 Task: Look for Airbnb properties in Okap, Haiti from 10th December, 2023 to 25th December, 2023 for 3 adults, 1 child. Place can be shared room with 2 bedrooms having 3 beds and 2 bathrooms. Property type can be guest house. Amenities needed are: wifi, TV, free parkinig on premises, gym, breakfast. Booking option can be shelf check-in. Look for 5 properties as per requirement.
Action: Mouse moved to (567, 171)
Screenshot: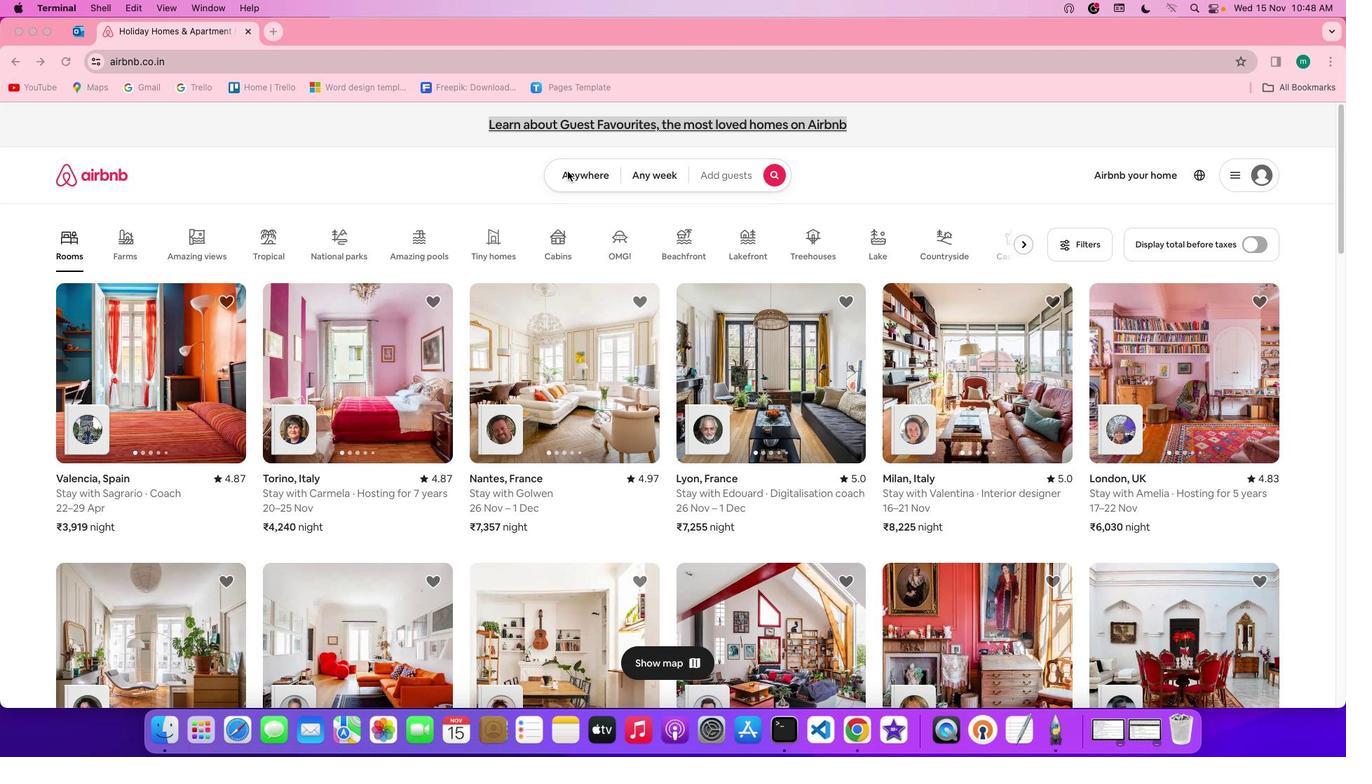 
Action: Mouse pressed left at (567, 171)
Screenshot: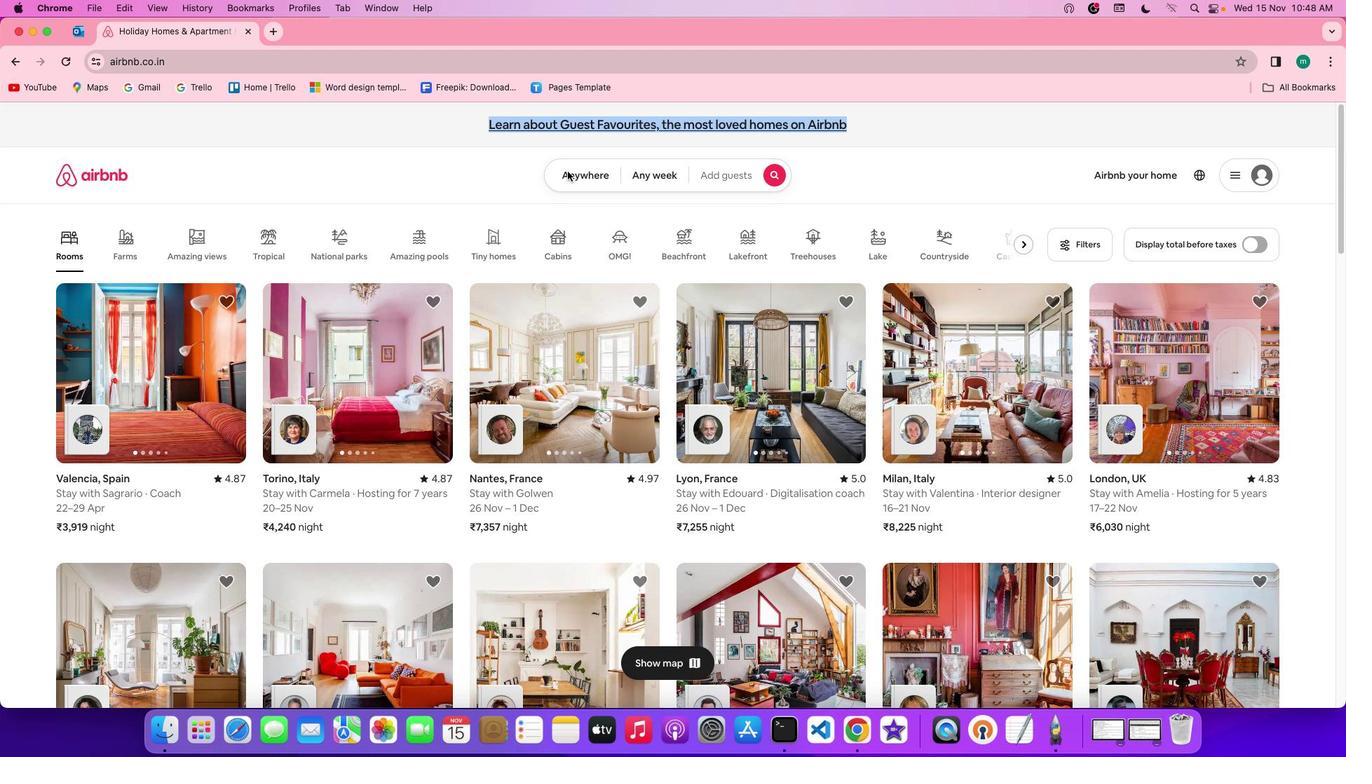 
Action: Mouse pressed left at (567, 171)
Screenshot: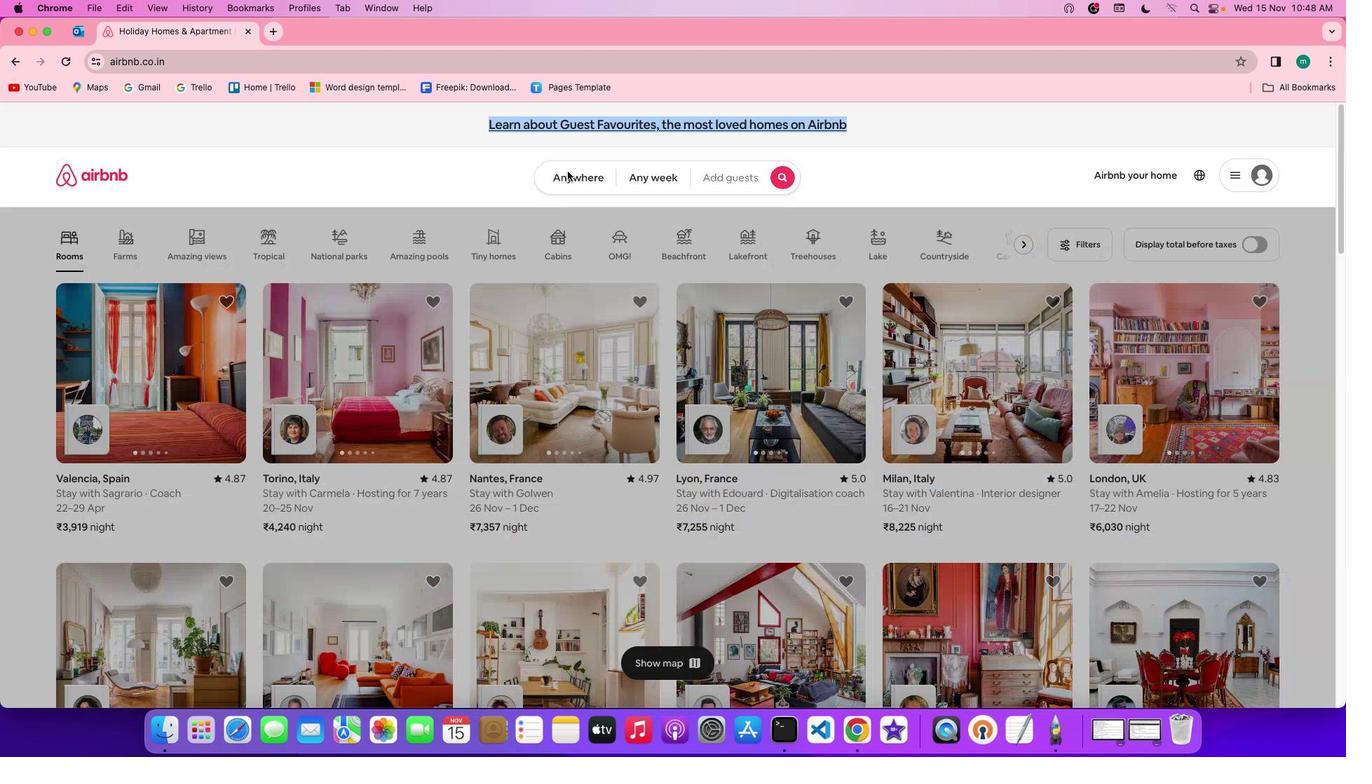 
Action: Mouse moved to (541, 220)
Screenshot: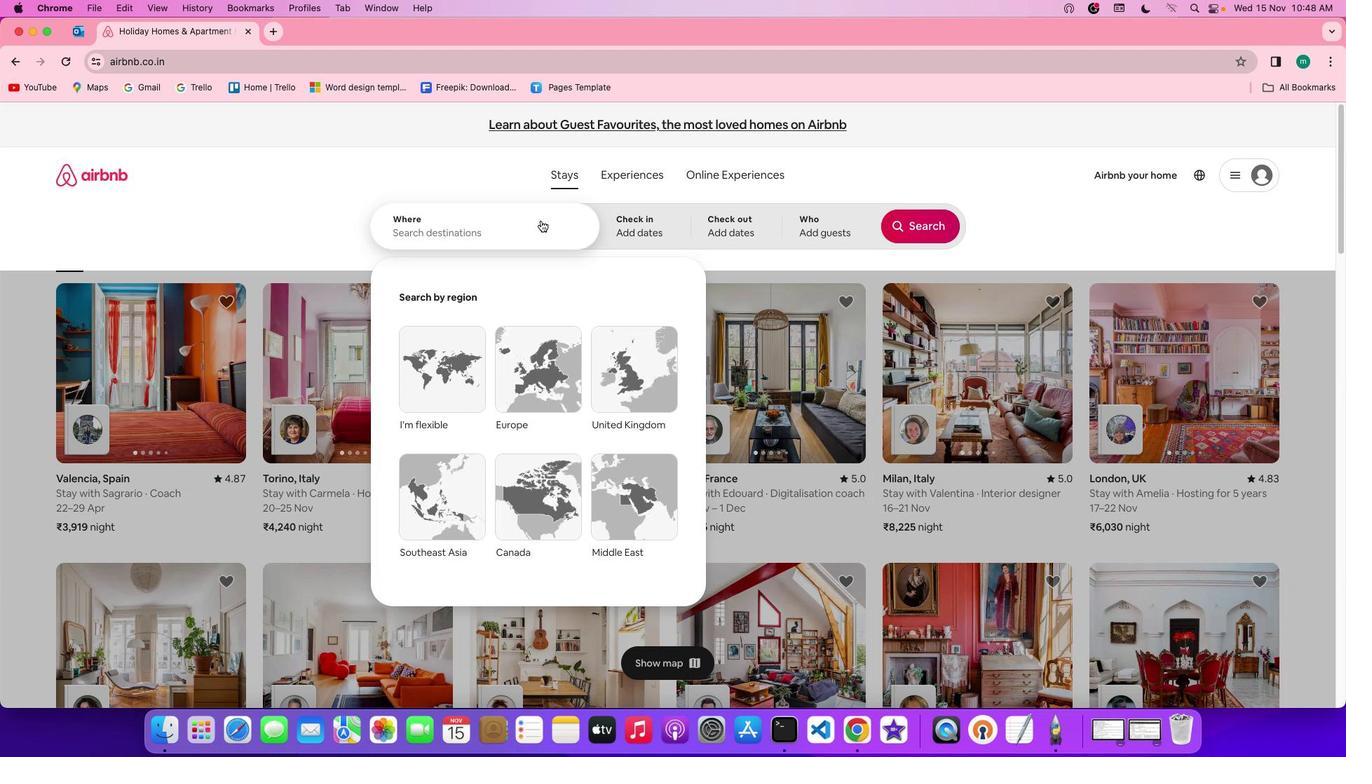 
Action: Mouse pressed left at (541, 220)
Screenshot: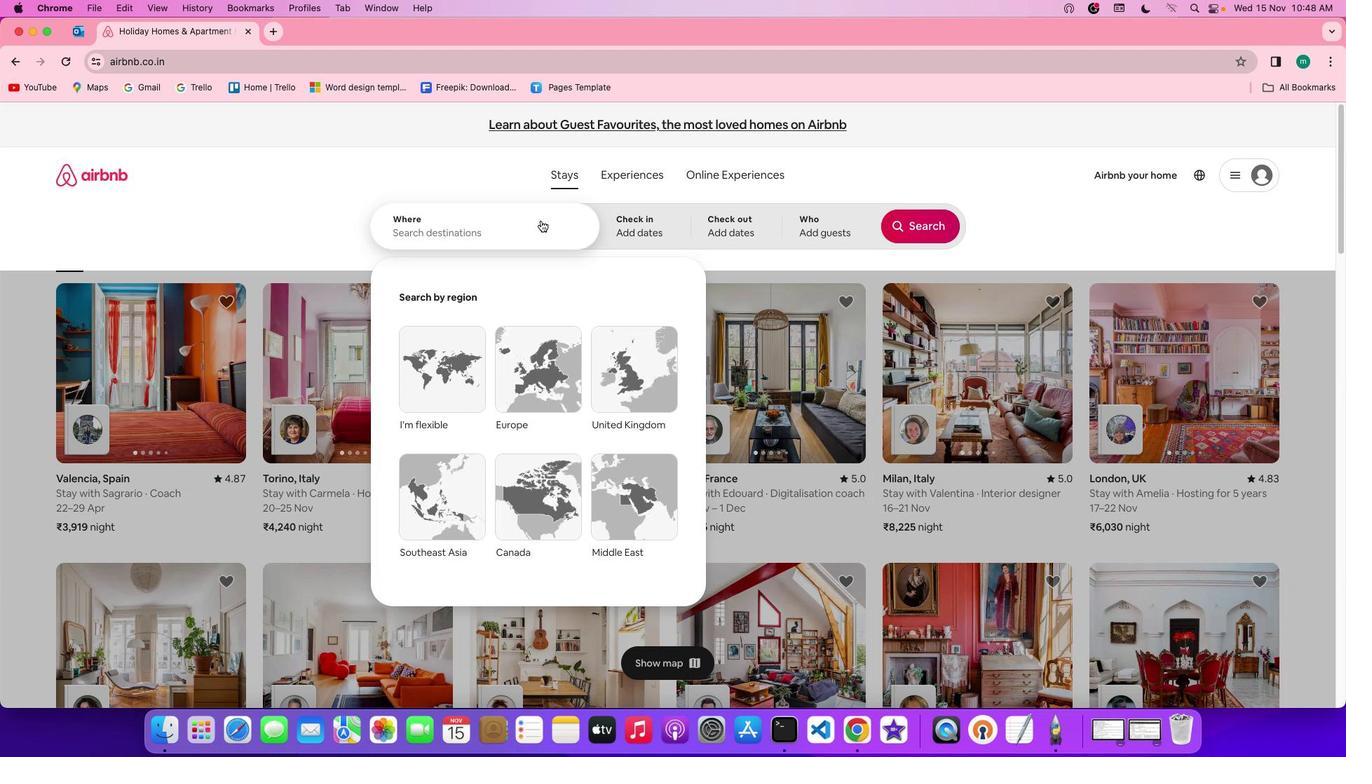 
Action: Key pressed Key.shift'O''k''a''p'','Key.spaceKey.shift'H''a''i''t''i'
Screenshot: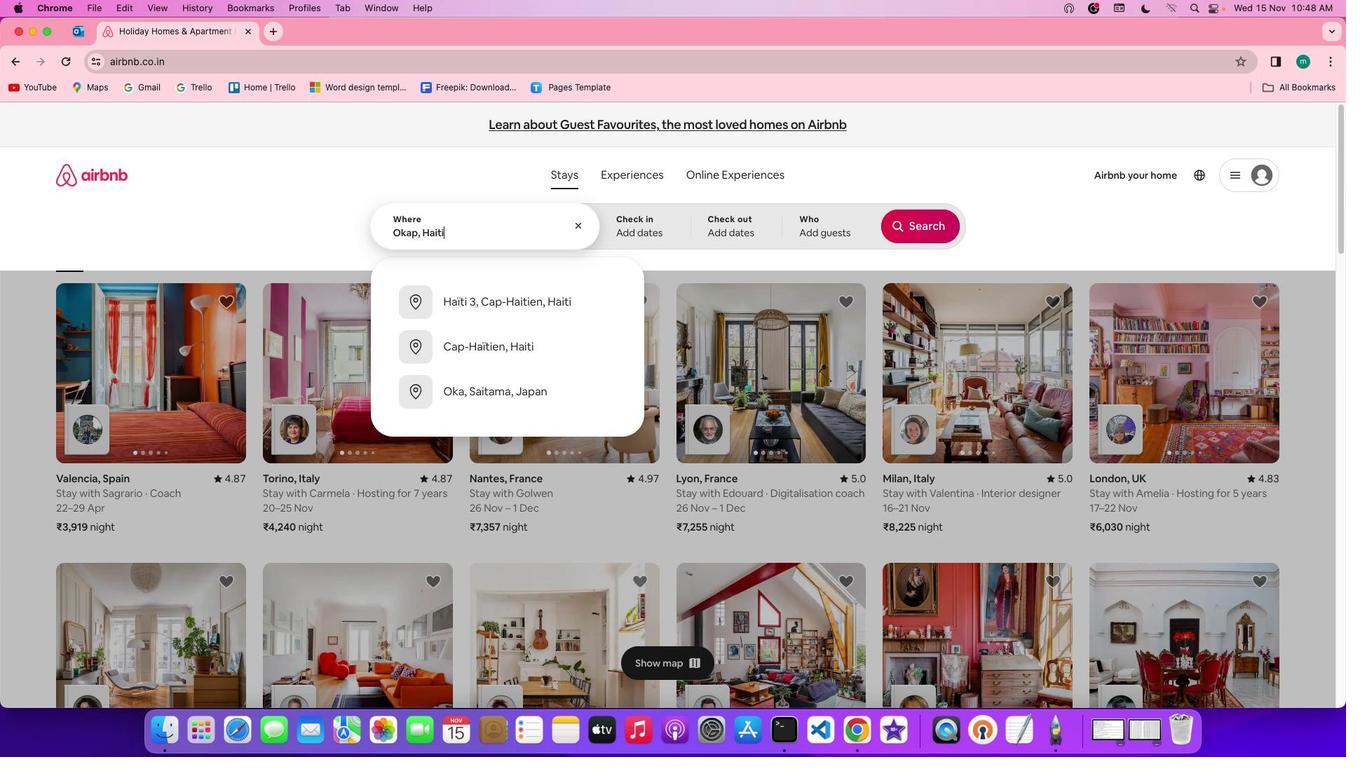 
Action: Mouse moved to (686, 223)
Screenshot: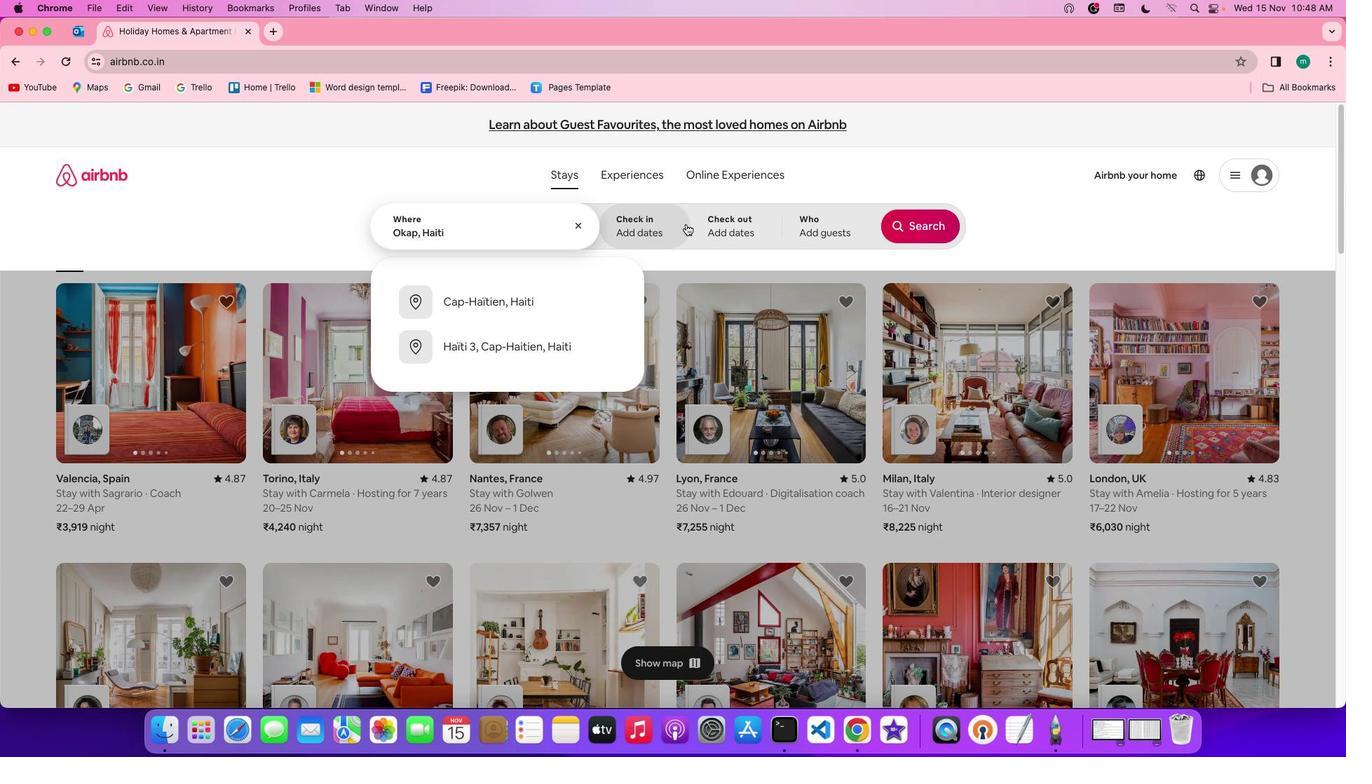 
Action: Mouse pressed left at (686, 223)
Screenshot: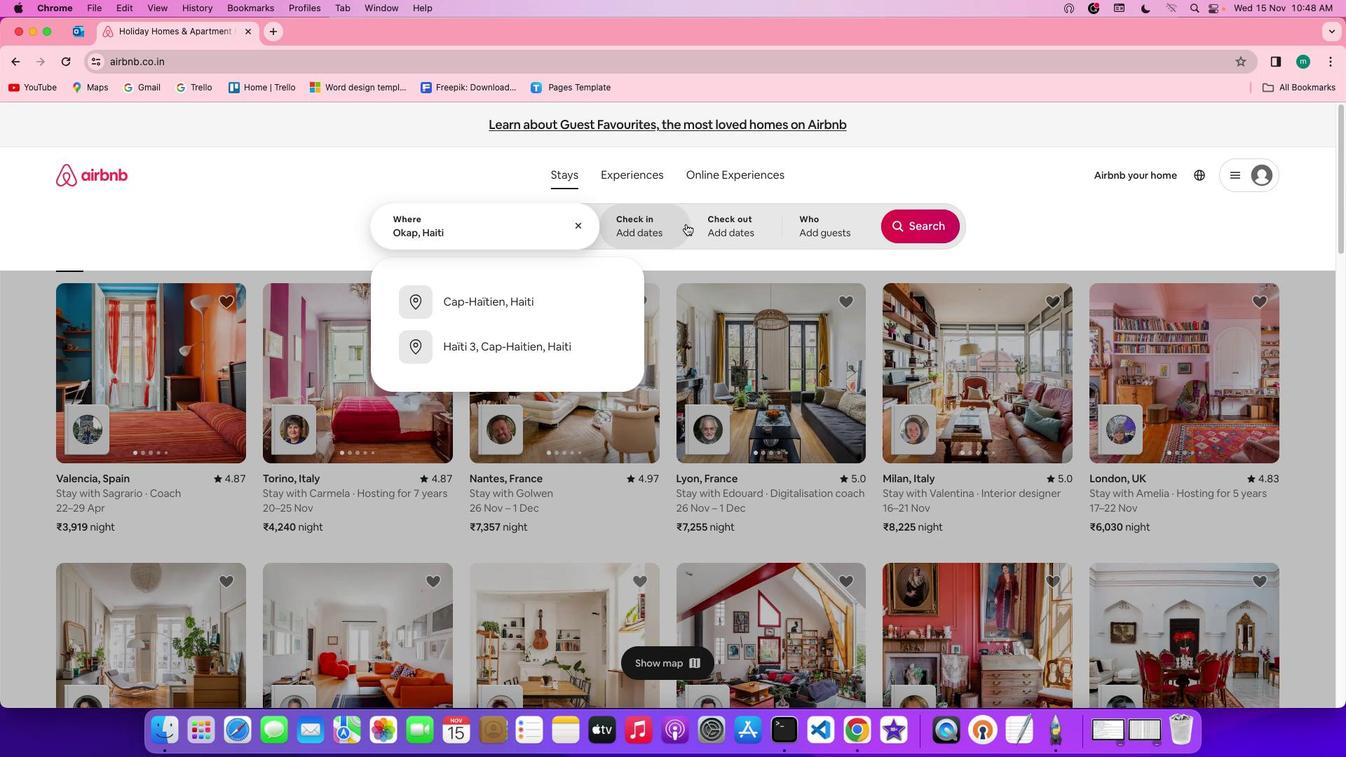 
Action: Mouse moved to (711, 462)
Screenshot: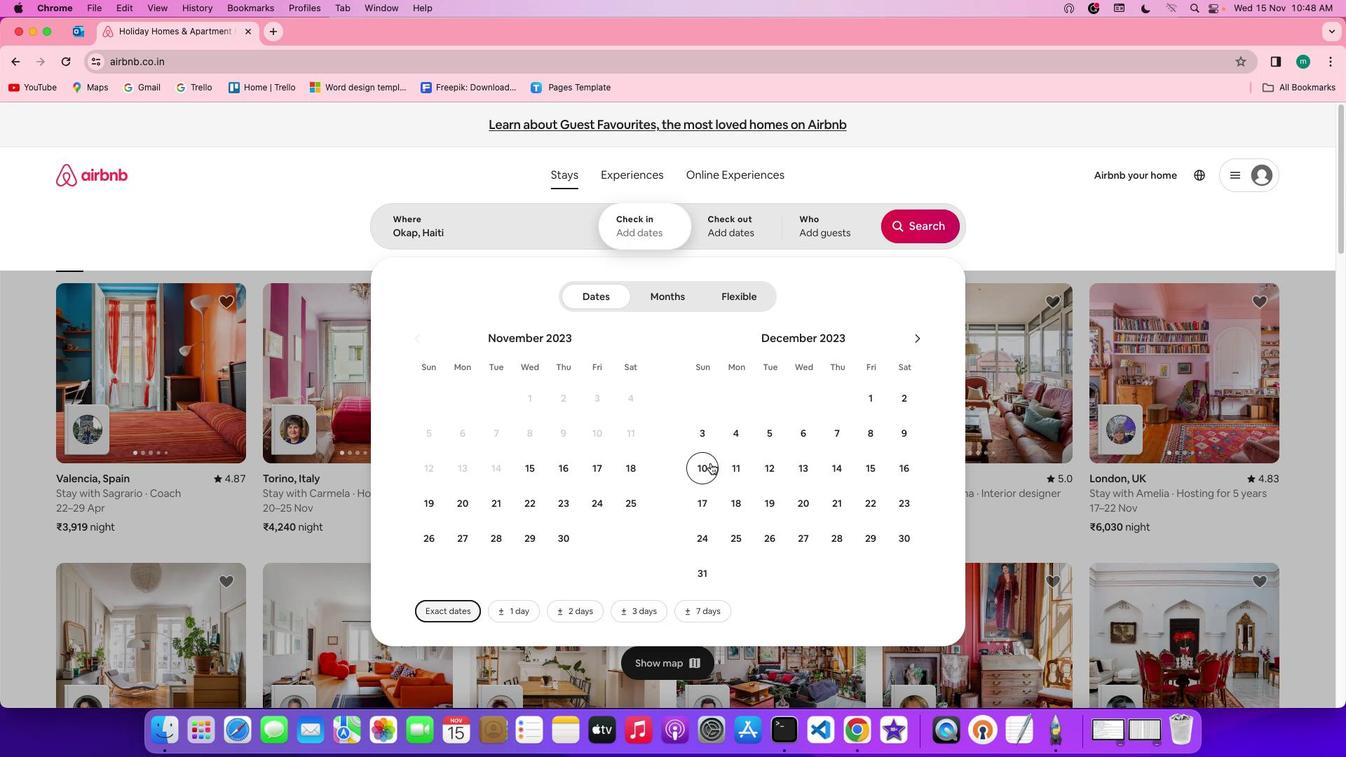 
Action: Mouse pressed left at (711, 462)
Screenshot: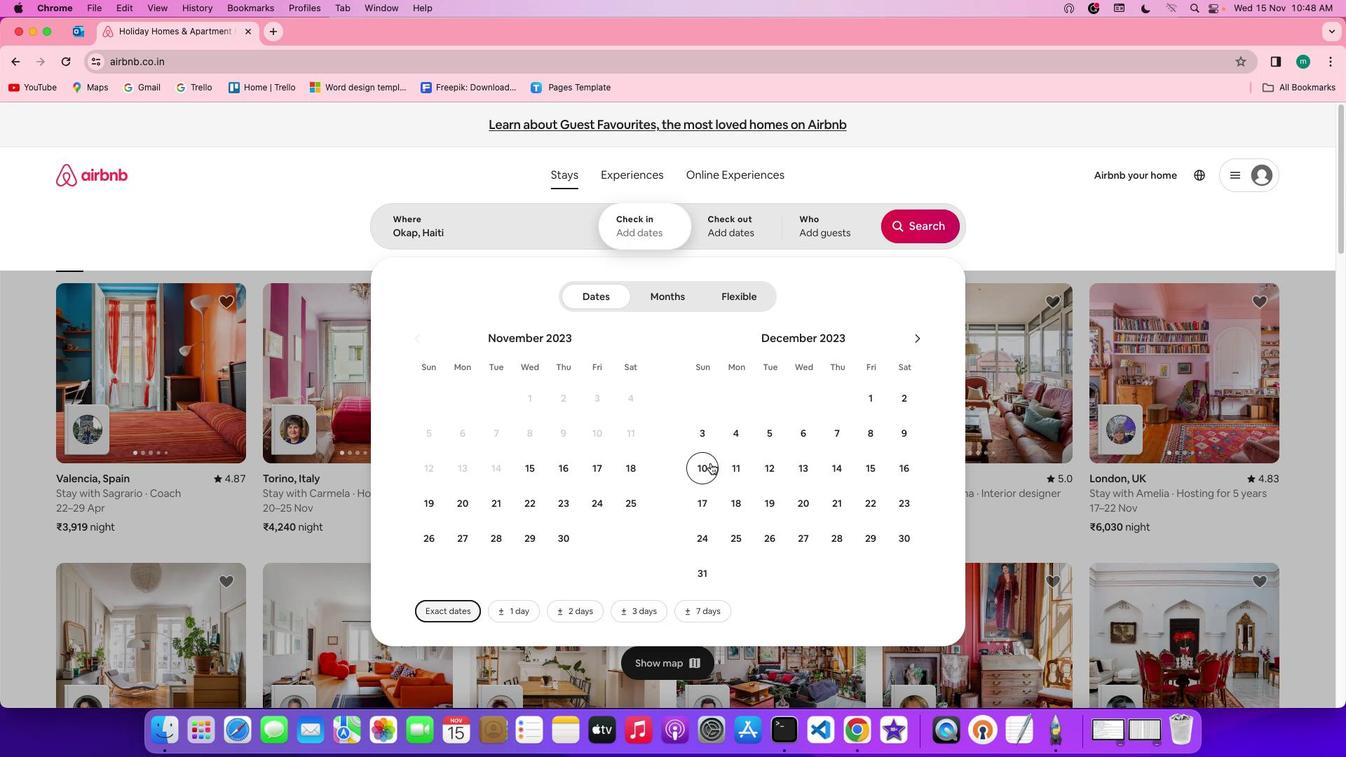 
Action: Mouse moved to (737, 526)
Screenshot: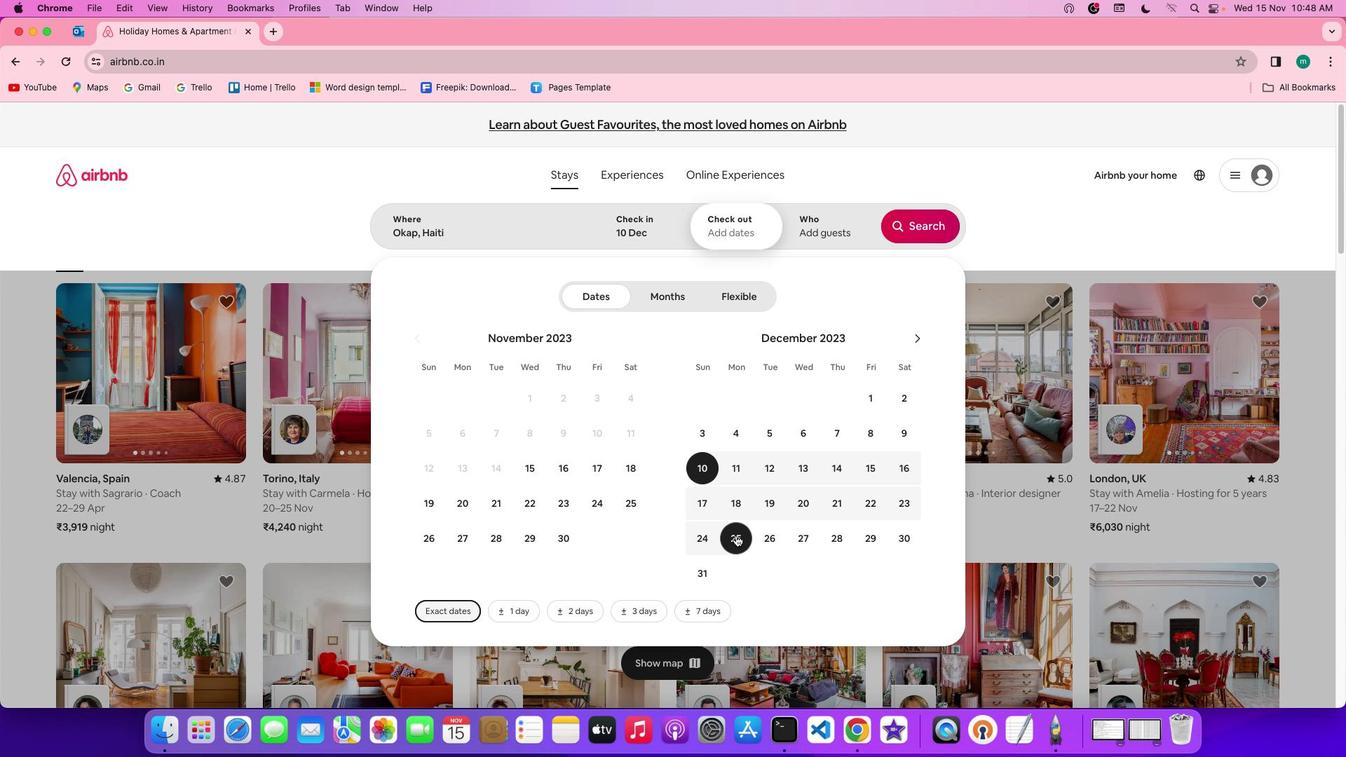
Action: Mouse pressed left at (737, 526)
Screenshot: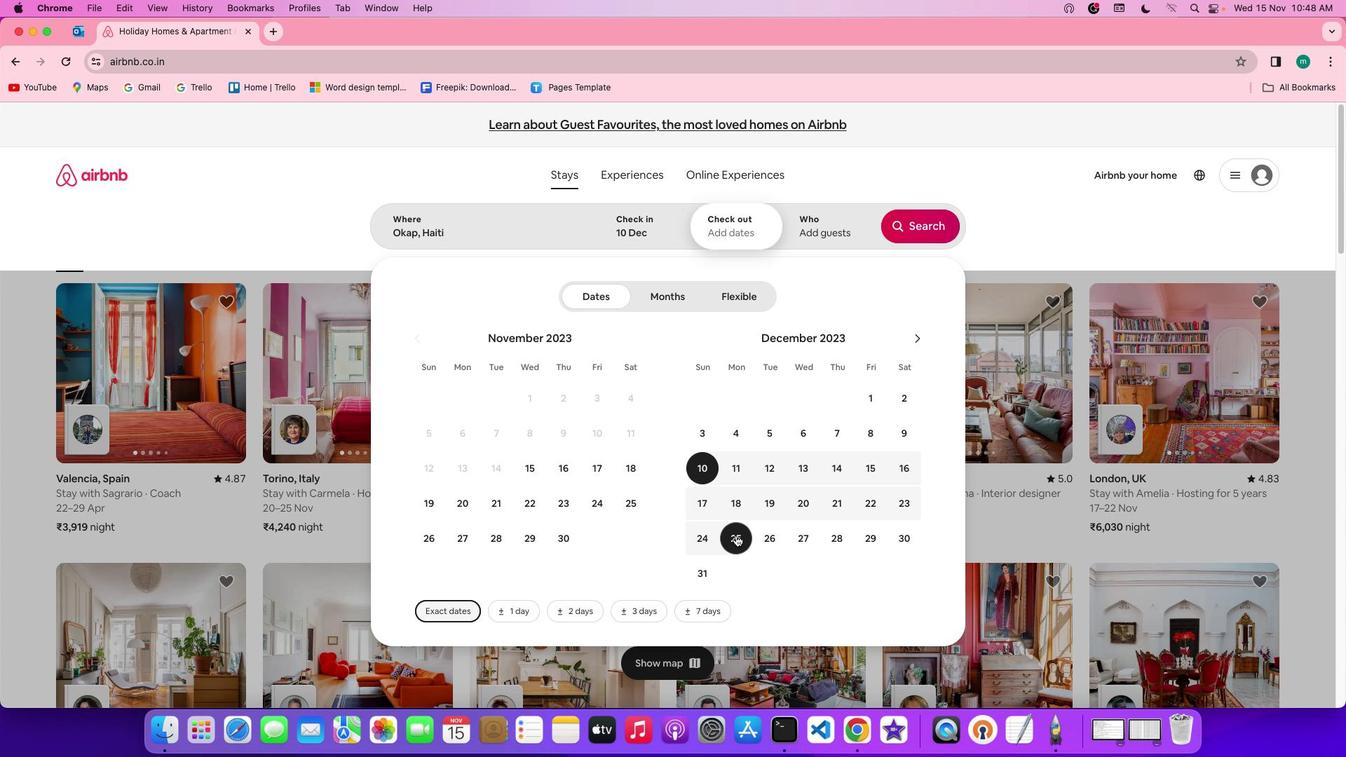
Action: Mouse moved to (828, 228)
Screenshot: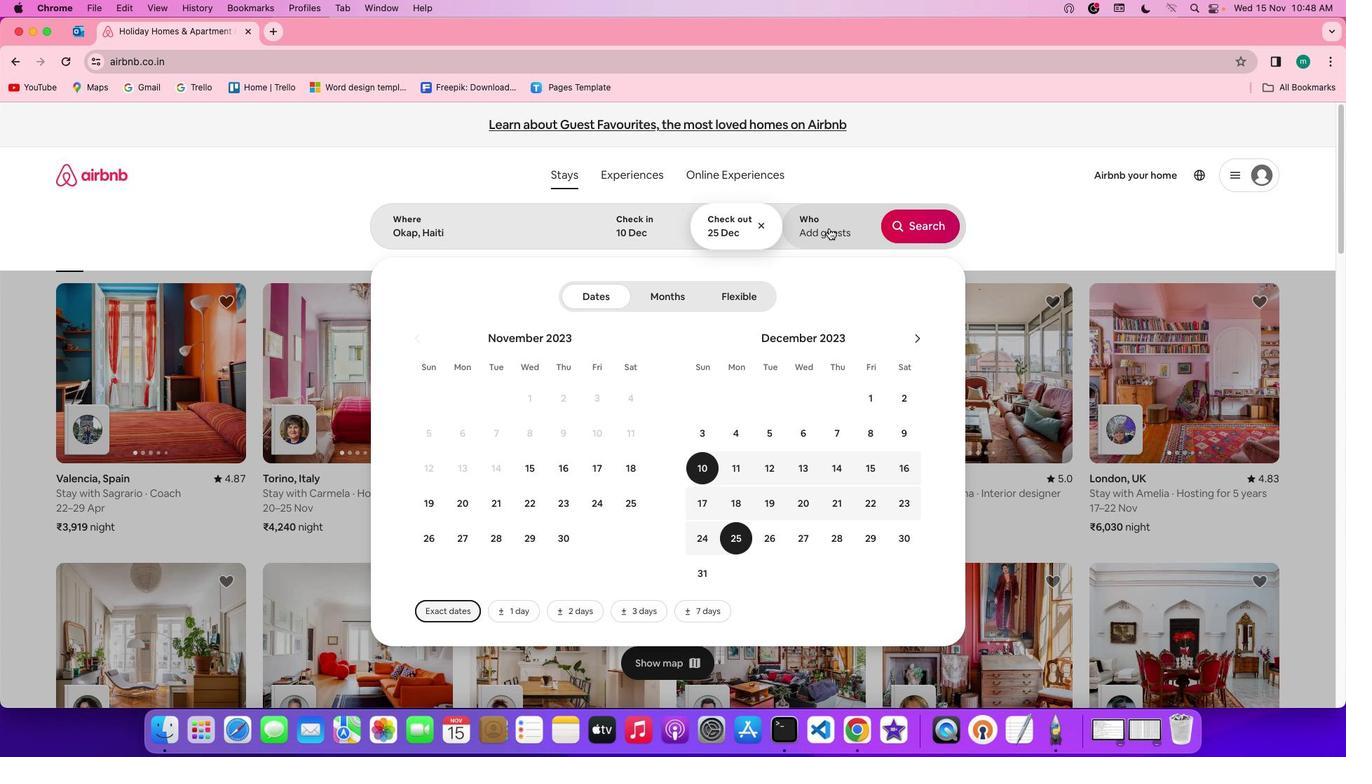 
Action: Mouse pressed left at (828, 228)
Screenshot: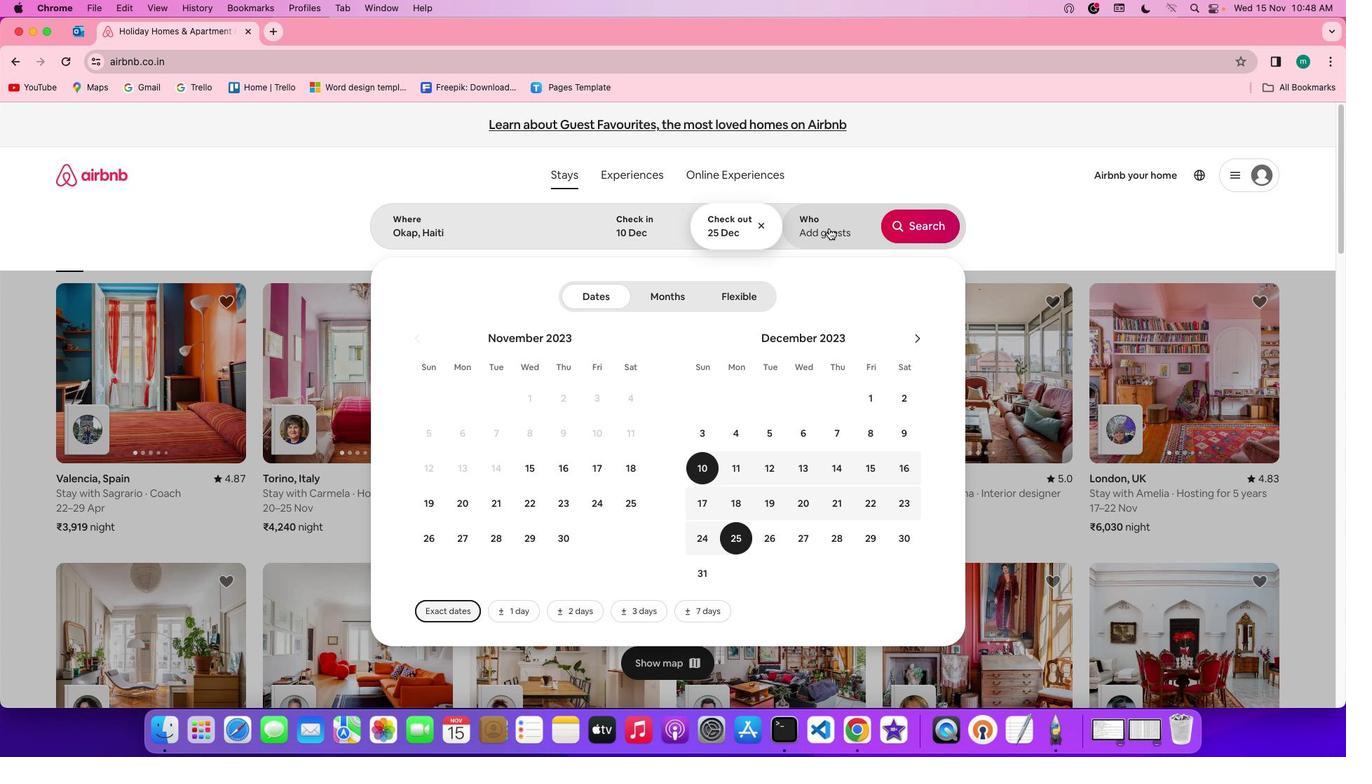 
Action: Mouse moved to (933, 296)
Screenshot: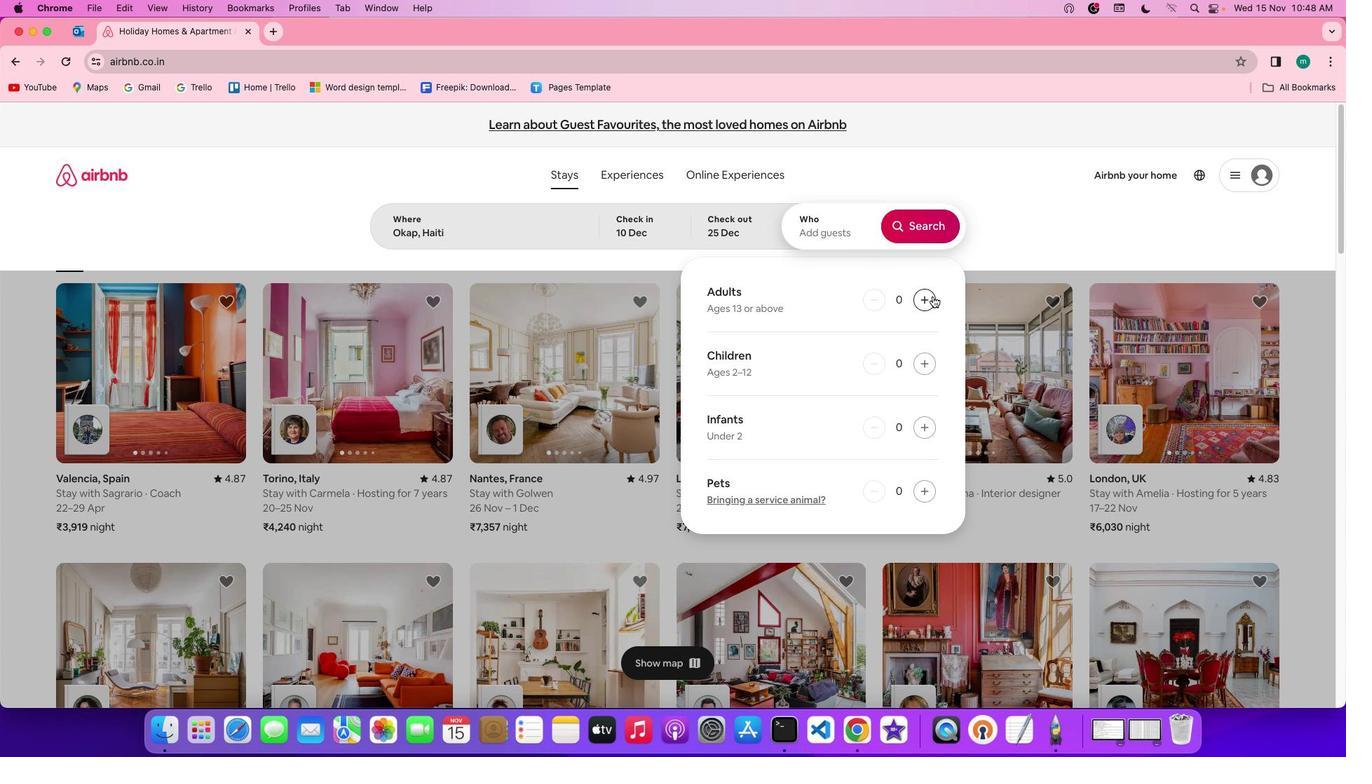 
Action: Mouse pressed left at (933, 296)
Screenshot: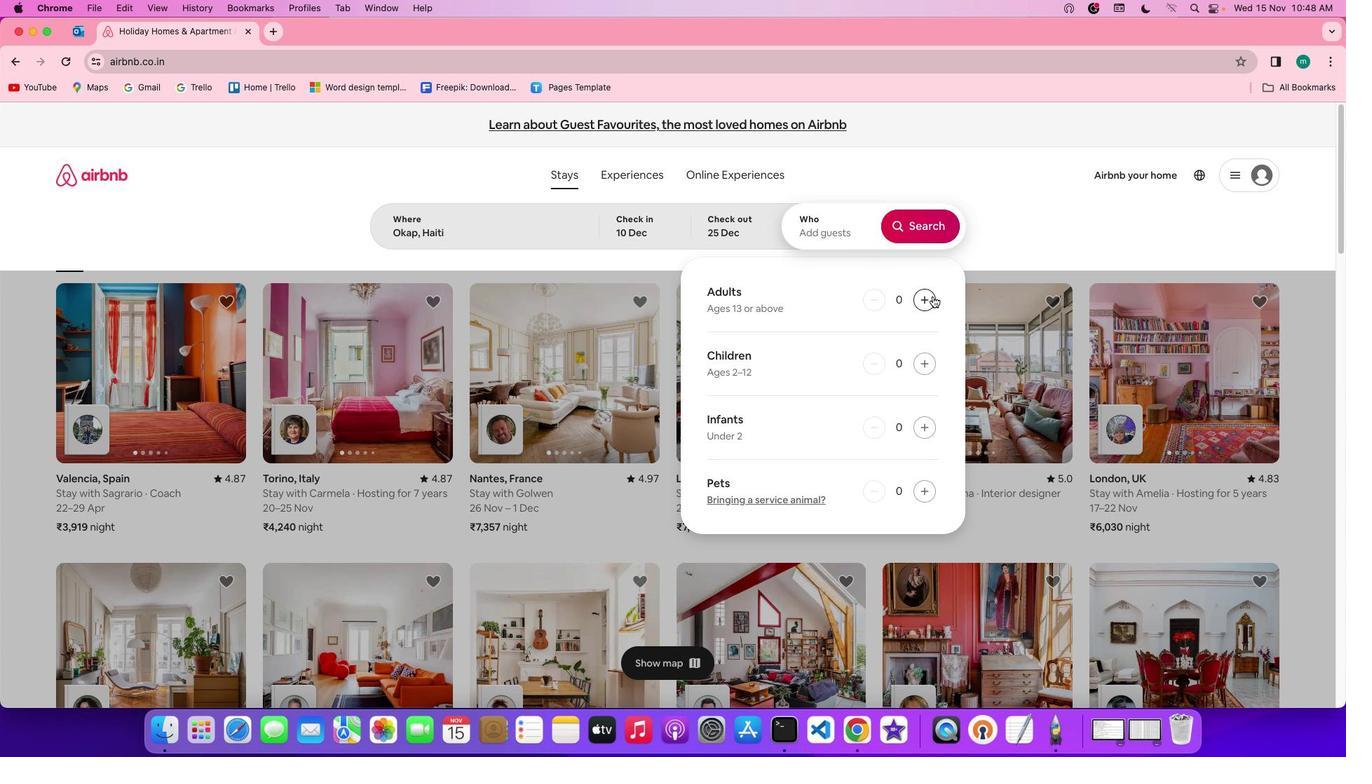 
Action: Mouse pressed left at (933, 296)
Screenshot: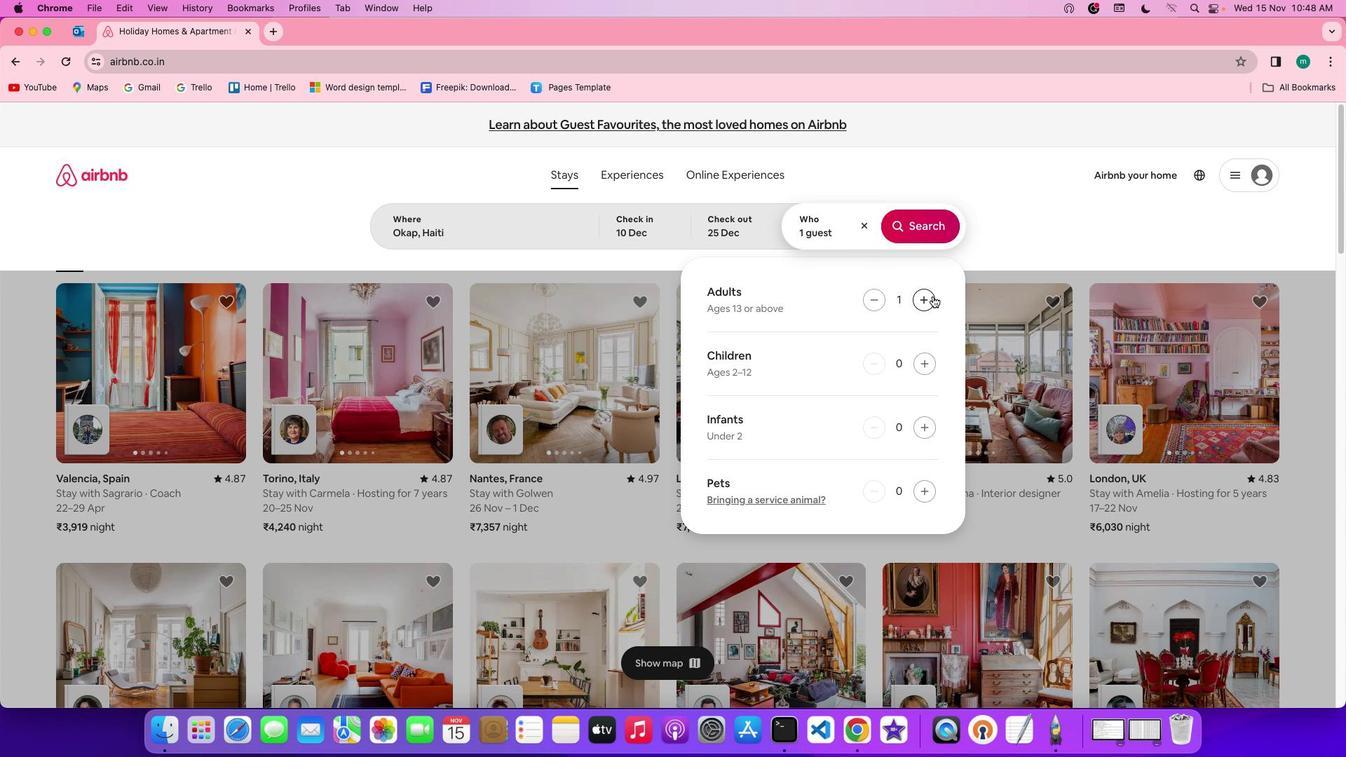 
Action: Mouse pressed left at (933, 296)
Screenshot: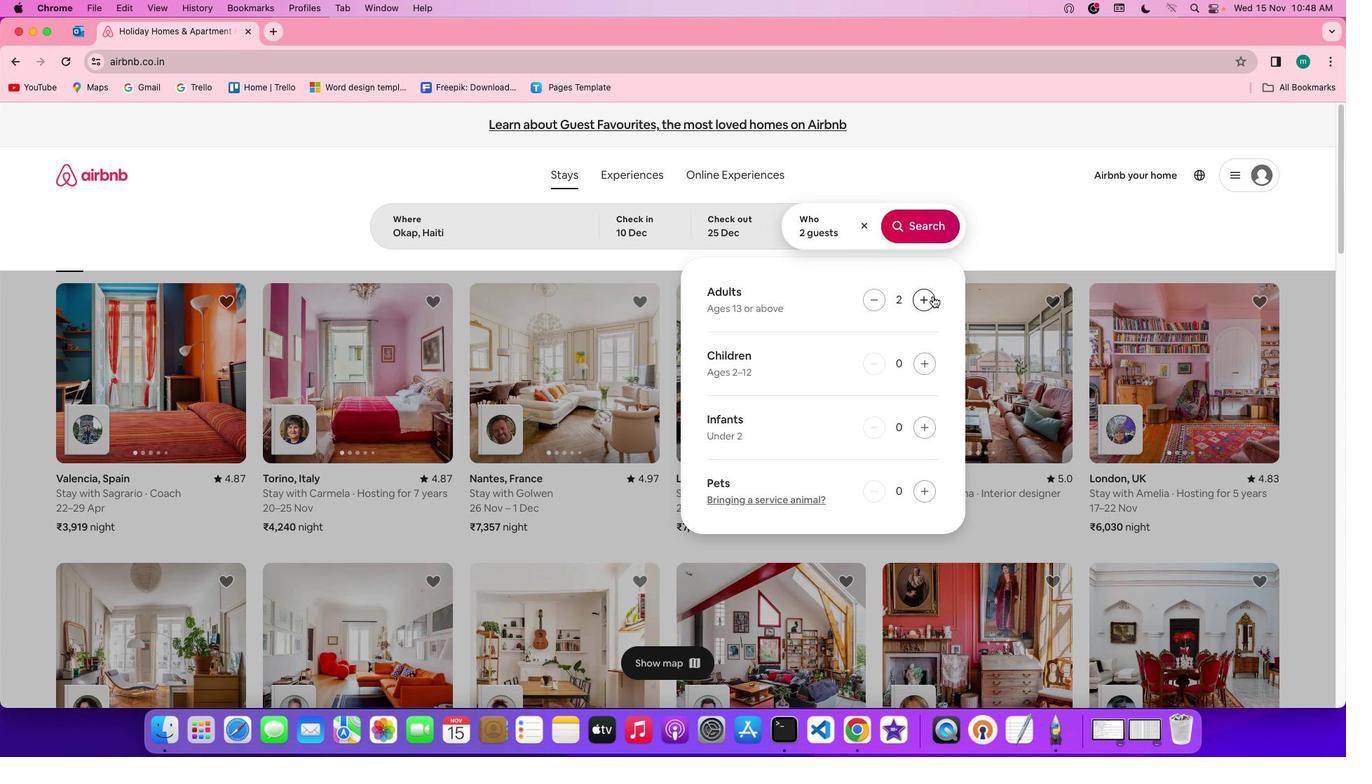 
Action: Mouse moved to (930, 359)
Screenshot: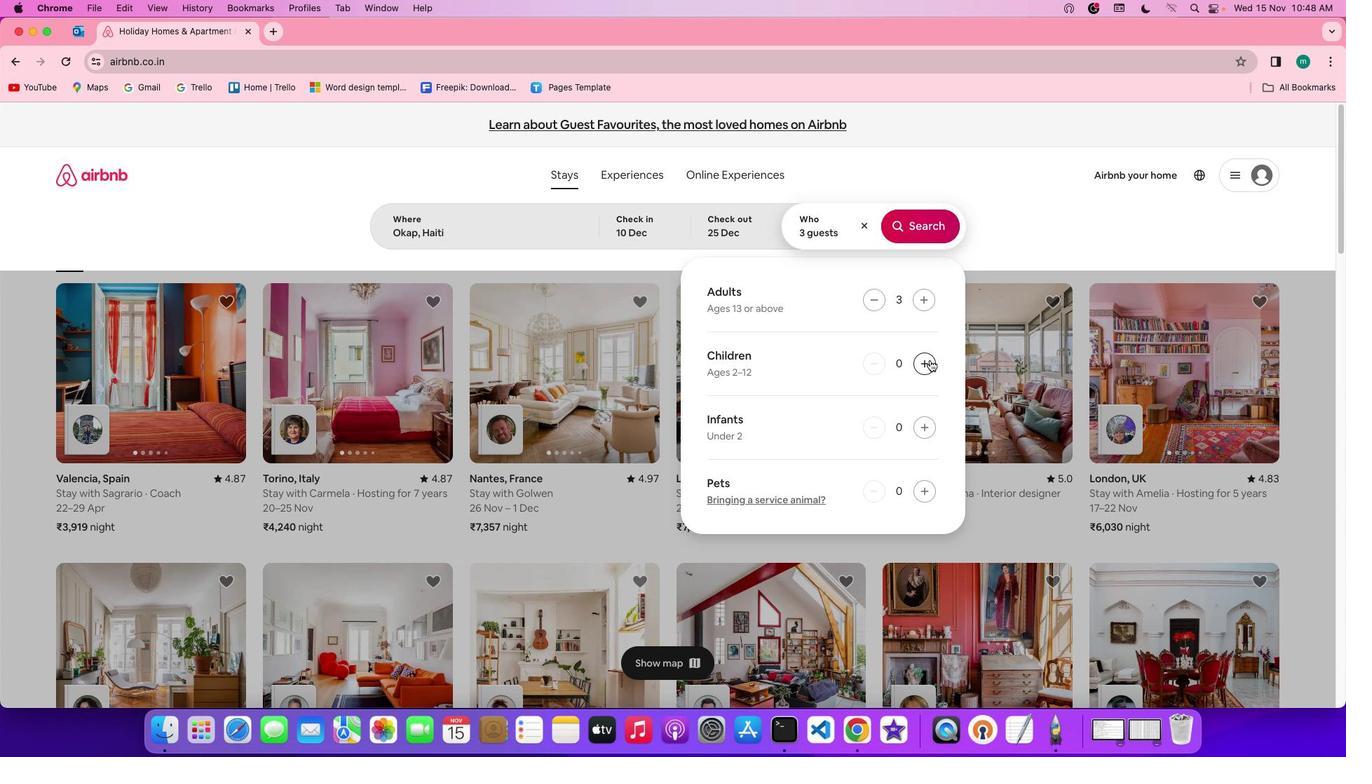 
Action: Mouse pressed left at (930, 359)
Screenshot: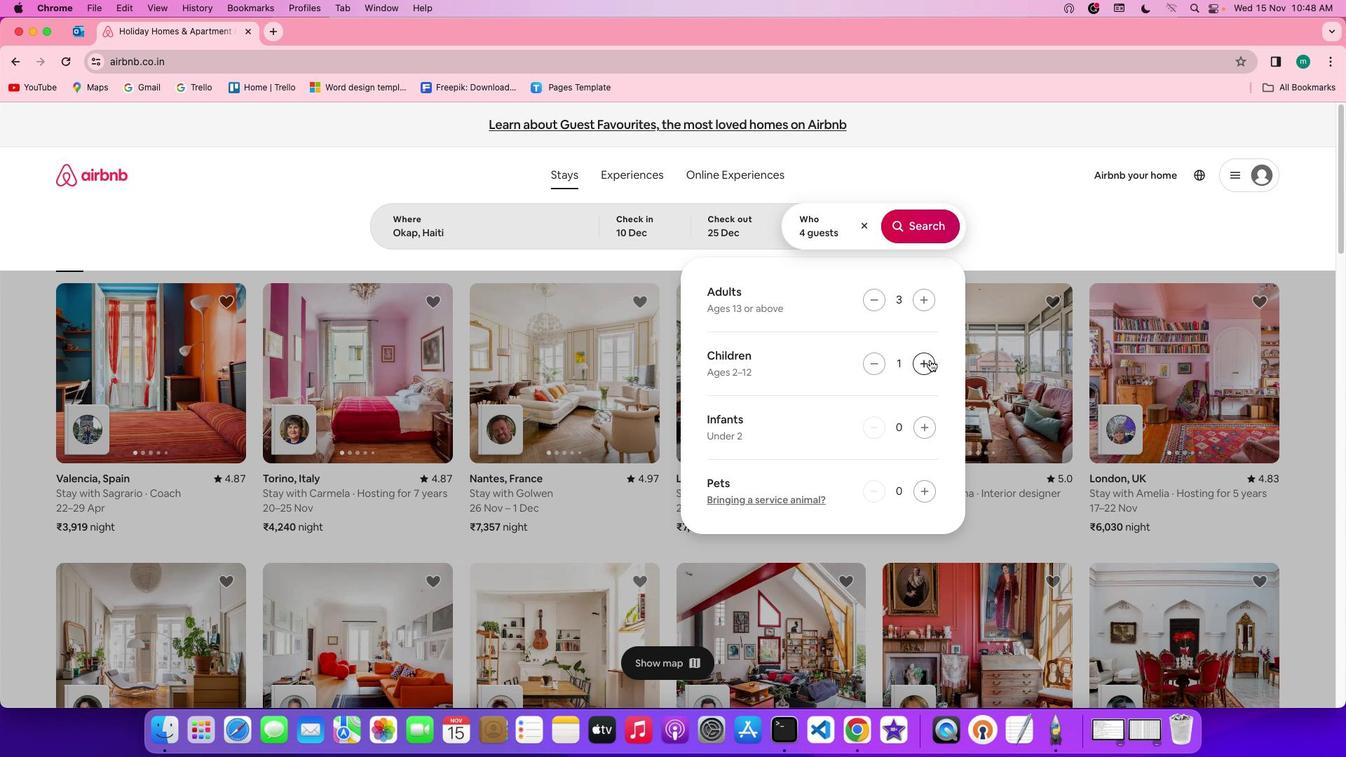 
Action: Mouse moved to (920, 233)
Screenshot: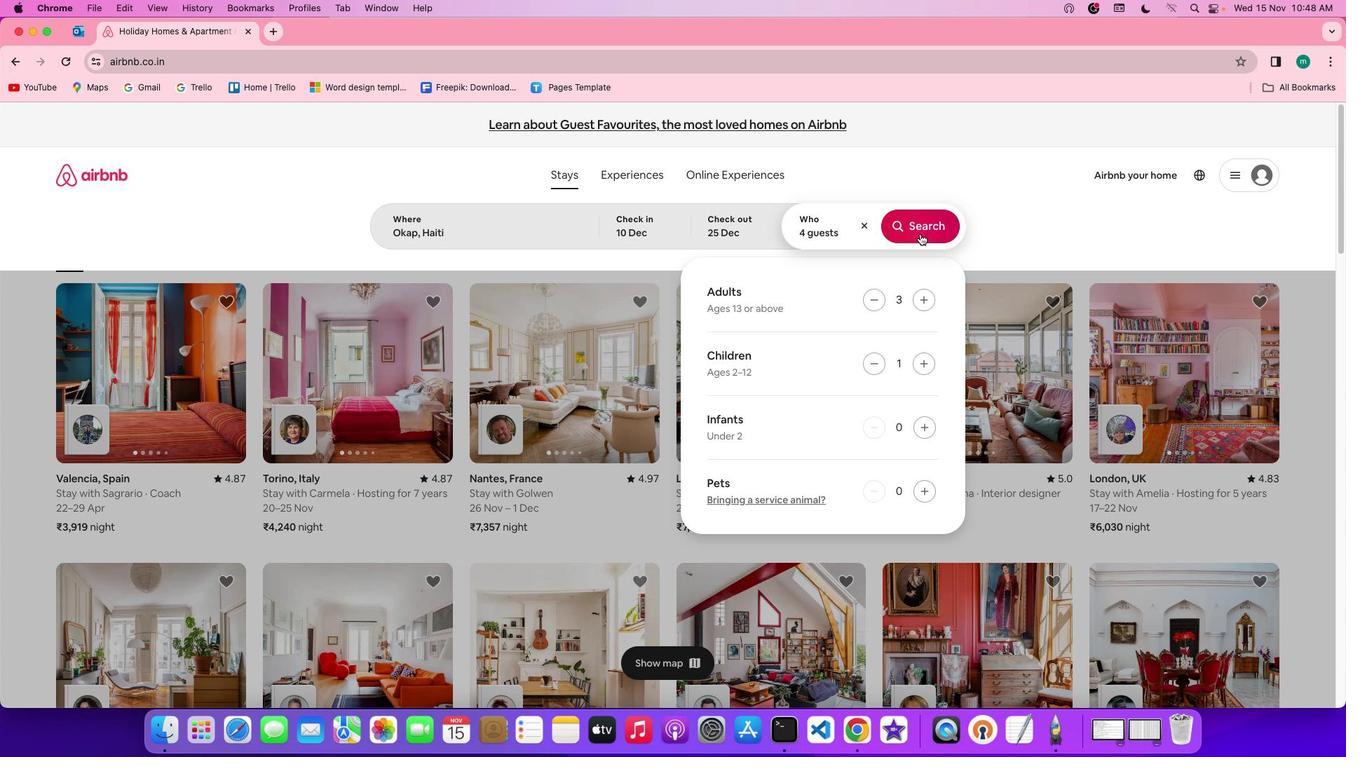 
Action: Mouse pressed left at (920, 233)
Screenshot: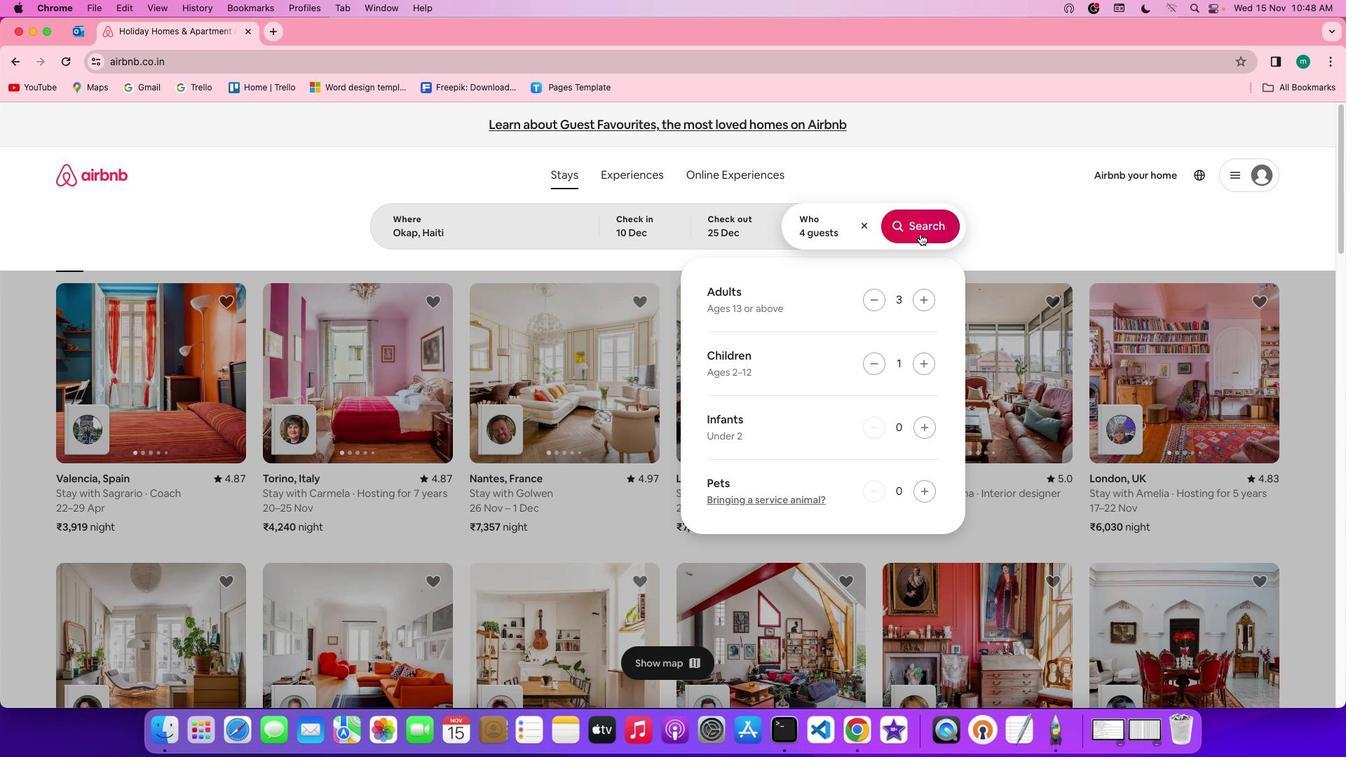 
Action: Mouse moved to (1132, 183)
Screenshot: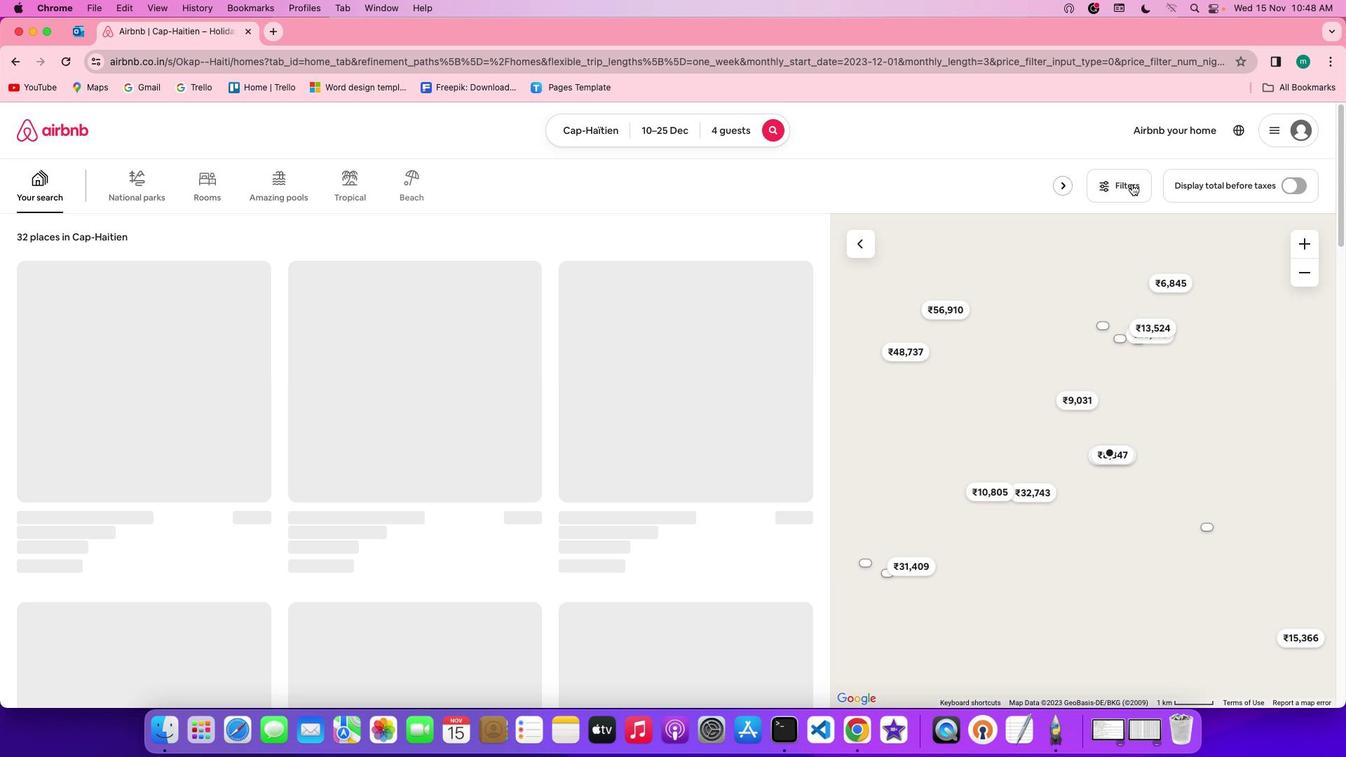 
Action: Mouse pressed left at (1132, 183)
Screenshot: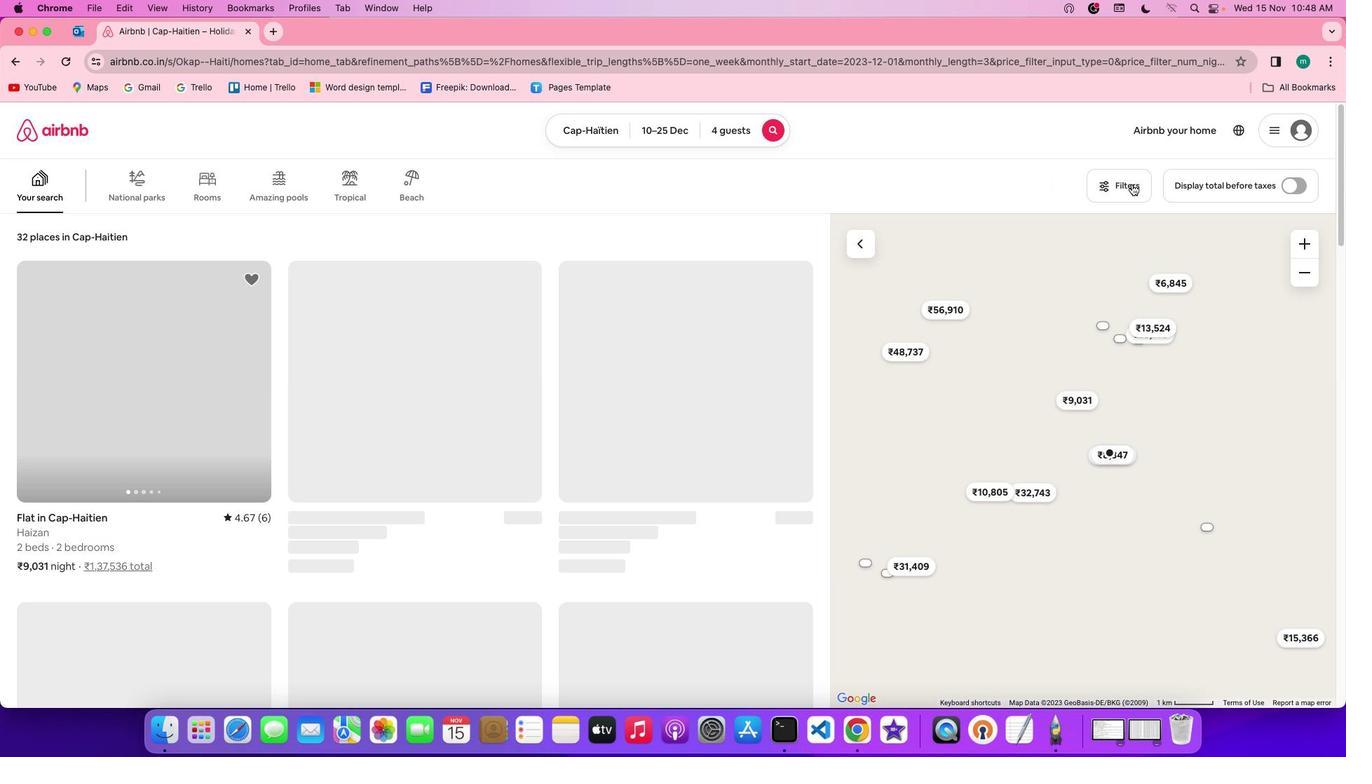 
Action: Mouse moved to (655, 471)
Screenshot: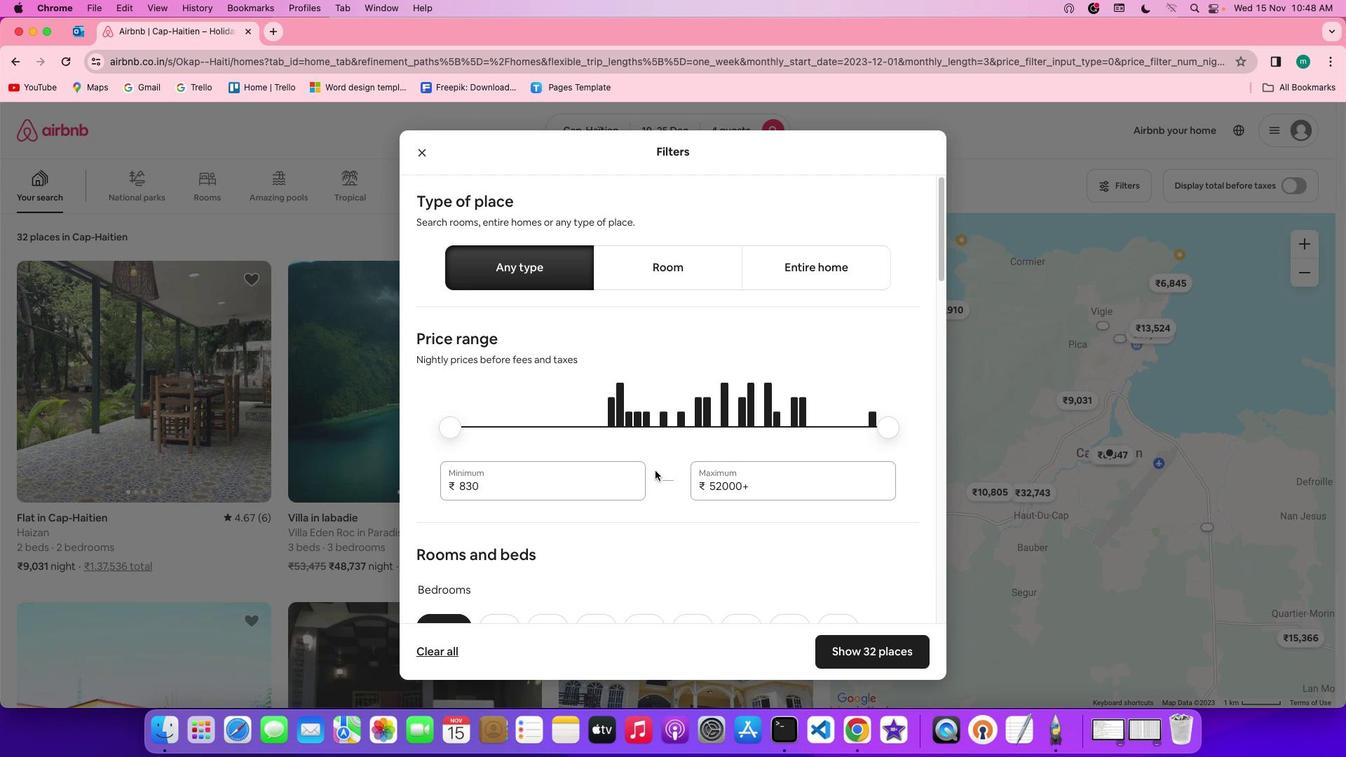 
Action: Mouse scrolled (655, 471) with delta (0, 0)
Screenshot: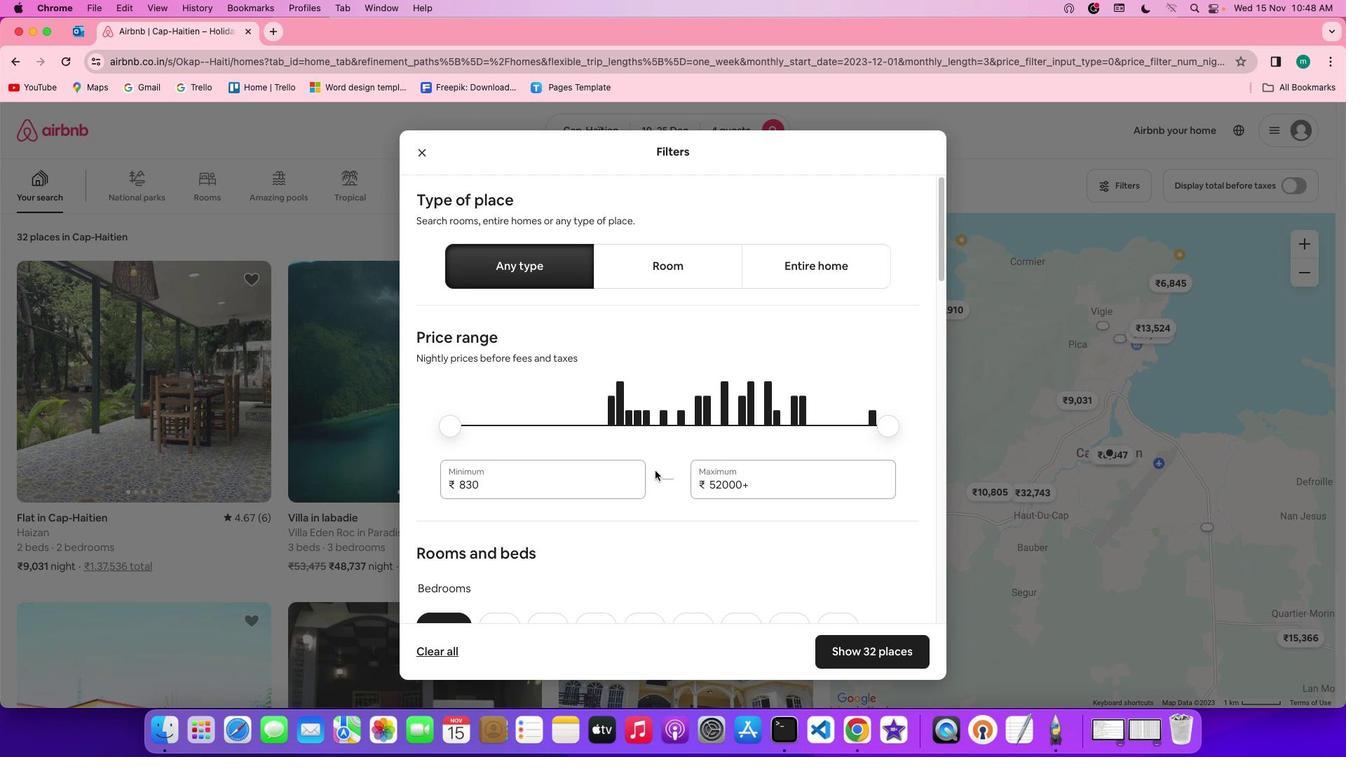 
Action: Mouse moved to (655, 471)
Screenshot: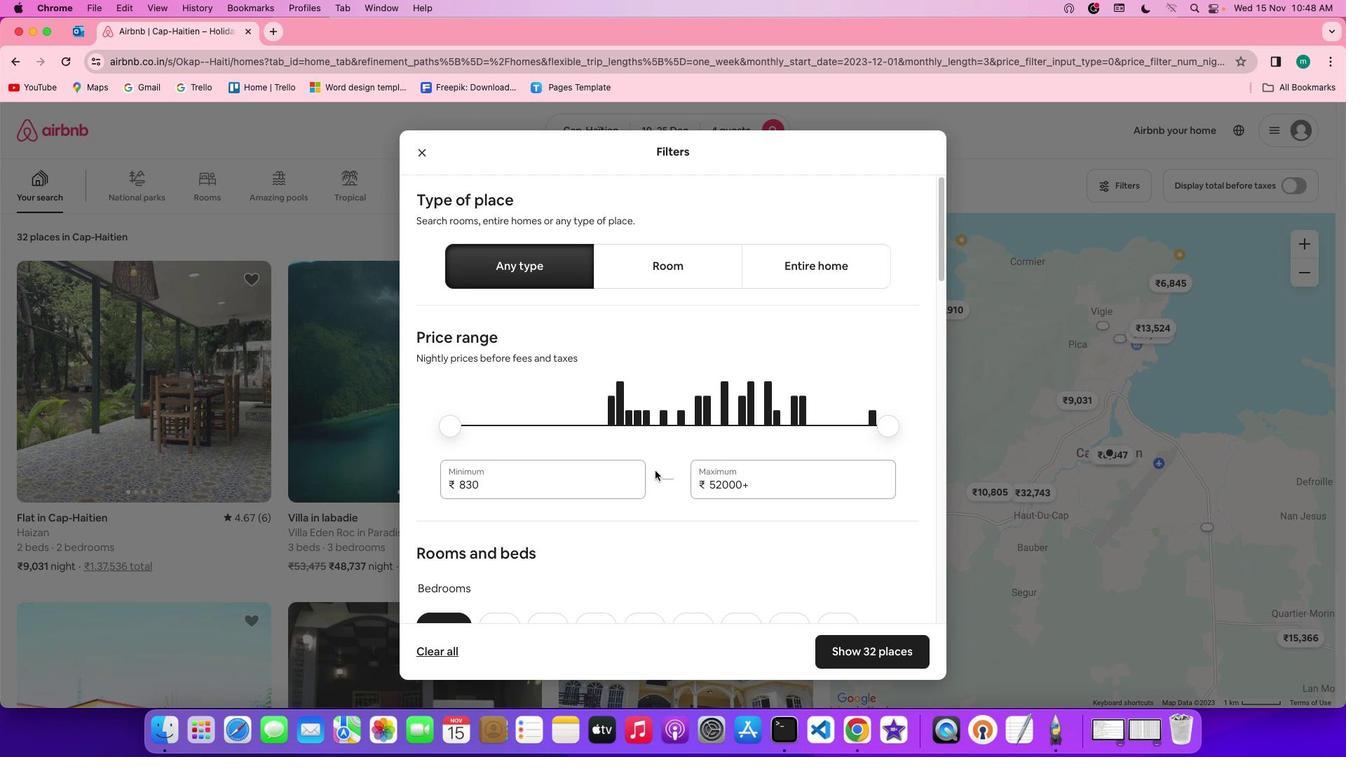 
Action: Mouse scrolled (655, 471) with delta (0, 0)
Screenshot: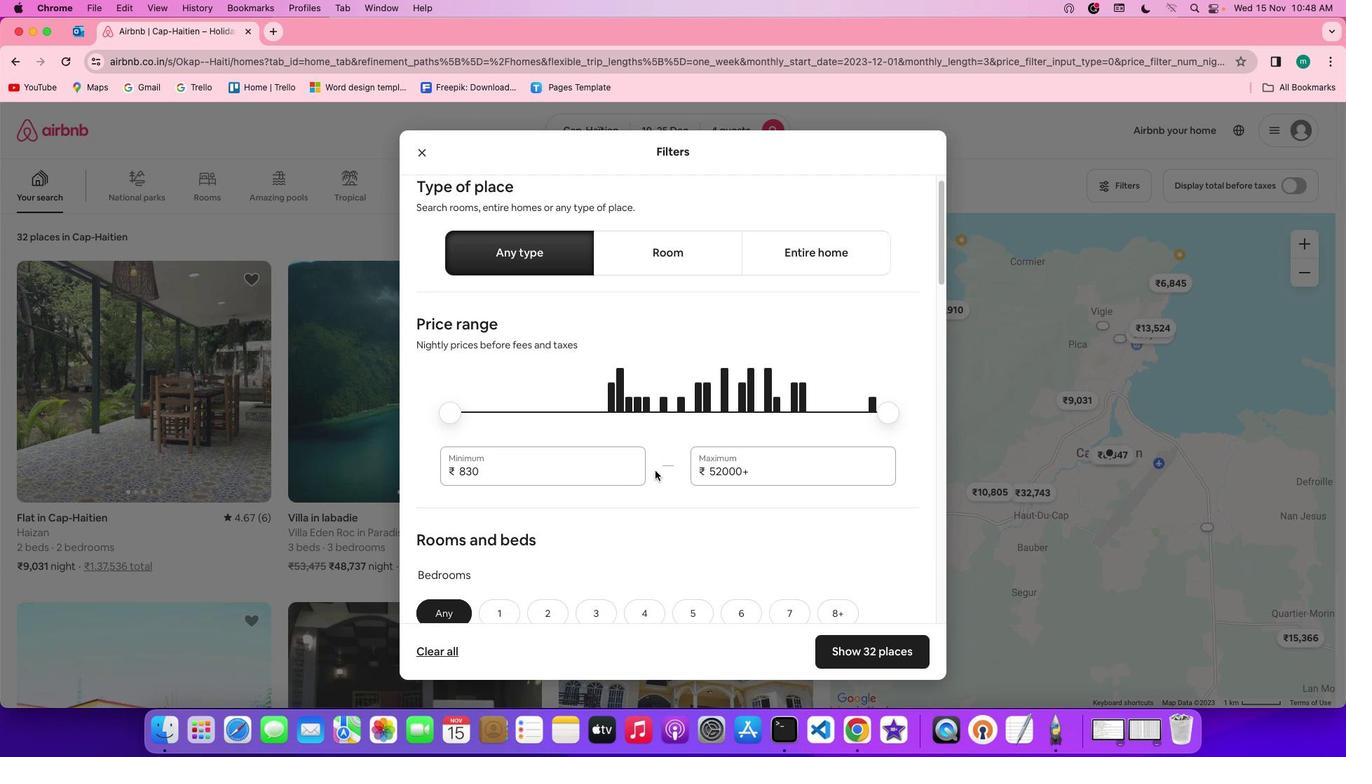 
Action: Mouse scrolled (655, 471) with delta (0, -1)
Screenshot: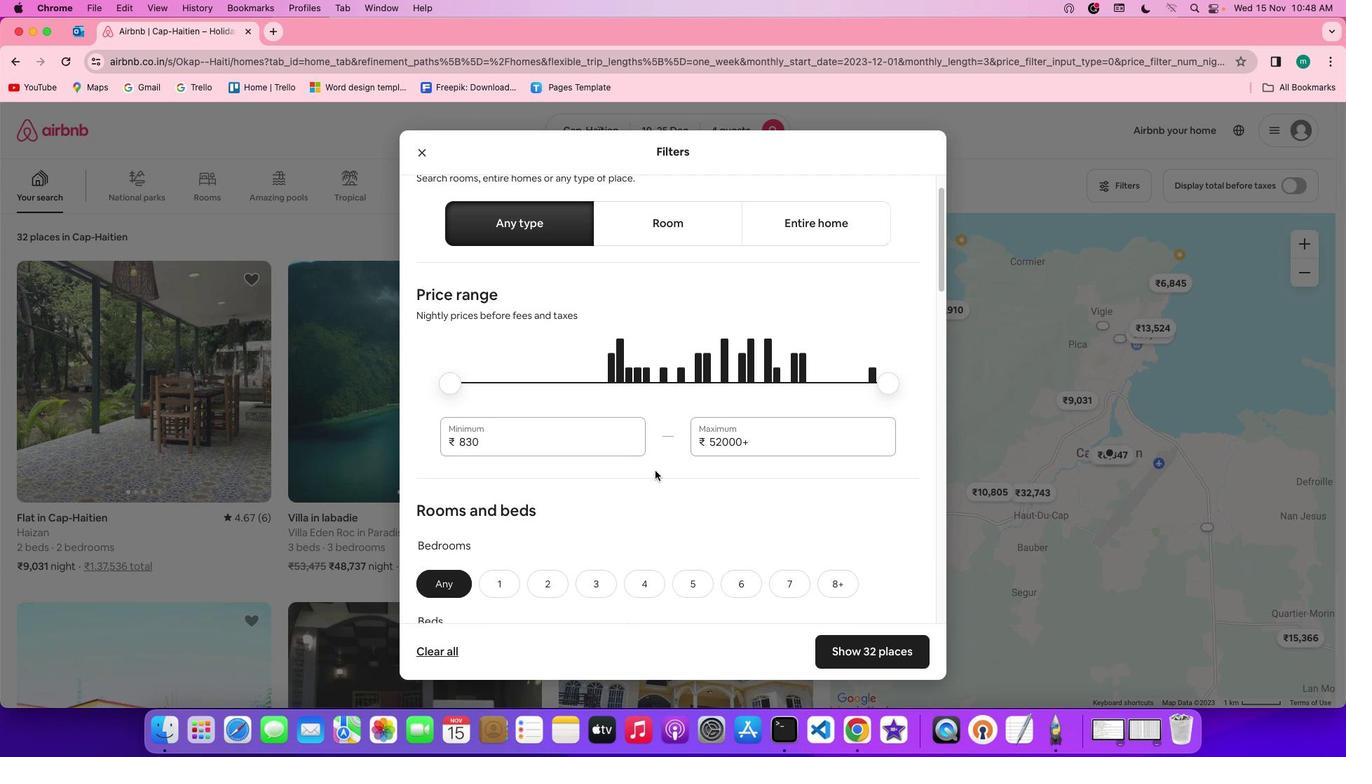 
Action: Mouse scrolled (655, 471) with delta (0, -2)
Screenshot: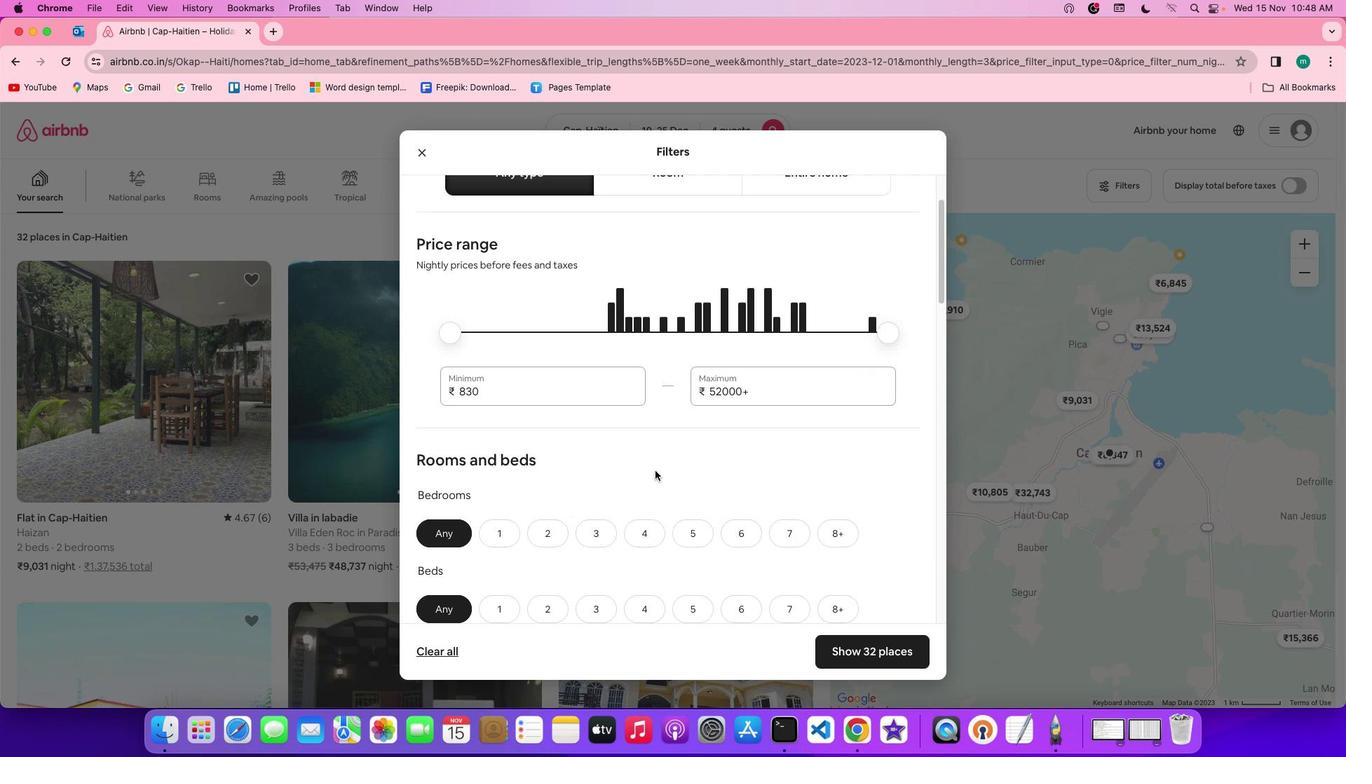 
Action: Mouse scrolled (655, 471) with delta (0, 0)
Screenshot: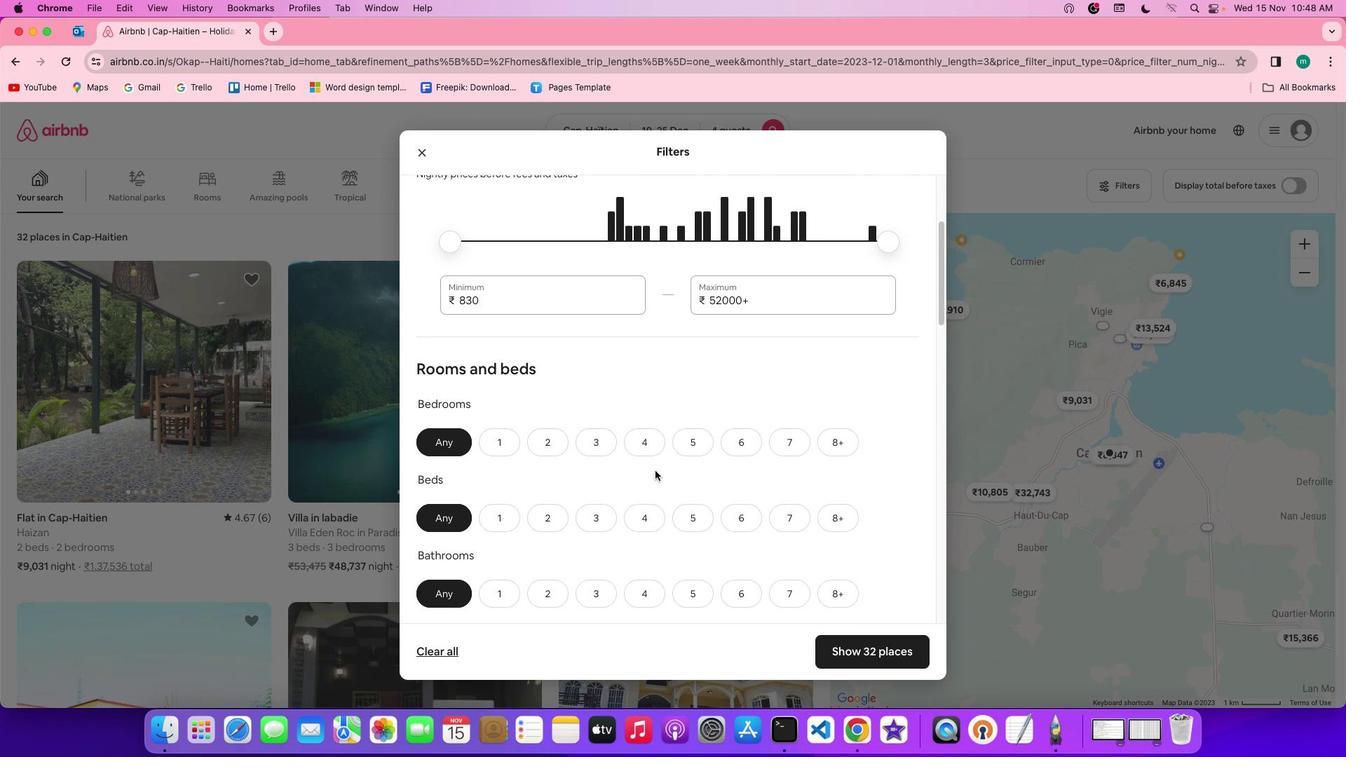 
Action: Mouse scrolled (655, 471) with delta (0, 0)
Screenshot: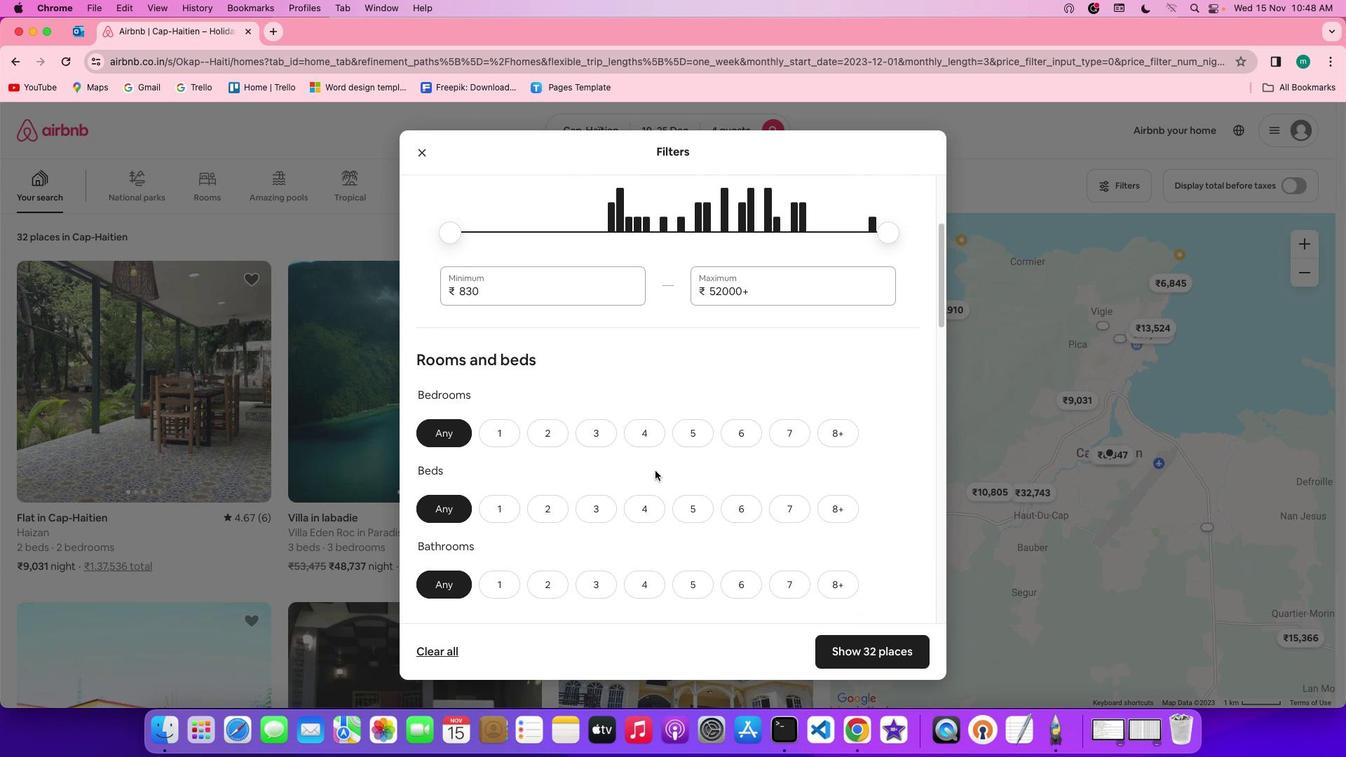 
Action: Mouse scrolled (655, 471) with delta (0, 0)
Screenshot: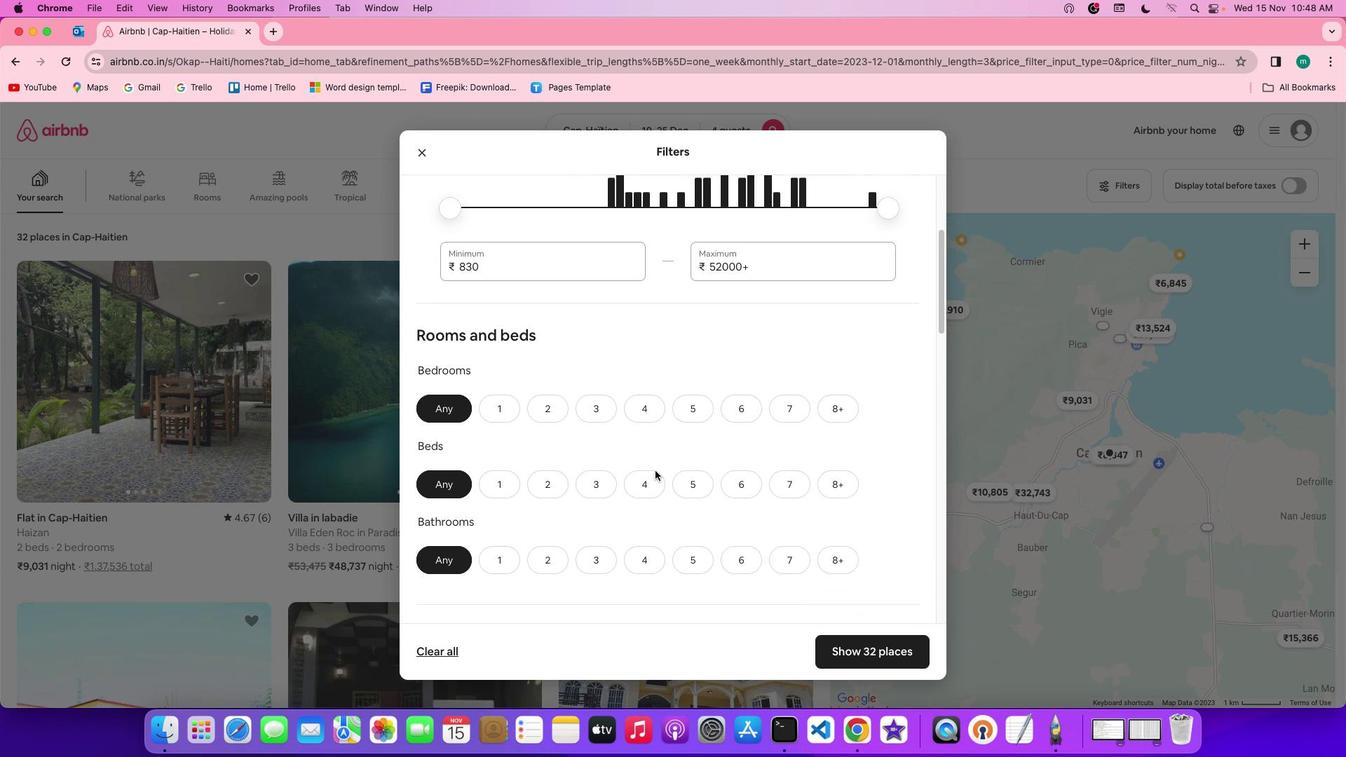 
Action: Mouse scrolled (655, 471) with delta (0, 0)
Screenshot: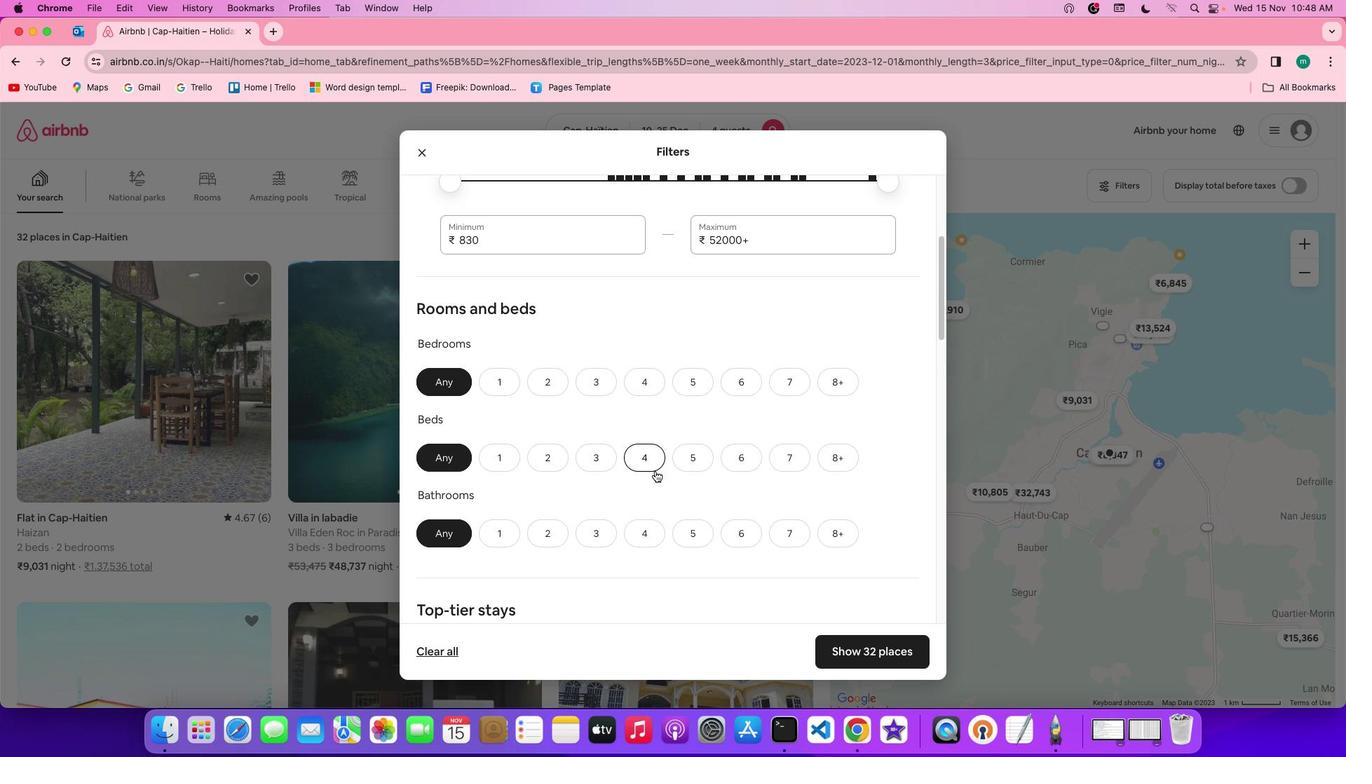 
Action: Mouse scrolled (655, 471) with delta (0, 0)
Screenshot: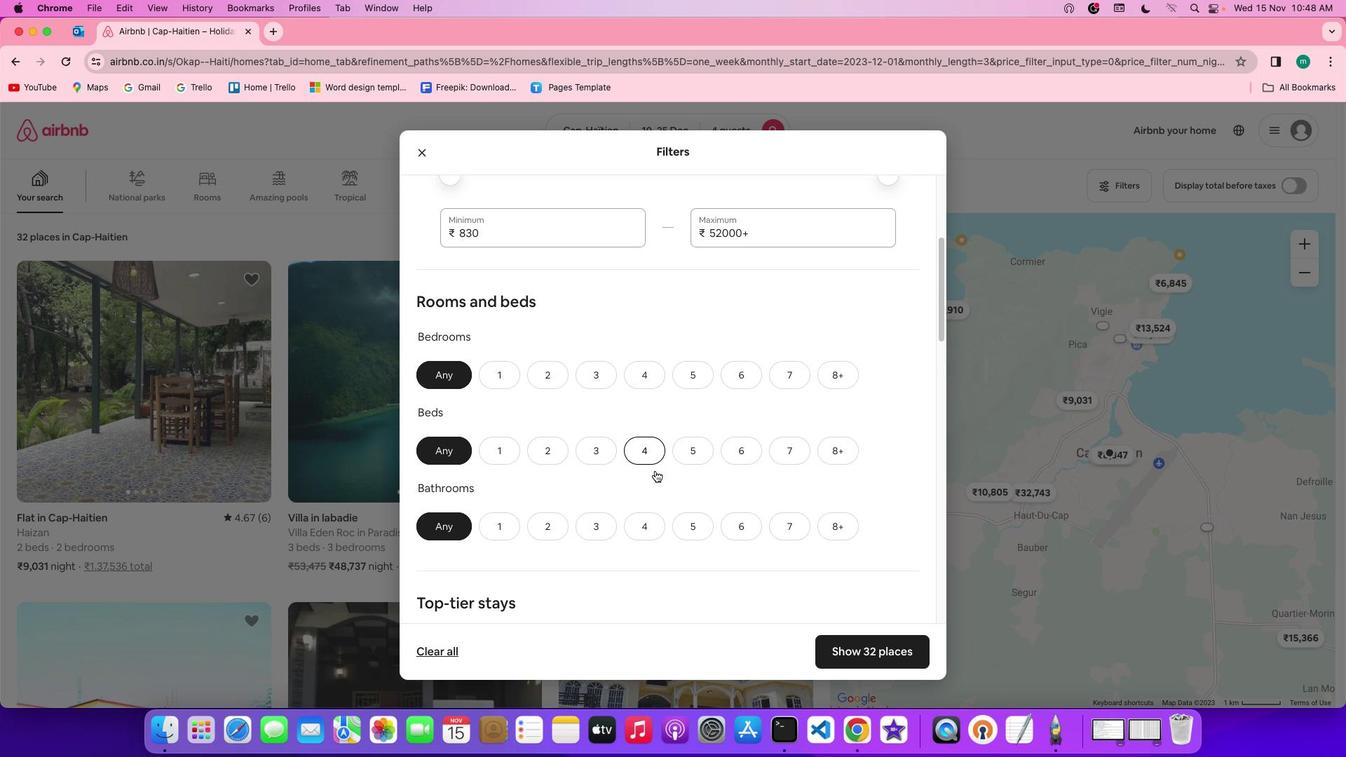 
Action: Mouse scrolled (655, 471) with delta (0, 0)
Screenshot: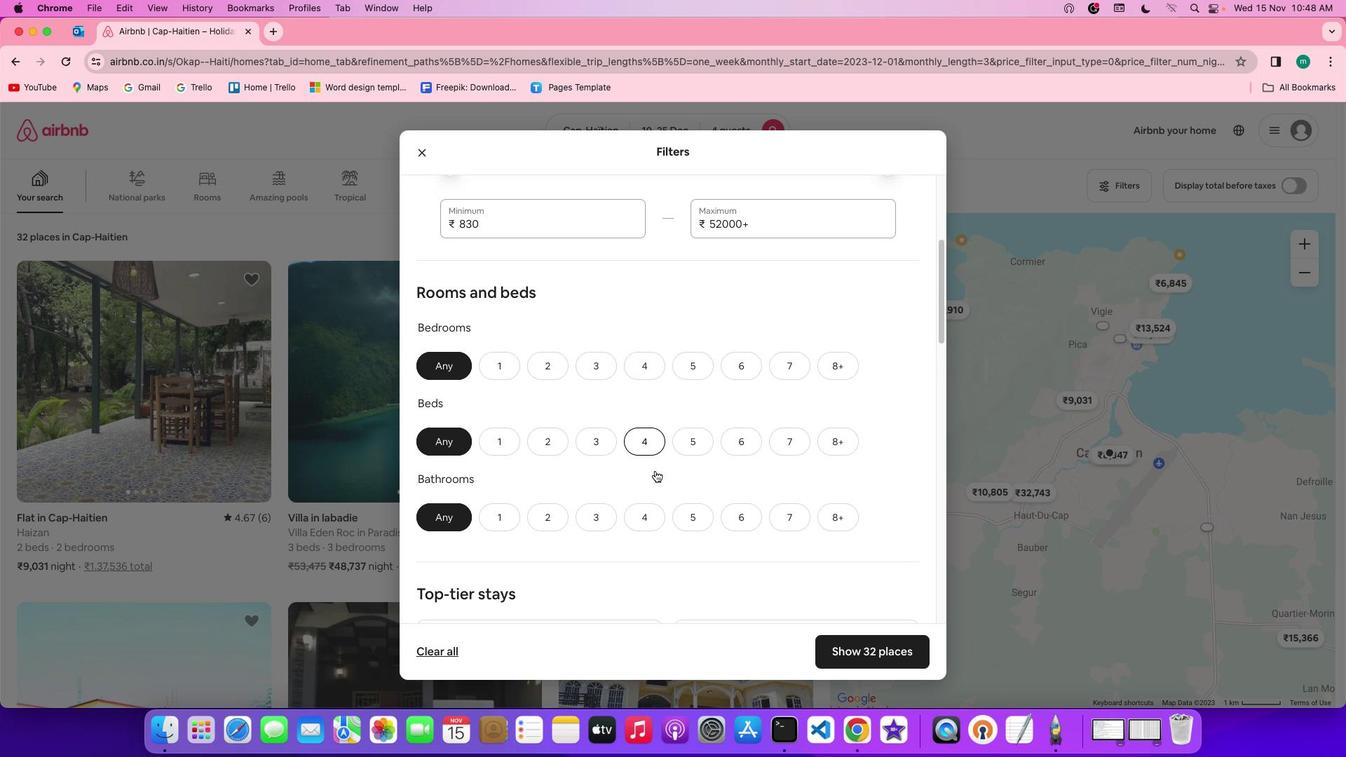 
Action: Mouse scrolled (655, 471) with delta (0, 0)
Screenshot: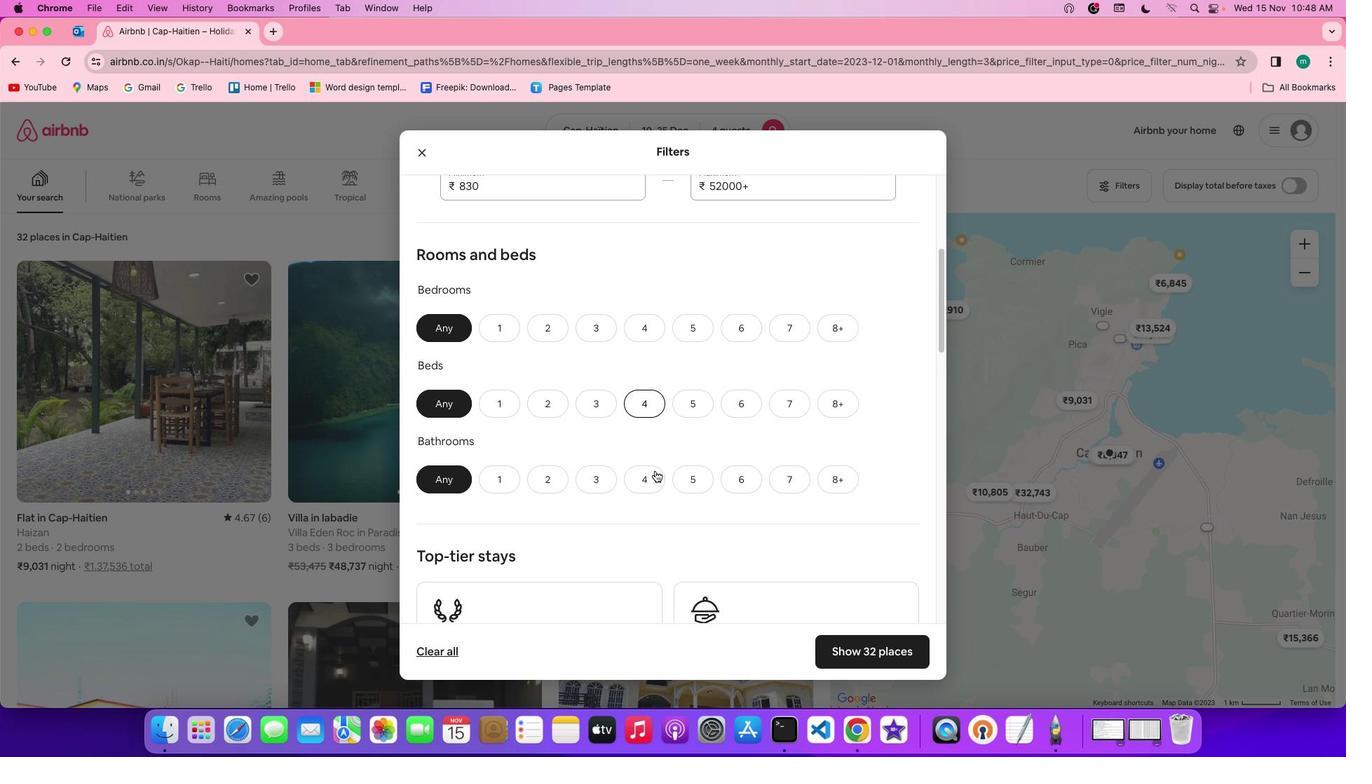 
Action: Mouse moved to (553, 336)
Screenshot: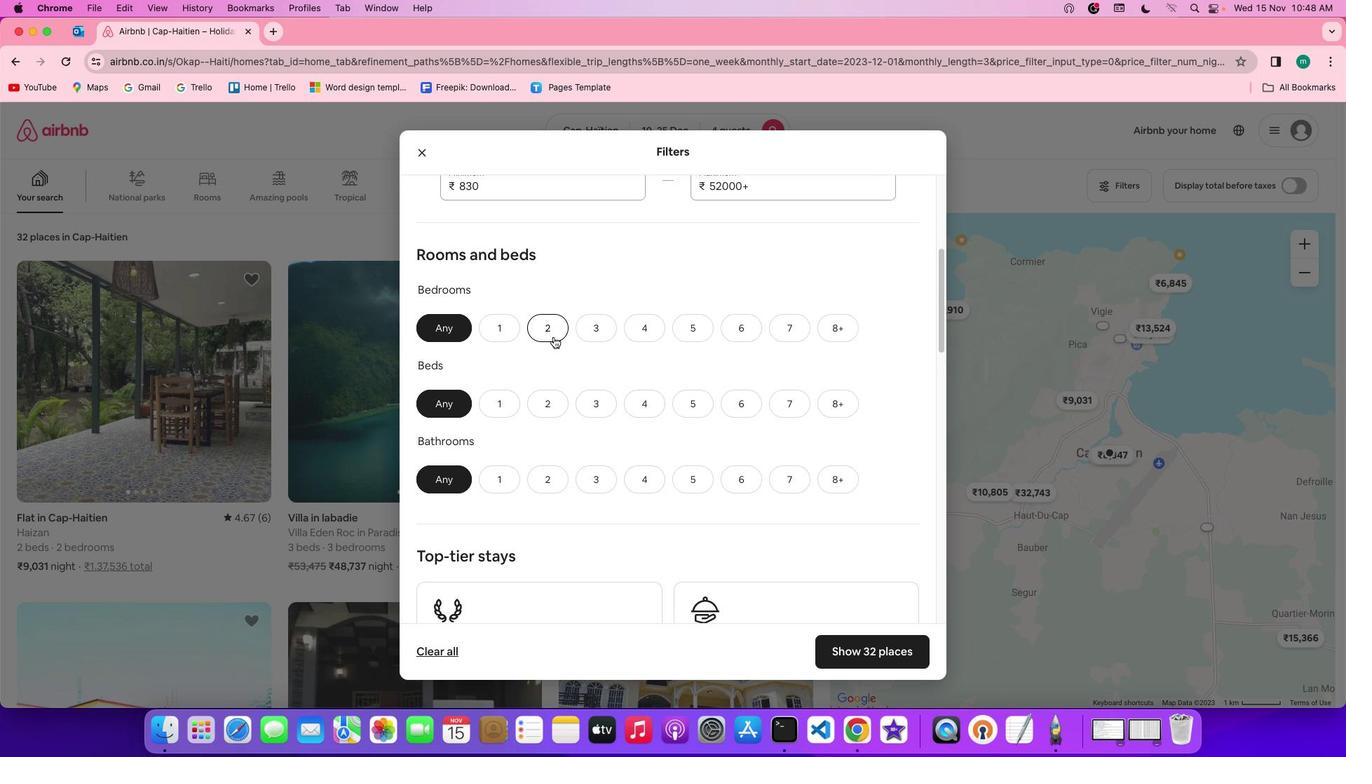 
Action: Mouse pressed left at (553, 336)
Screenshot: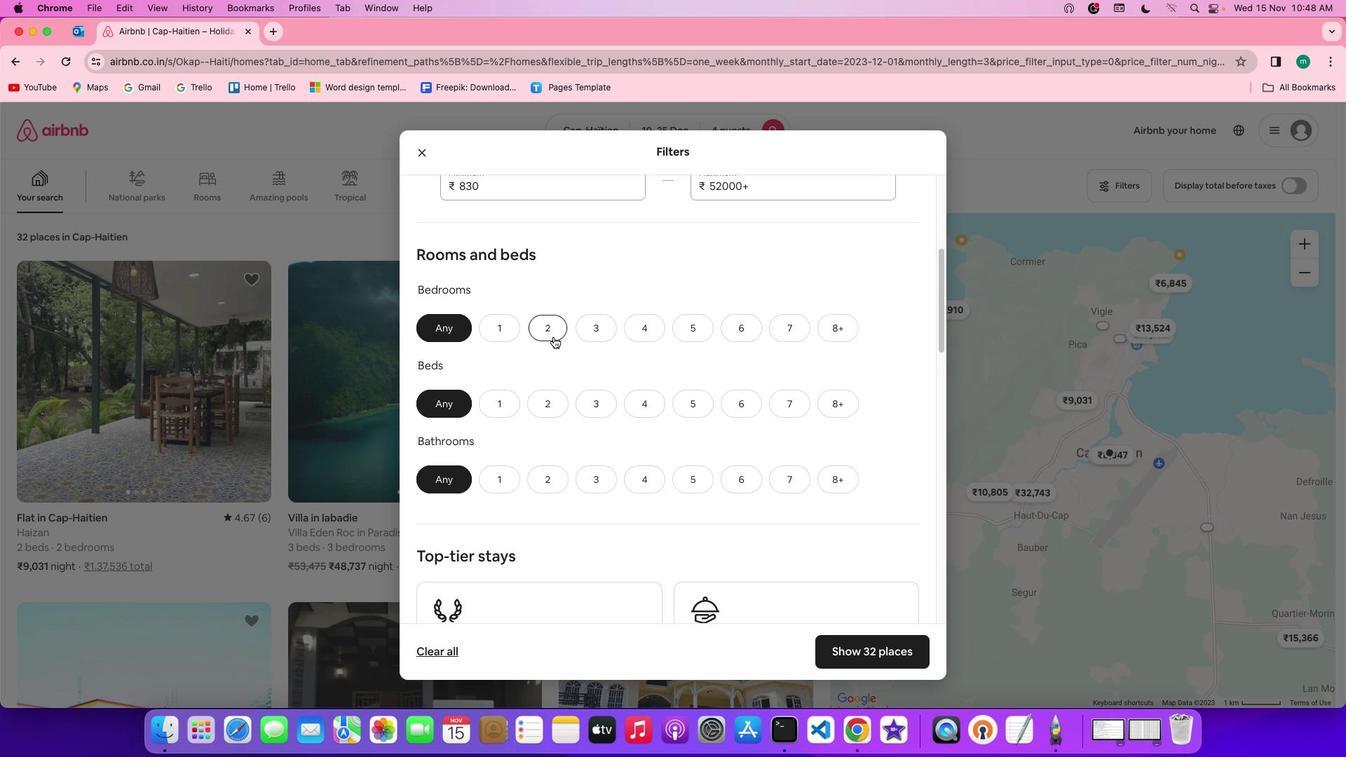 
Action: Mouse moved to (598, 401)
Screenshot: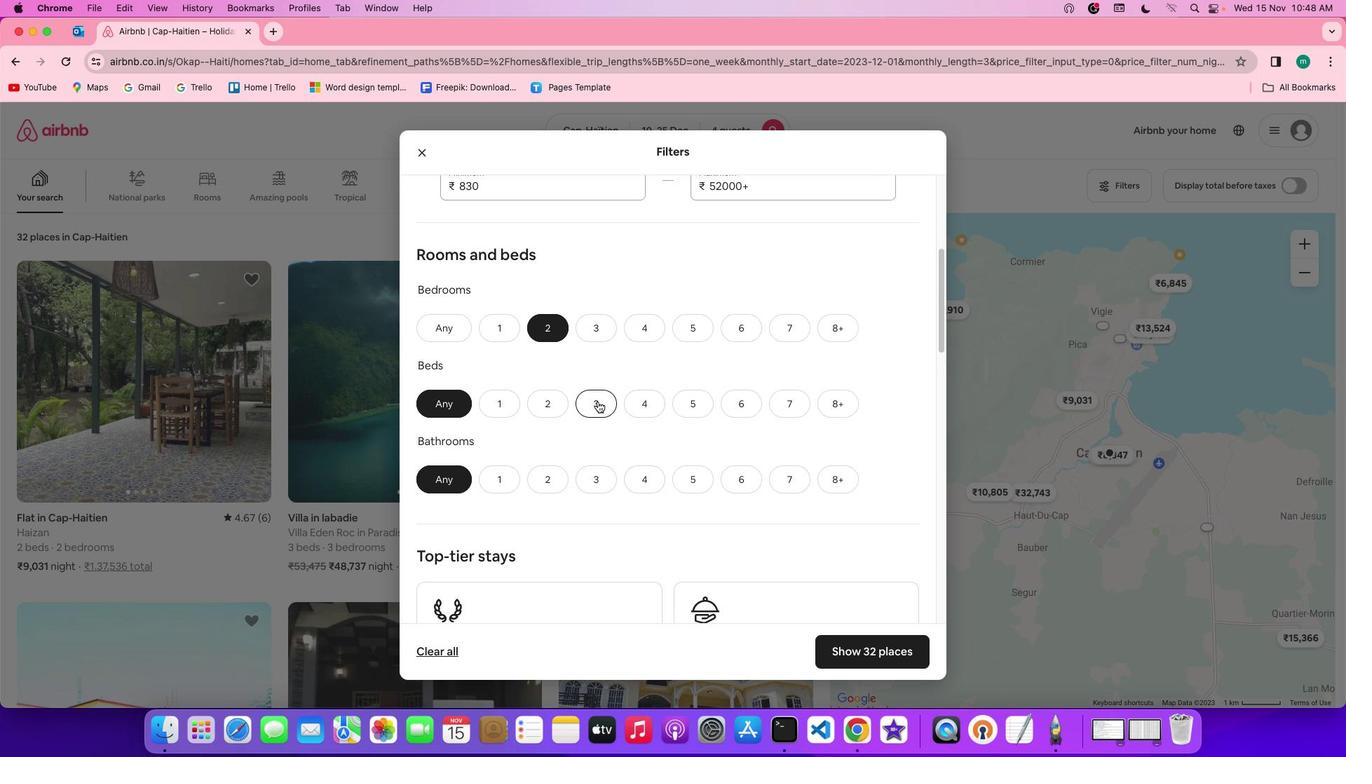 
Action: Mouse pressed left at (598, 401)
Screenshot: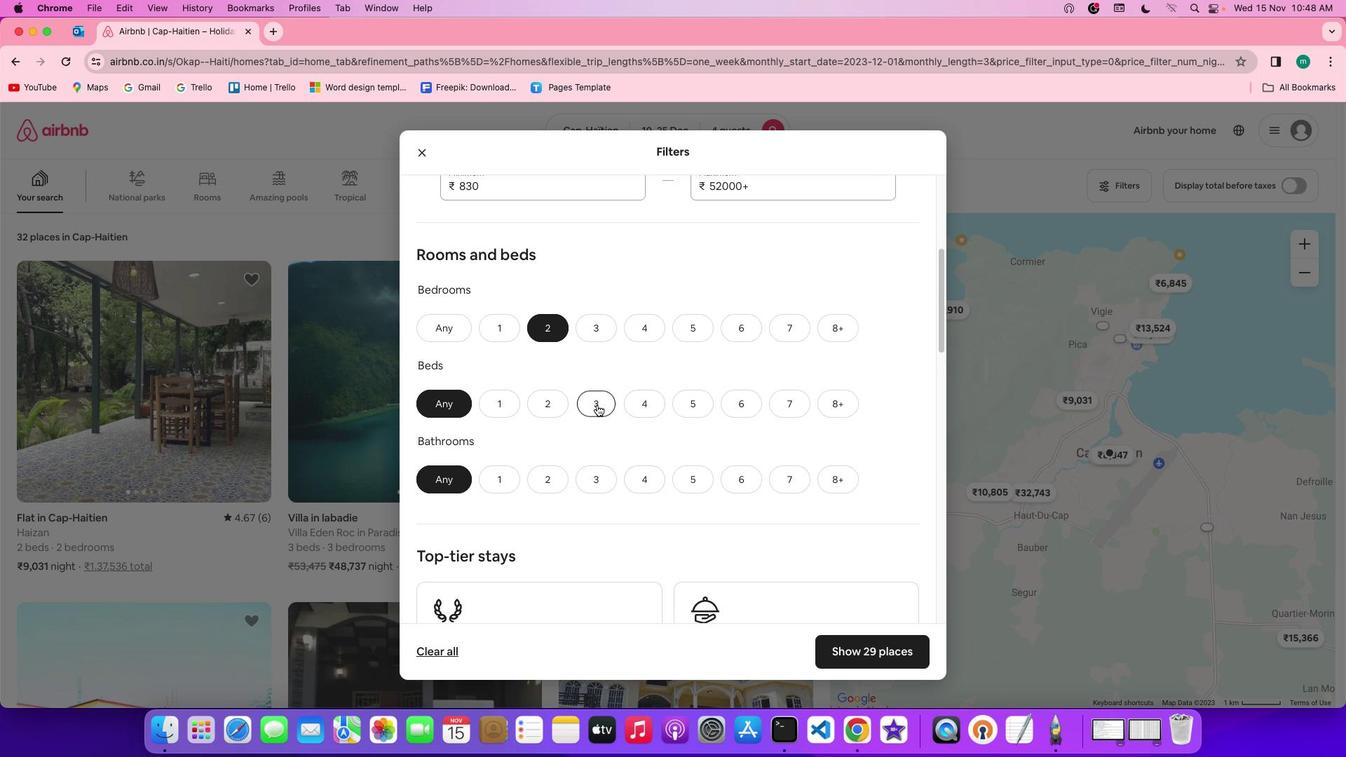 
Action: Mouse moved to (547, 474)
Screenshot: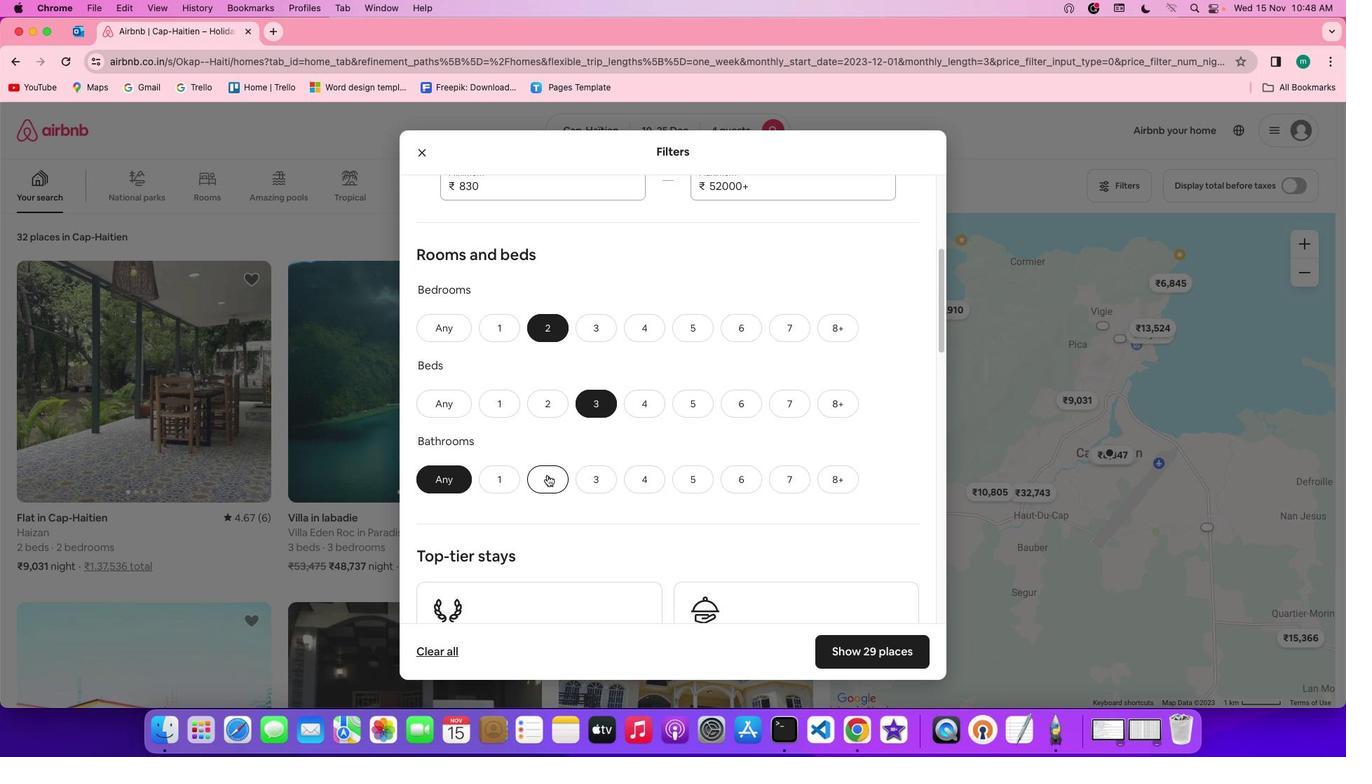 
Action: Mouse pressed left at (547, 474)
Screenshot: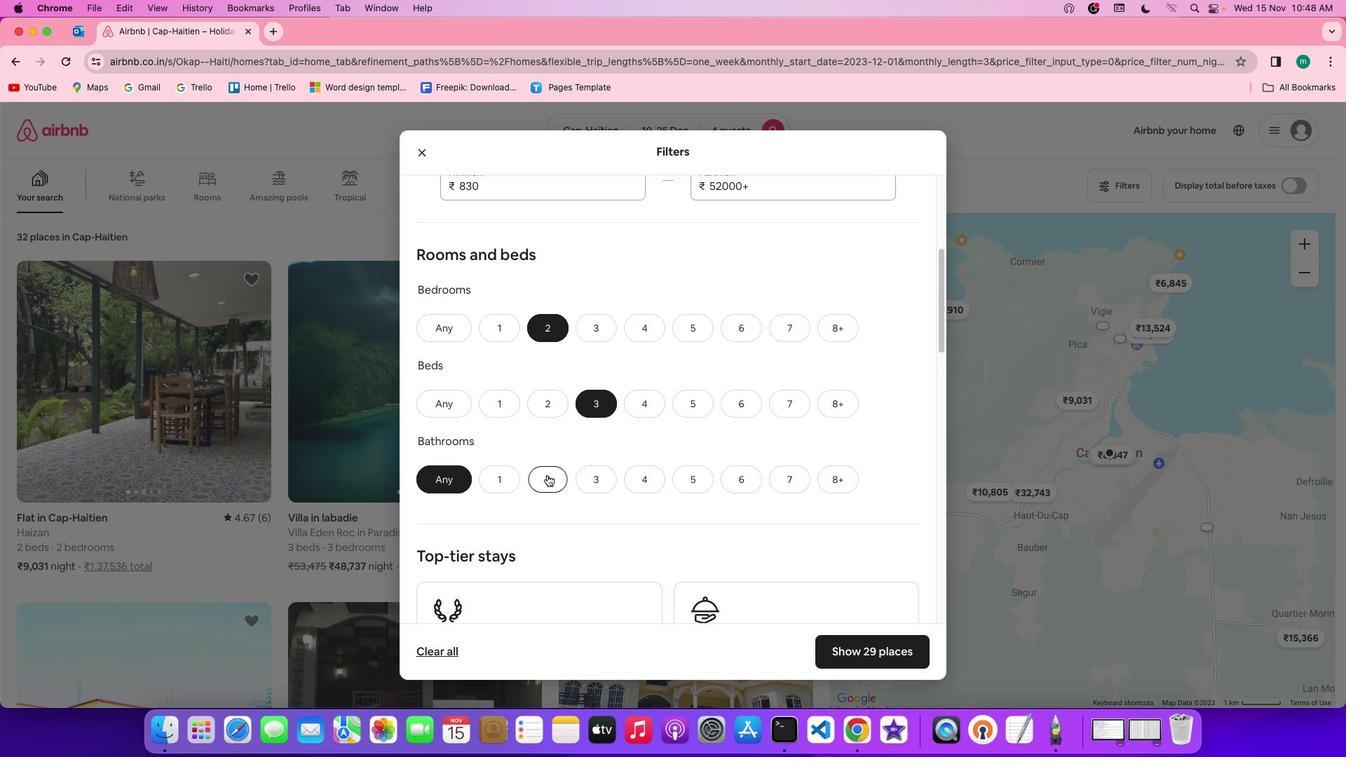 
Action: Mouse moved to (753, 483)
Screenshot: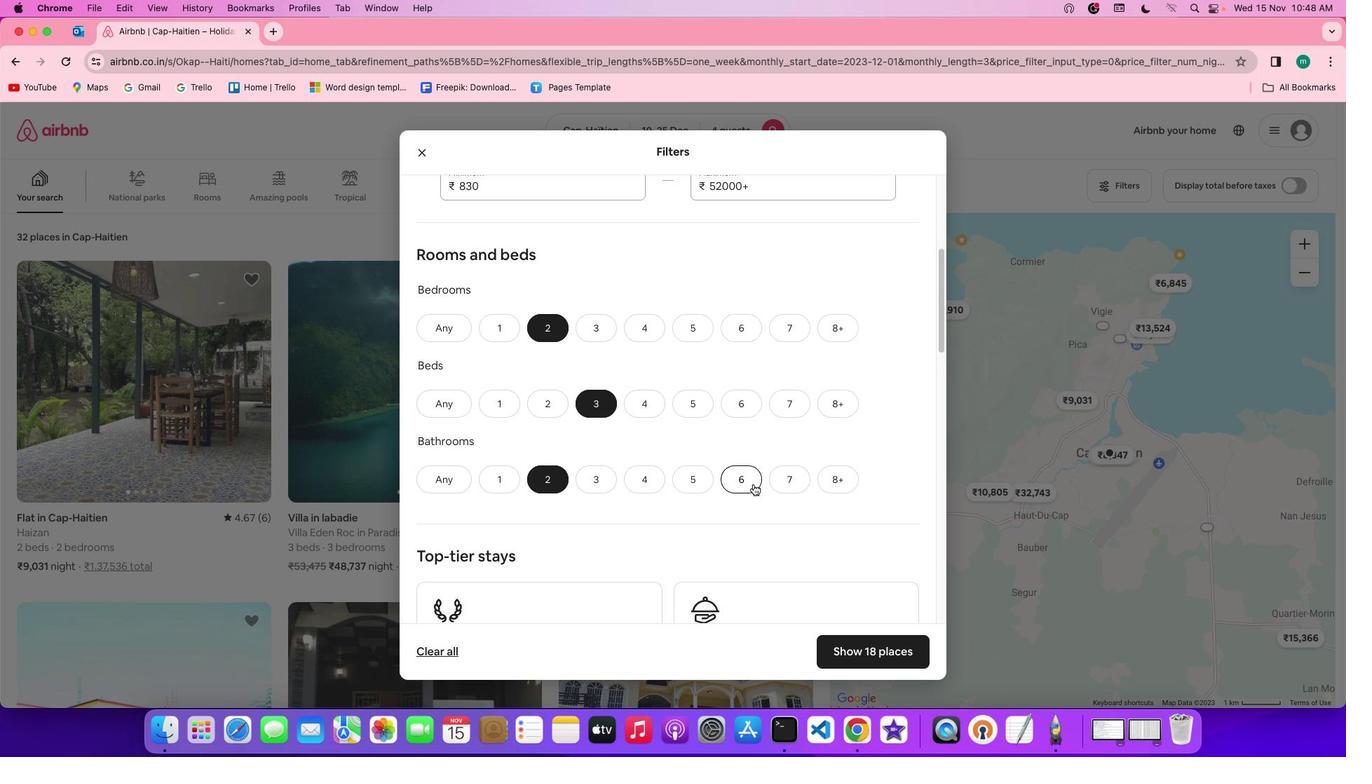 
Action: Mouse scrolled (753, 483) with delta (0, 0)
Screenshot: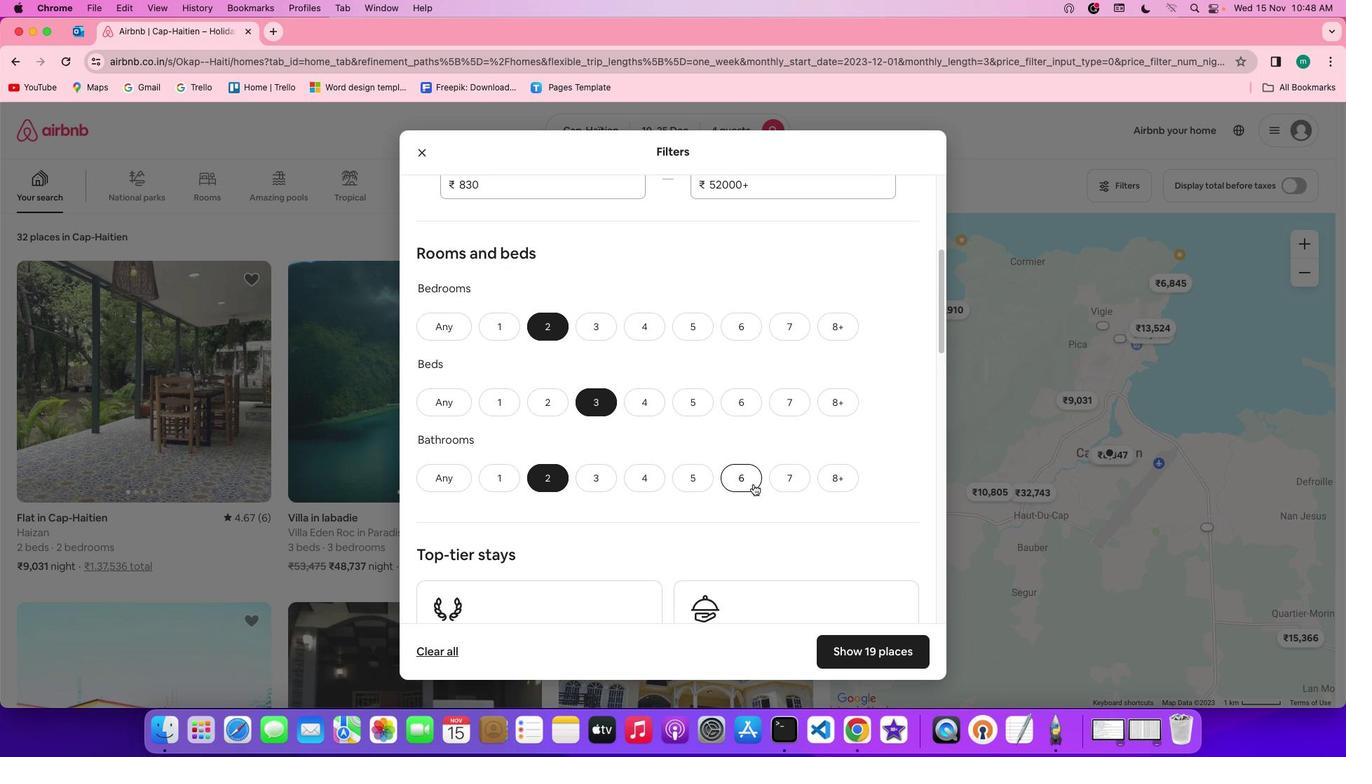 
Action: Mouse scrolled (753, 483) with delta (0, 0)
Screenshot: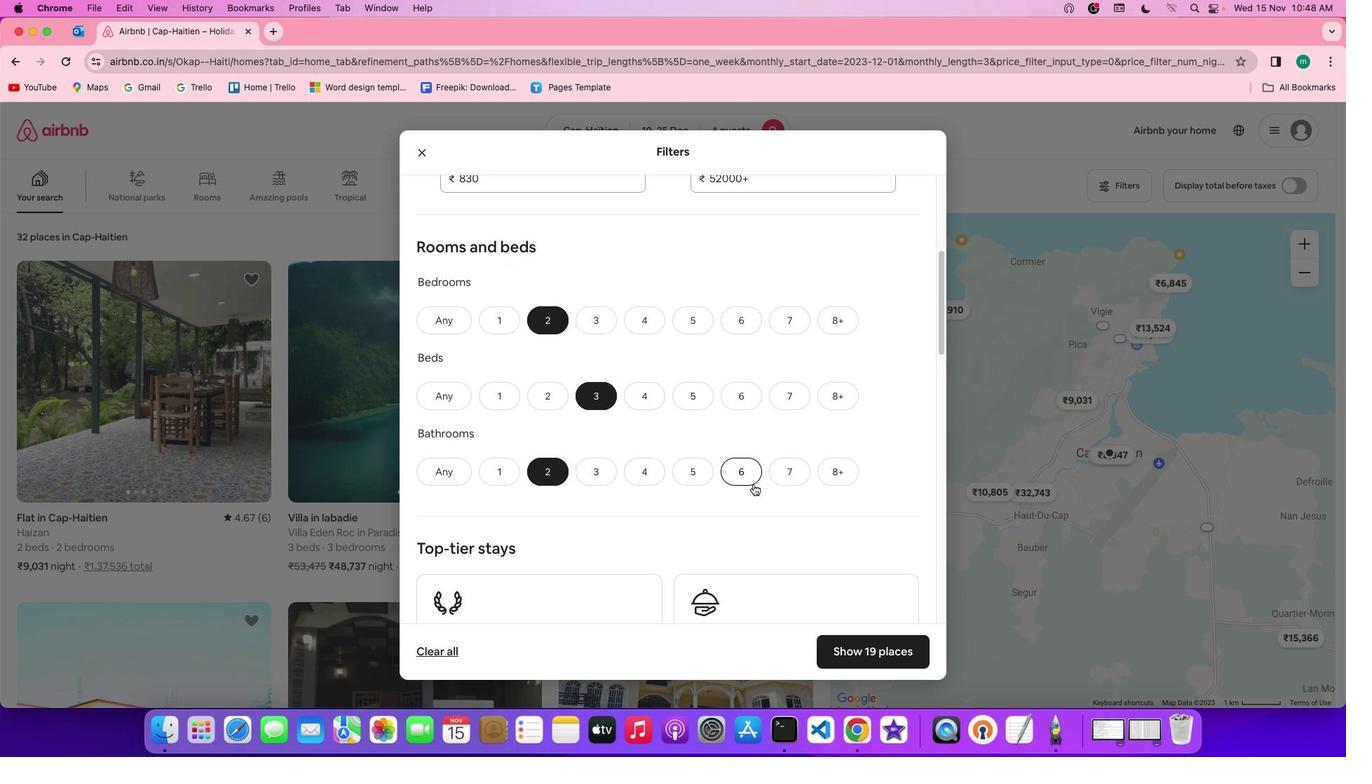 
Action: Mouse scrolled (753, 483) with delta (0, 0)
Screenshot: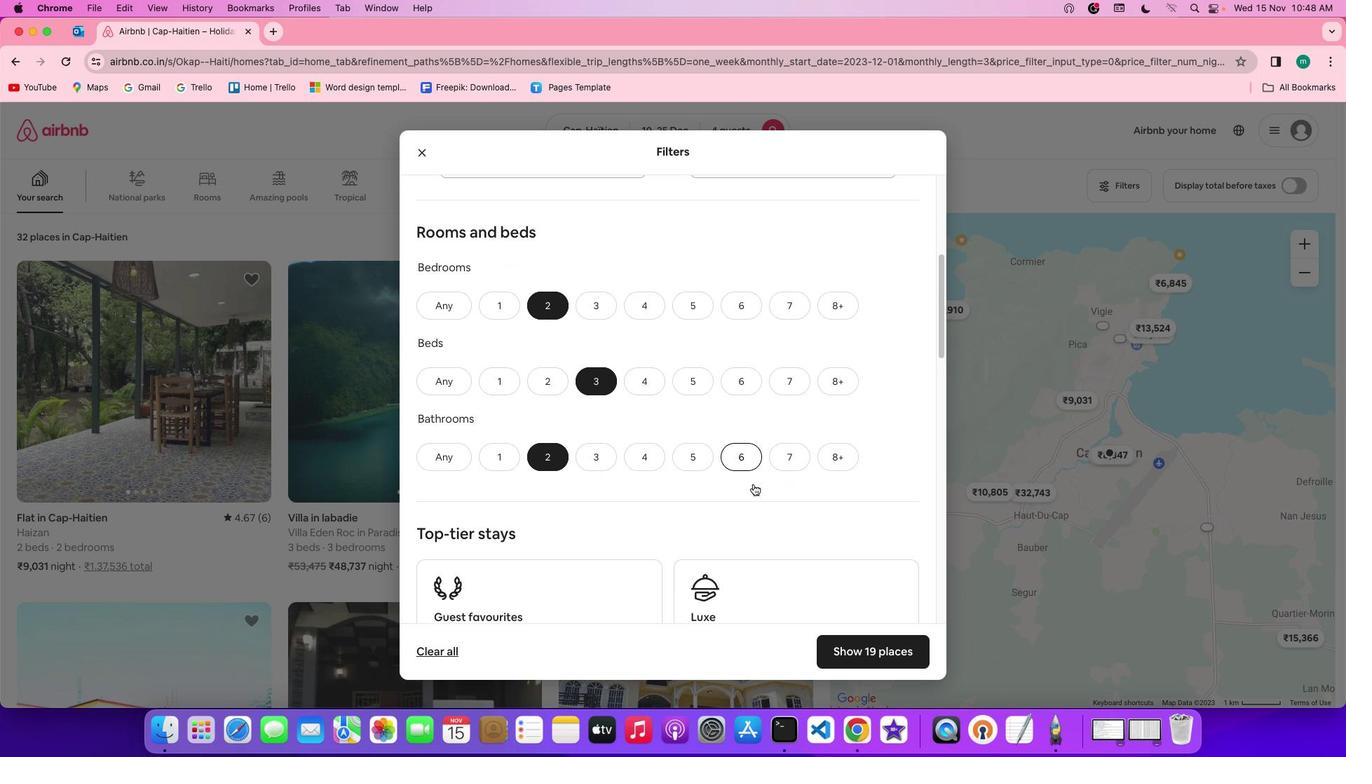
Action: Mouse scrolled (753, 483) with delta (0, 0)
Screenshot: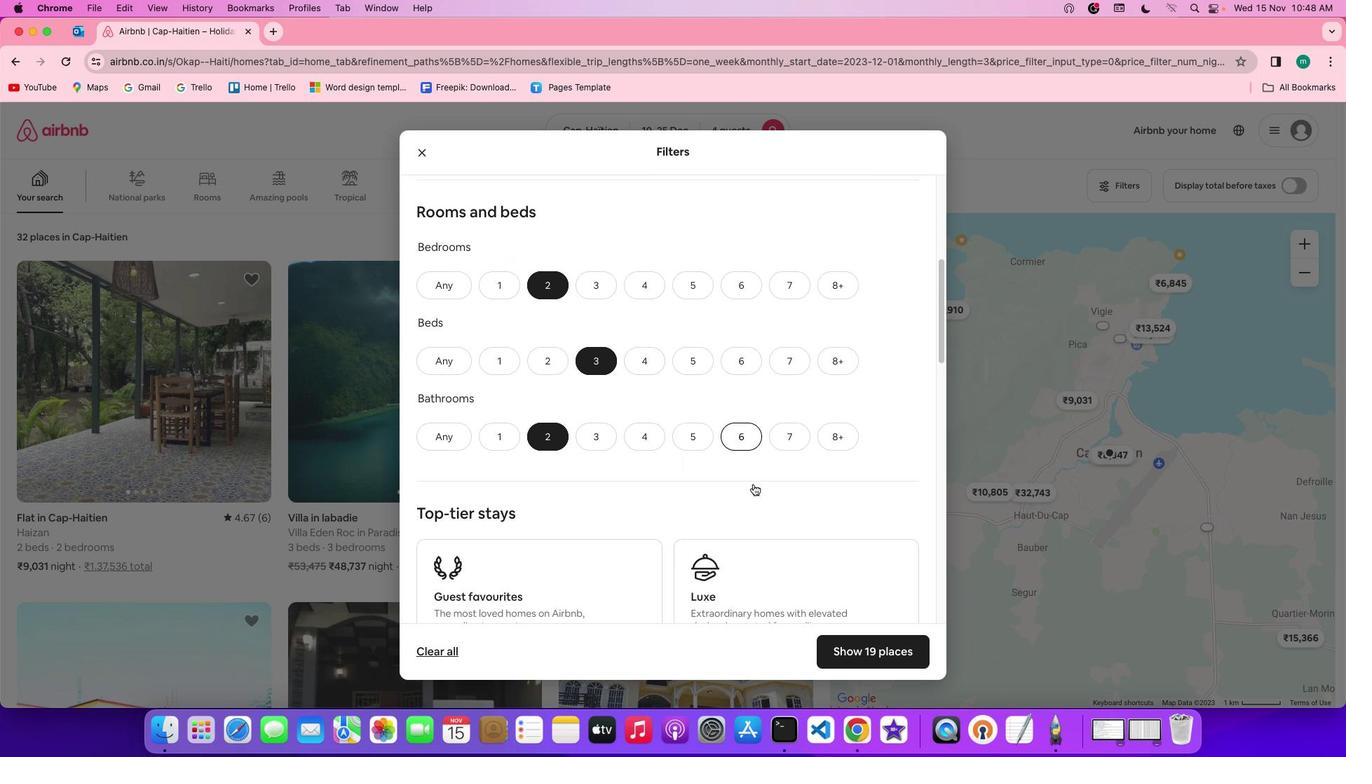 
Action: Mouse scrolled (753, 483) with delta (0, 0)
Screenshot: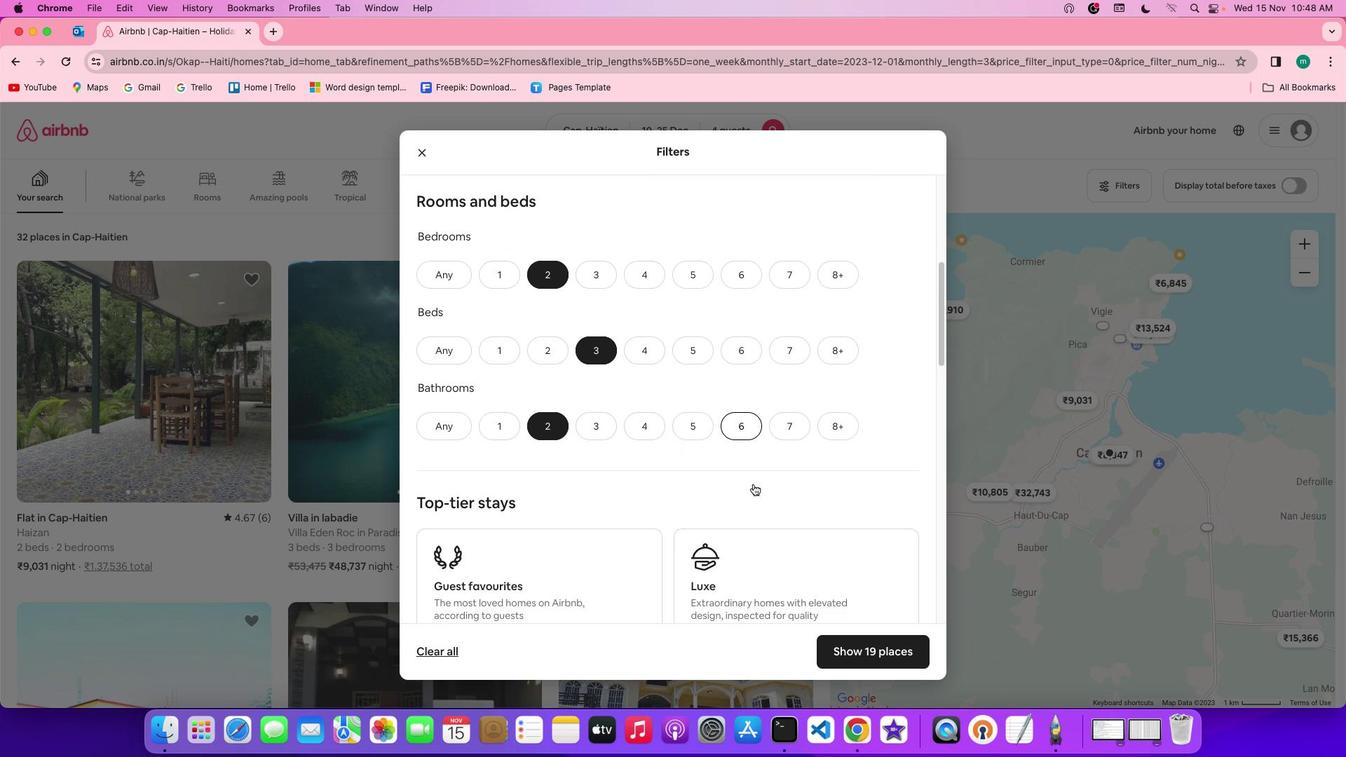 
Action: Mouse scrolled (753, 483) with delta (0, -1)
Screenshot: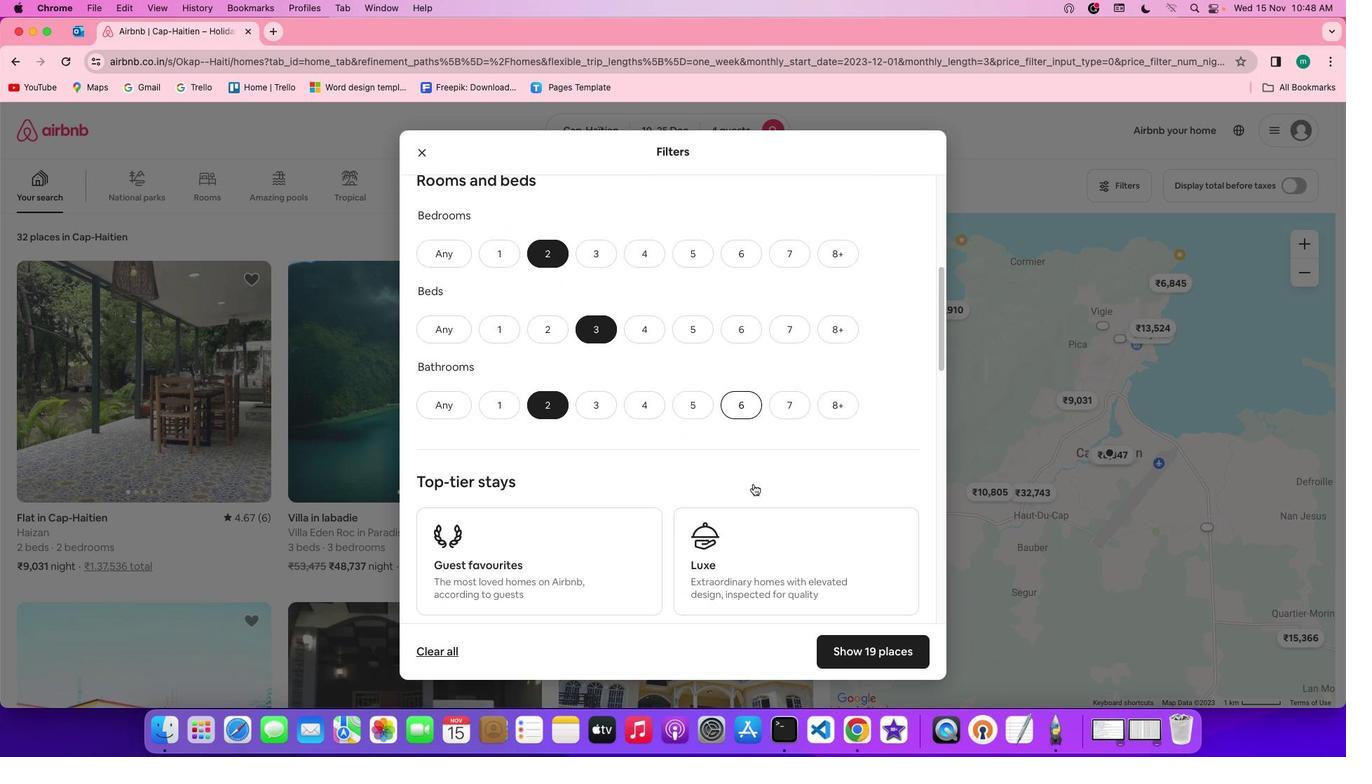 
Action: Mouse scrolled (753, 483) with delta (0, 0)
Screenshot: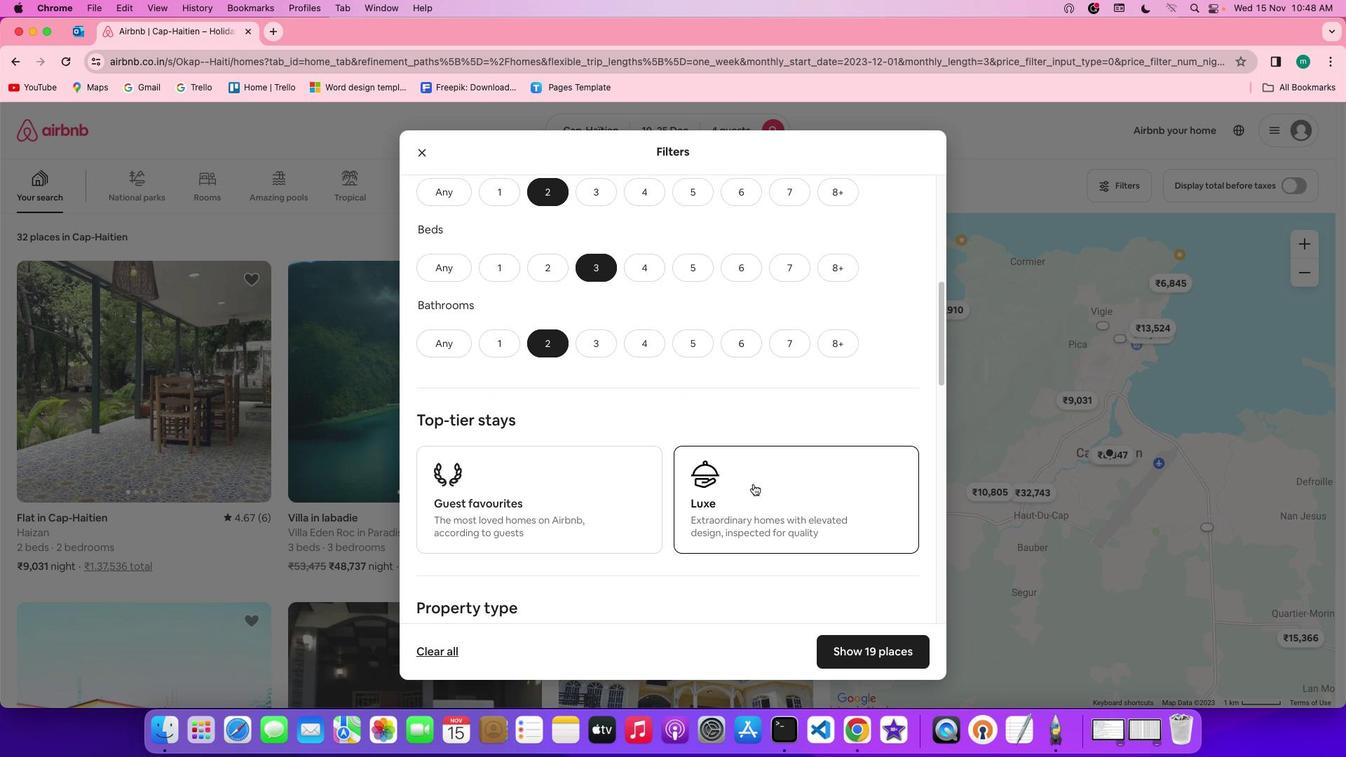 
Action: Mouse scrolled (753, 483) with delta (0, 0)
Screenshot: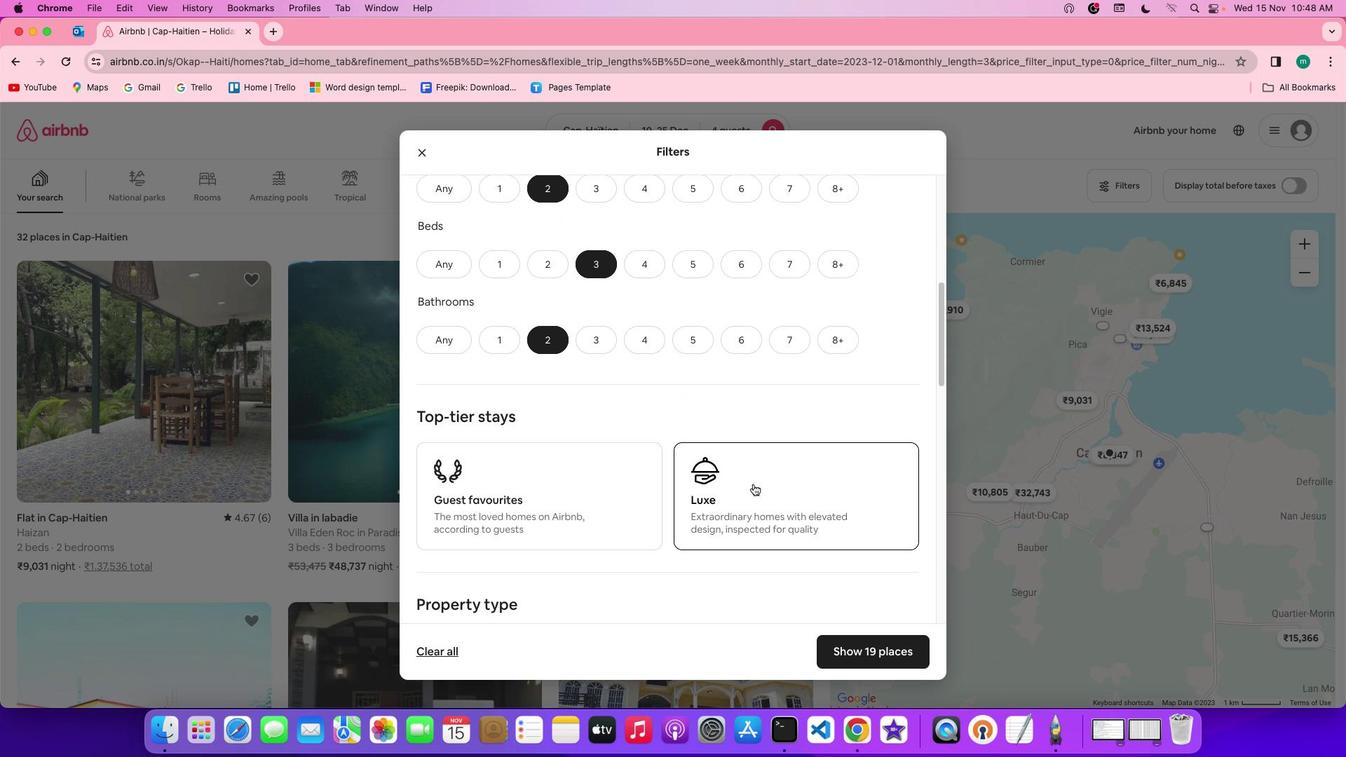 
Action: Mouse scrolled (753, 483) with delta (0, 0)
Screenshot: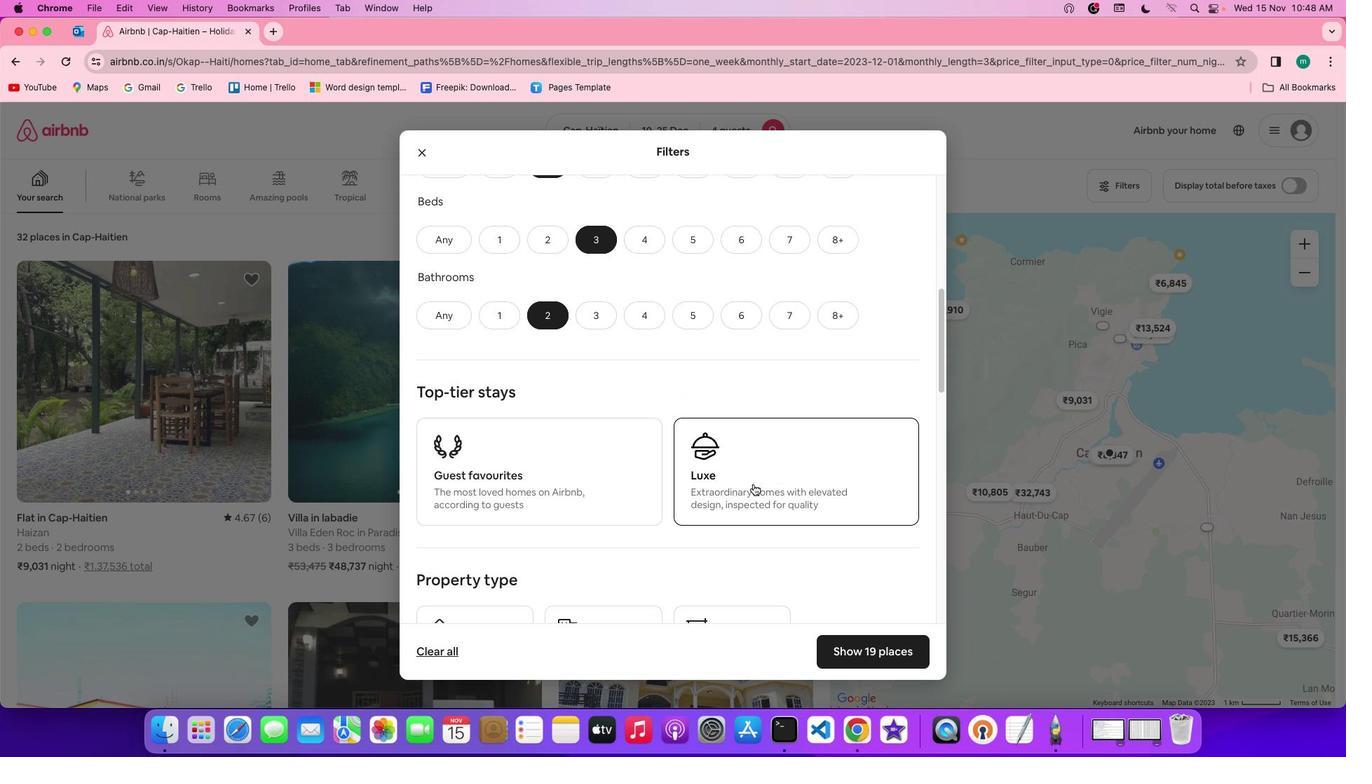 
Action: Mouse scrolled (753, 483) with delta (0, 0)
Screenshot: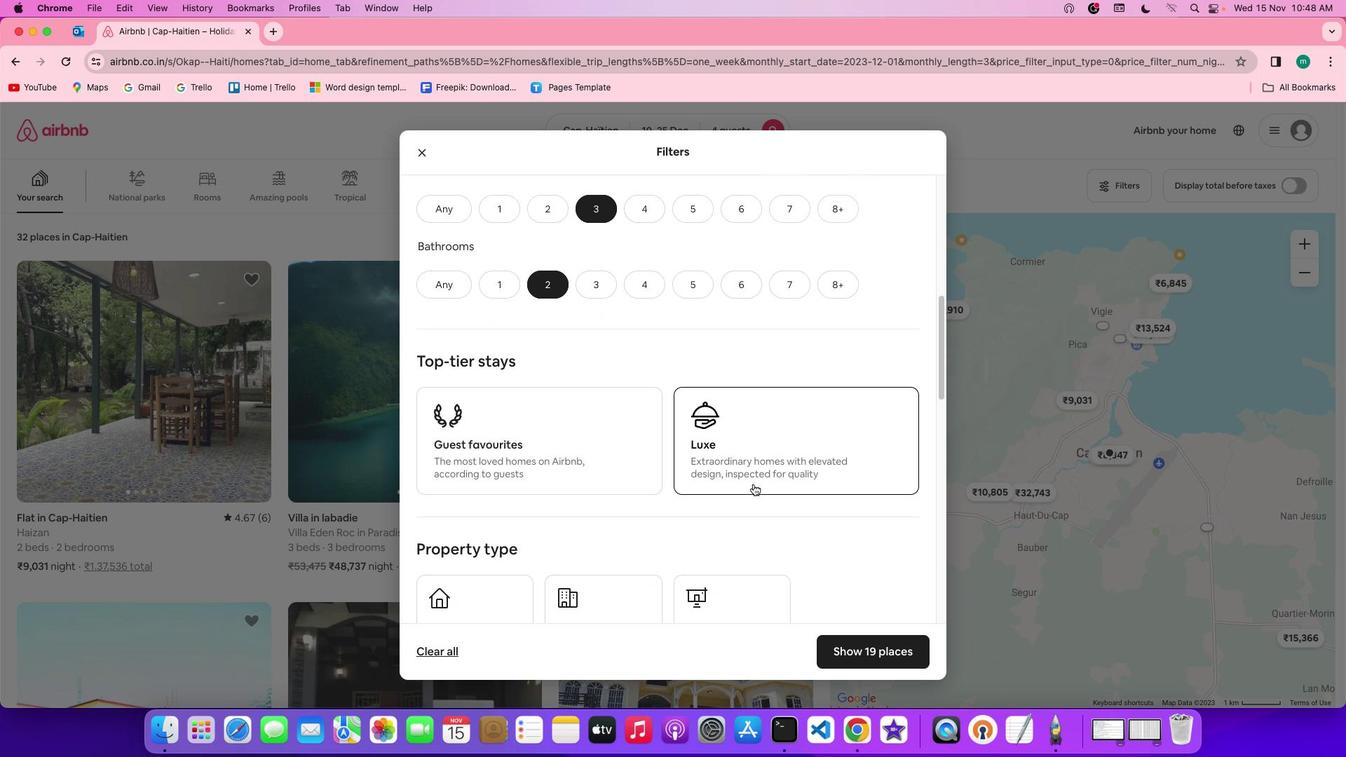 
Action: Mouse moved to (685, 469)
Screenshot: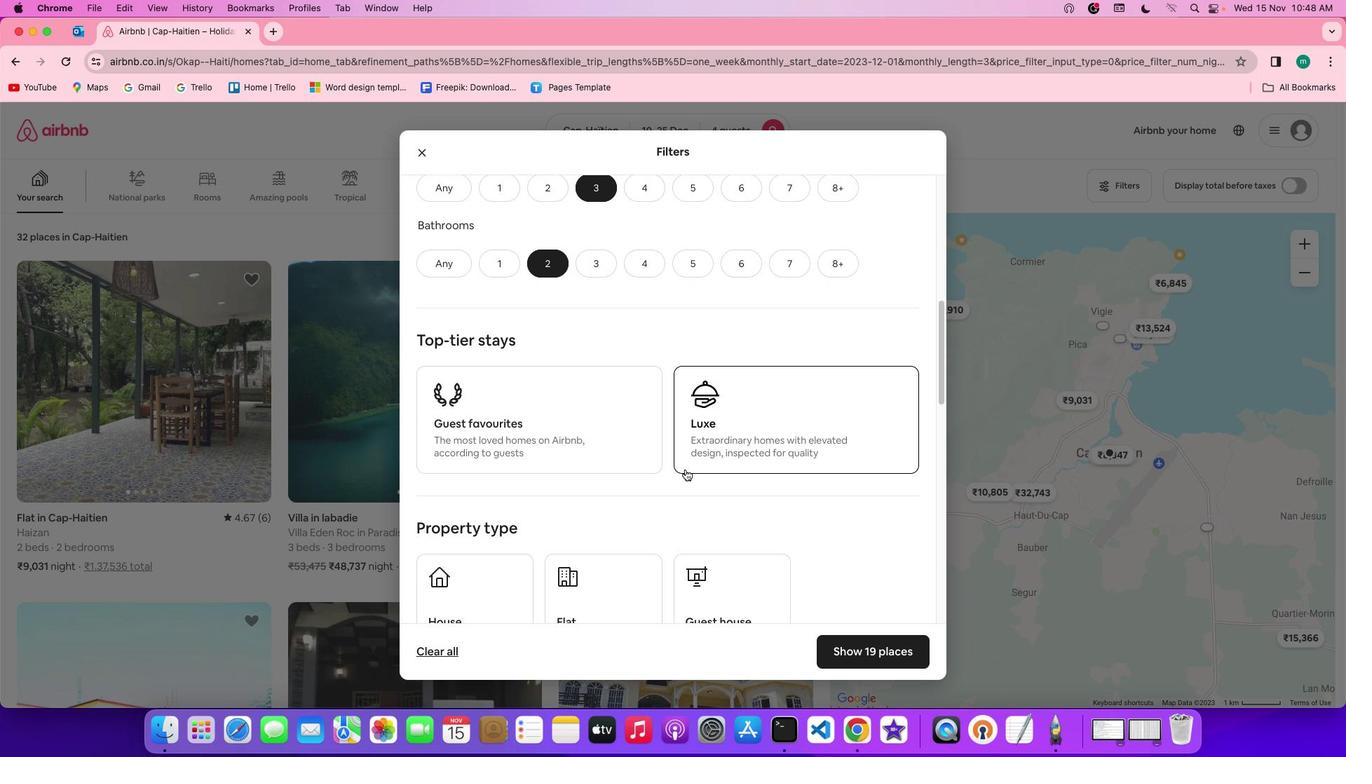 
Action: Mouse scrolled (685, 469) with delta (0, 0)
Screenshot: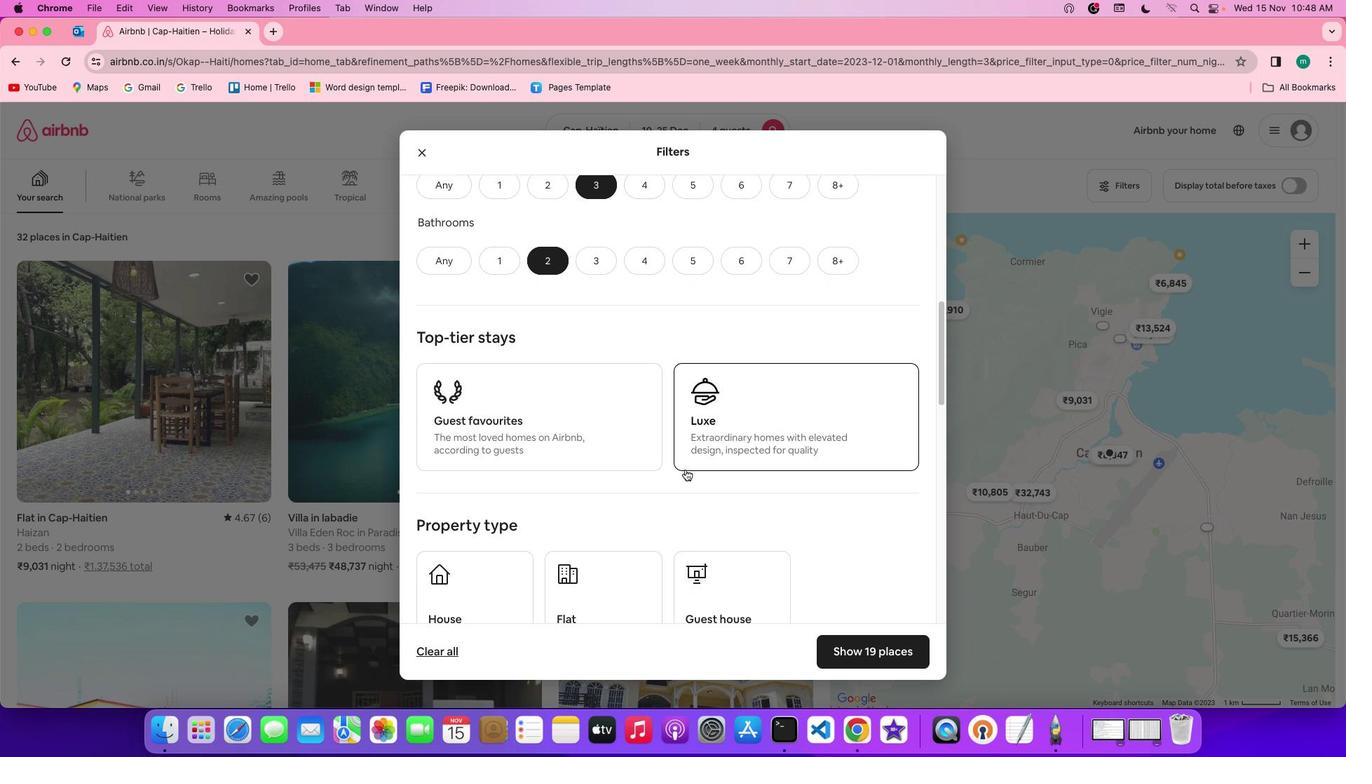 
Action: Mouse scrolled (685, 469) with delta (0, 0)
Screenshot: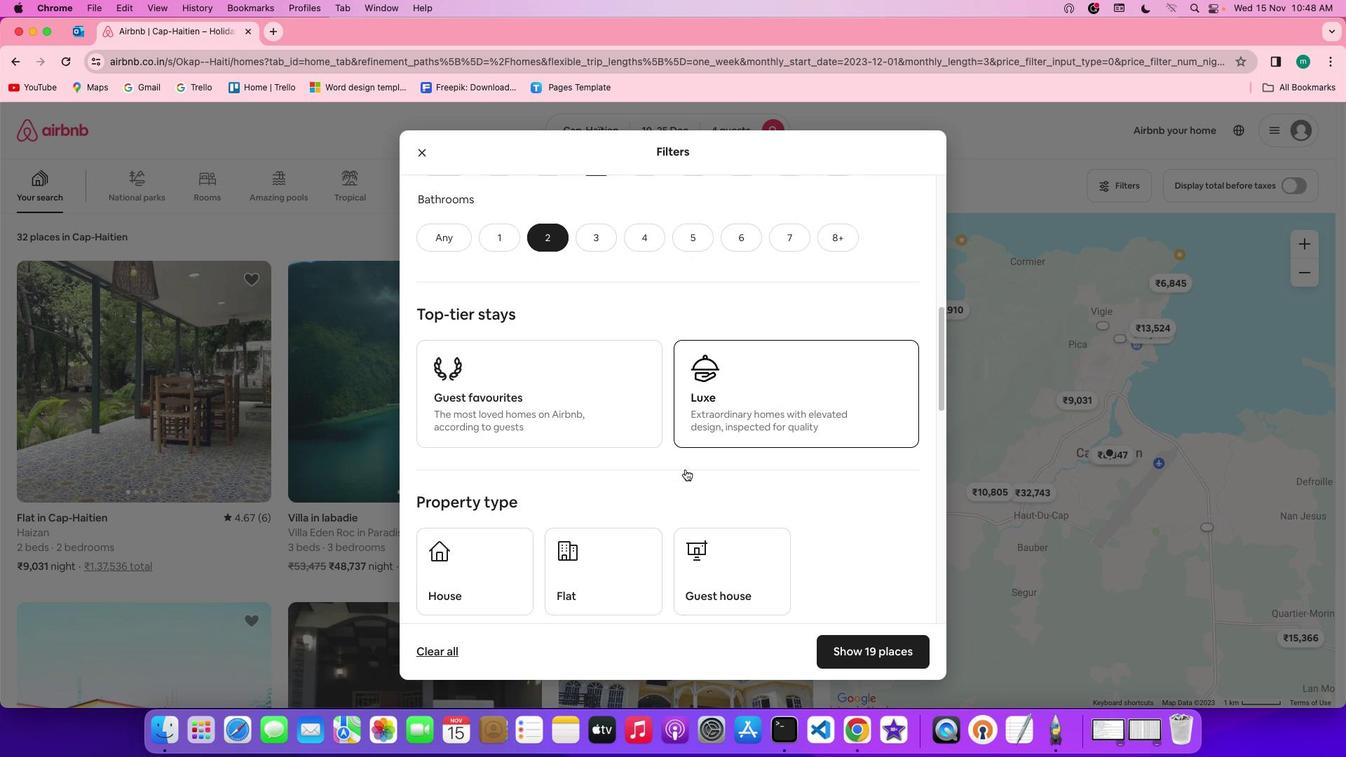 
Action: Mouse scrolled (685, 469) with delta (0, -1)
Screenshot: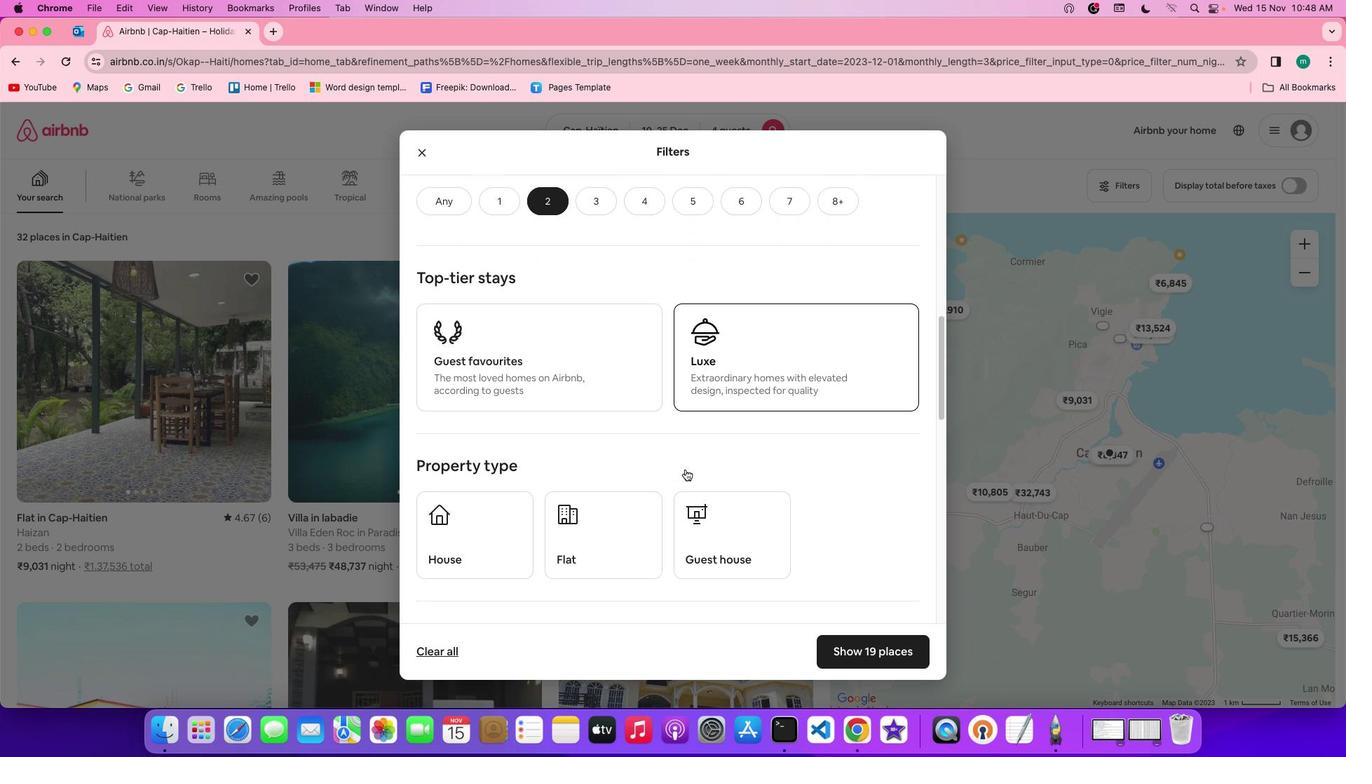 
Action: Mouse scrolled (685, 469) with delta (0, -2)
Screenshot: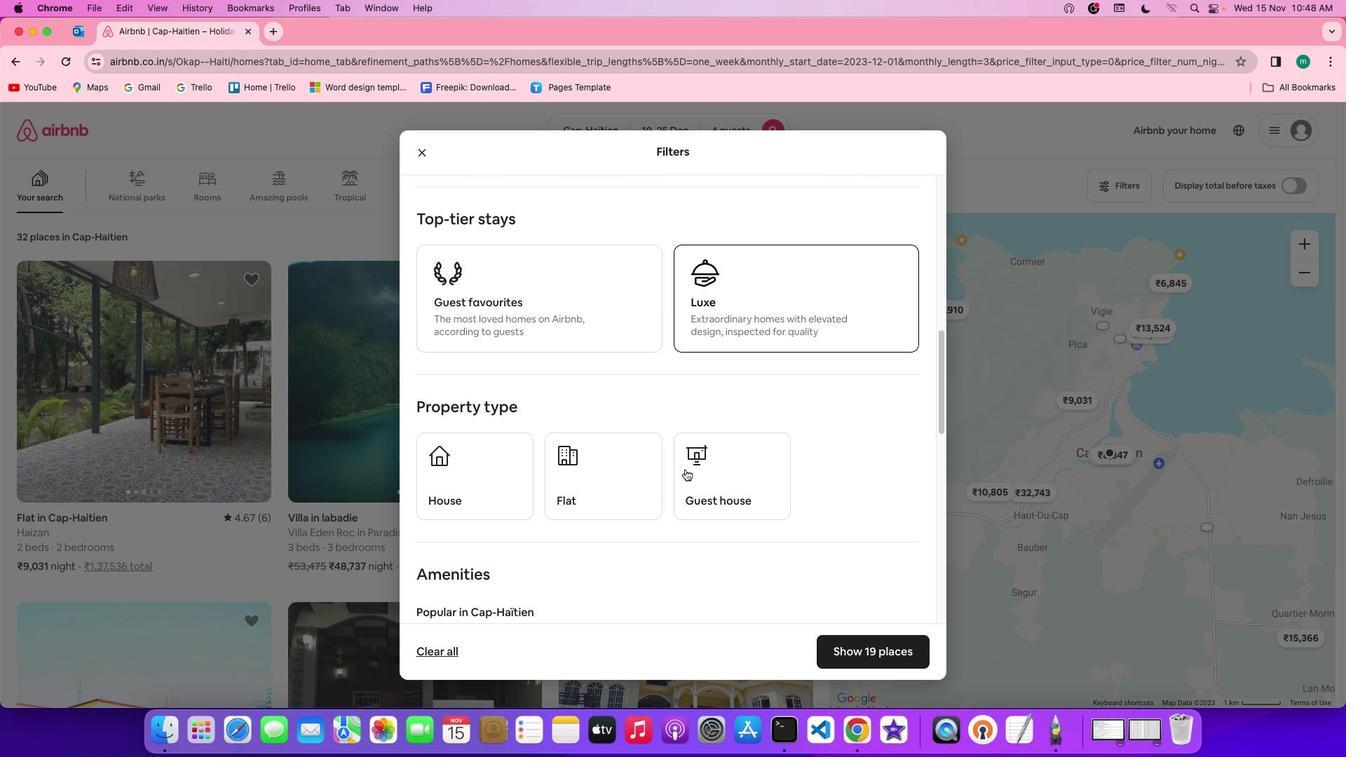 
Action: Mouse moved to (739, 389)
Screenshot: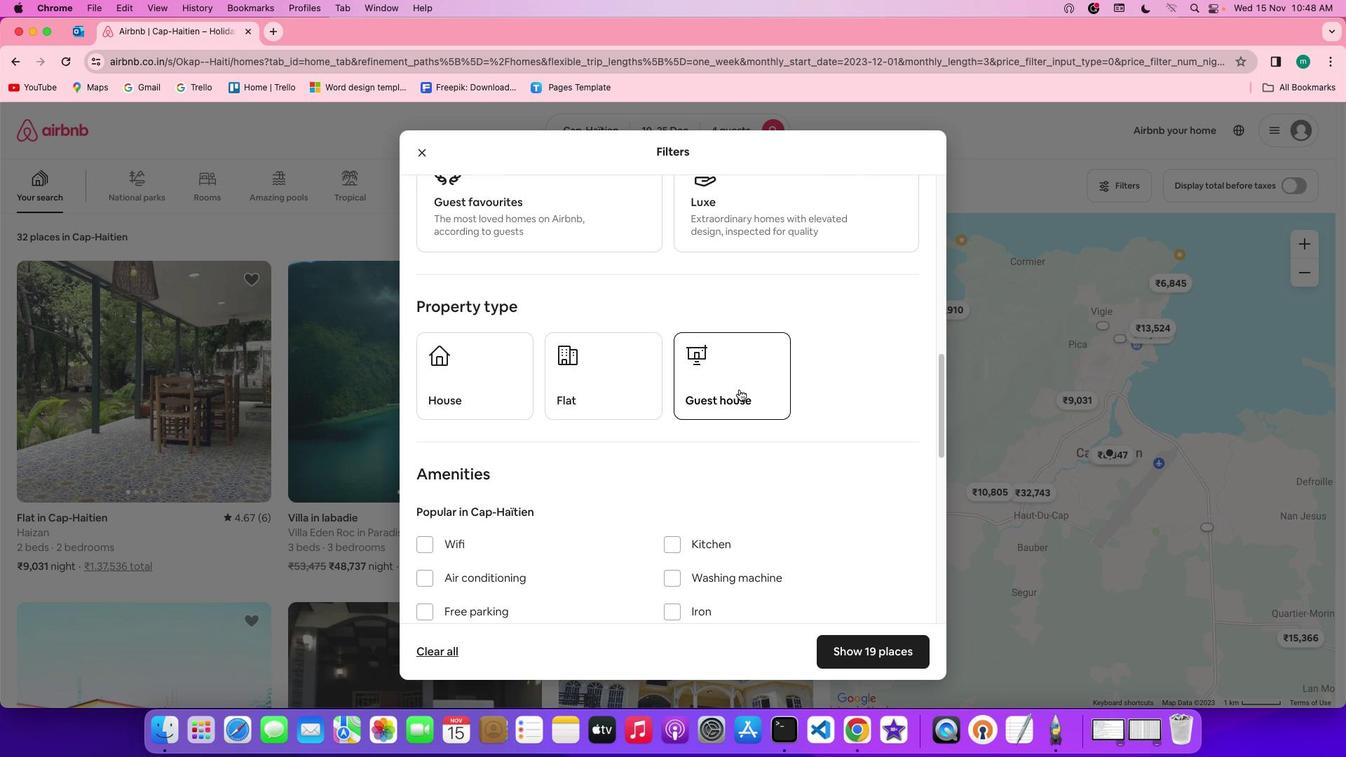 
Action: Mouse pressed left at (739, 389)
Screenshot: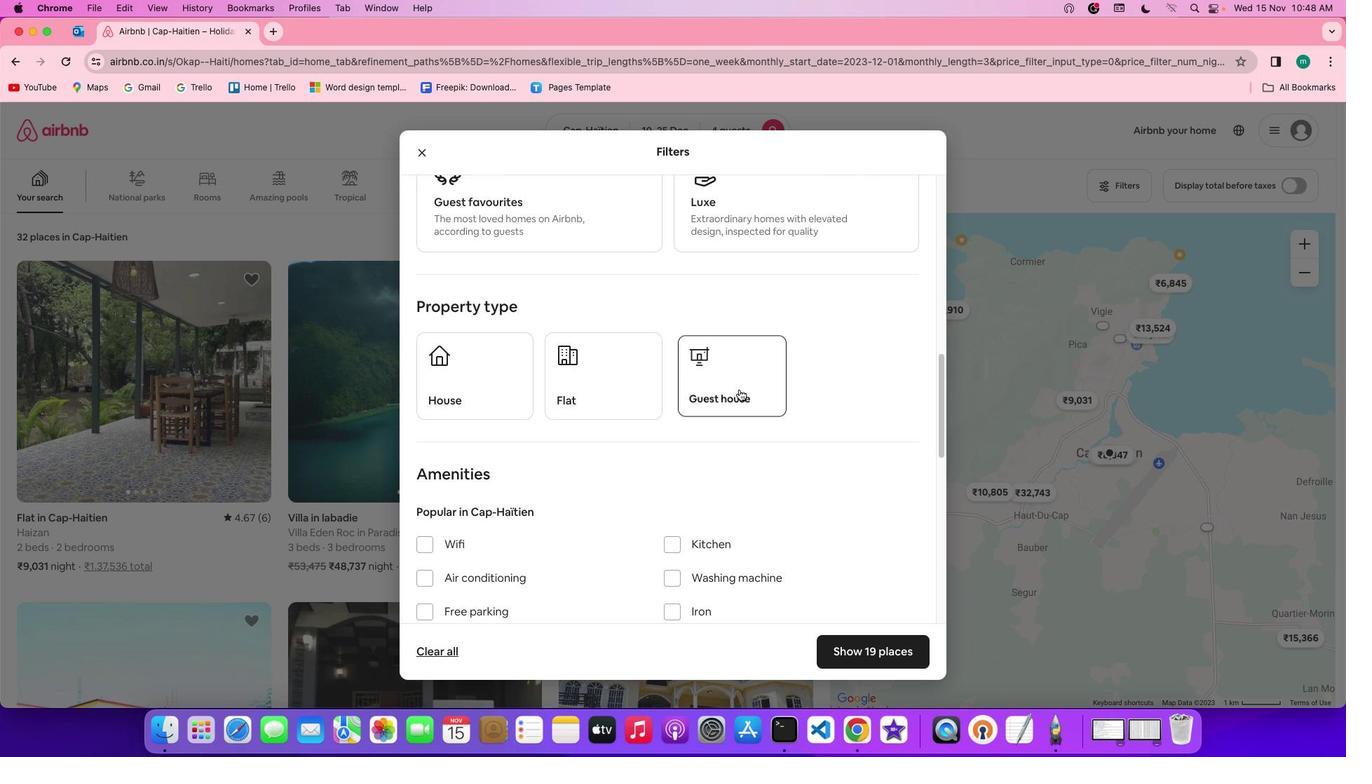 
Action: Mouse moved to (885, 462)
Screenshot: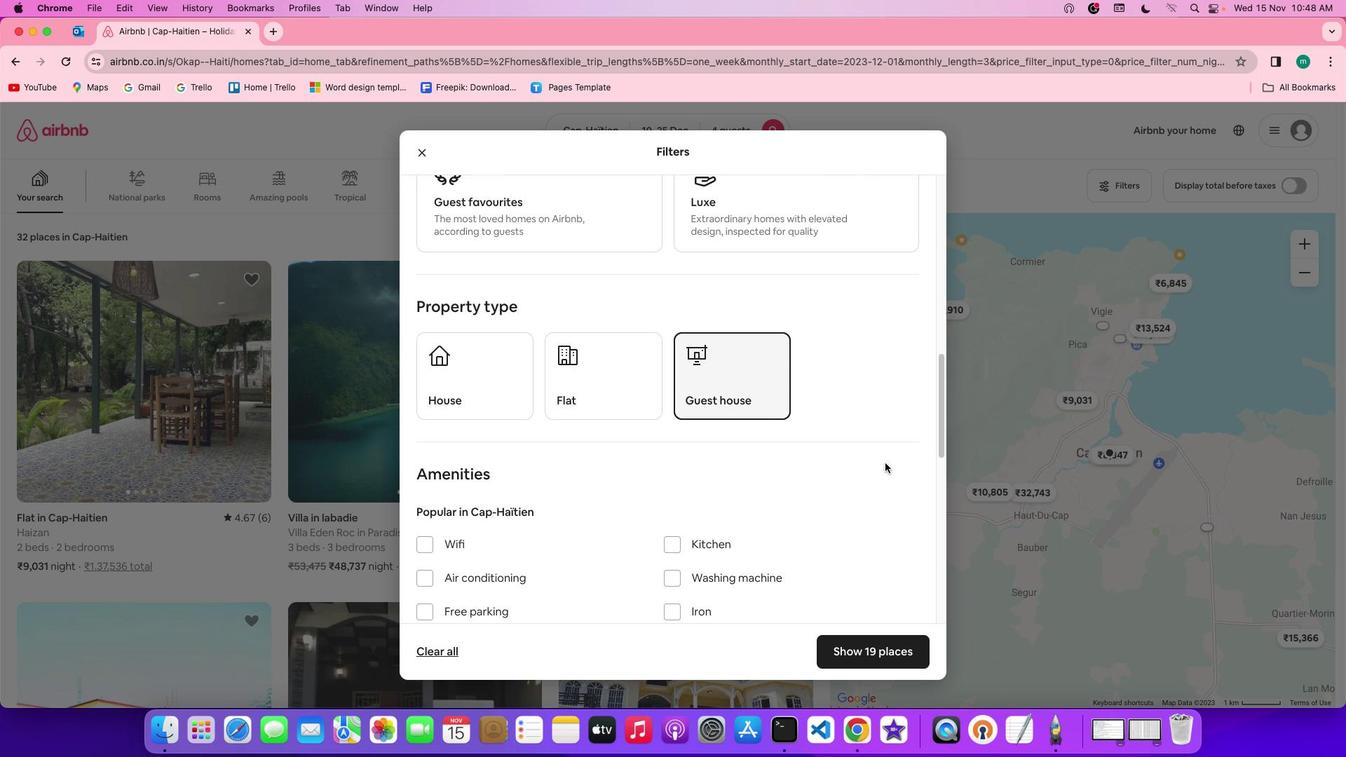 
Action: Mouse scrolled (885, 462) with delta (0, 0)
Screenshot: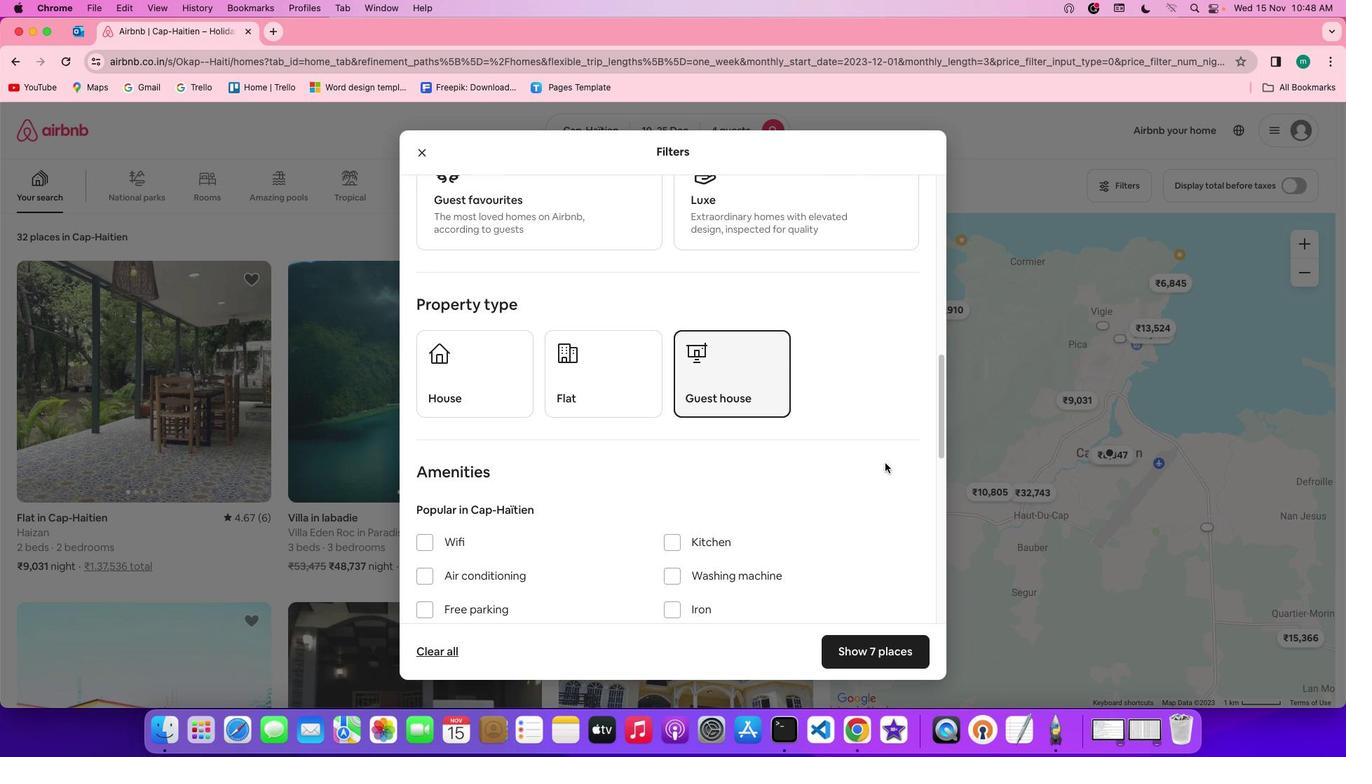 
Action: Mouse scrolled (885, 462) with delta (0, 0)
Screenshot: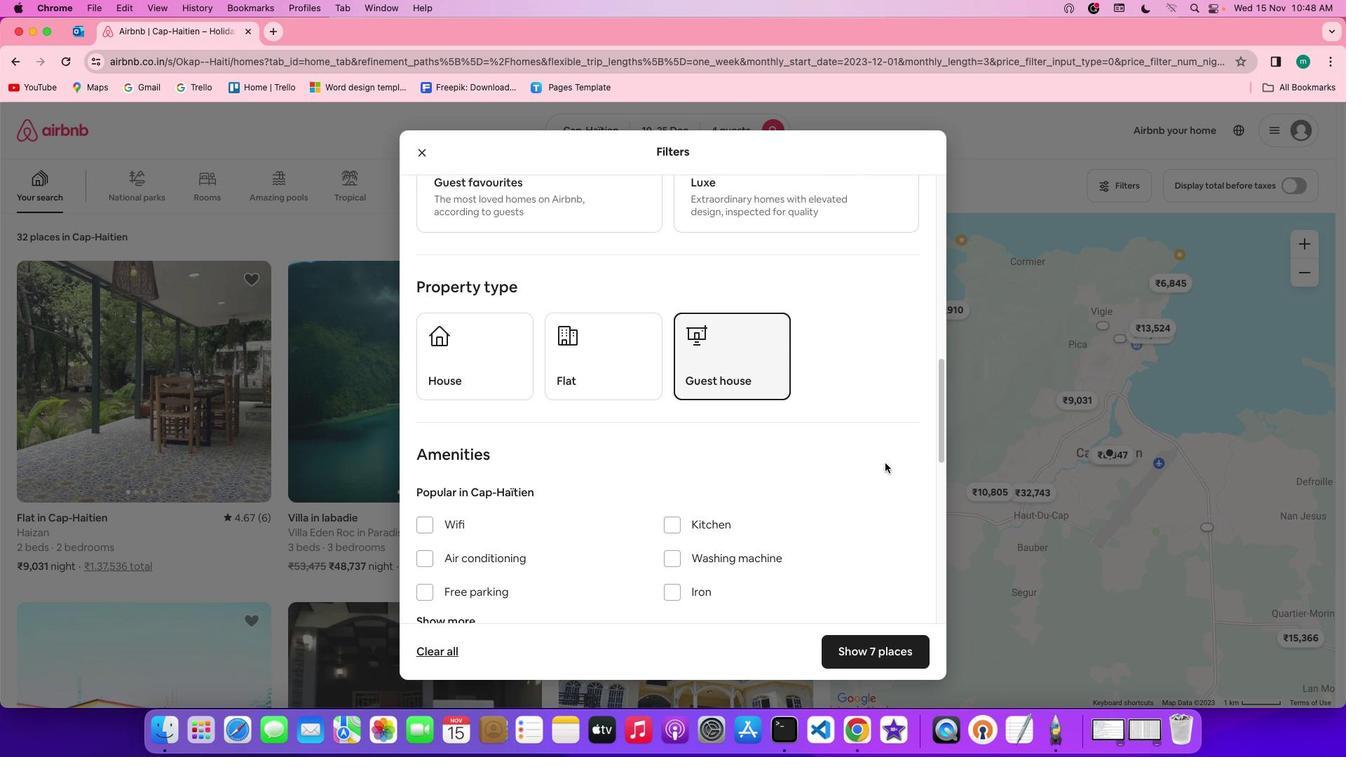 
Action: Mouse scrolled (885, 462) with delta (0, -1)
Screenshot: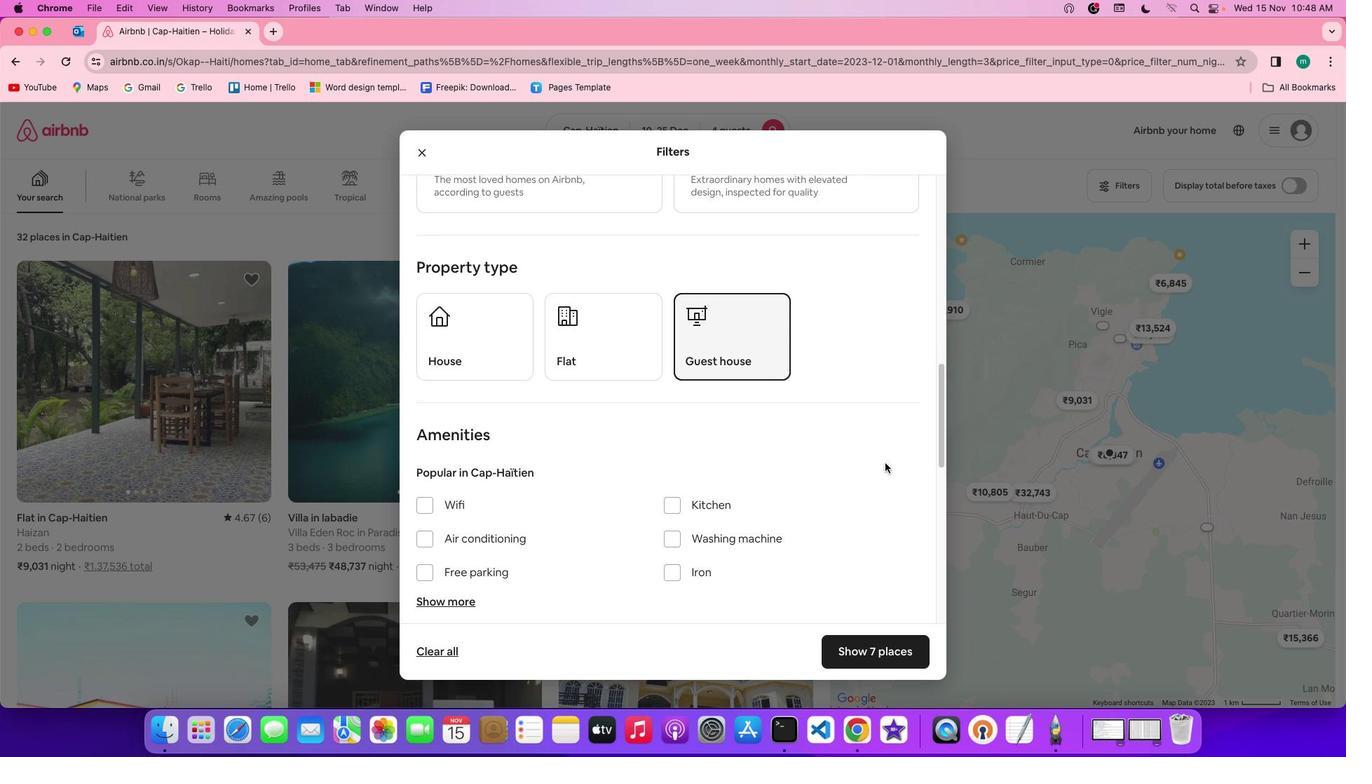 
Action: Mouse scrolled (885, 462) with delta (0, -1)
Screenshot: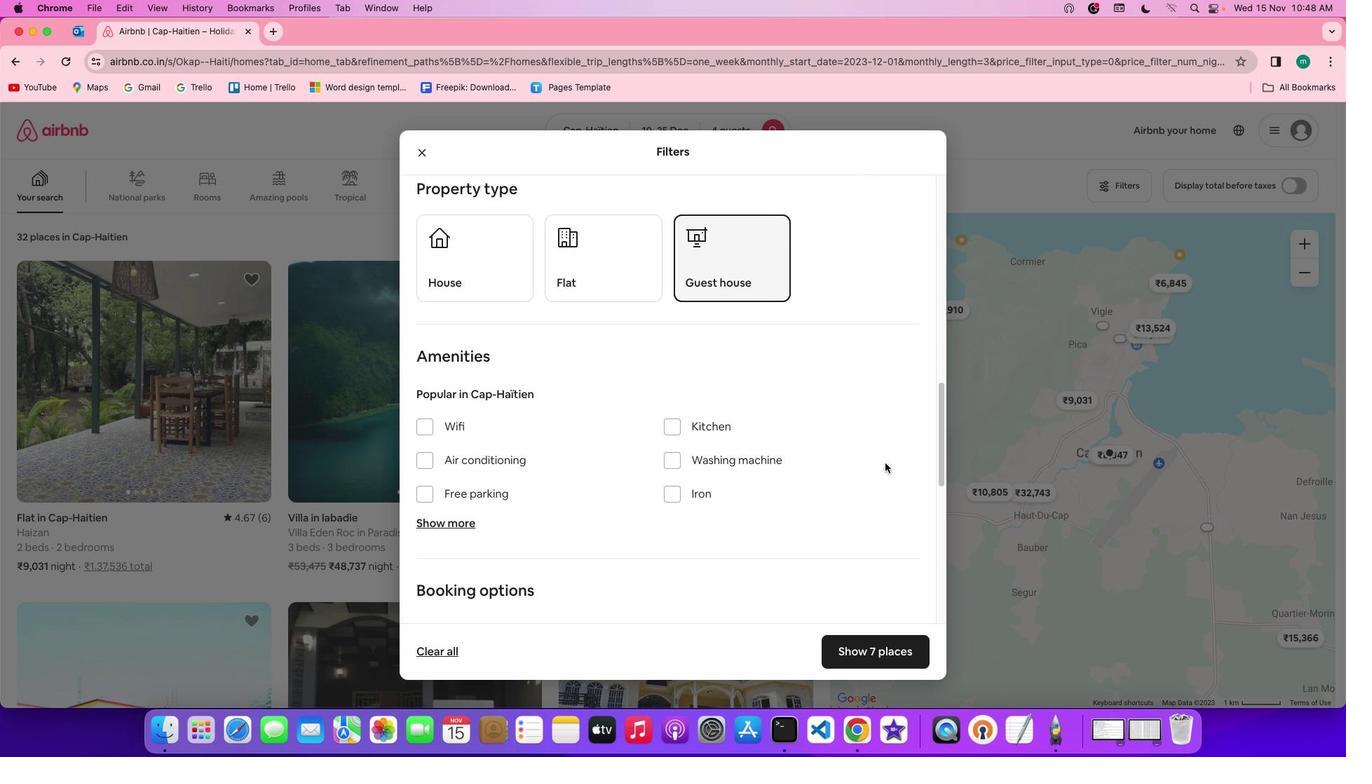 
Action: Mouse scrolled (885, 462) with delta (0, 0)
Screenshot: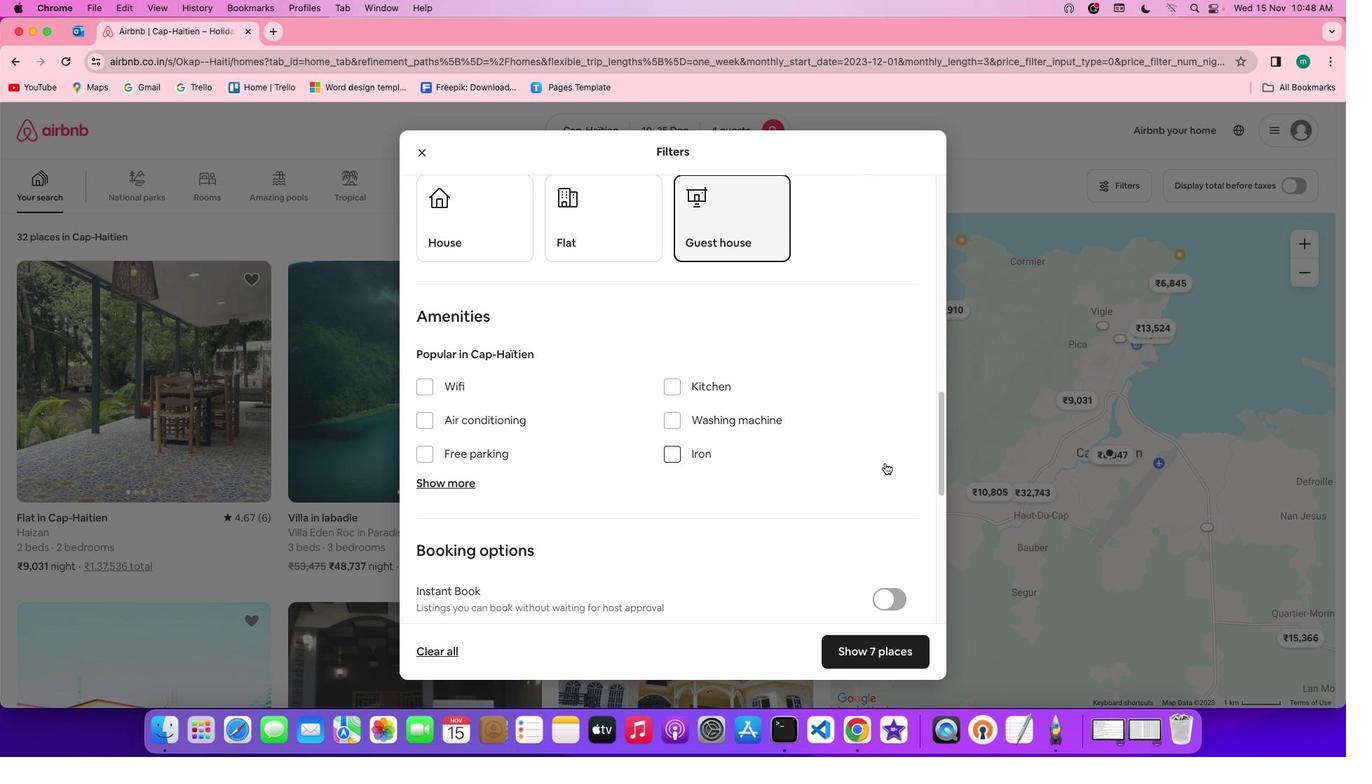 
Action: Mouse scrolled (885, 462) with delta (0, 0)
Screenshot: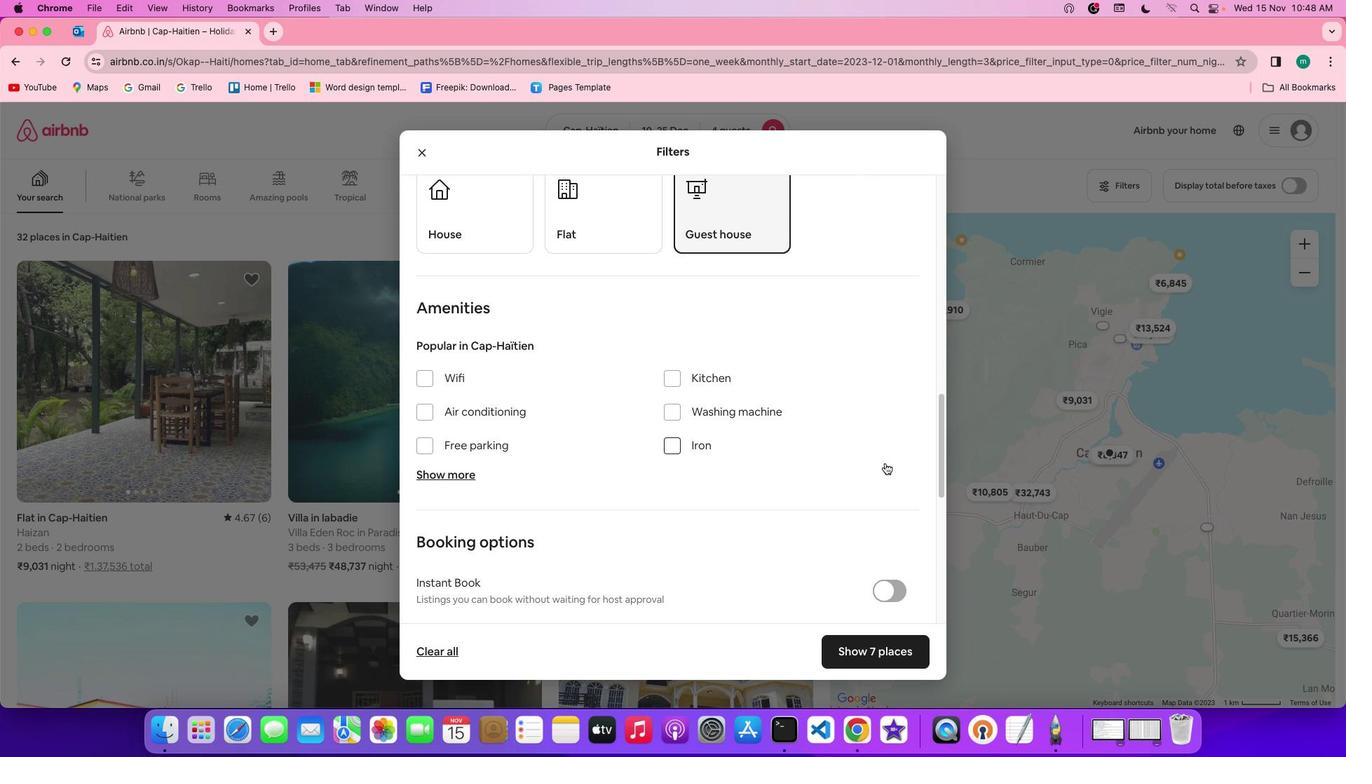 
Action: Mouse scrolled (885, 462) with delta (0, 0)
Screenshot: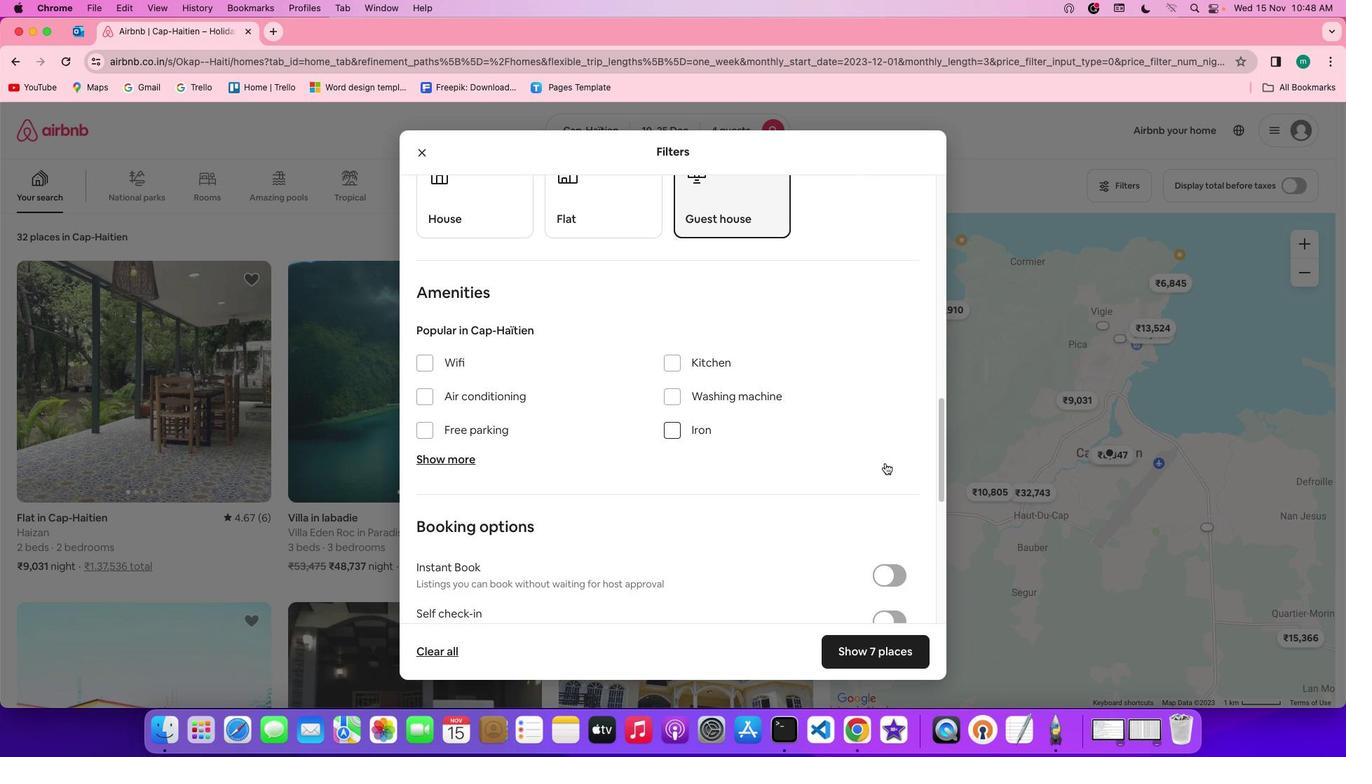 
Action: Mouse scrolled (885, 462) with delta (0, 0)
Screenshot: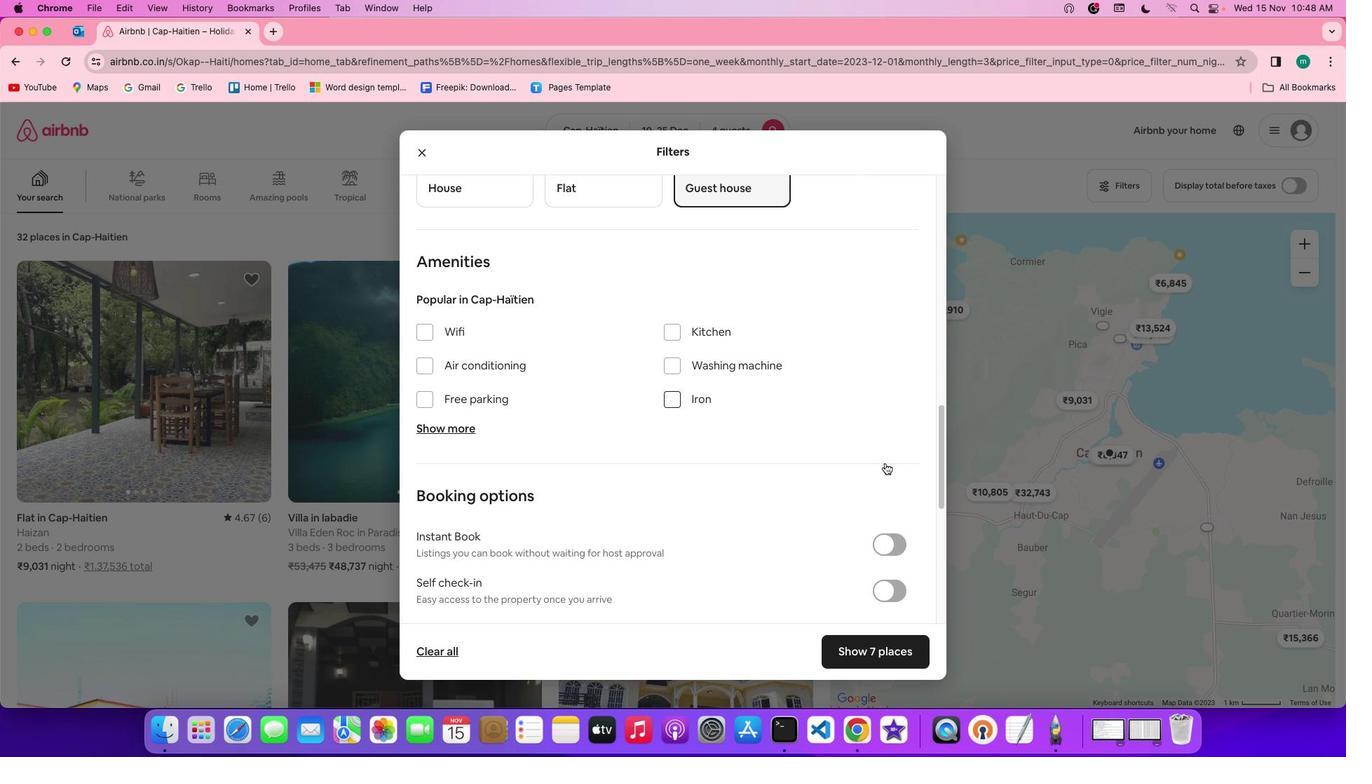 
Action: Mouse scrolled (885, 462) with delta (0, 0)
Screenshot: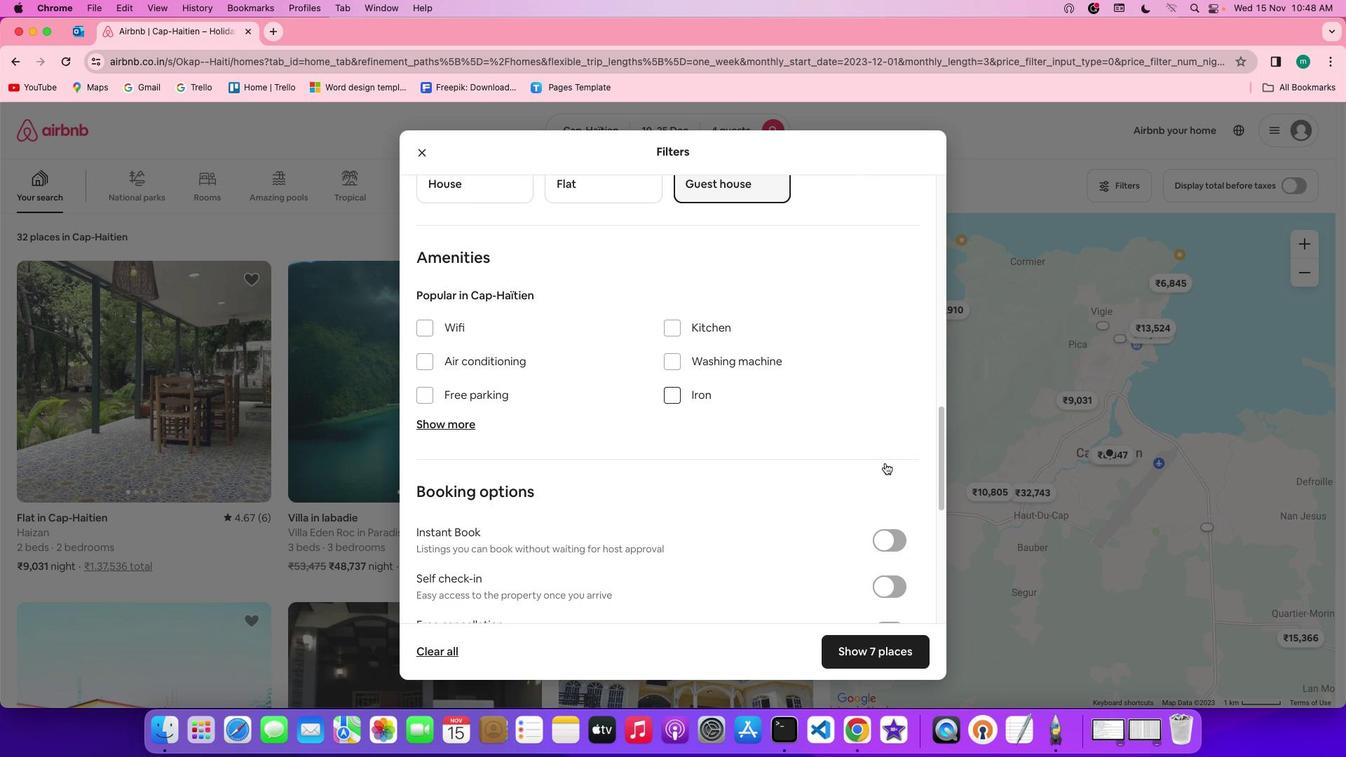 
Action: Mouse scrolled (885, 462) with delta (0, 0)
Screenshot: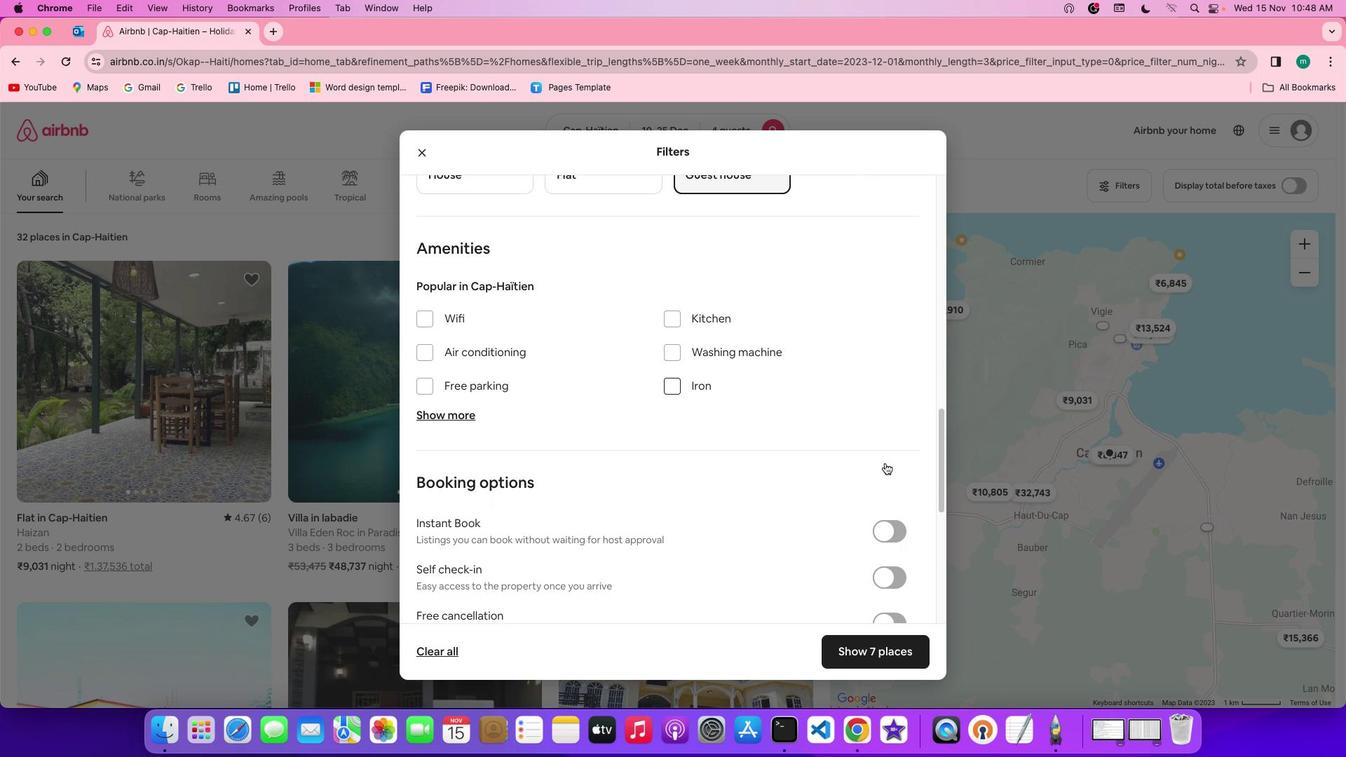 
Action: Mouse scrolled (885, 462) with delta (0, 0)
Screenshot: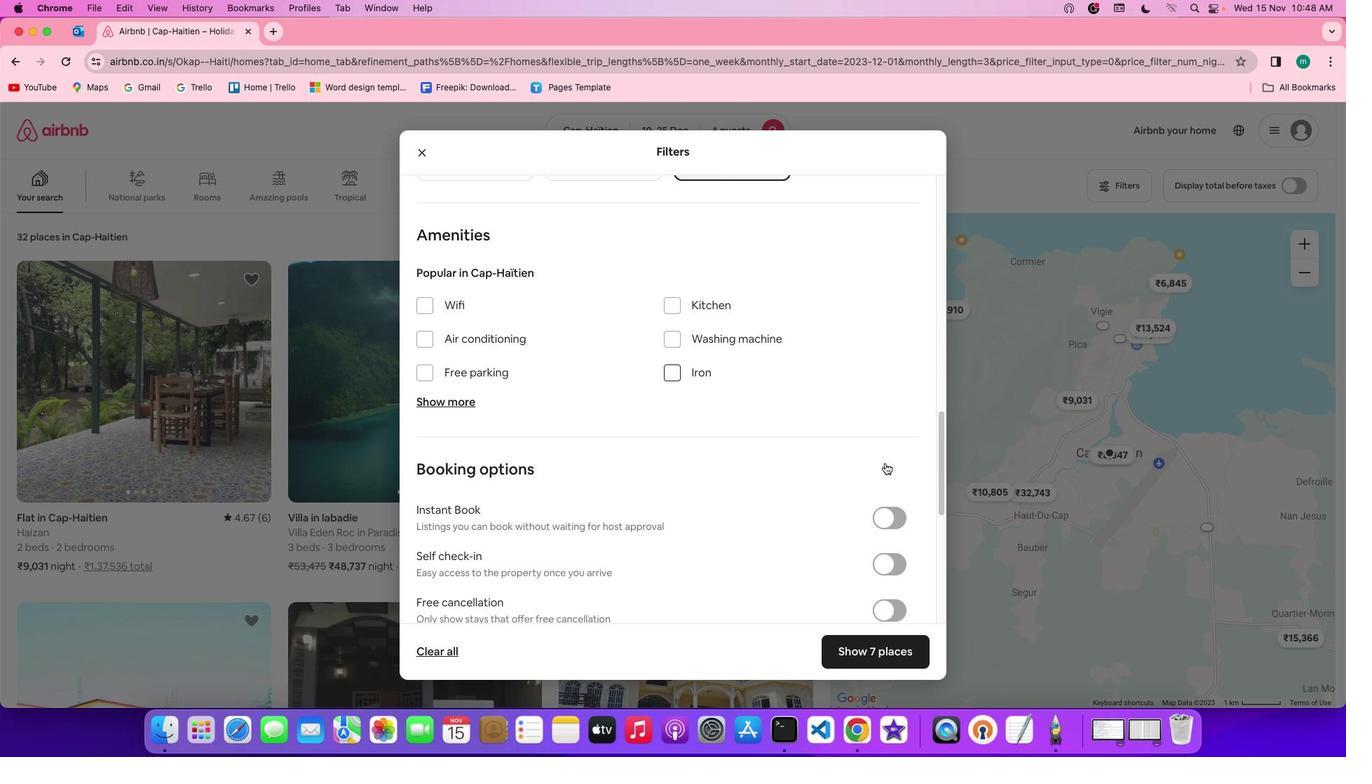 
Action: Mouse scrolled (885, 462) with delta (0, 0)
Screenshot: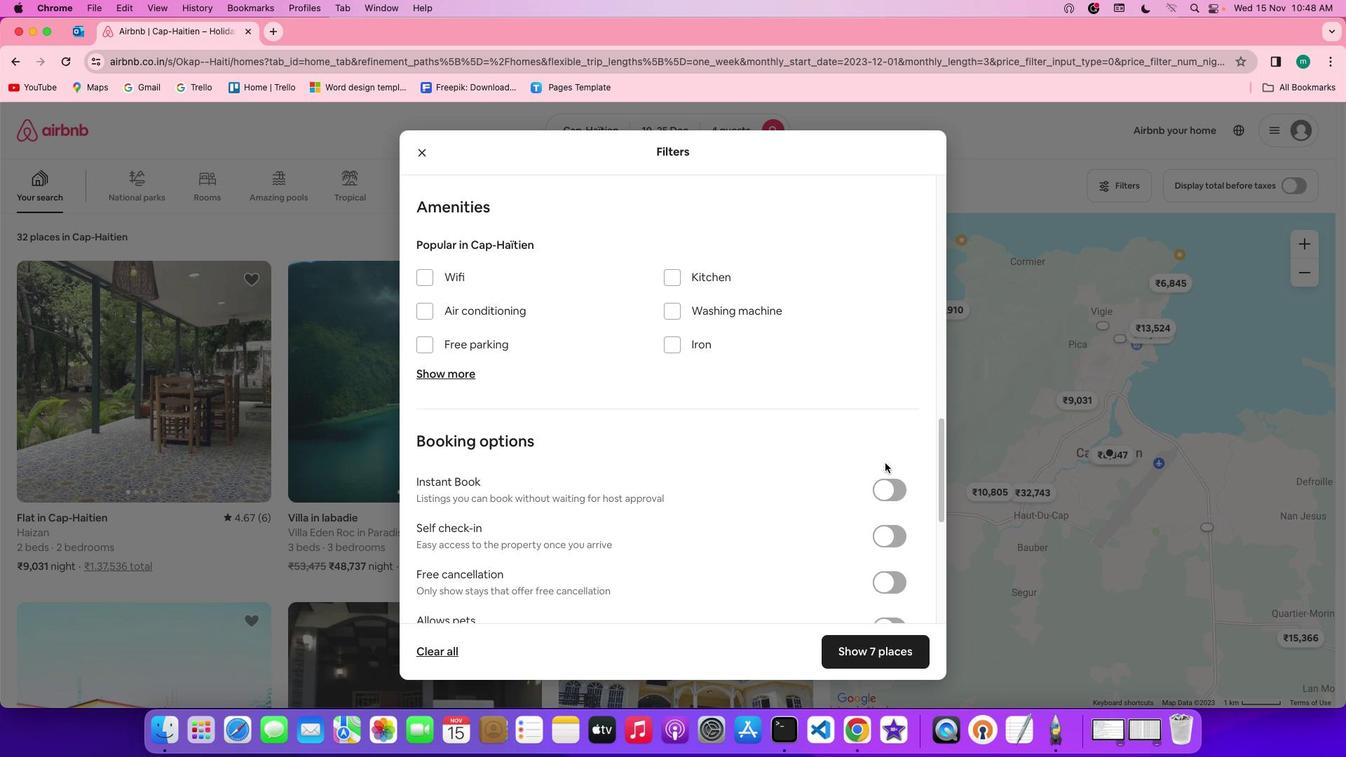 
Action: Mouse scrolled (885, 462) with delta (0, 0)
Screenshot: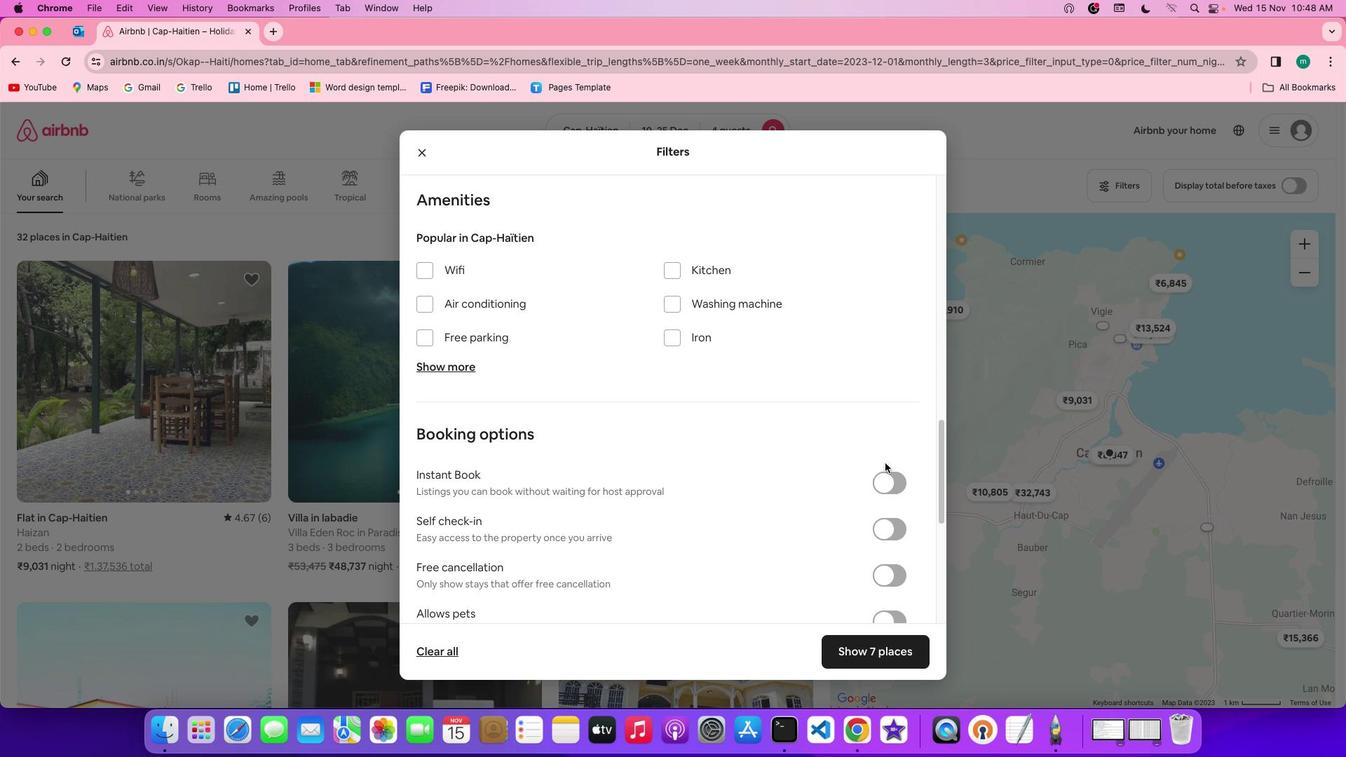 
Action: Mouse scrolled (885, 462) with delta (0, 0)
Screenshot: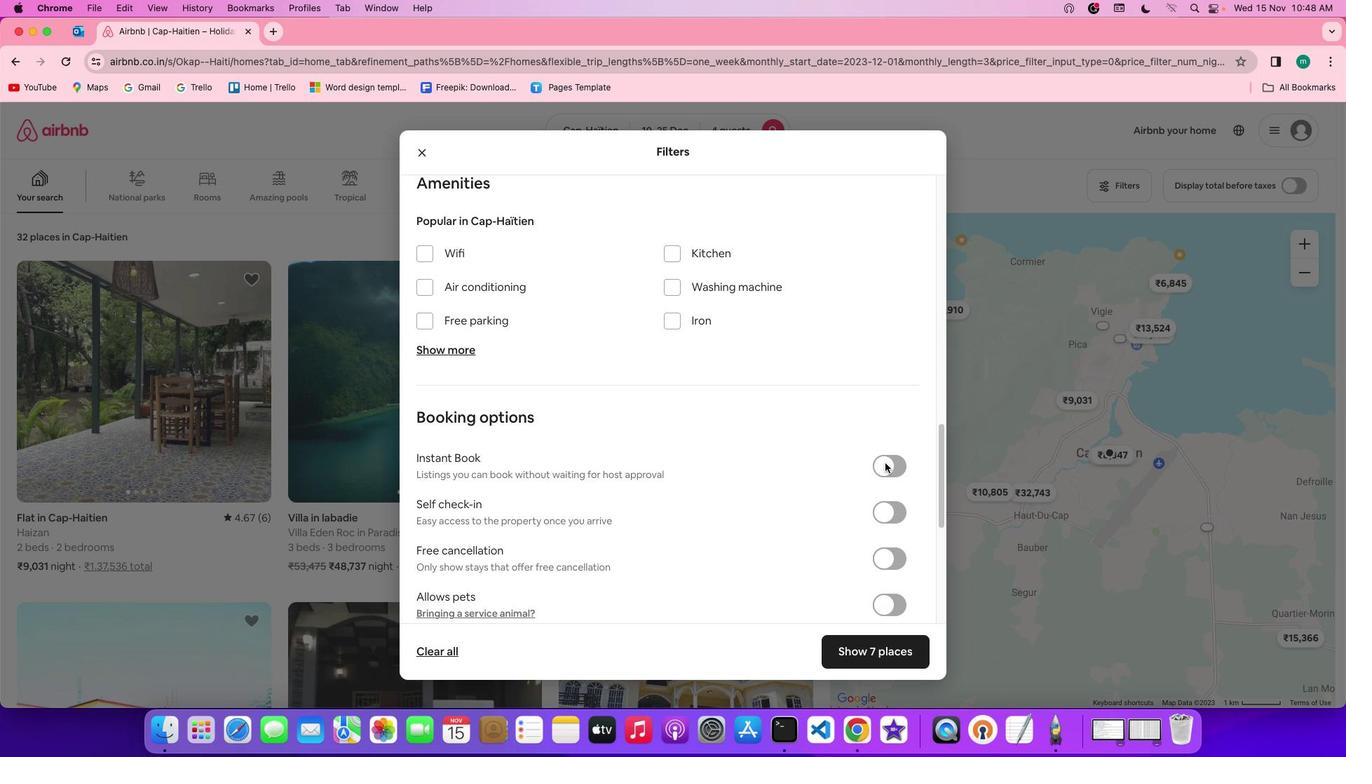 
Action: Mouse scrolled (885, 462) with delta (0, 0)
Screenshot: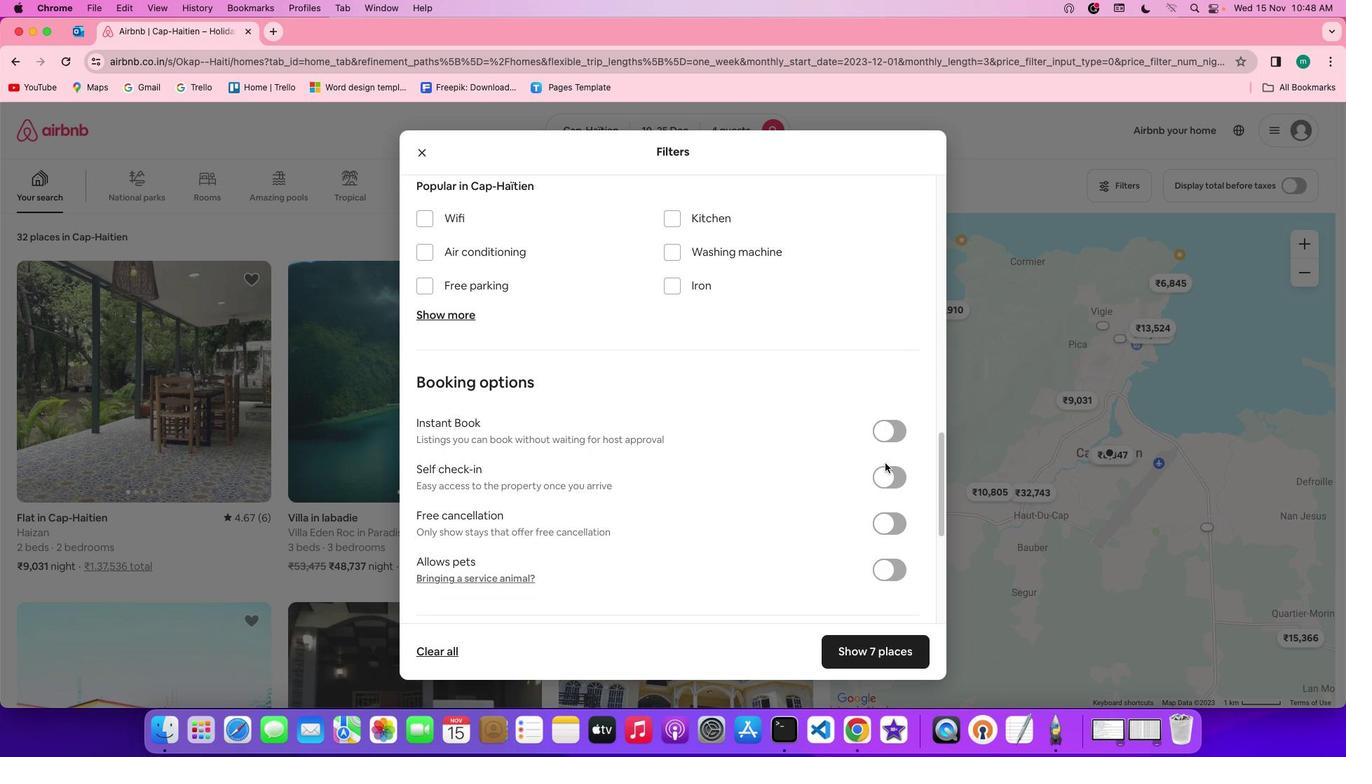 
Action: Mouse scrolled (885, 462) with delta (0, 0)
Screenshot: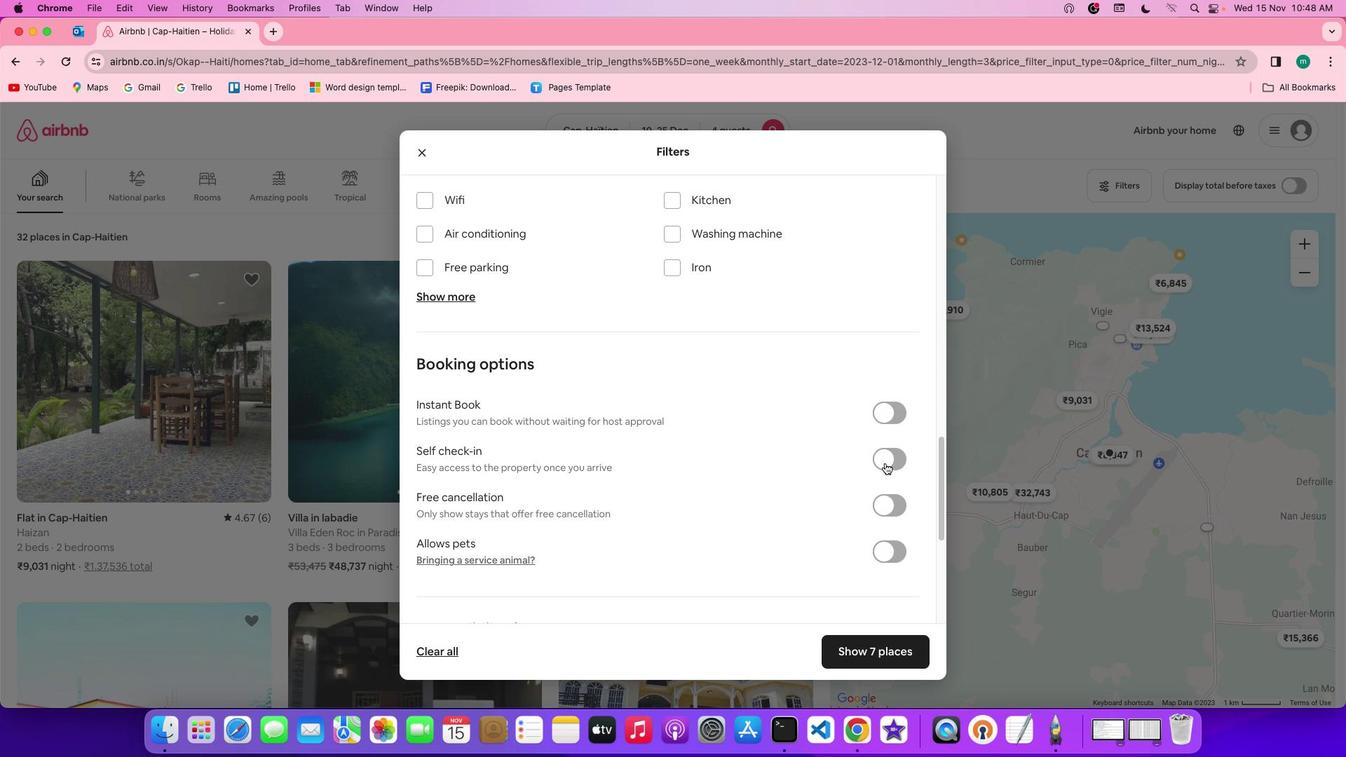 
Action: Mouse scrolled (885, 462) with delta (0, 0)
Screenshot: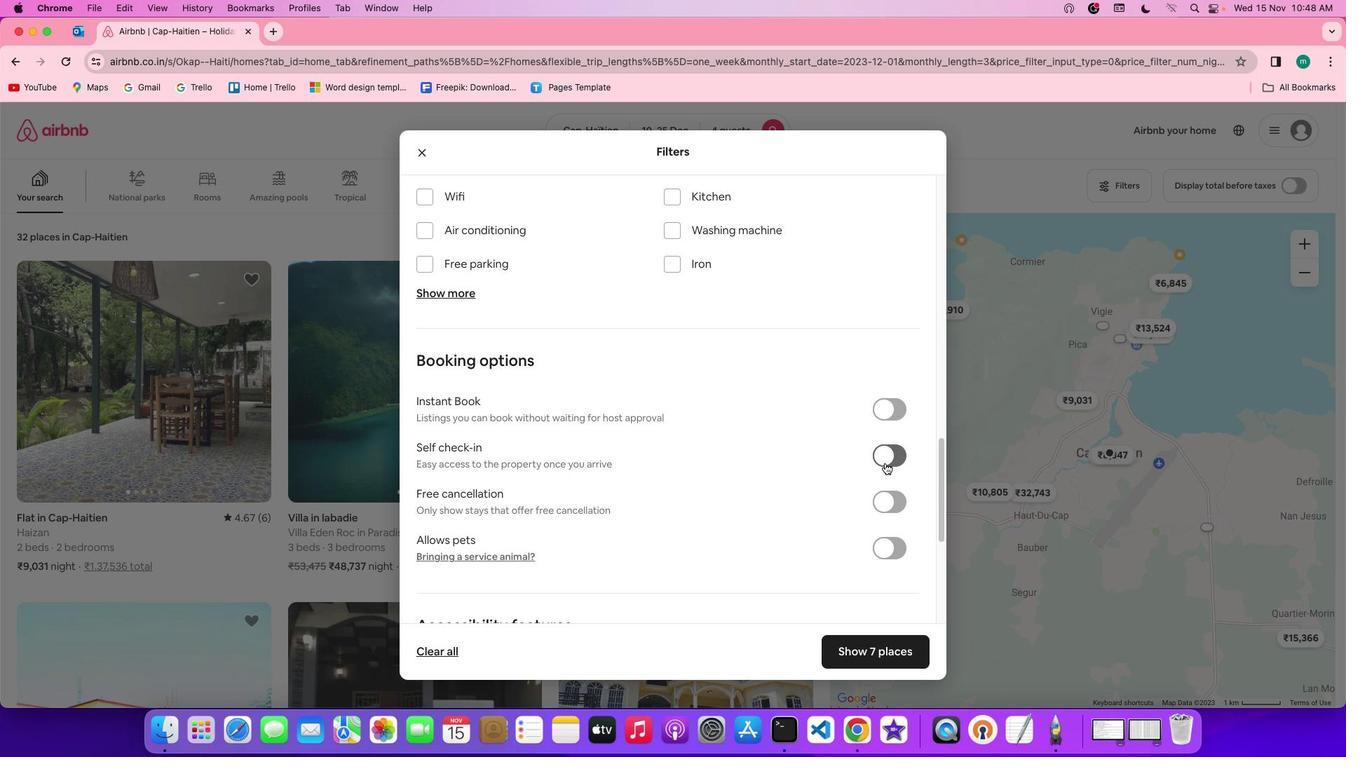 
Action: Mouse scrolled (885, 462) with delta (0, 0)
Screenshot: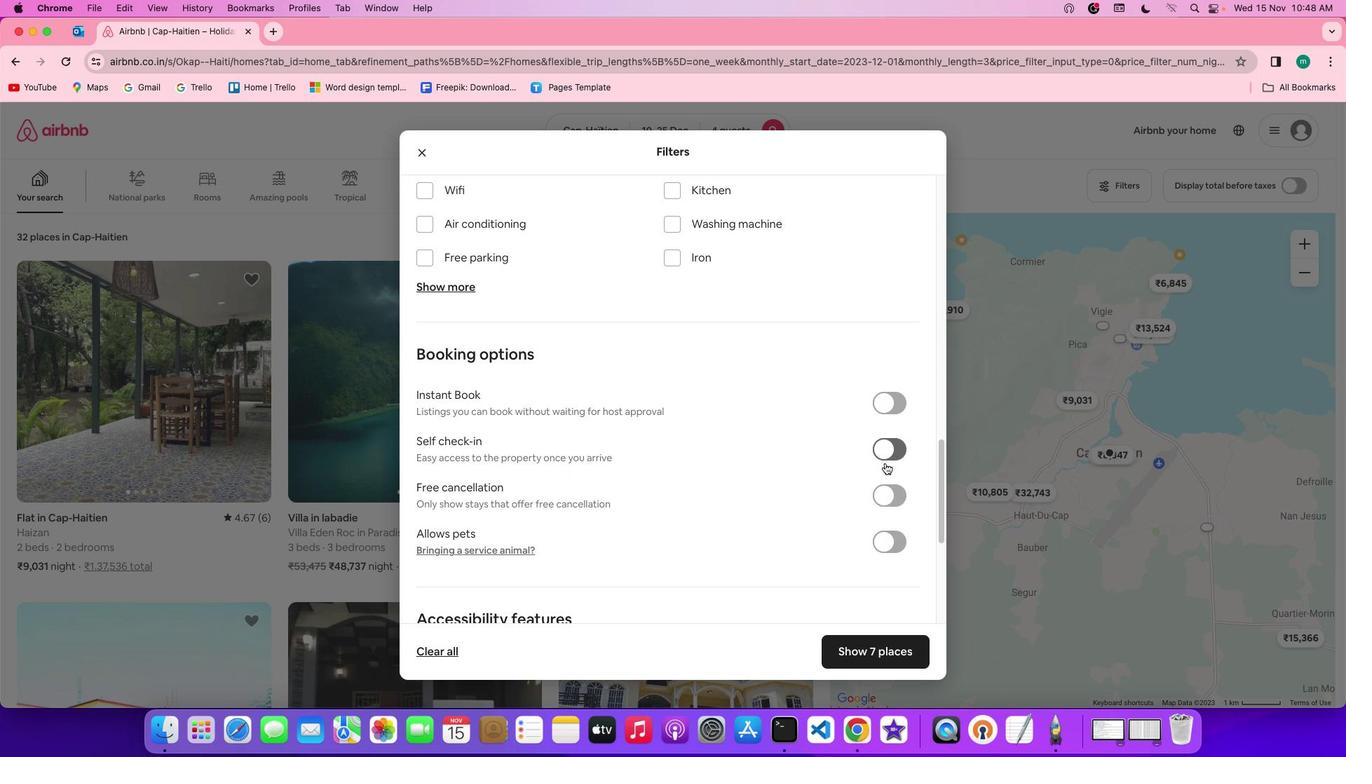 
Action: Mouse scrolled (885, 462) with delta (0, 0)
Screenshot: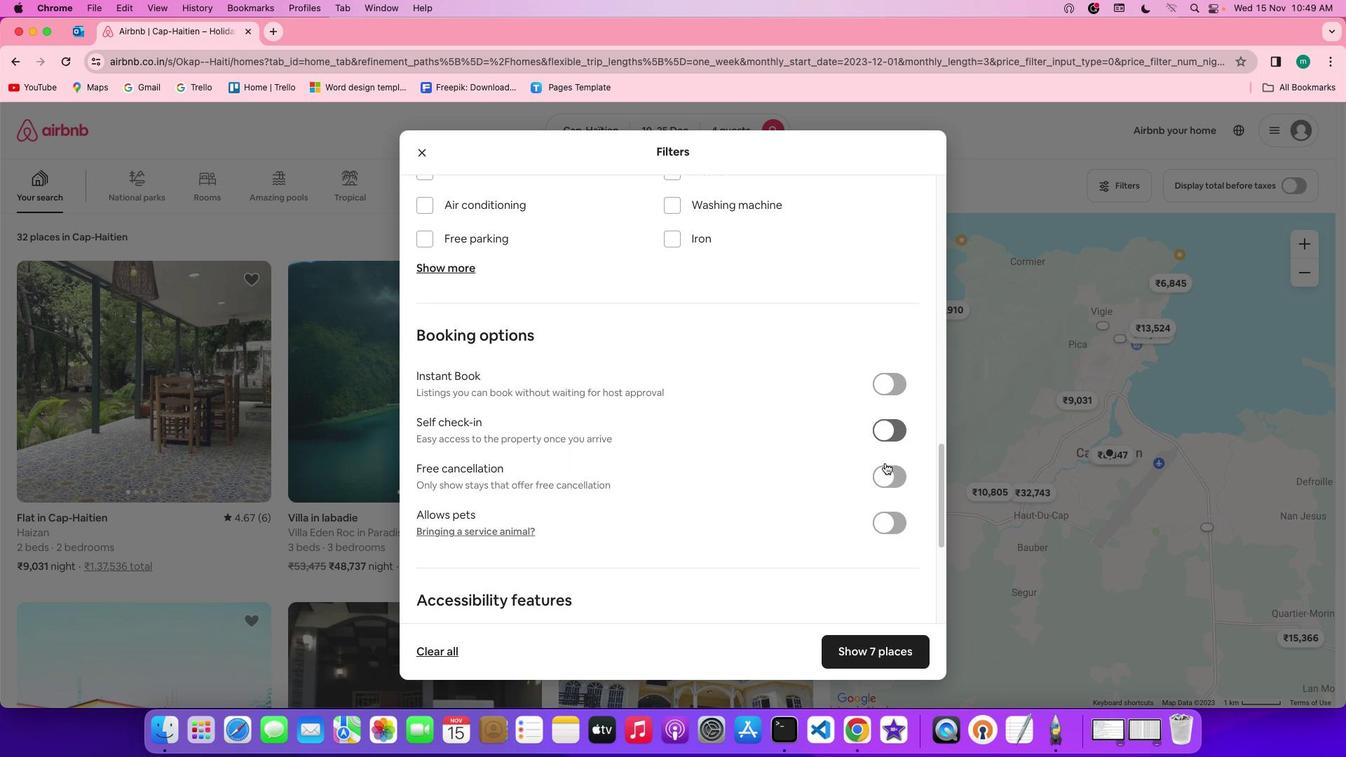 
Action: Mouse scrolled (885, 462) with delta (0, 0)
Screenshot: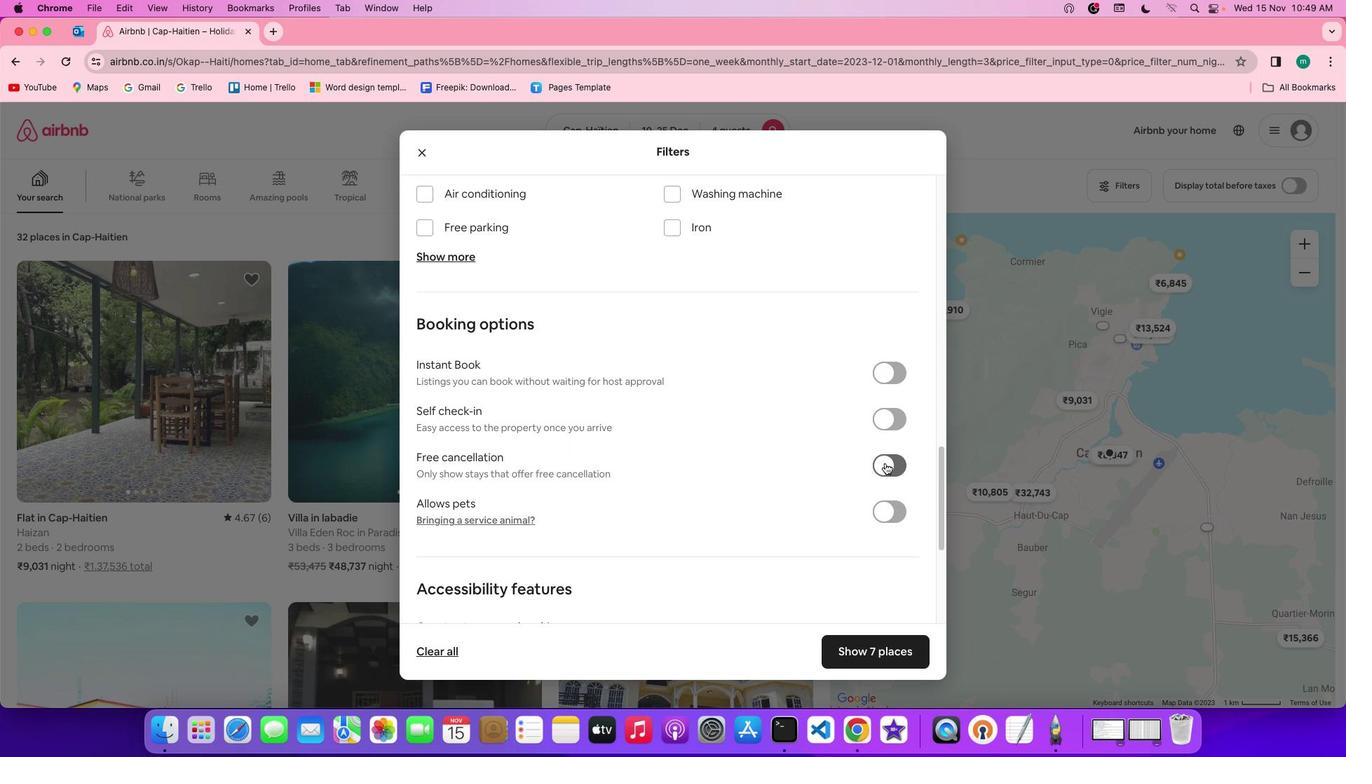 
Action: Mouse scrolled (885, 462) with delta (0, 0)
Screenshot: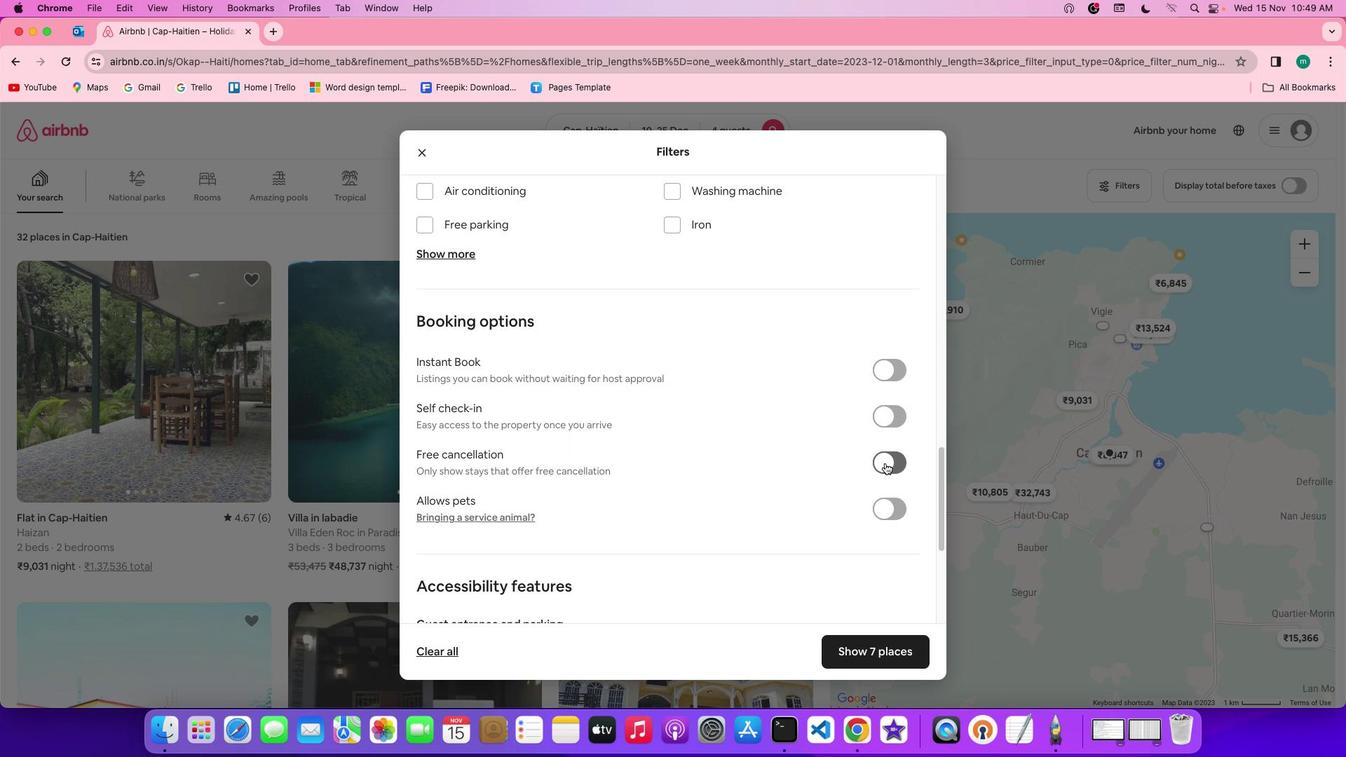 
Action: Mouse scrolled (885, 462) with delta (0, 0)
Screenshot: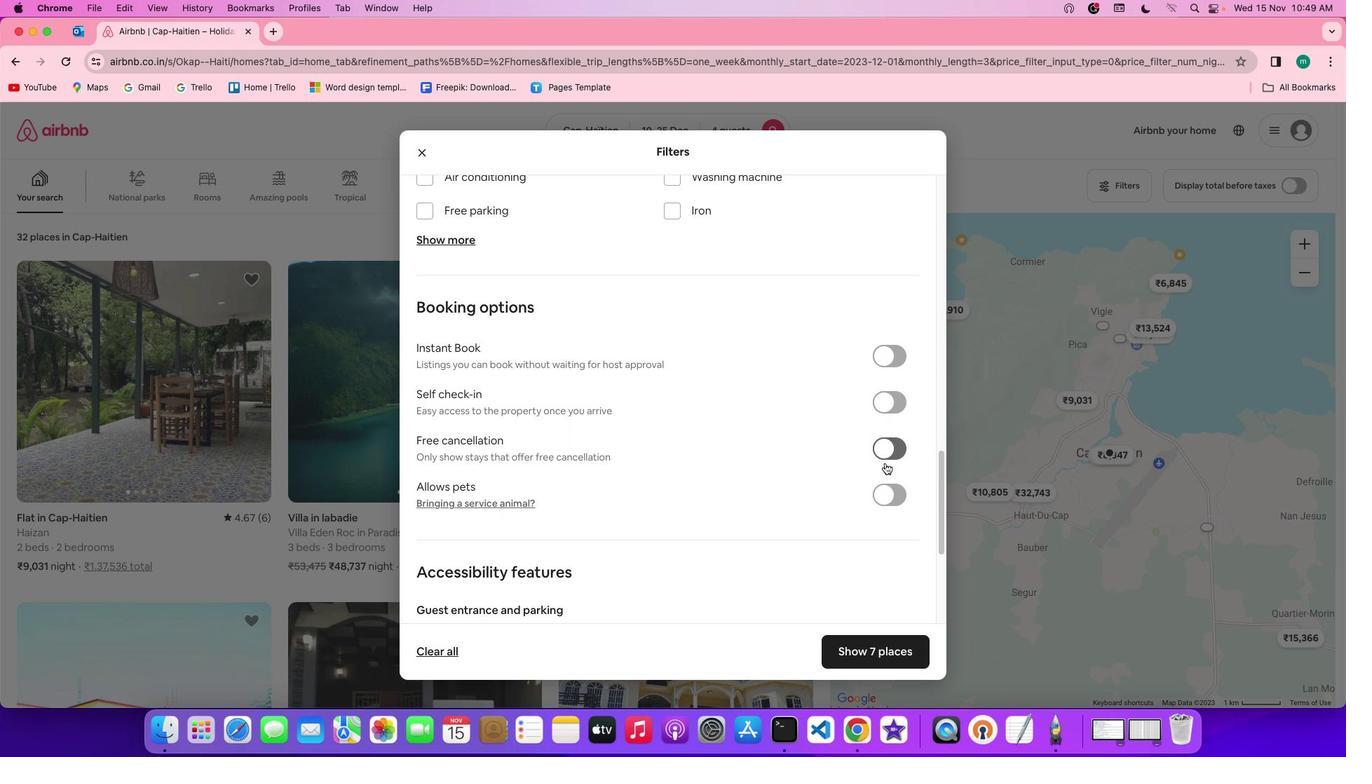 
Action: Mouse scrolled (885, 462) with delta (0, 0)
Screenshot: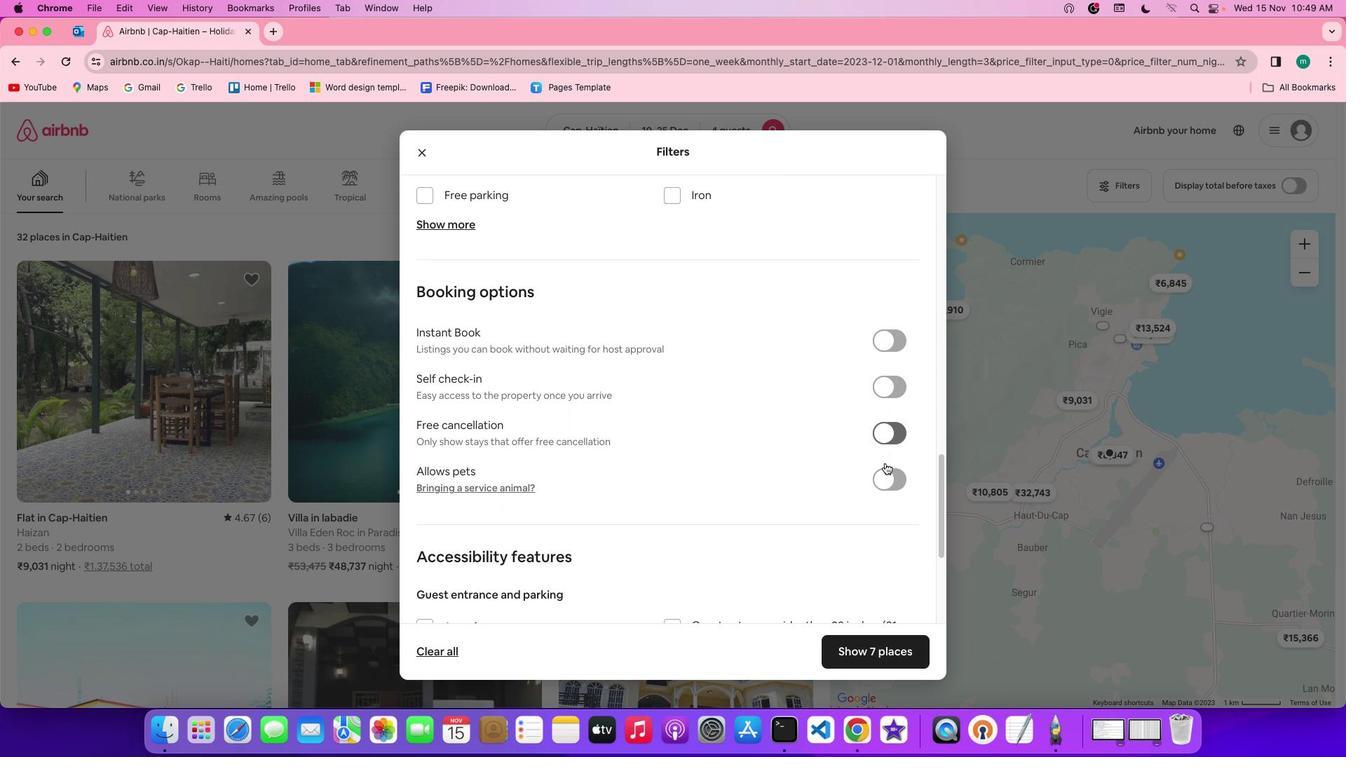 
Action: Mouse moved to (837, 467)
Screenshot: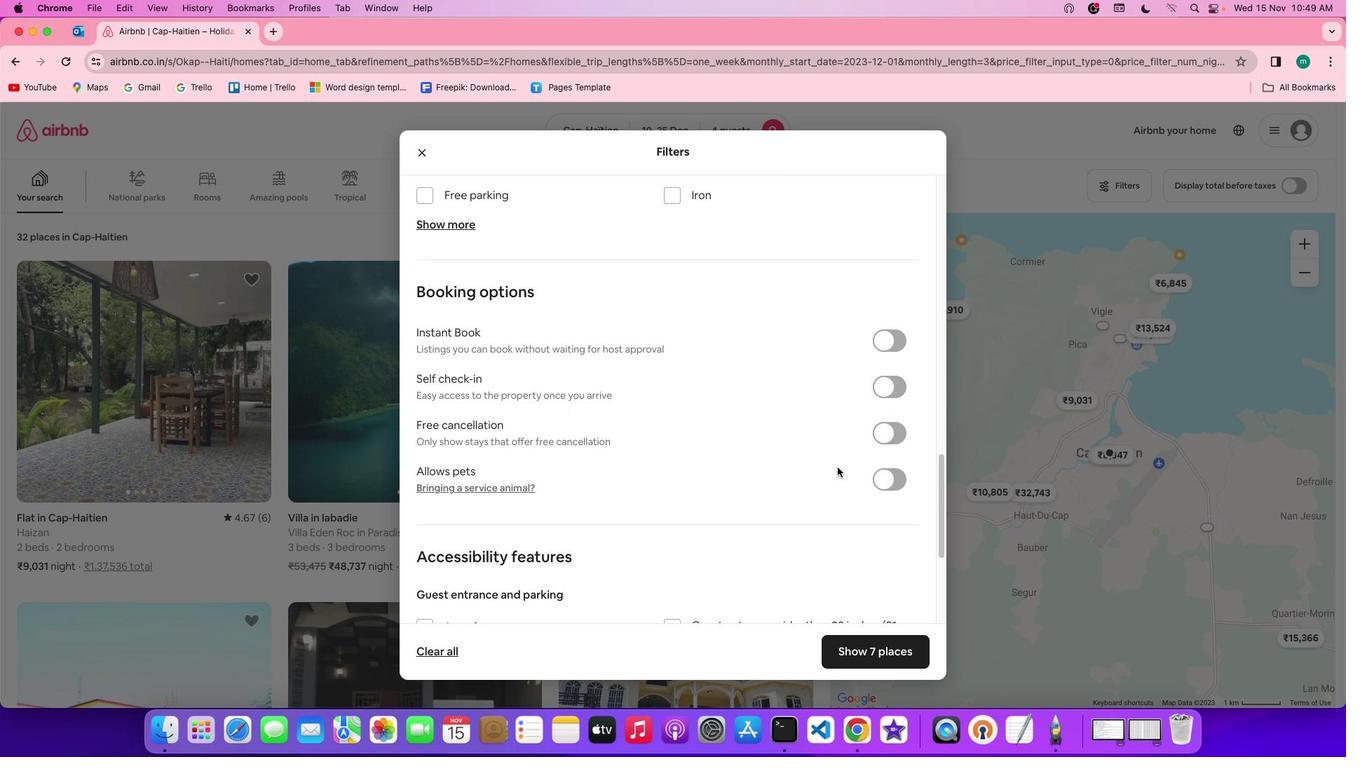 
Action: Mouse scrolled (837, 467) with delta (0, 0)
Screenshot: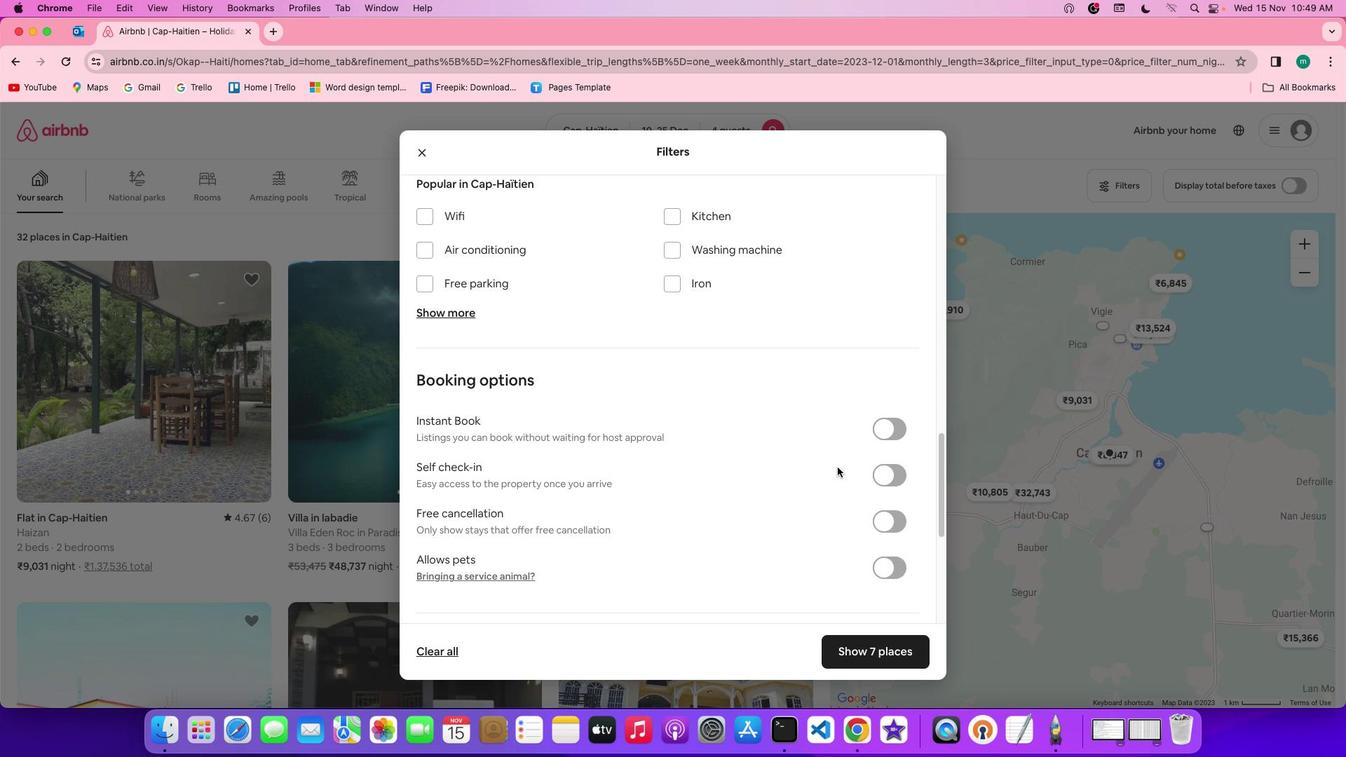 
Action: Mouse scrolled (837, 467) with delta (0, 0)
Screenshot: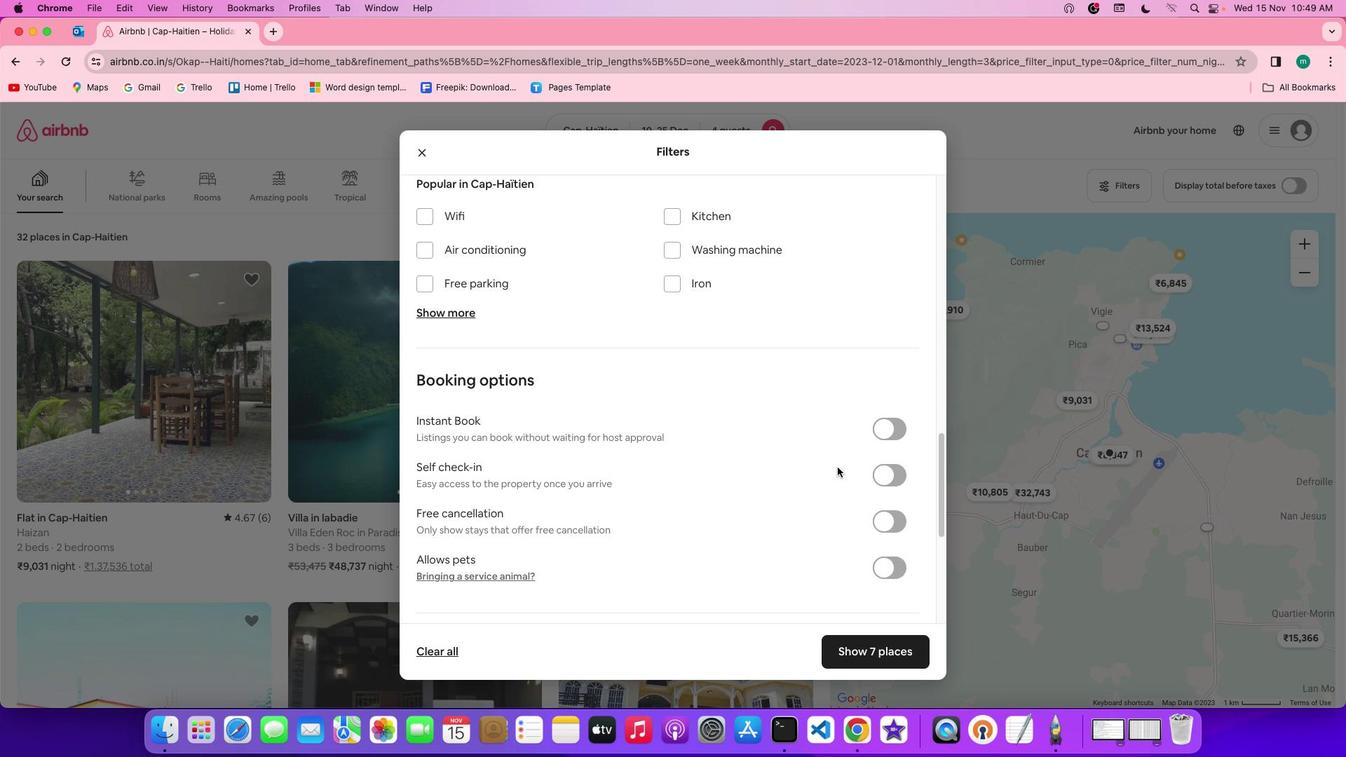 
Action: Mouse scrolled (837, 467) with delta (0, 2)
Screenshot: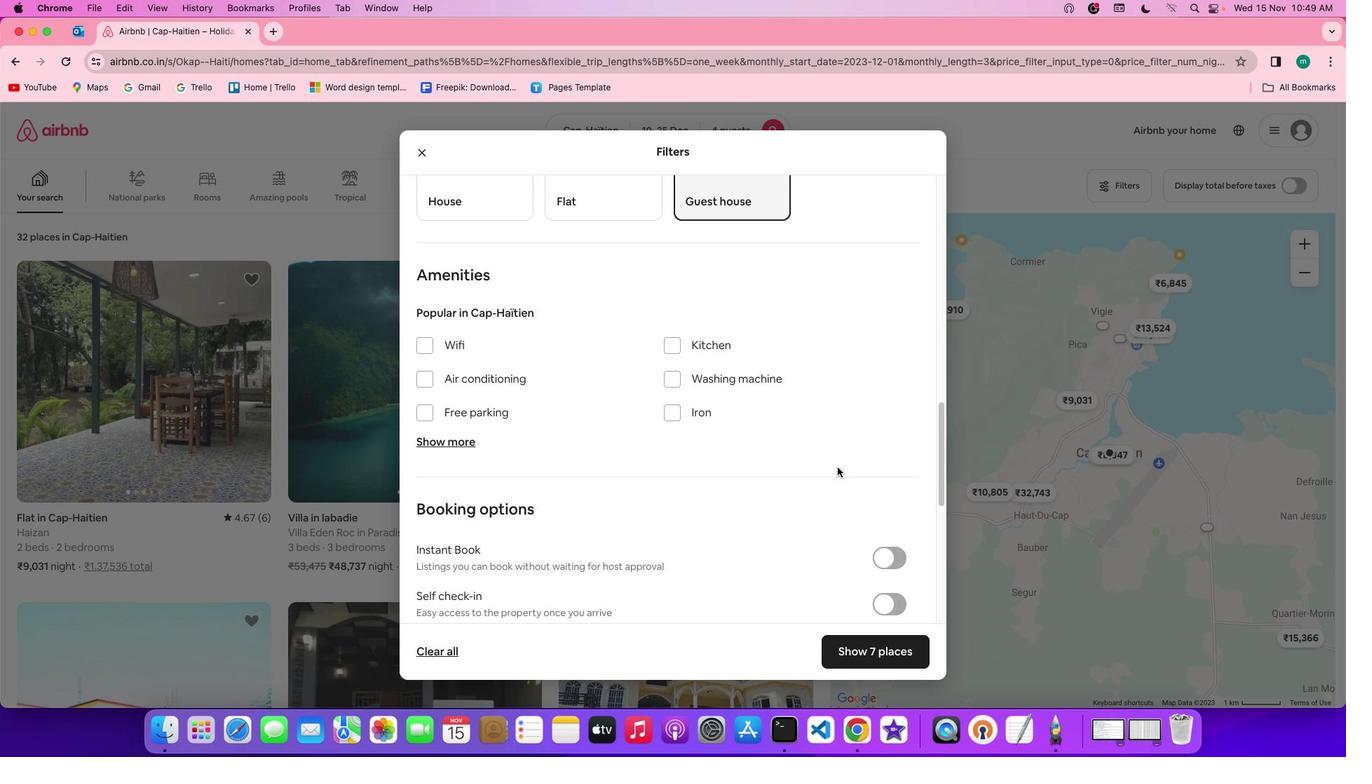 
Action: Mouse scrolled (837, 467) with delta (0, 3)
Screenshot: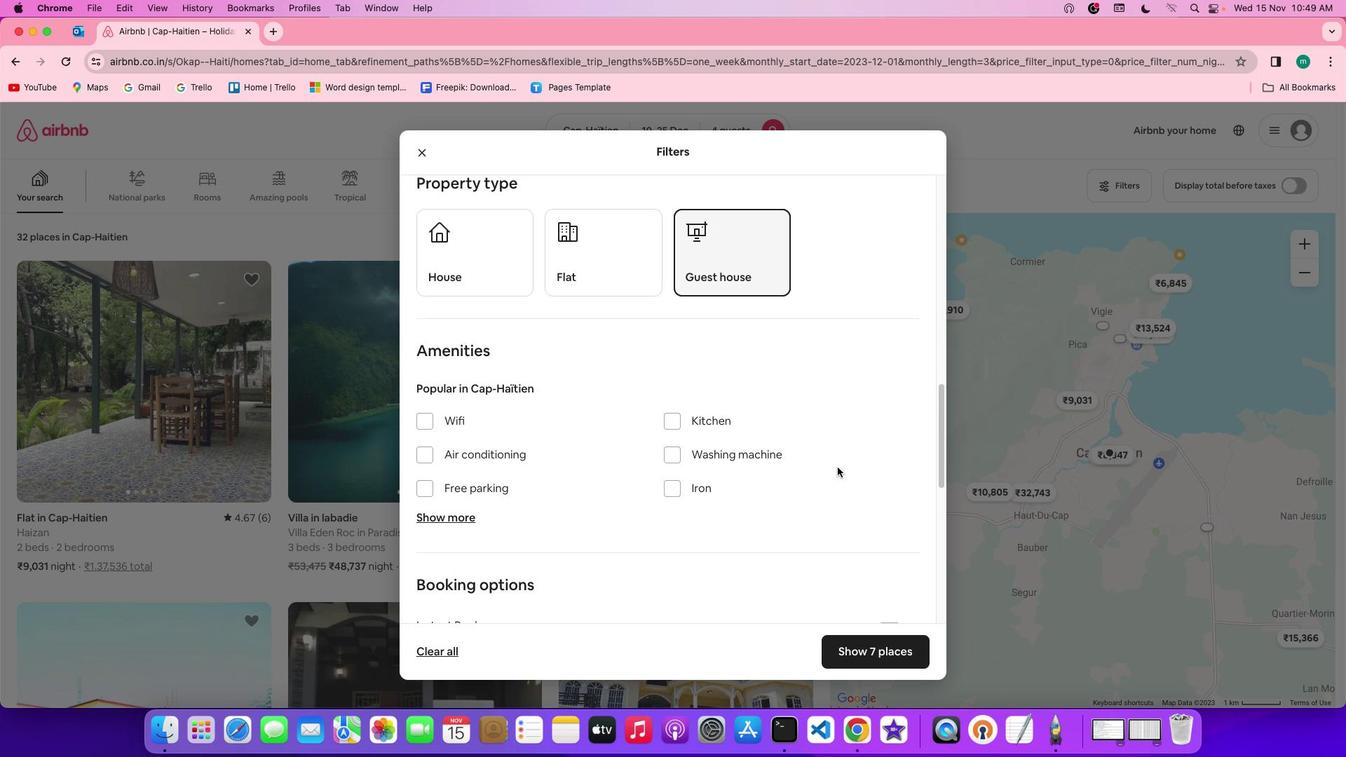 
Action: Mouse moved to (442, 418)
Screenshot: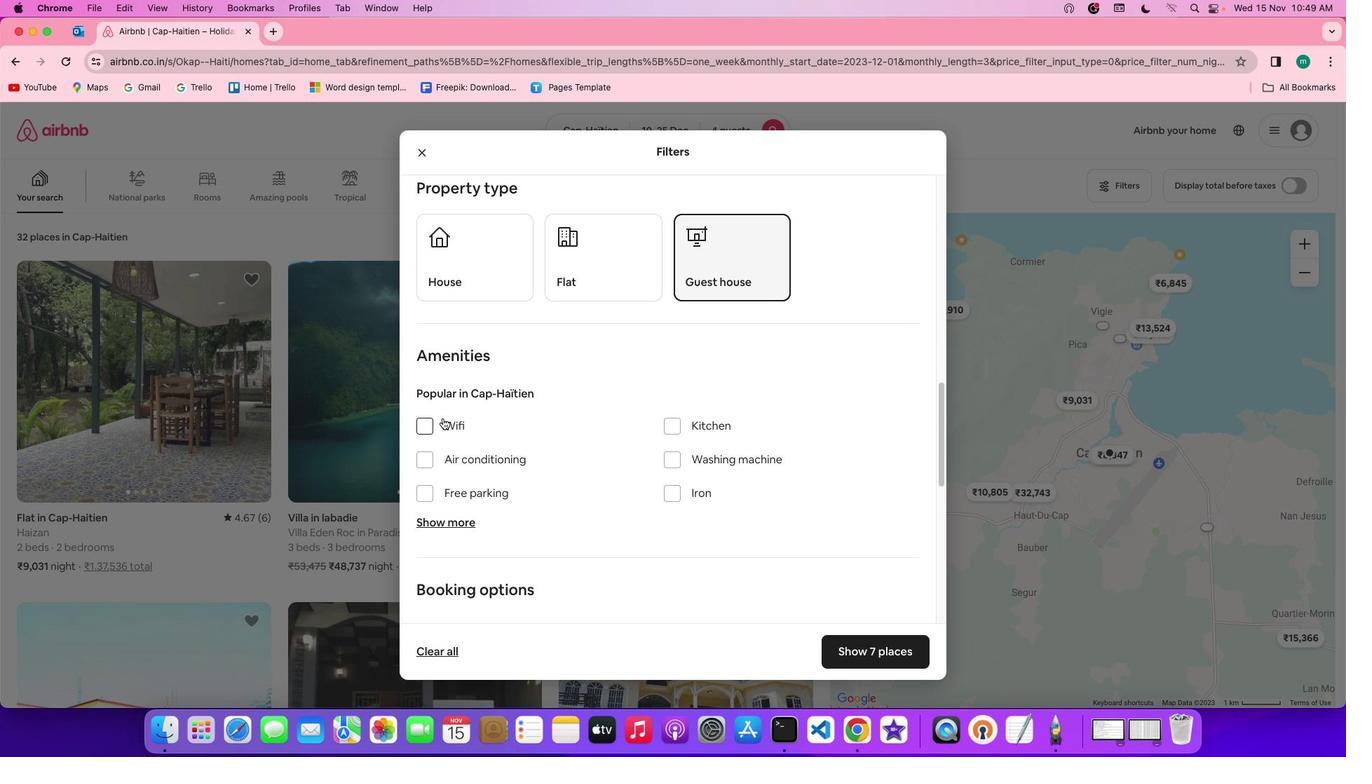 
Action: Mouse pressed left at (442, 418)
Screenshot: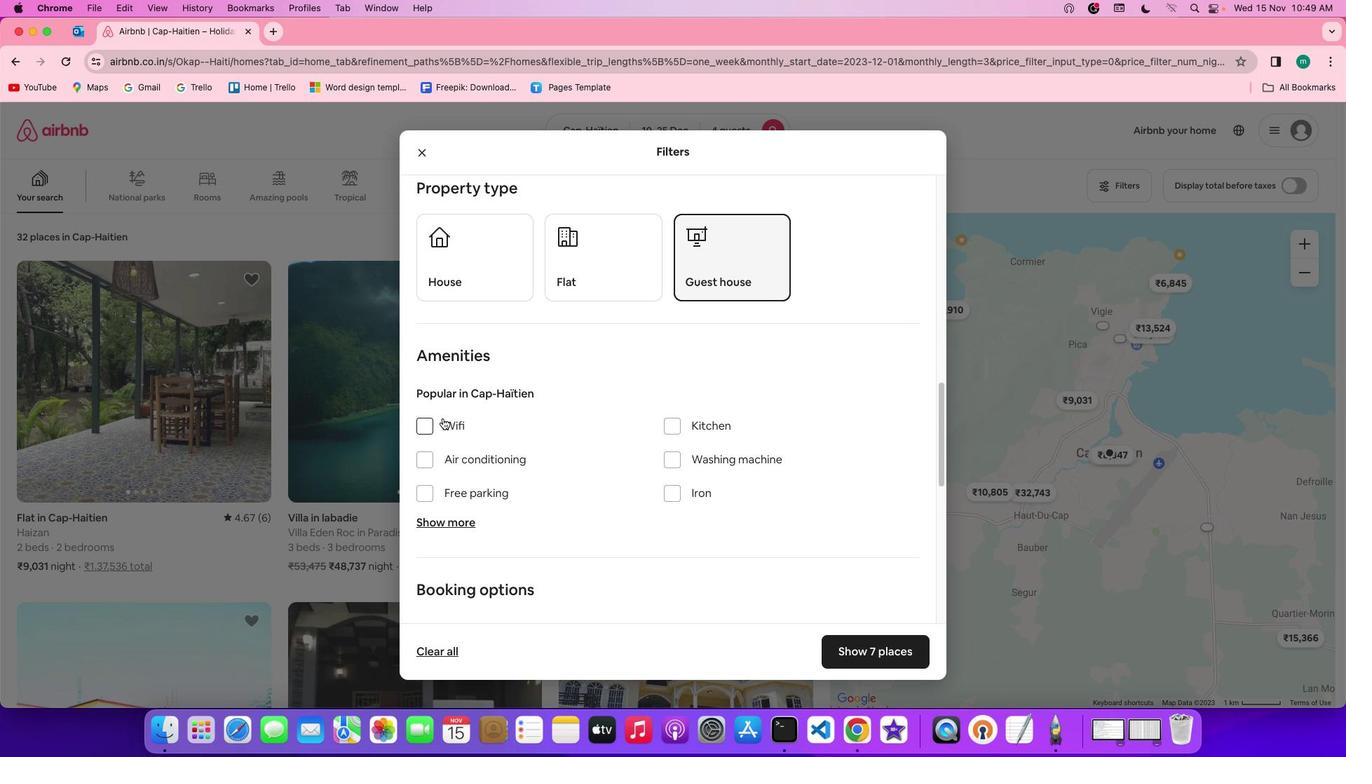 
Action: Mouse moved to (460, 525)
Screenshot: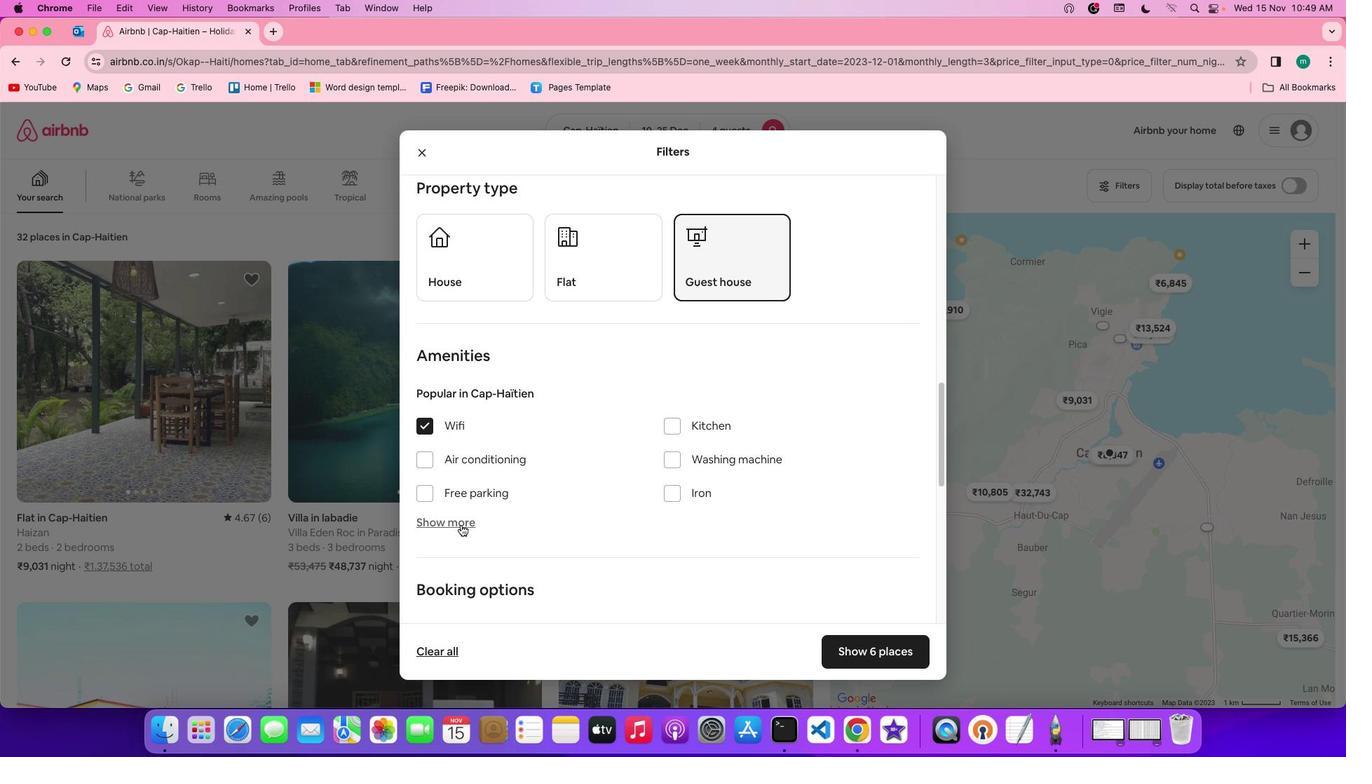 
Action: Mouse pressed left at (460, 525)
Screenshot: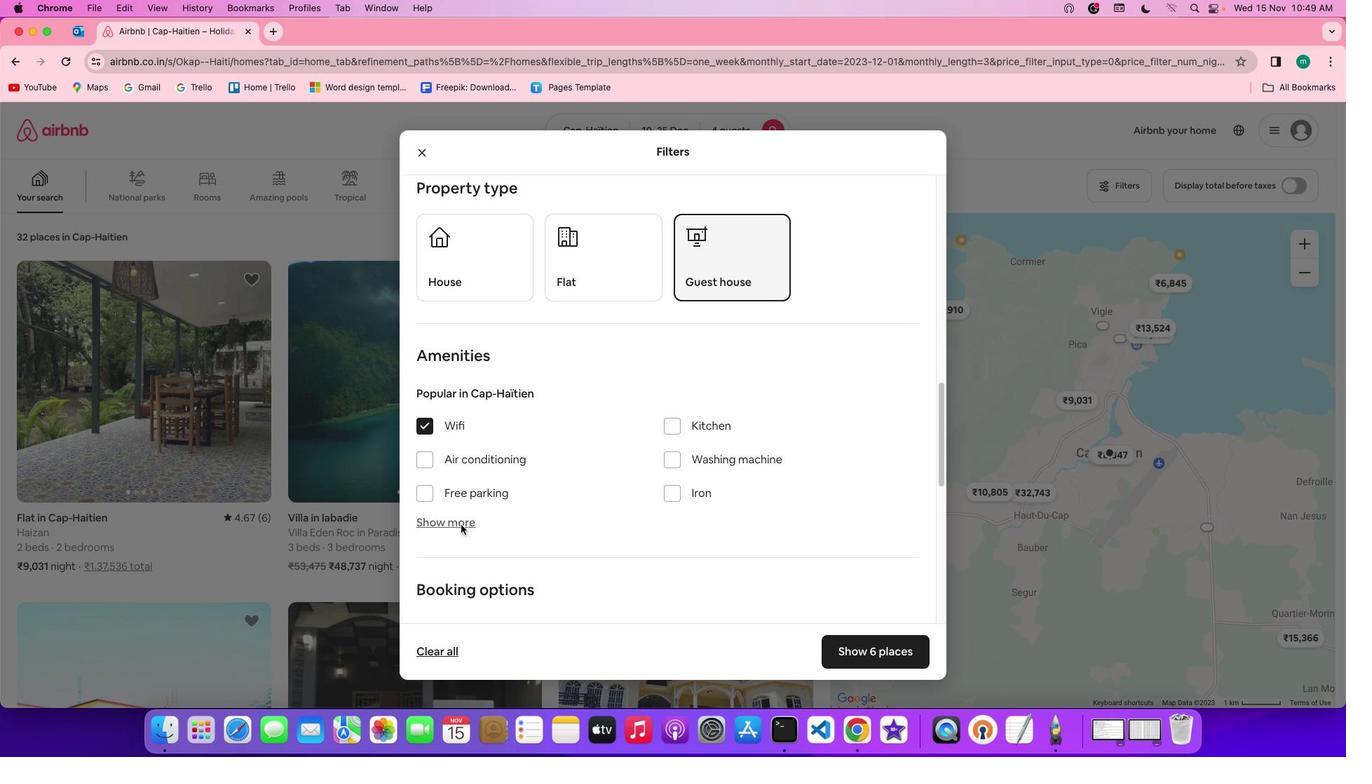 
Action: Mouse moved to (594, 520)
Screenshot: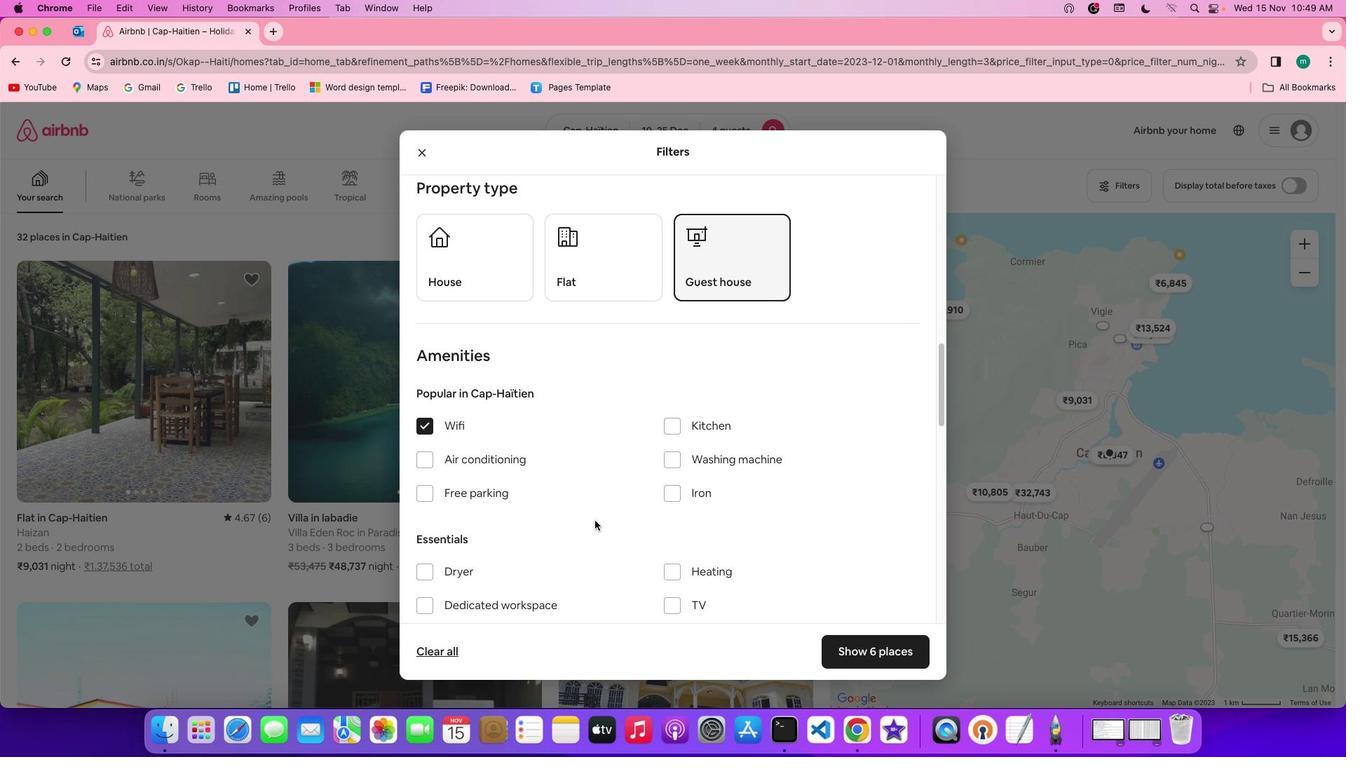 
Action: Mouse scrolled (594, 520) with delta (0, 0)
Screenshot: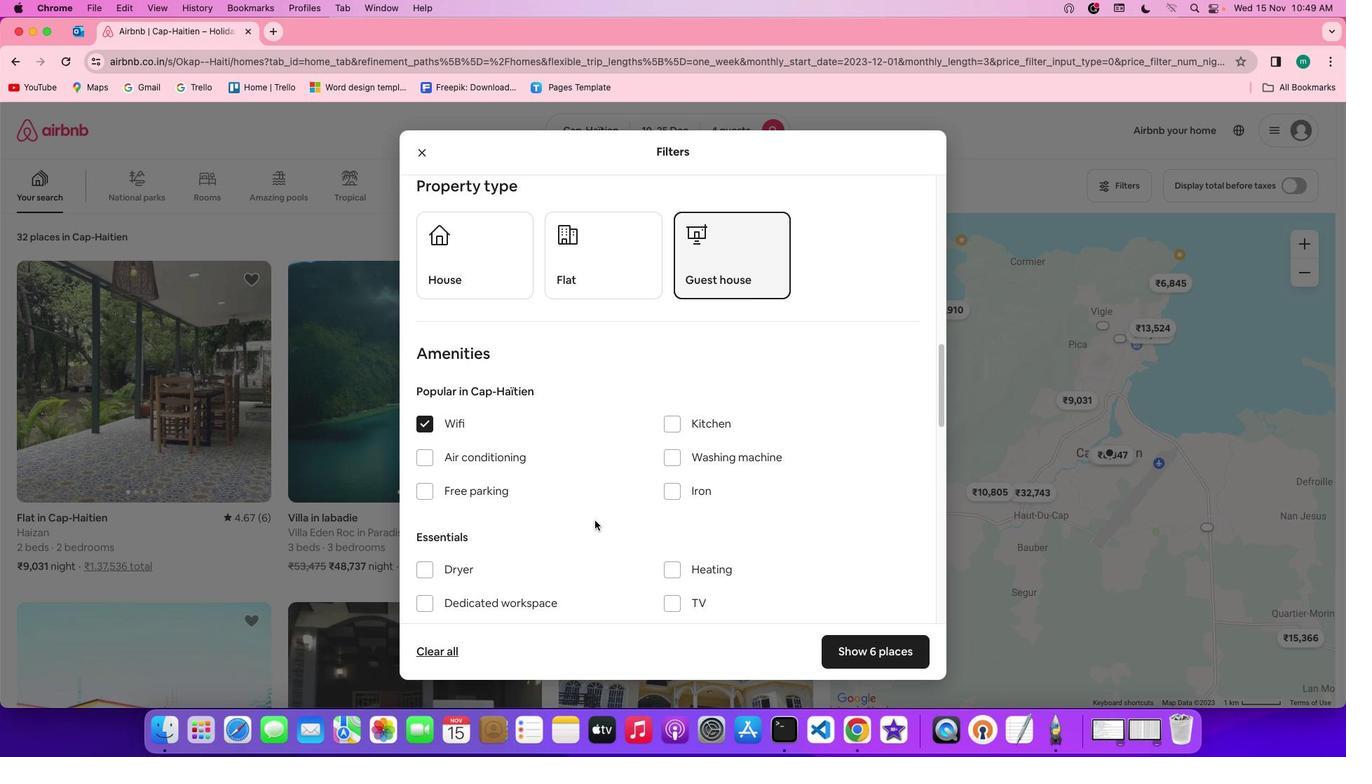 
Action: Mouse scrolled (594, 520) with delta (0, 0)
Screenshot: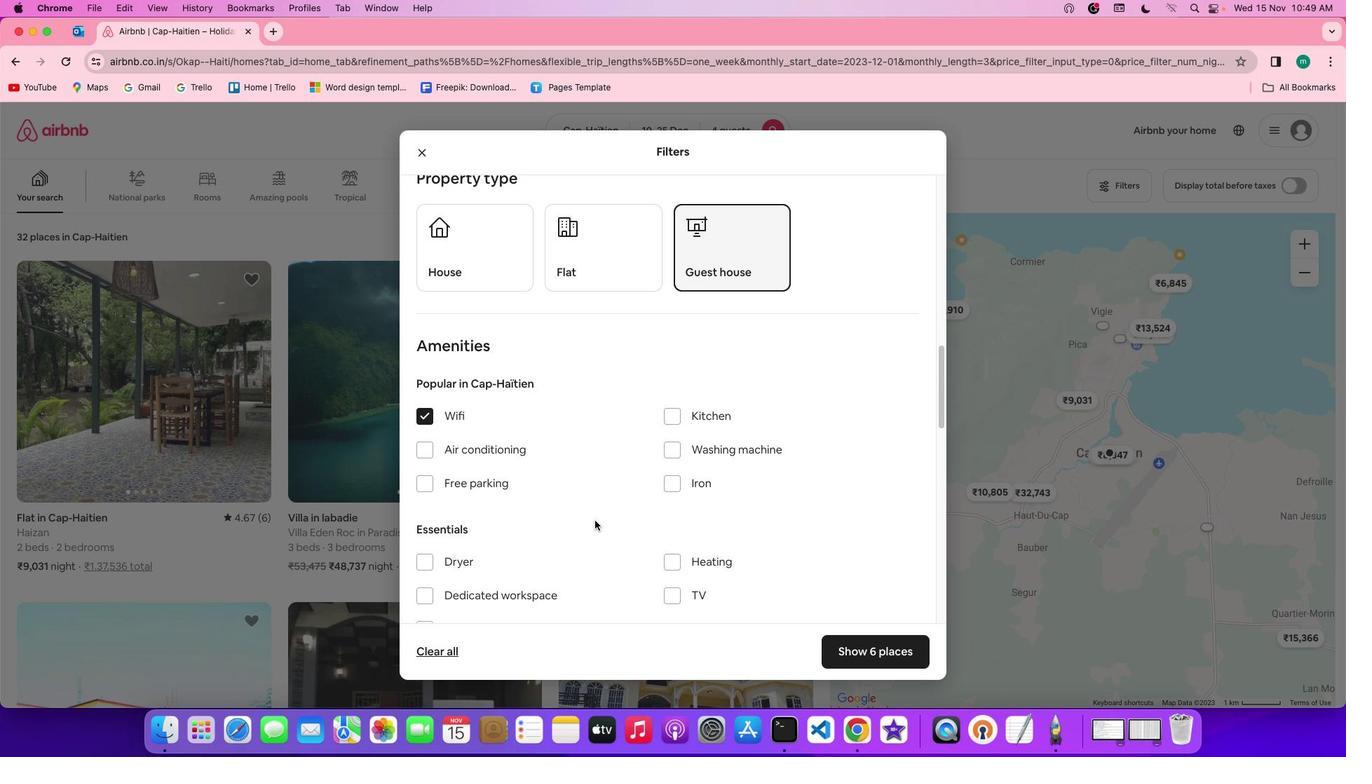 
Action: Mouse scrolled (594, 520) with delta (0, 0)
Screenshot: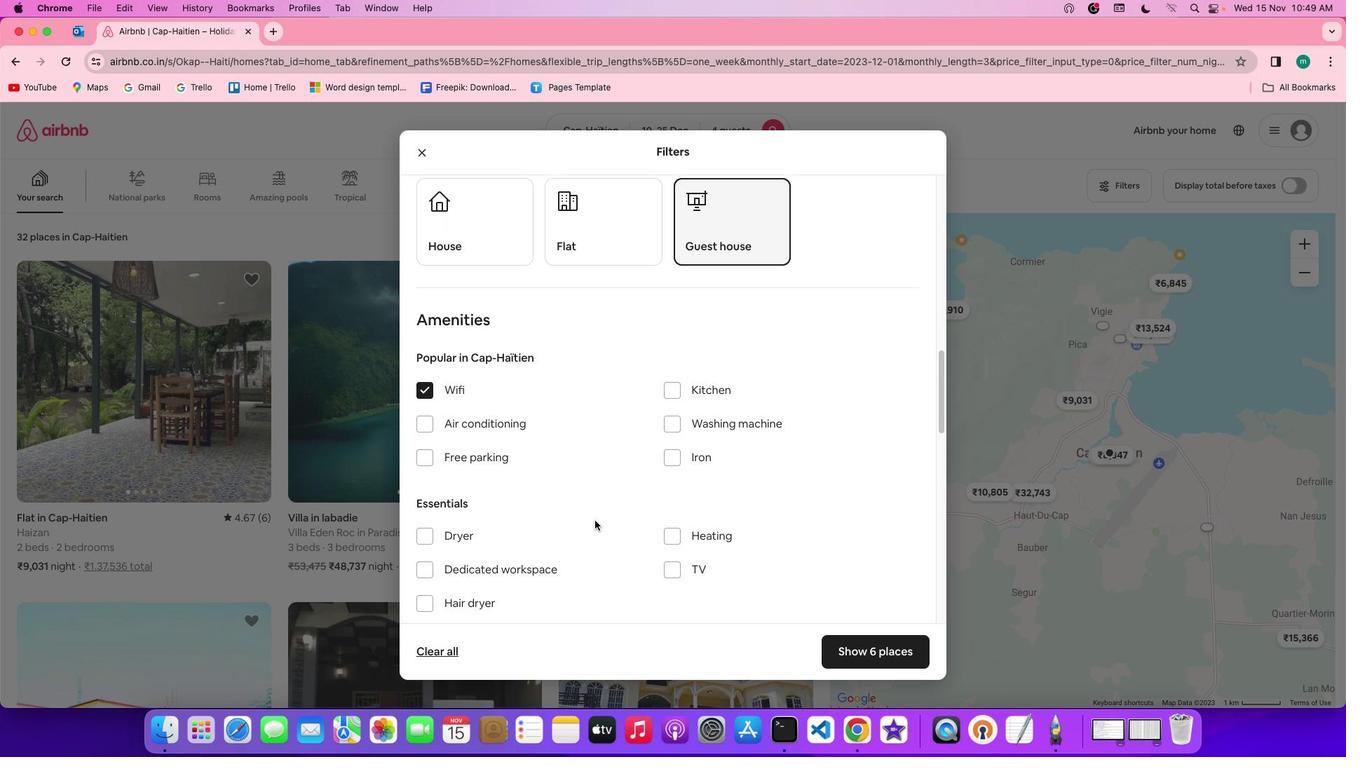 
Action: Mouse scrolled (594, 520) with delta (0, 0)
Screenshot: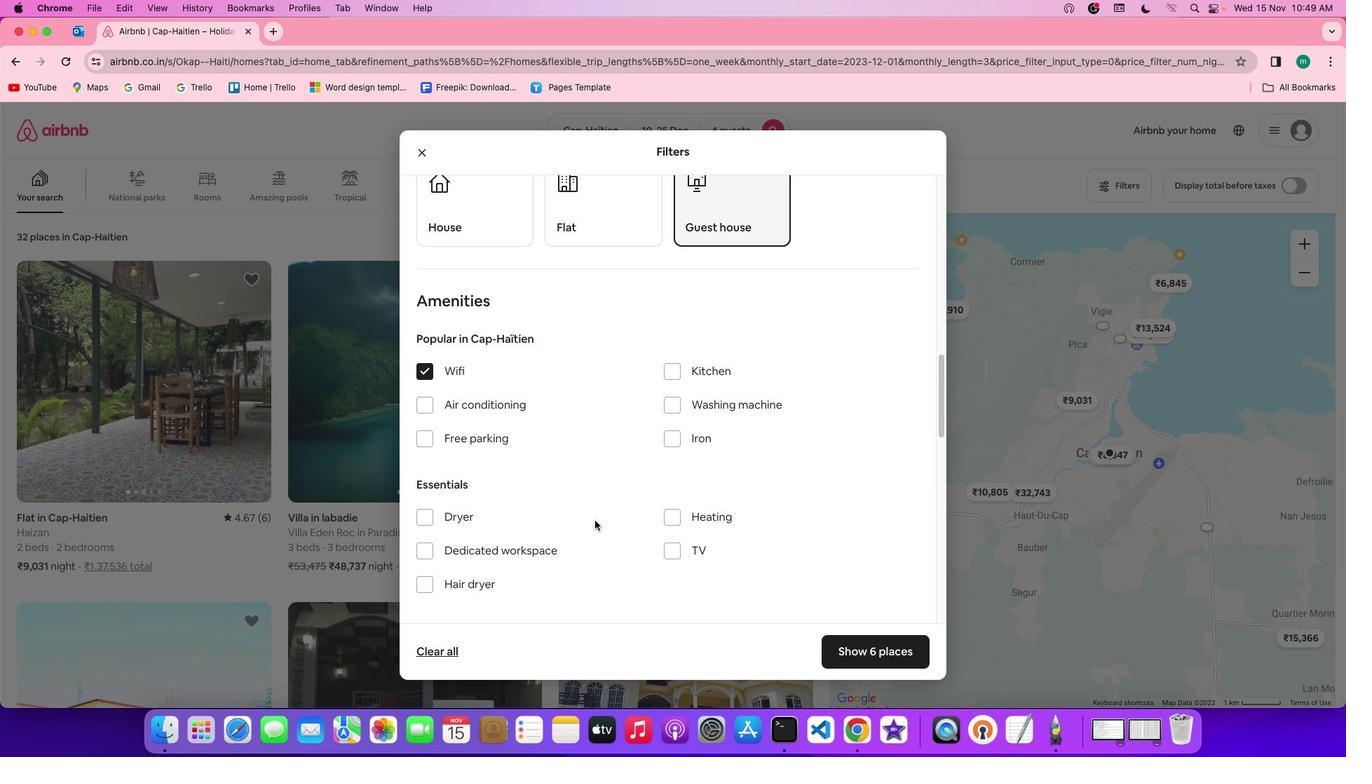 
Action: Mouse scrolled (594, 520) with delta (0, 0)
Screenshot: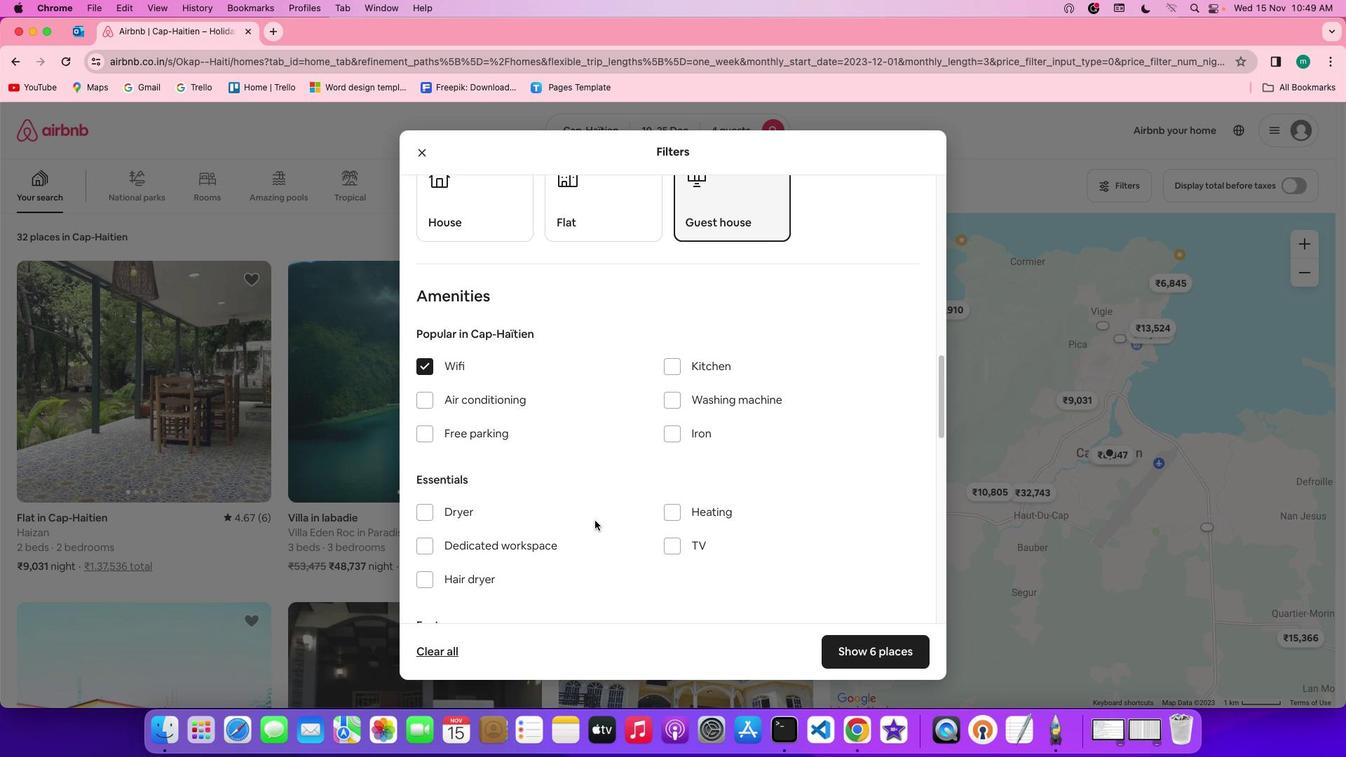 
Action: Mouse scrolled (594, 520) with delta (0, 0)
Screenshot: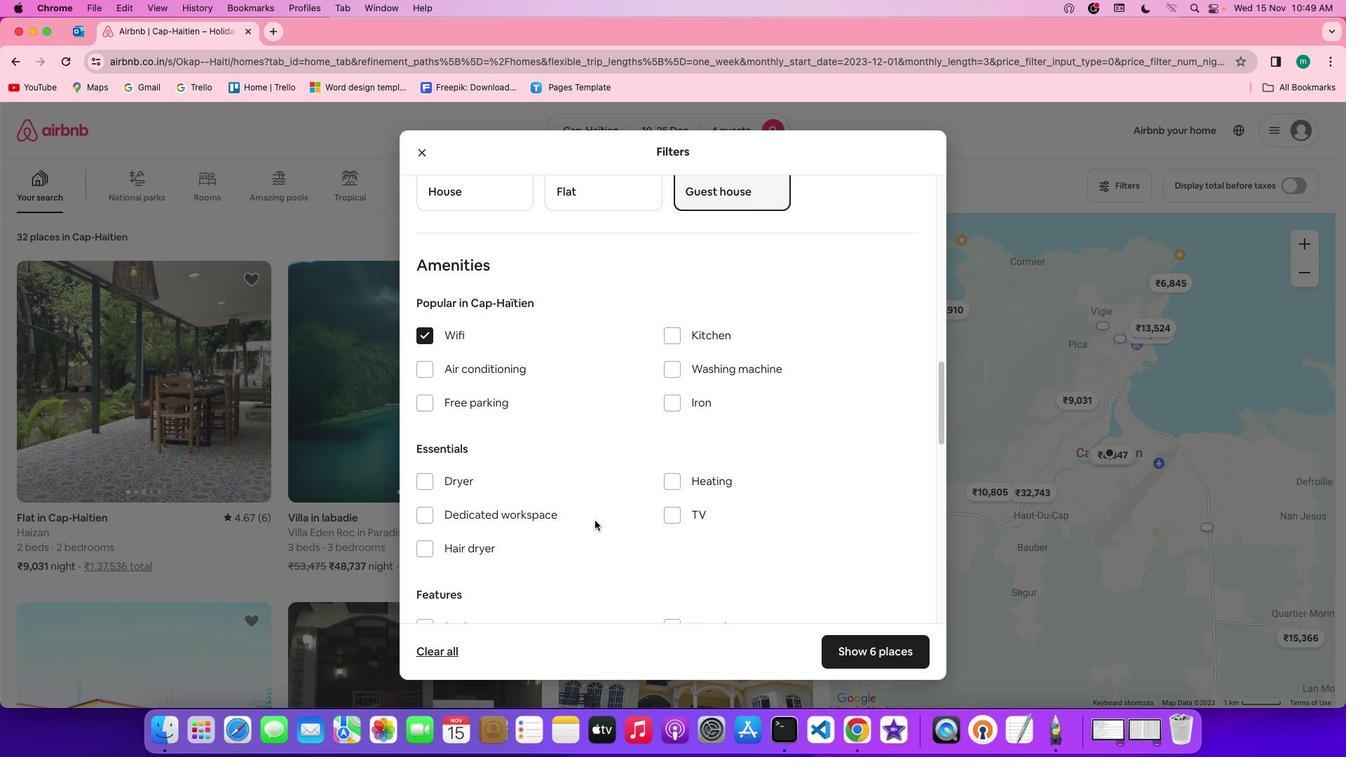 
Action: Mouse moved to (671, 502)
Screenshot: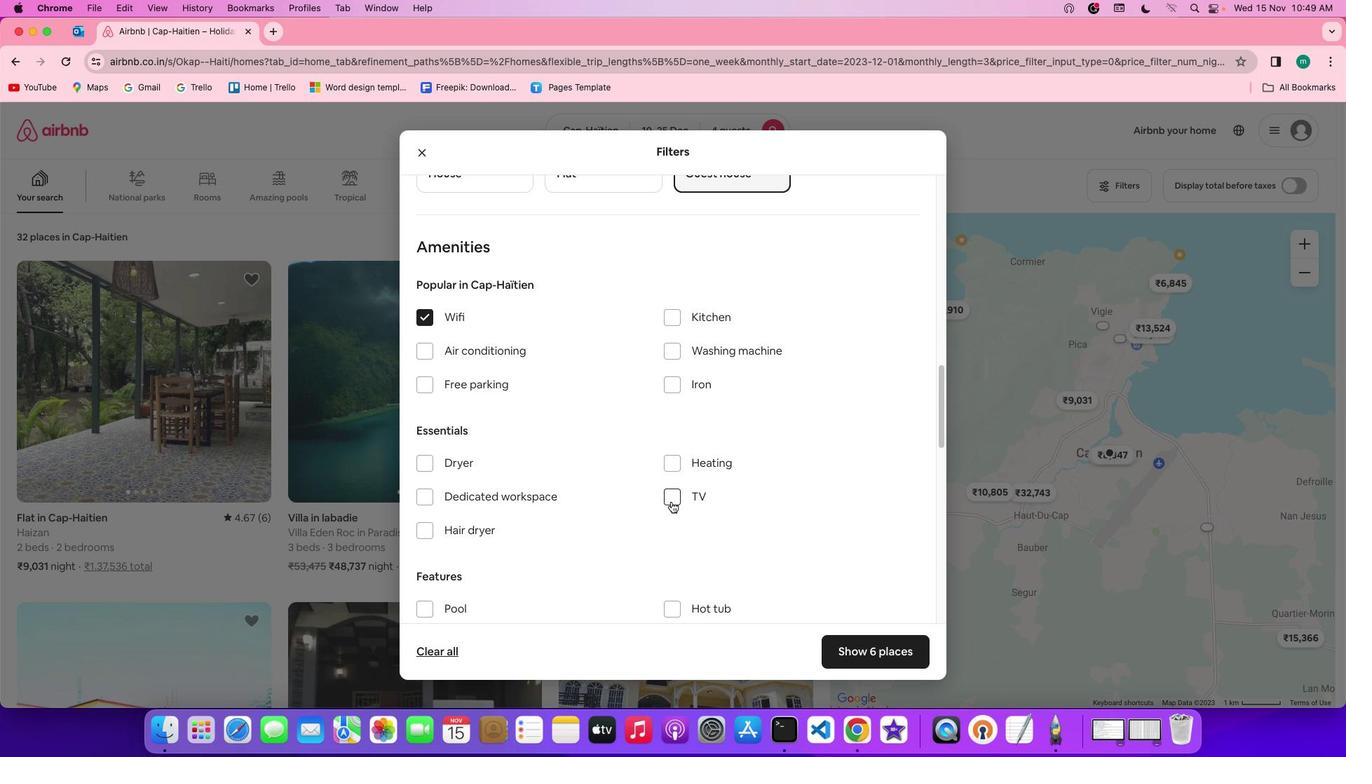 
Action: Mouse pressed left at (671, 502)
Screenshot: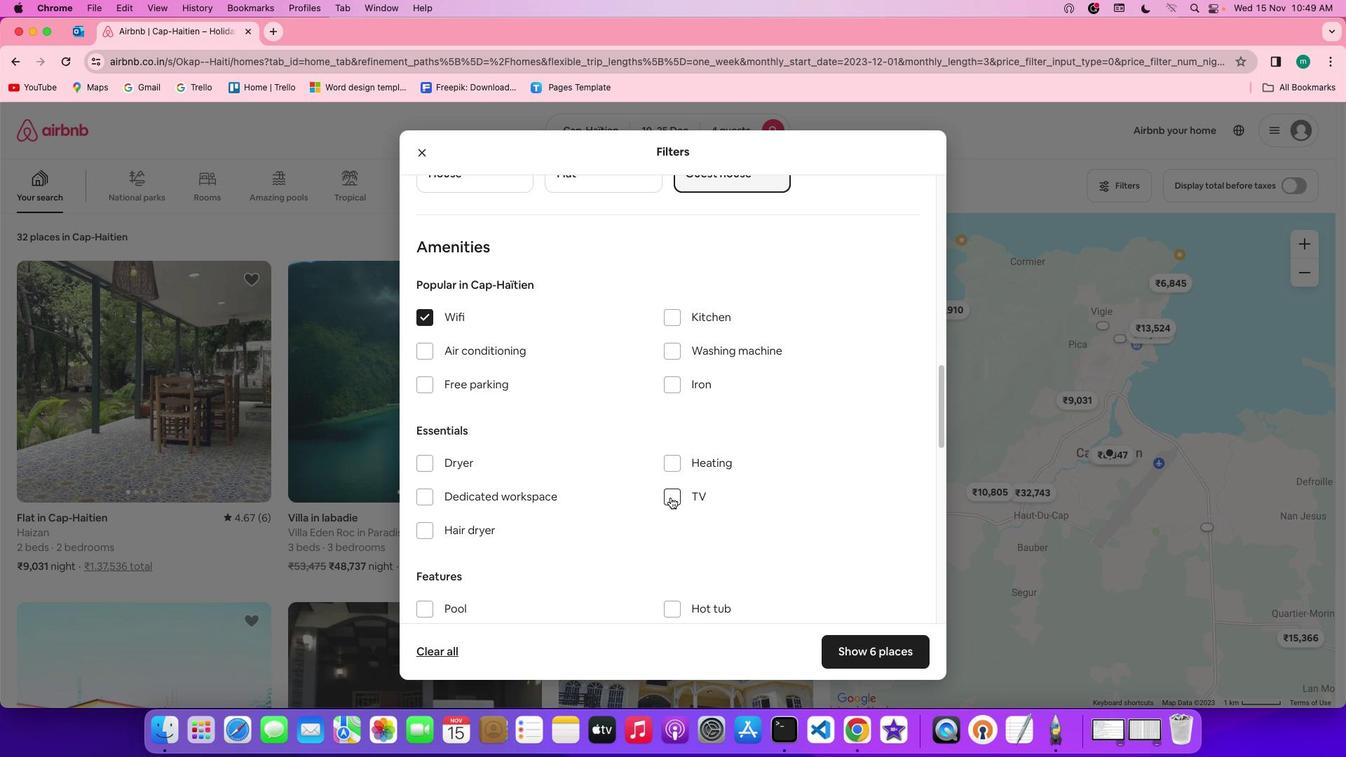 
Action: Mouse moved to (500, 384)
Screenshot: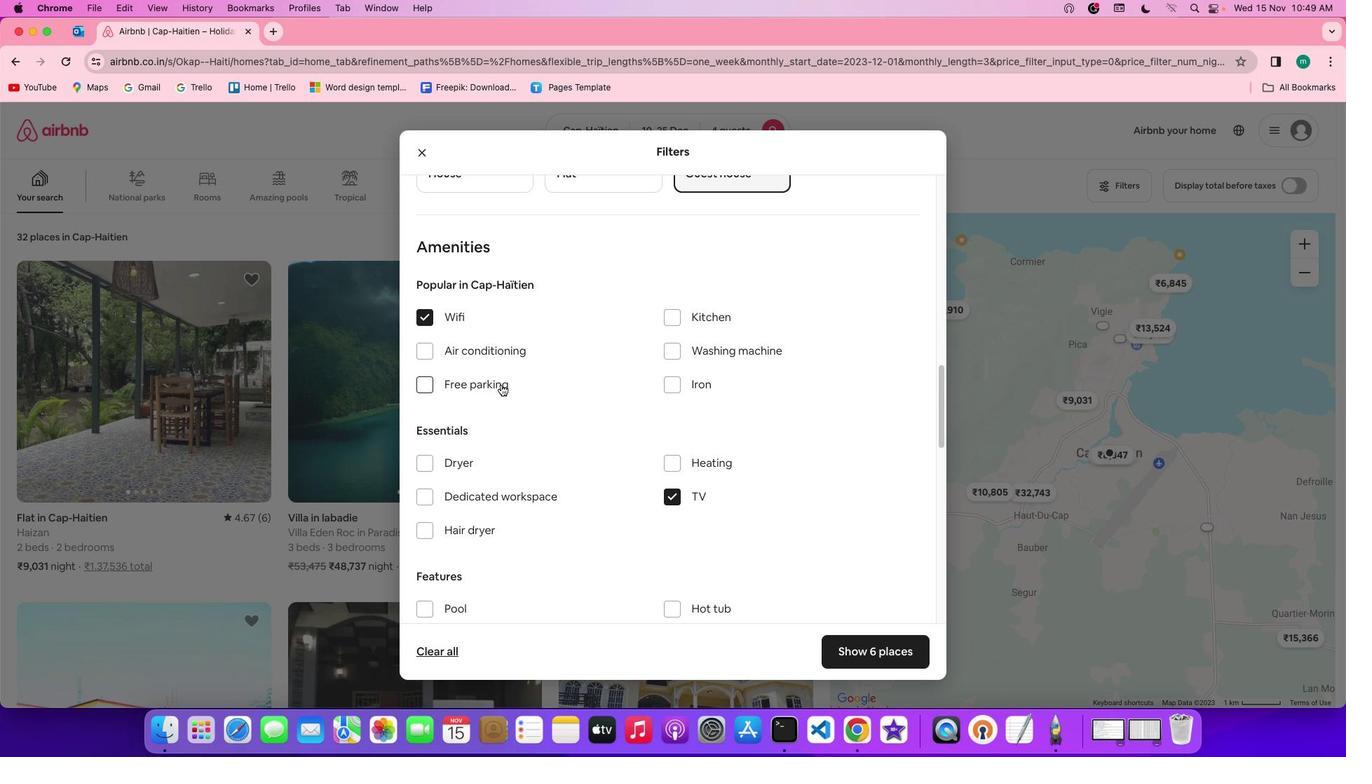 
Action: Mouse pressed left at (500, 384)
Screenshot: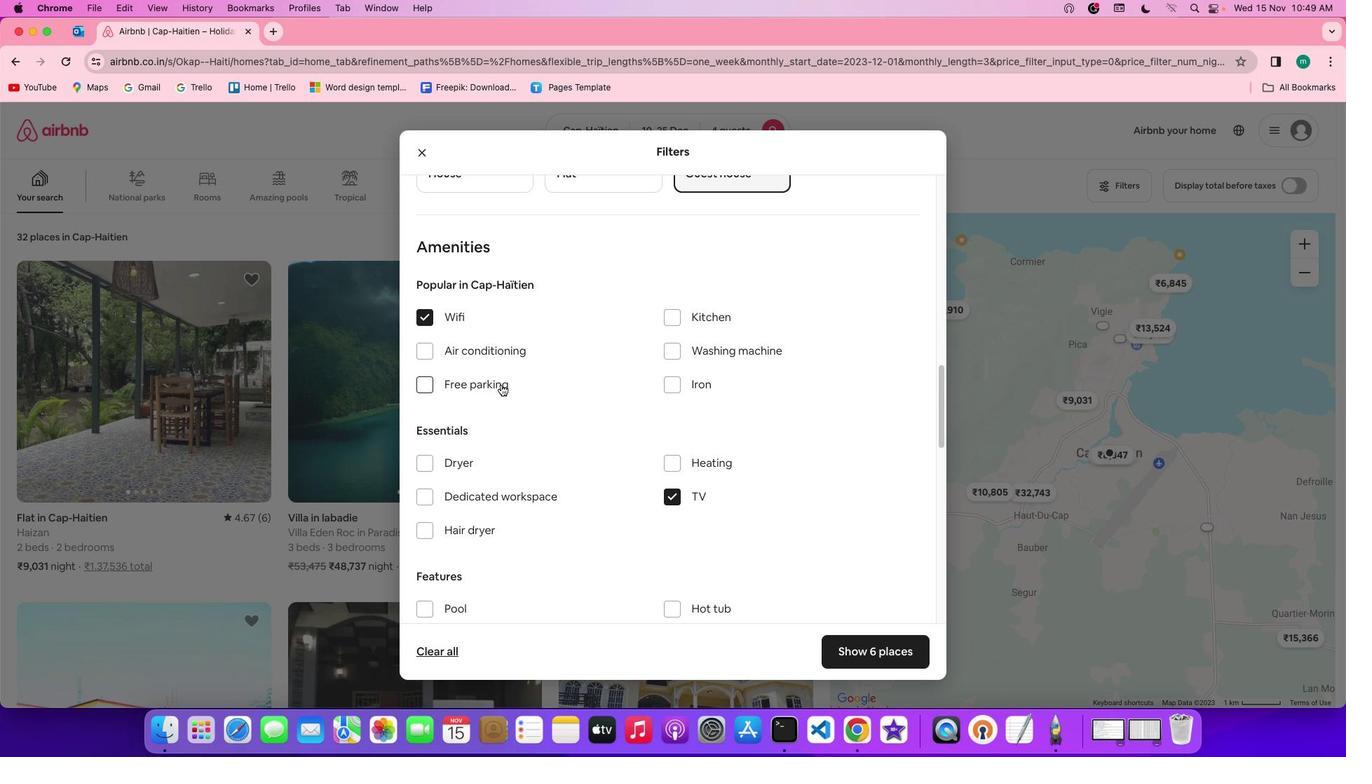 
Action: Mouse moved to (662, 489)
Screenshot: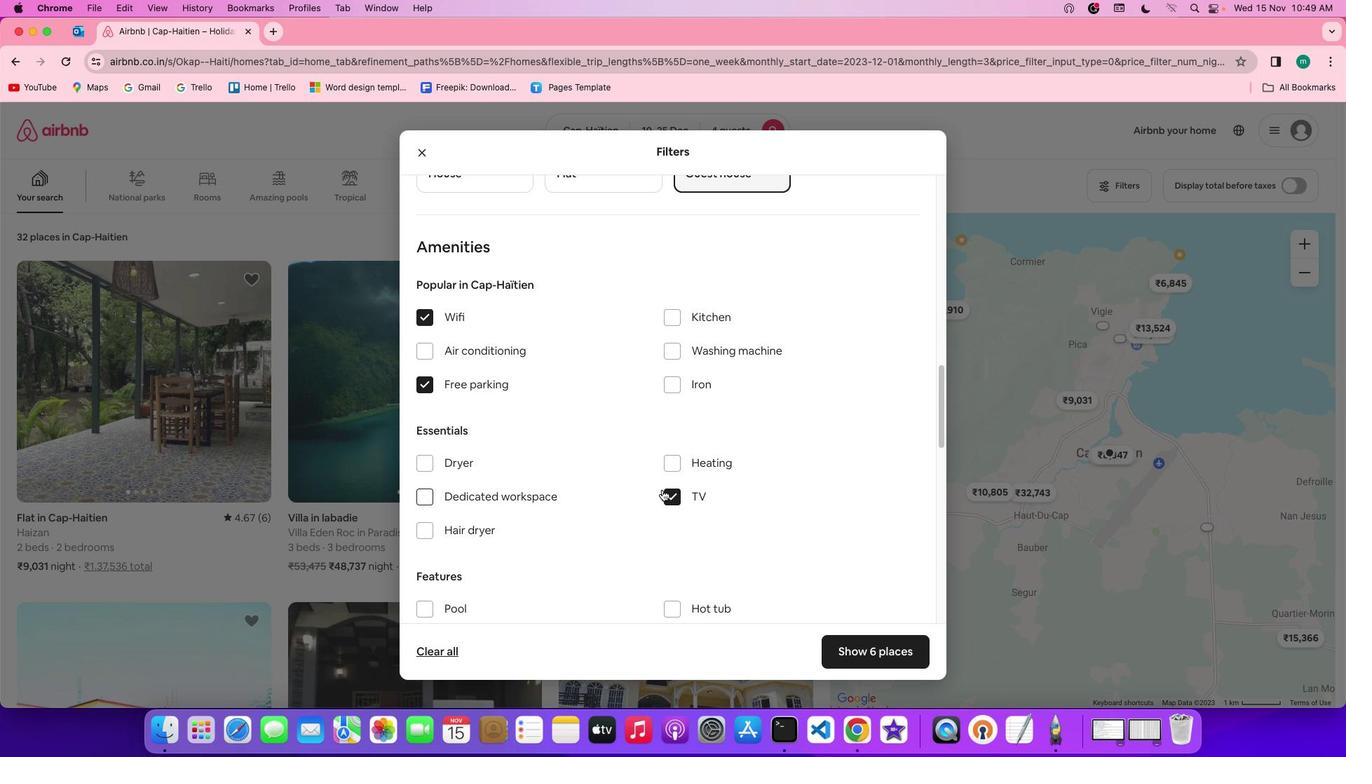 
Action: Mouse scrolled (662, 489) with delta (0, 0)
Screenshot: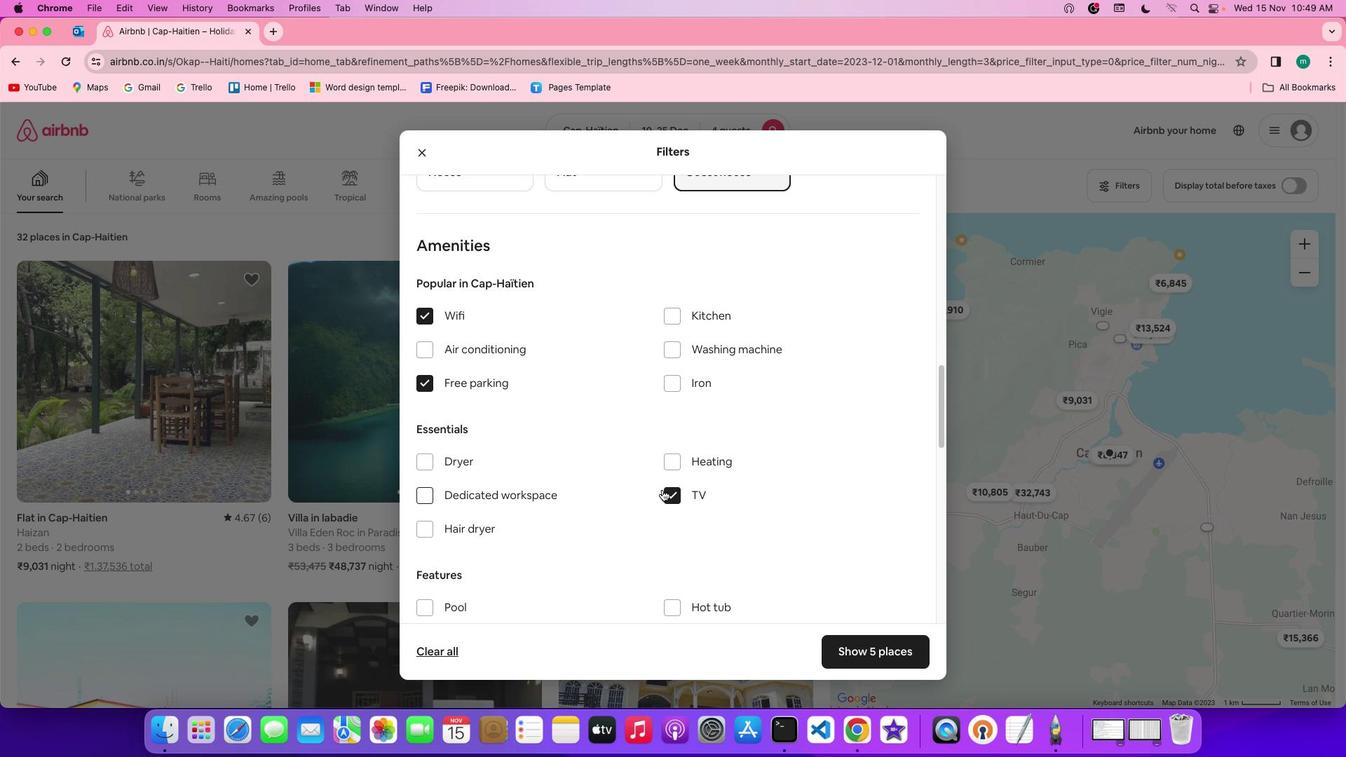 
Action: Mouse scrolled (662, 489) with delta (0, 0)
Screenshot: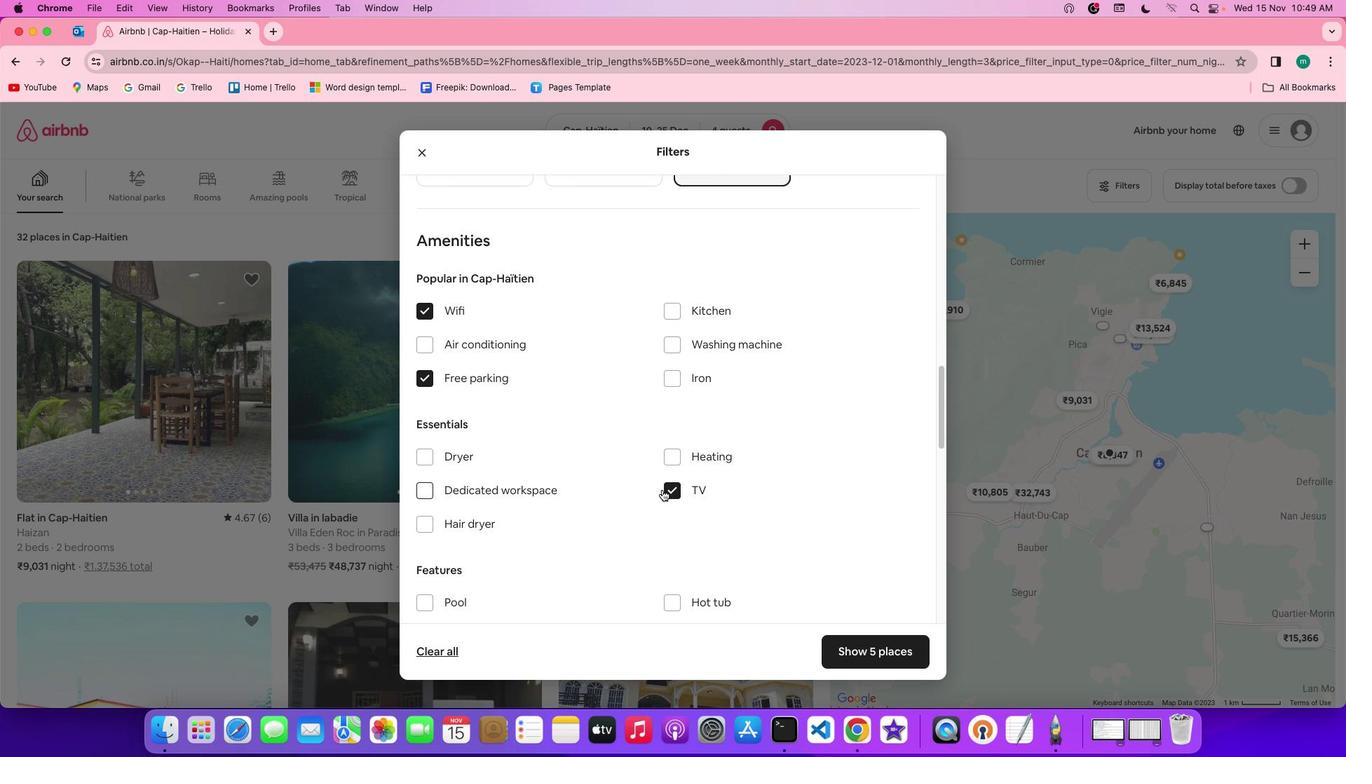 
Action: Mouse scrolled (662, 489) with delta (0, 0)
Screenshot: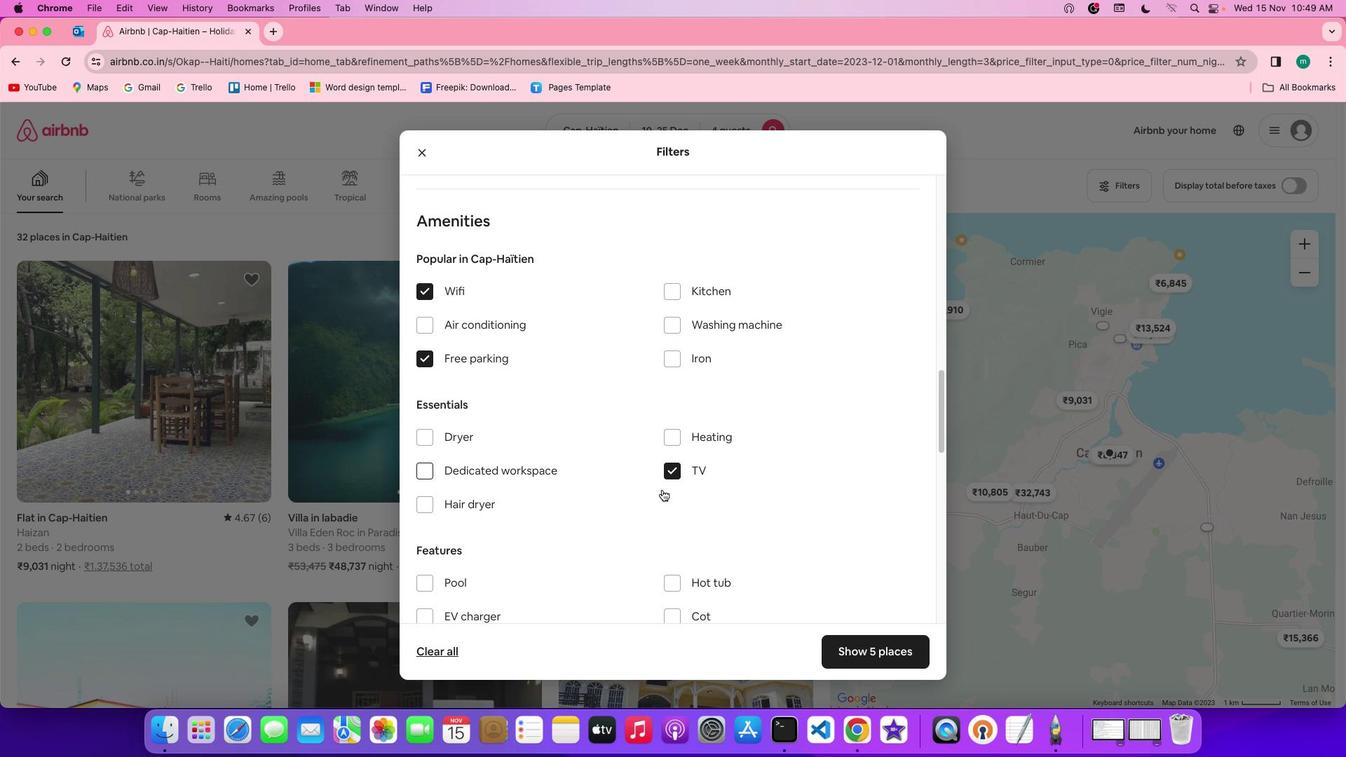 
Action: Mouse scrolled (662, 489) with delta (0, 0)
Screenshot: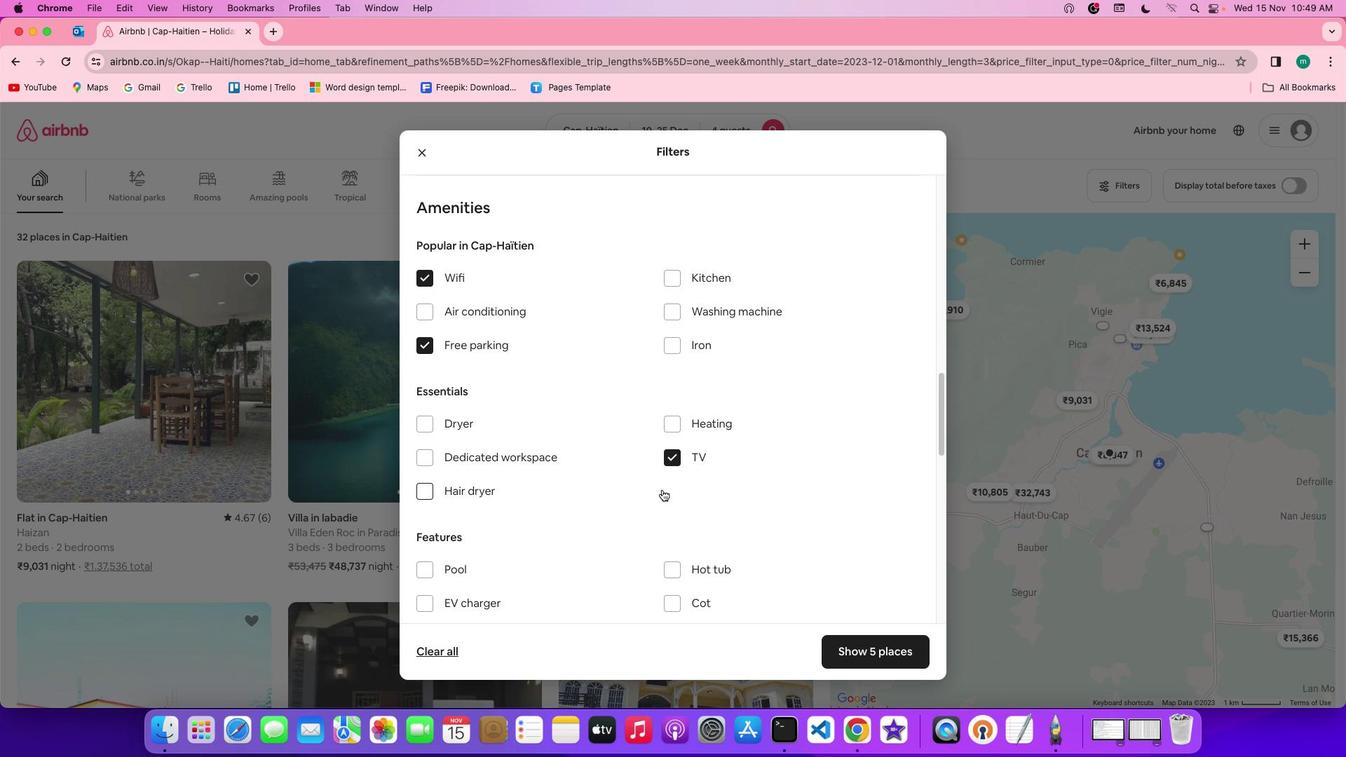 
Action: Mouse scrolled (662, 489) with delta (0, 0)
Screenshot: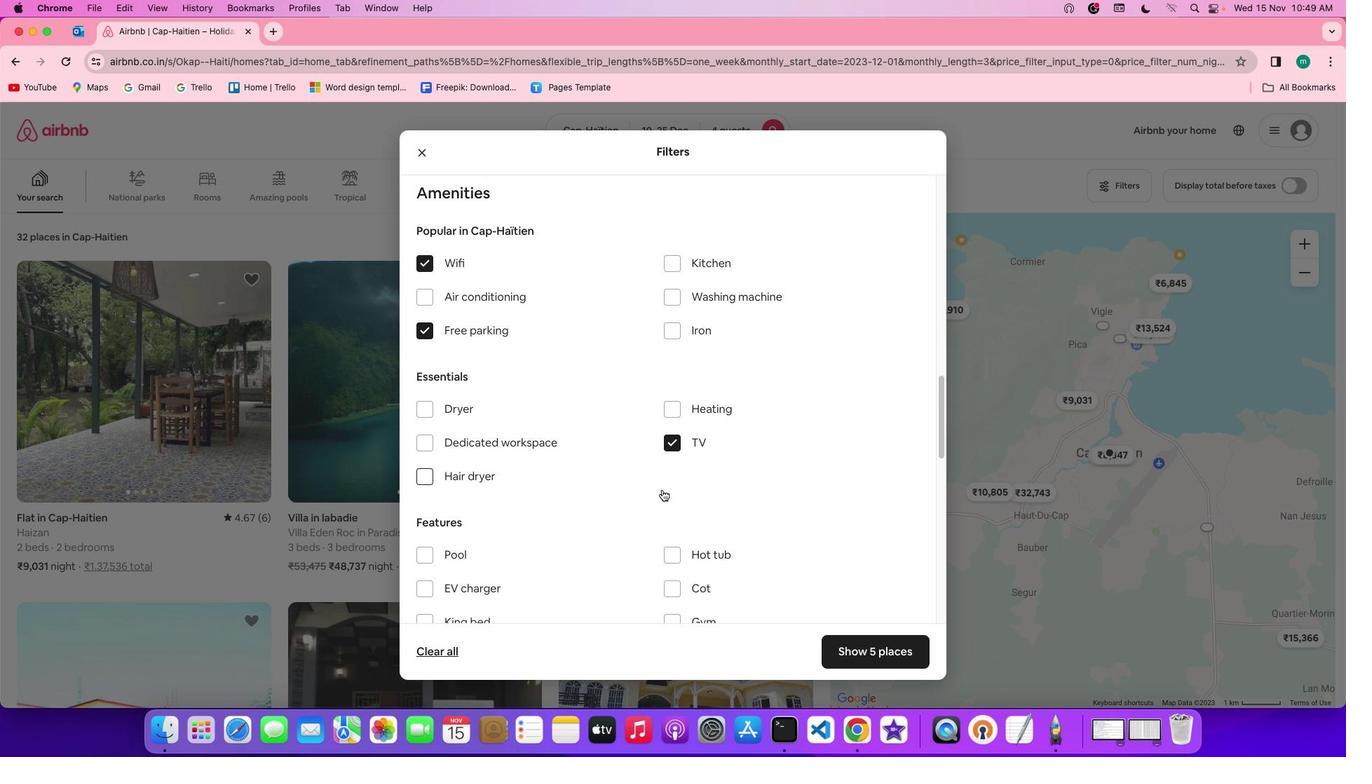 
Action: Mouse scrolled (662, 489) with delta (0, 0)
Screenshot: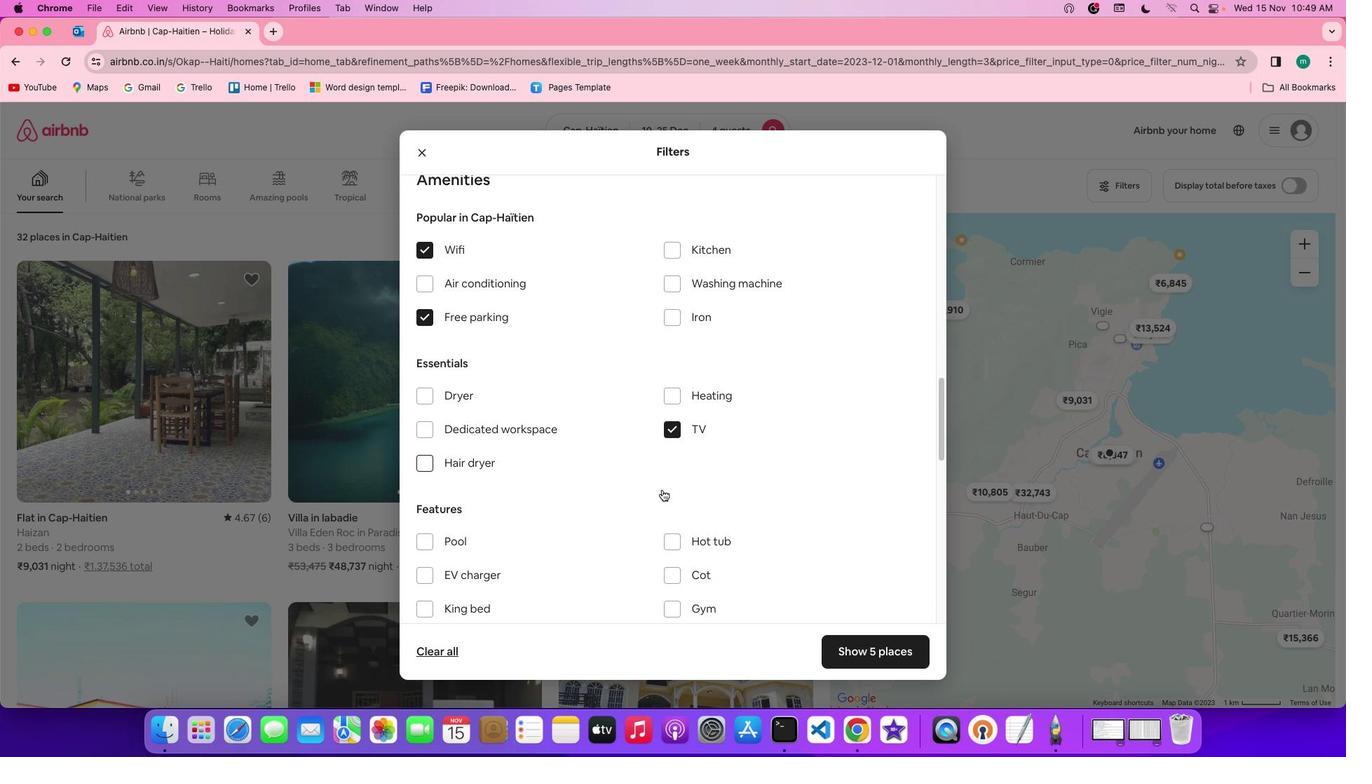 
Action: Mouse scrolled (662, 489) with delta (0, 0)
Screenshot: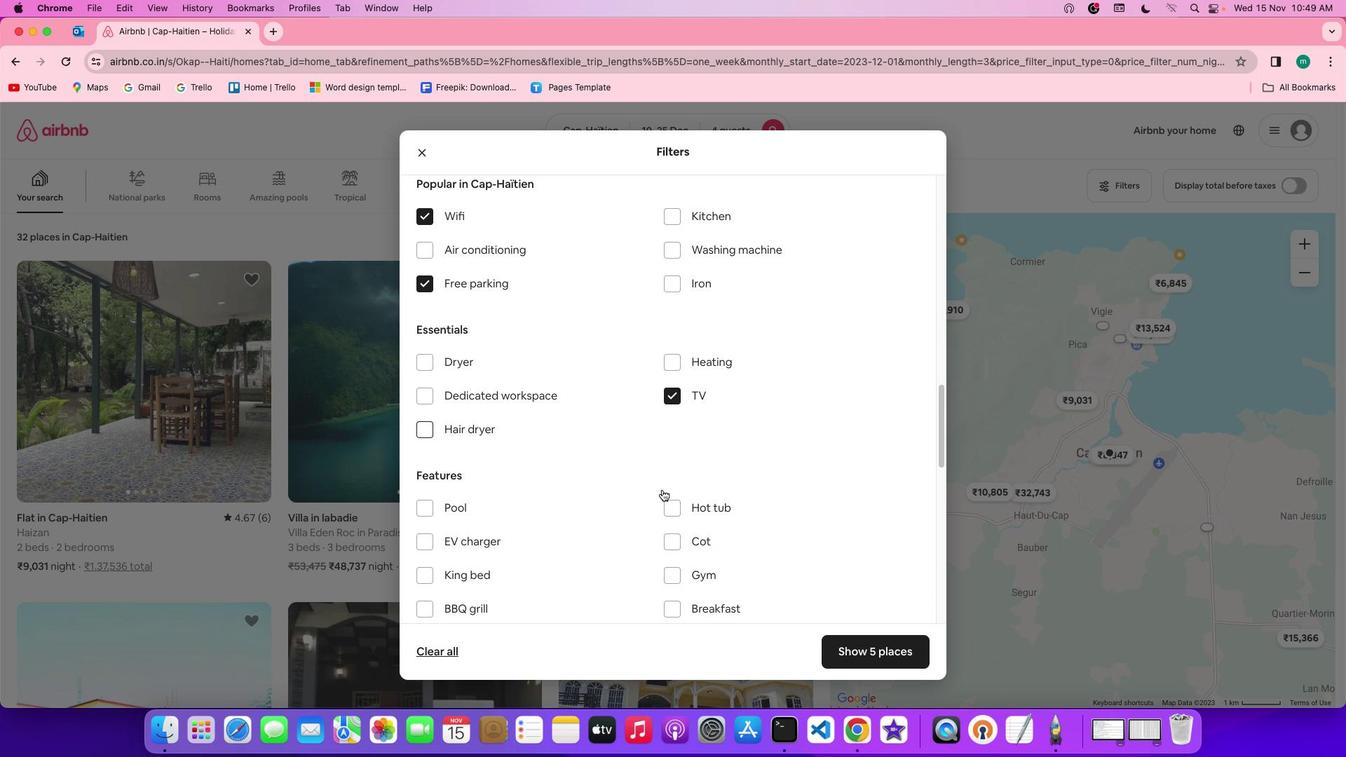 
Action: Mouse scrolled (662, 489) with delta (0, 0)
Screenshot: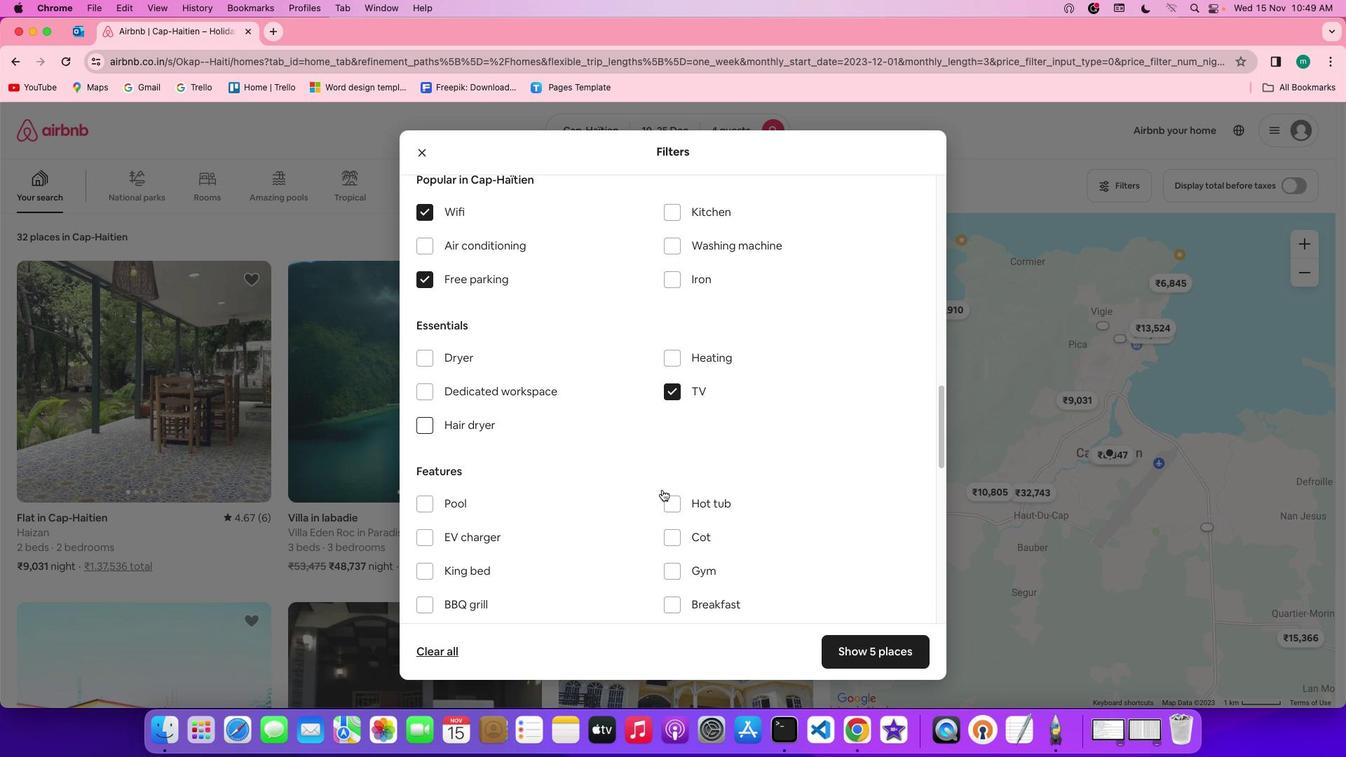 
Action: Mouse scrolled (662, 489) with delta (0, 0)
Screenshot: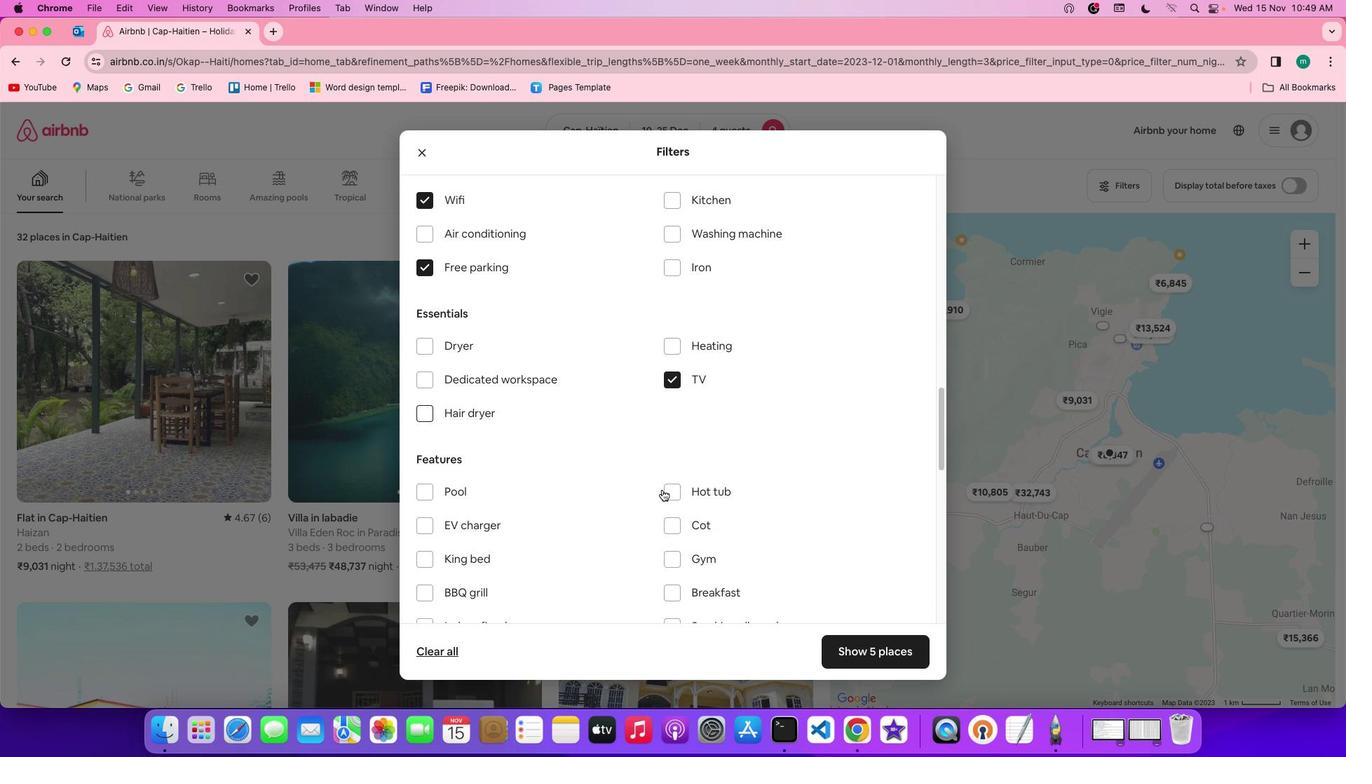 
Action: Mouse scrolled (662, 489) with delta (0, -1)
Screenshot: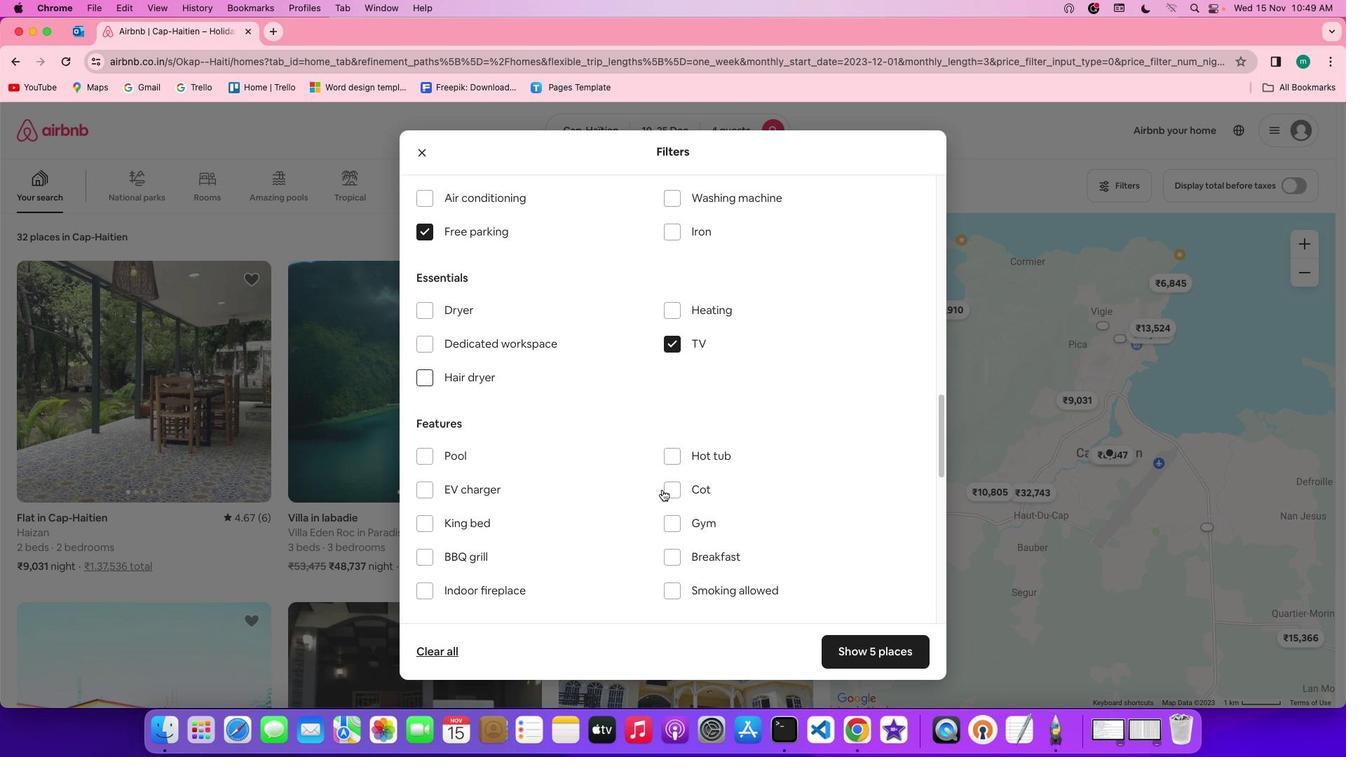 
Action: Mouse scrolled (662, 489) with delta (0, 0)
Screenshot: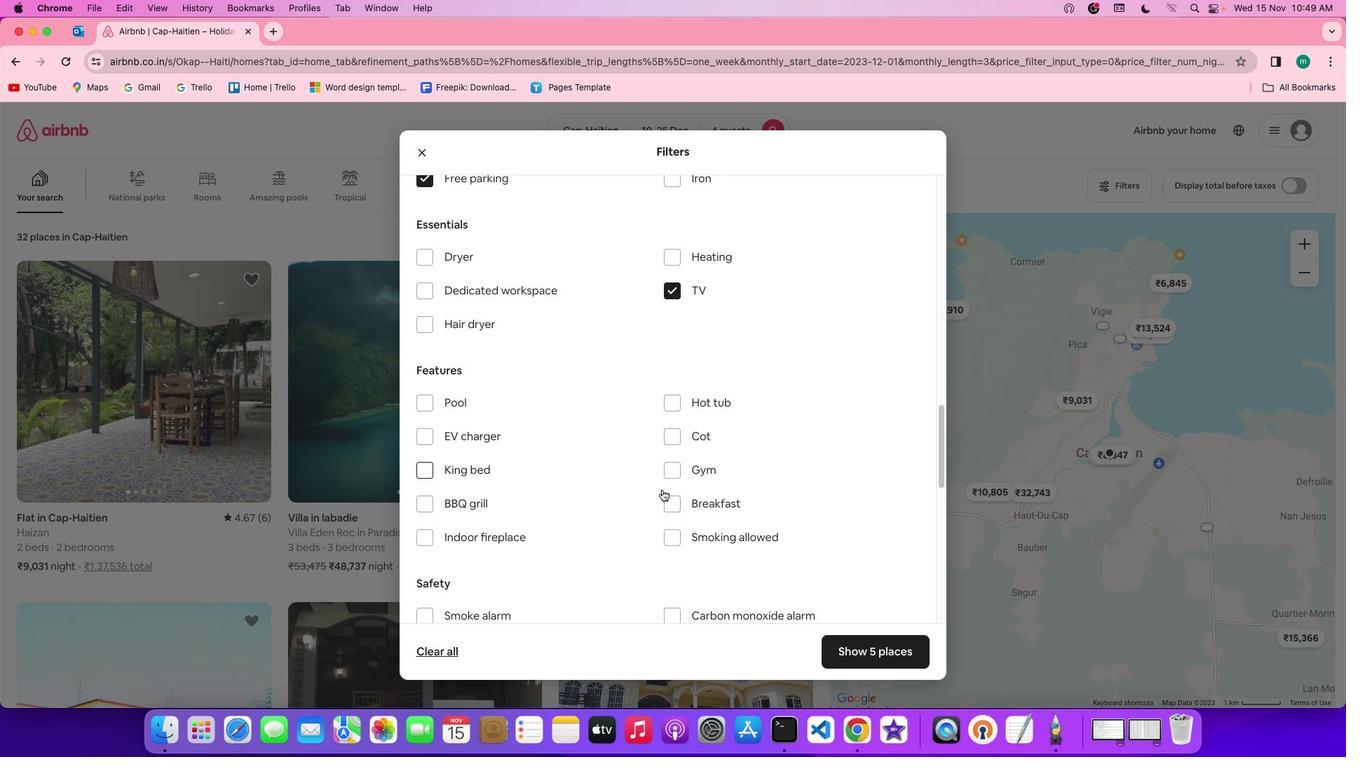 
Action: Mouse scrolled (662, 489) with delta (0, 0)
Screenshot: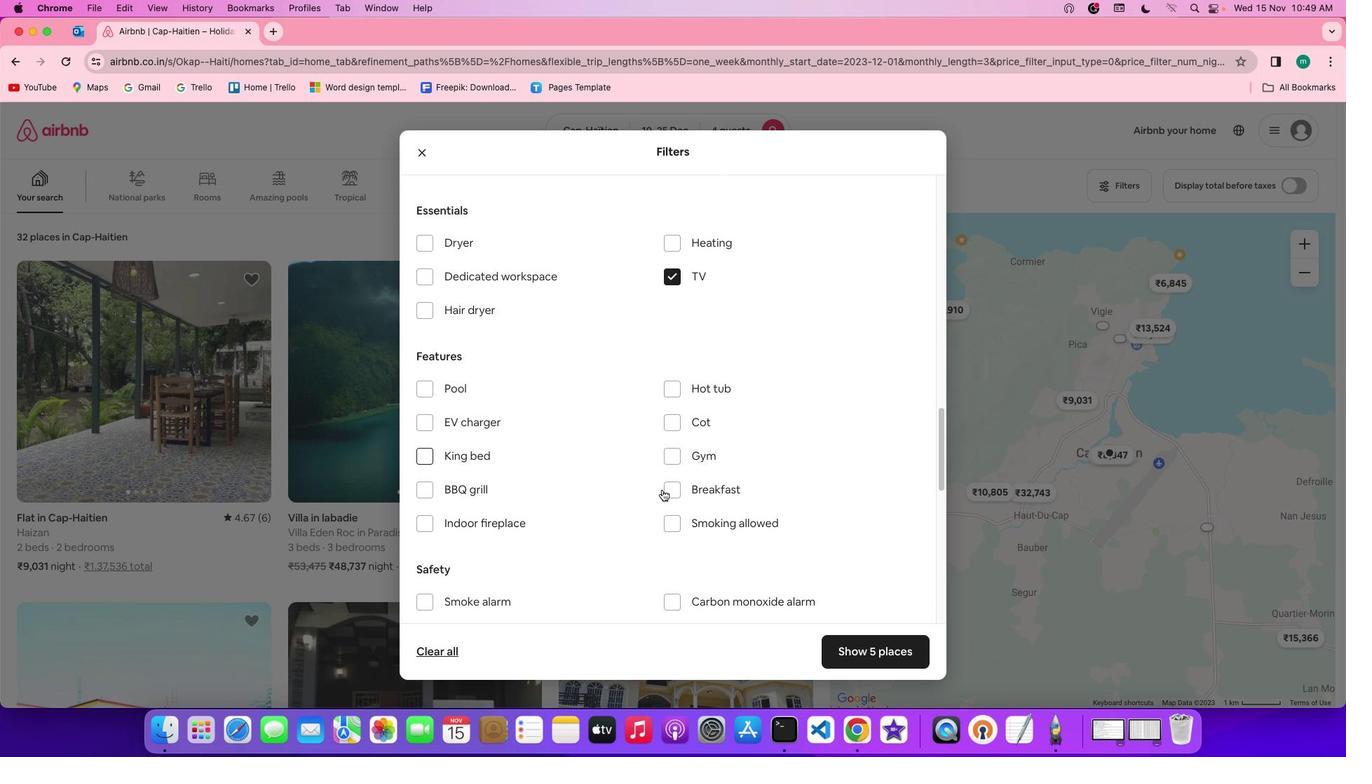 
Action: Mouse scrolled (662, 489) with delta (0, -2)
Screenshot: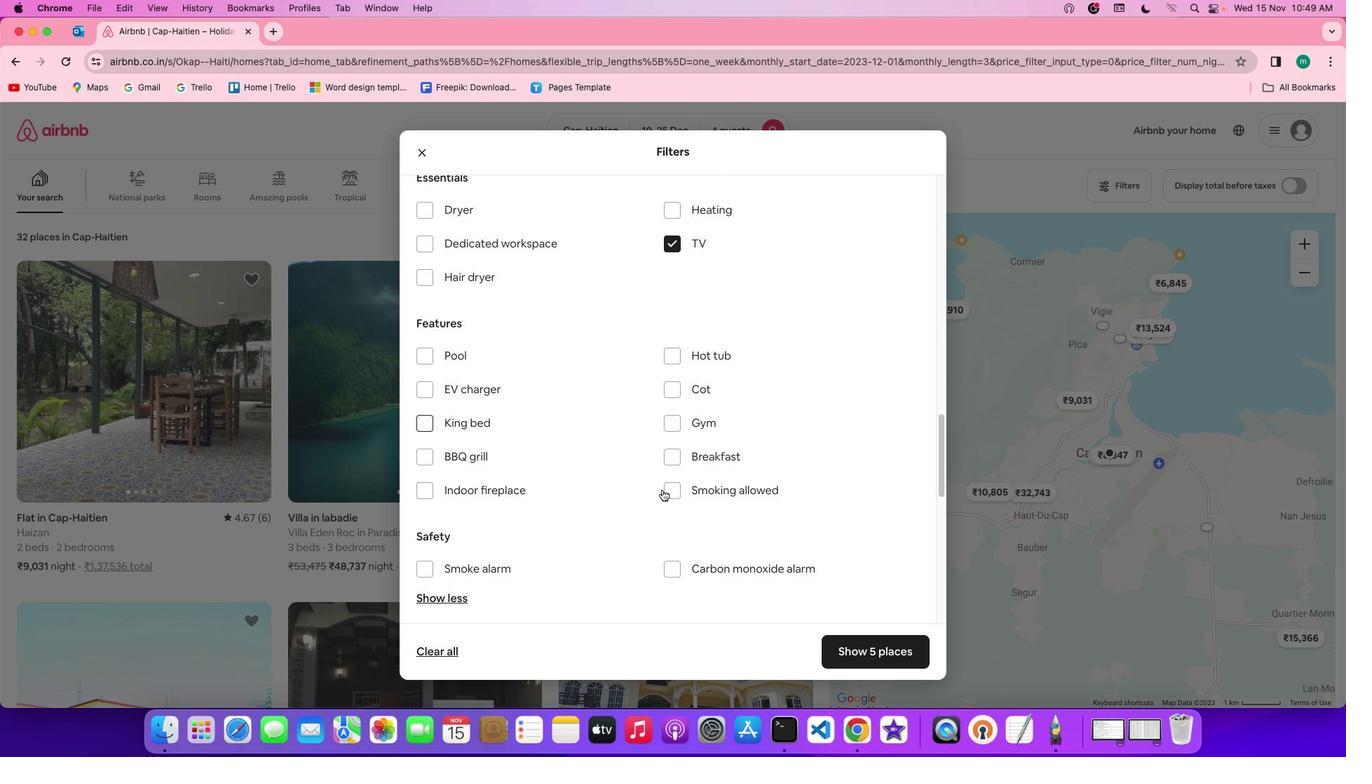 
Action: Mouse scrolled (662, 489) with delta (0, 0)
Screenshot: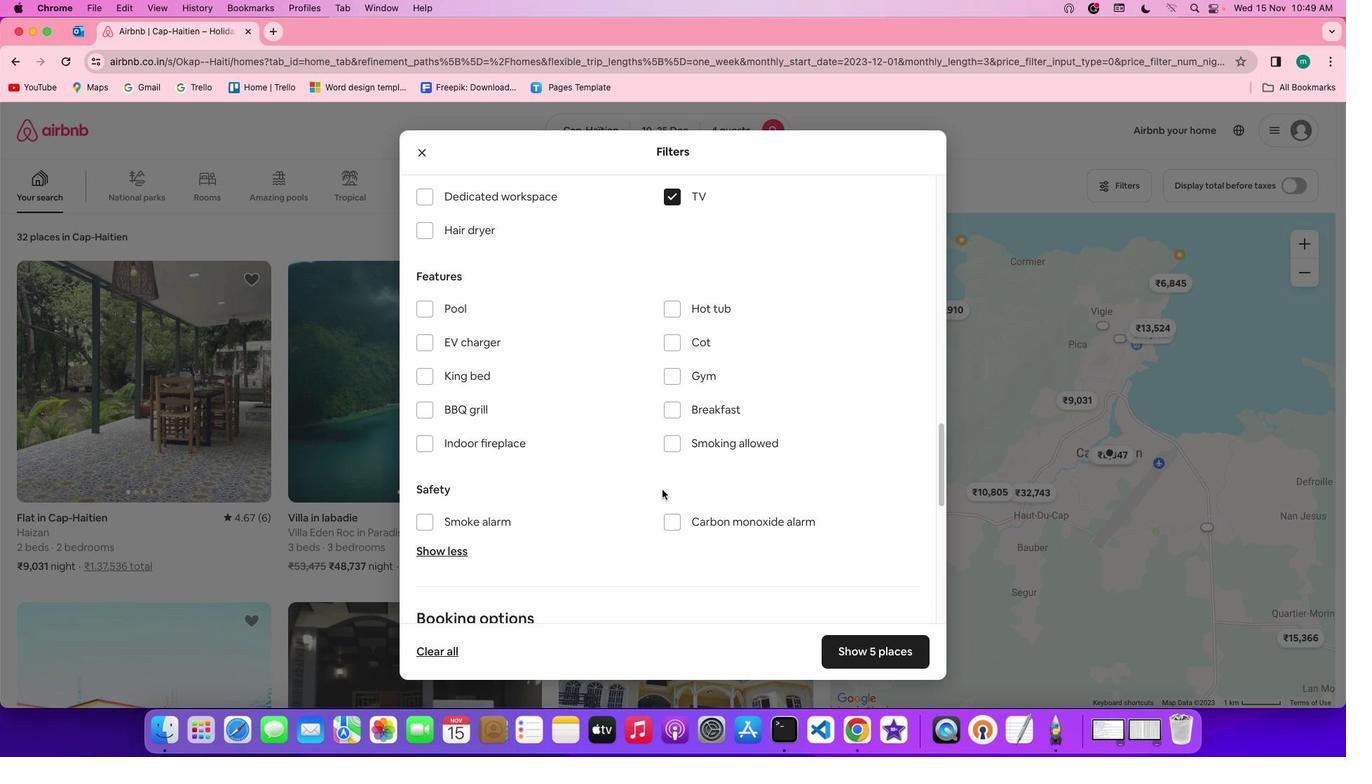 
Action: Mouse moved to (672, 370)
Screenshot: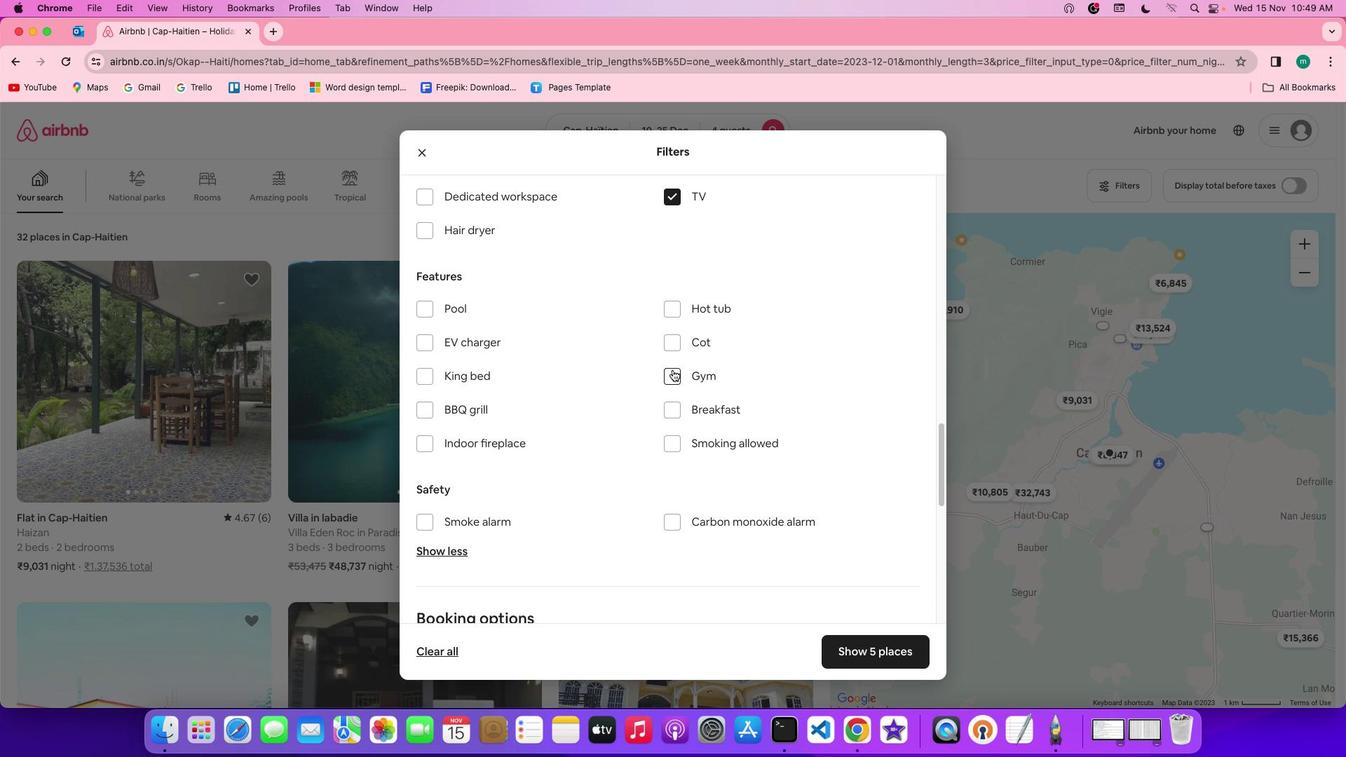 
Action: Mouse pressed left at (672, 370)
Screenshot: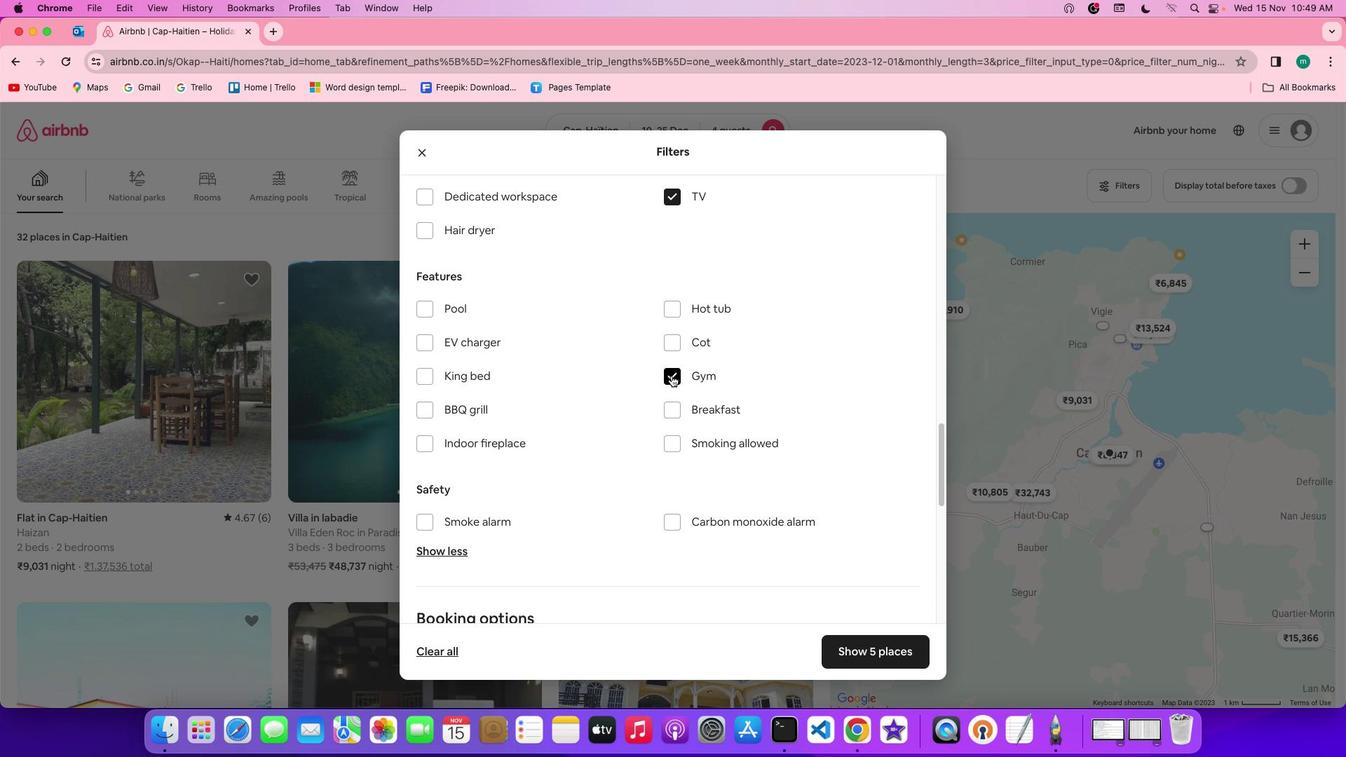 
Action: Mouse moved to (670, 406)
Screenshot: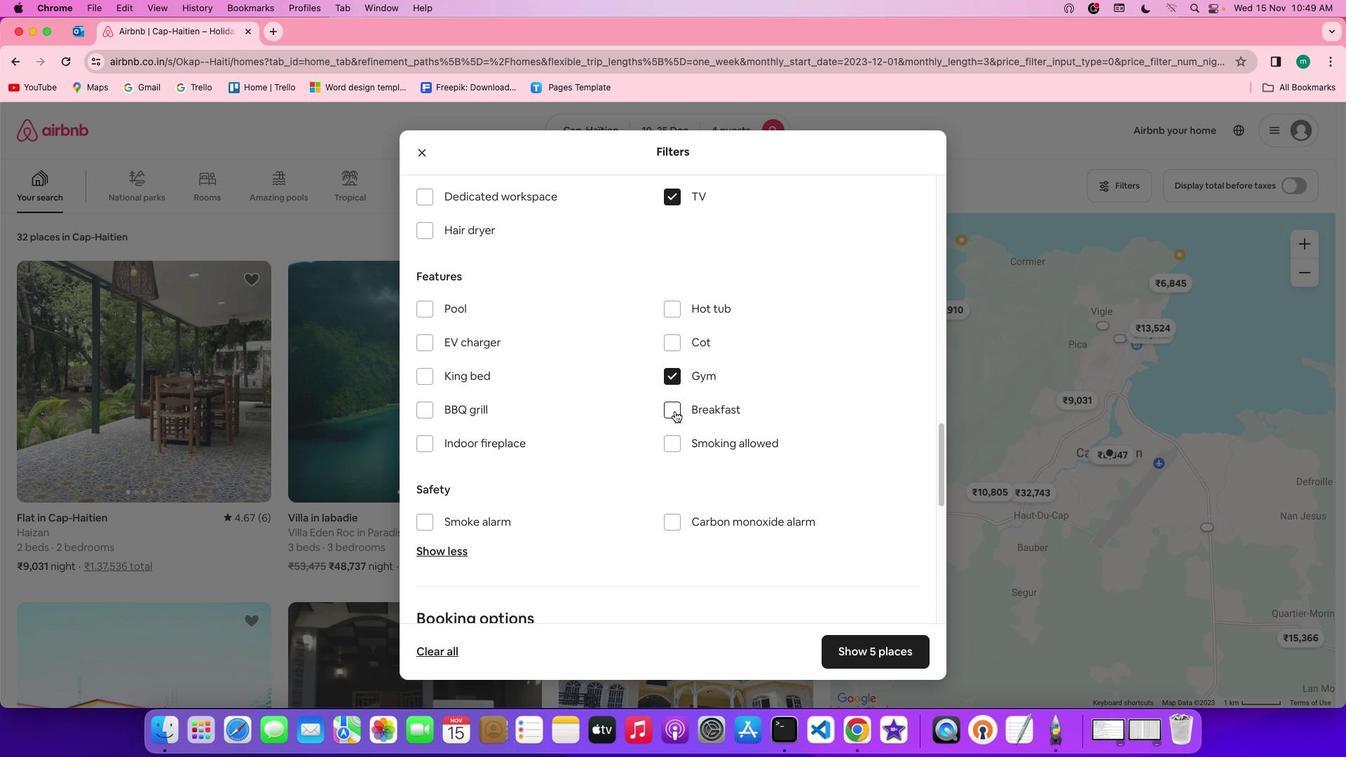 
Action: Mouse pressed left at (670, 406)
Screenshot: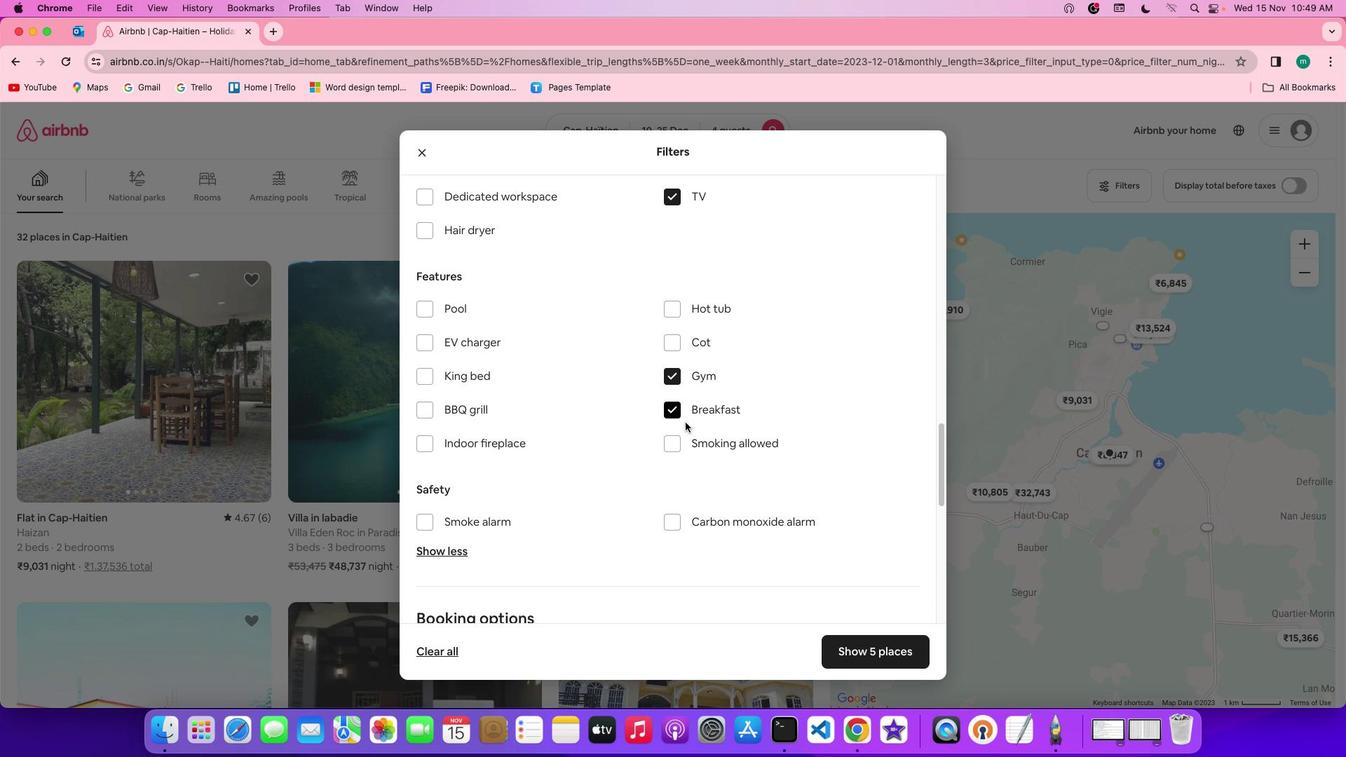 
Action: Mouse moved to (765, 467)
Screenshot: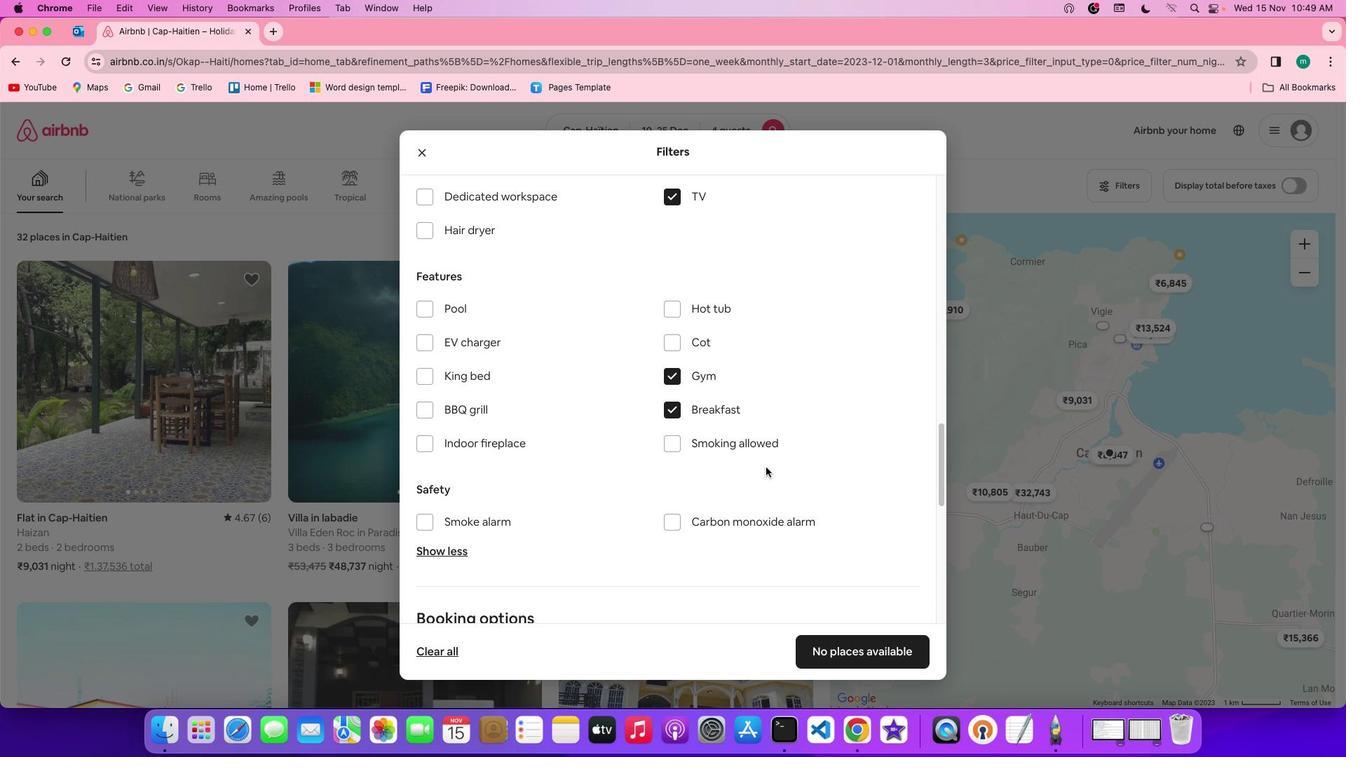 
Action: Mouse scrolled (765, 467) with delta (0, 0)
Screenshot: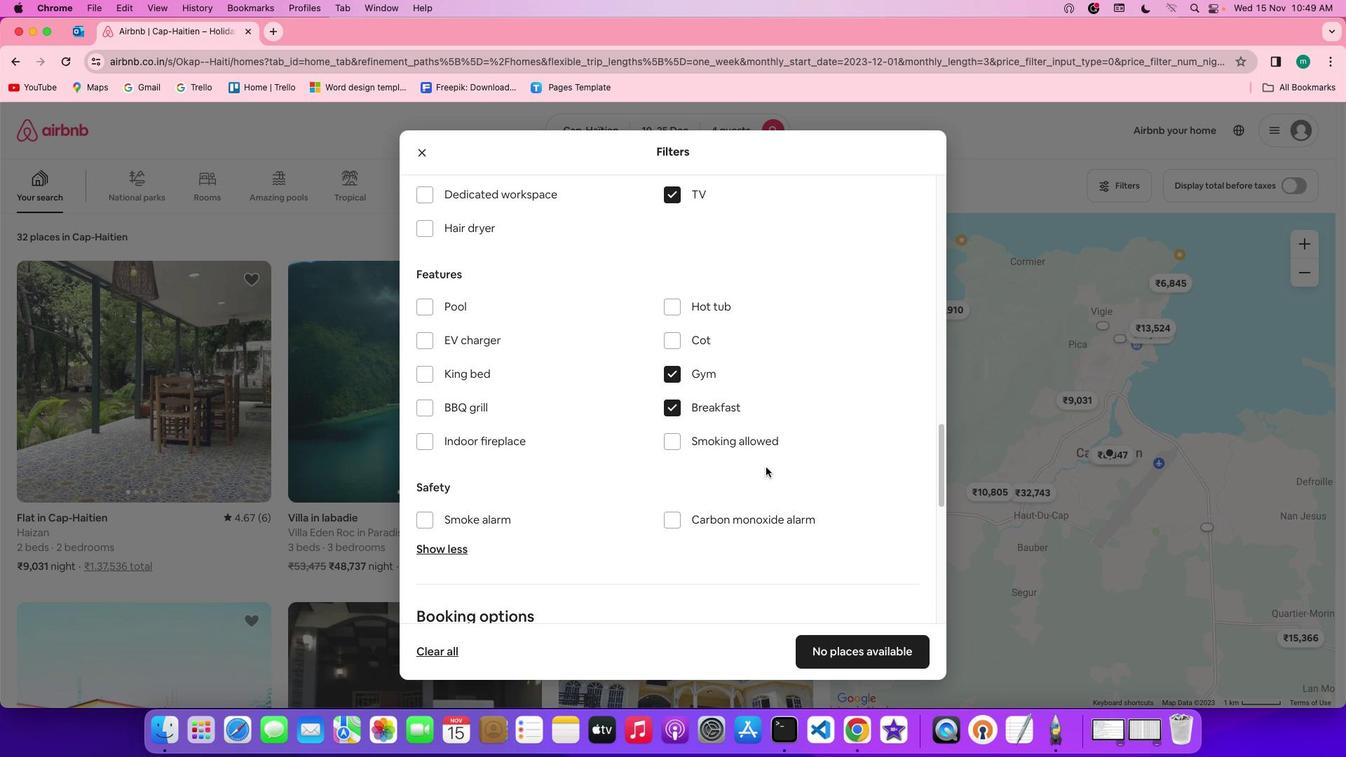 
Action: Mouse scrolled (765, 467) with delta (0, 0)
Screenshot: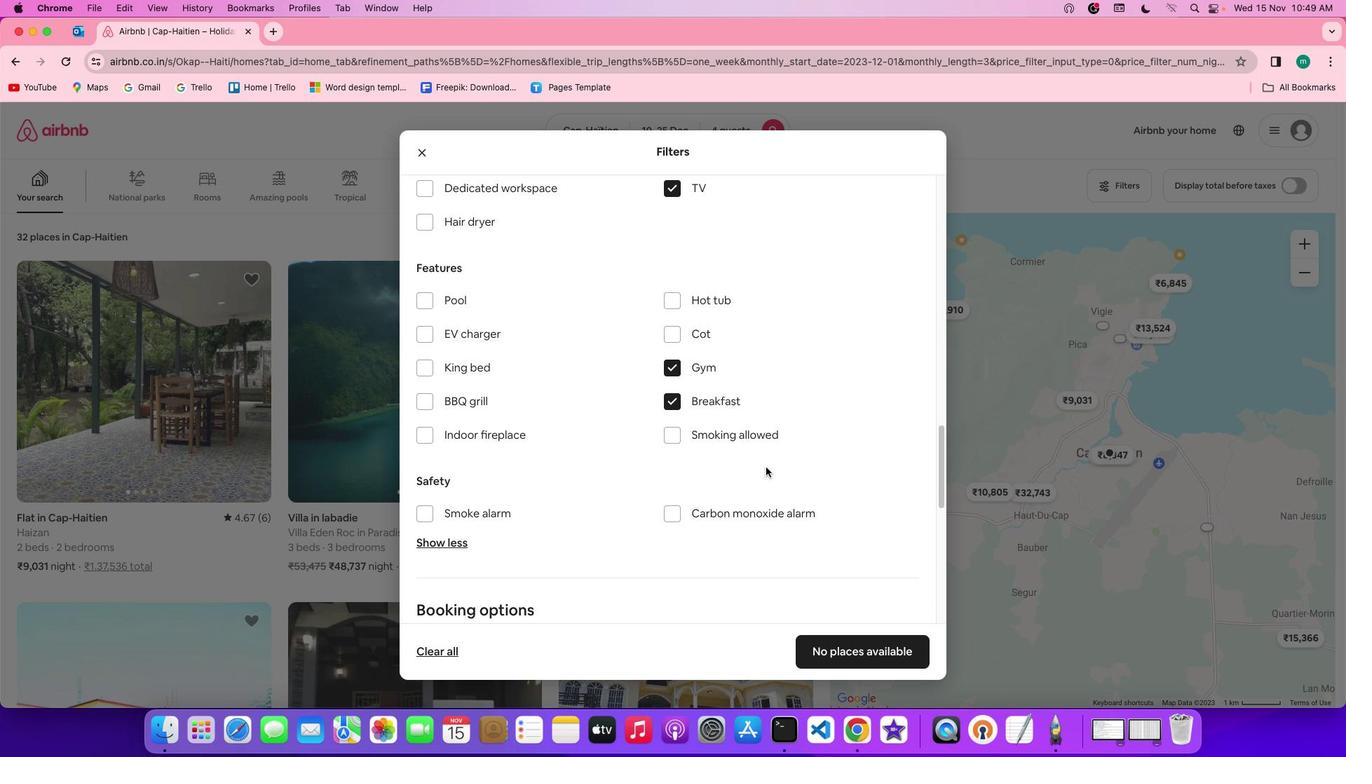 
Action: Mouse scrolled (765, 467) with delta (0, 0)
Screenshot: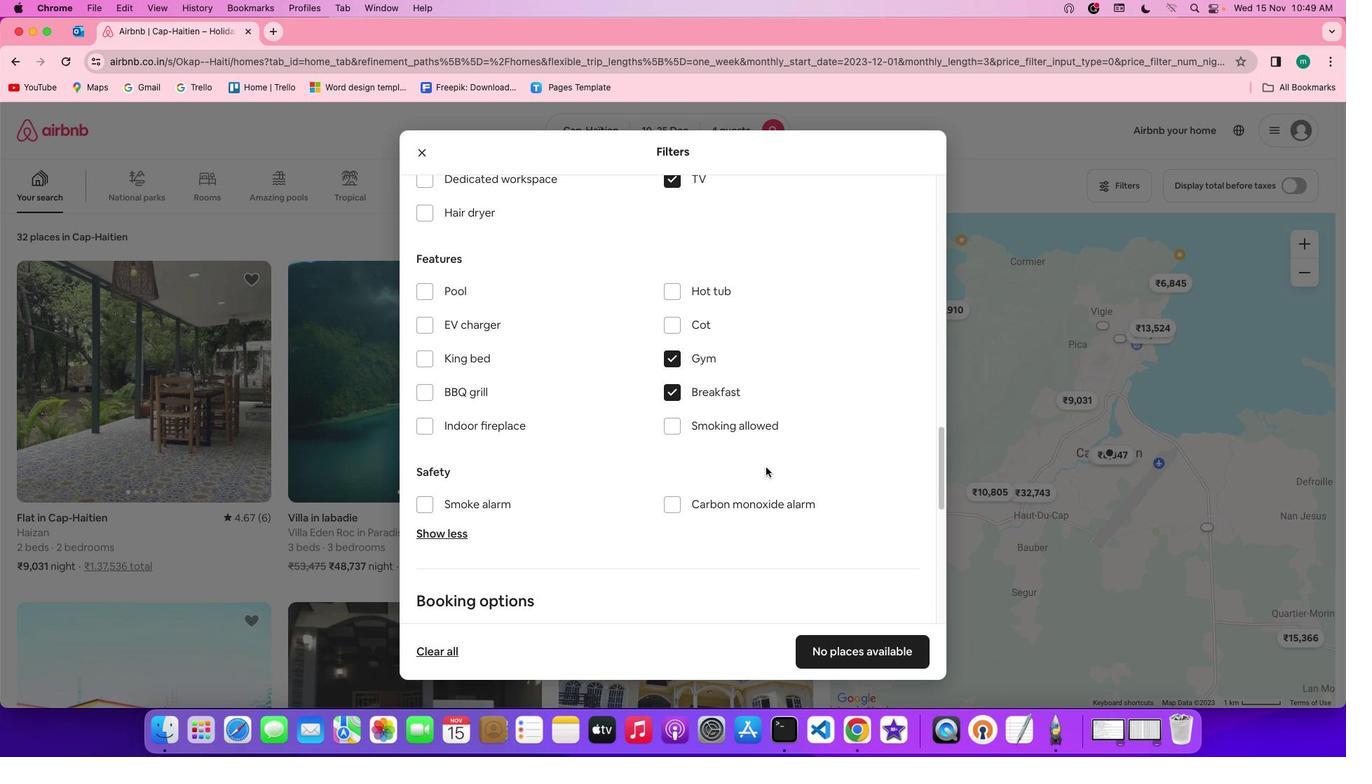 
Action: Mouse scrolled (765, 467) with delta (0, 0)
Screenshot: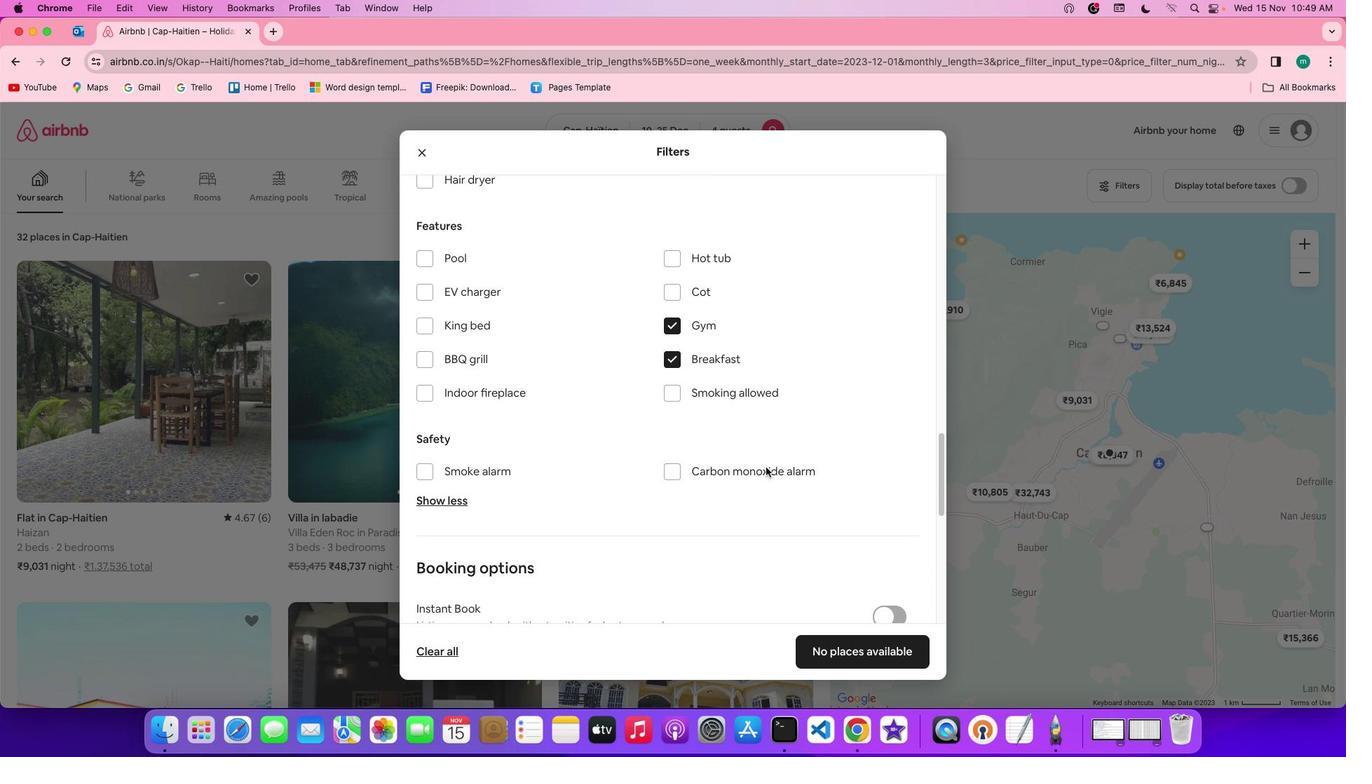 
Action: Mouse scrolled (765, 467) with delta (0, 0)
Screenshot: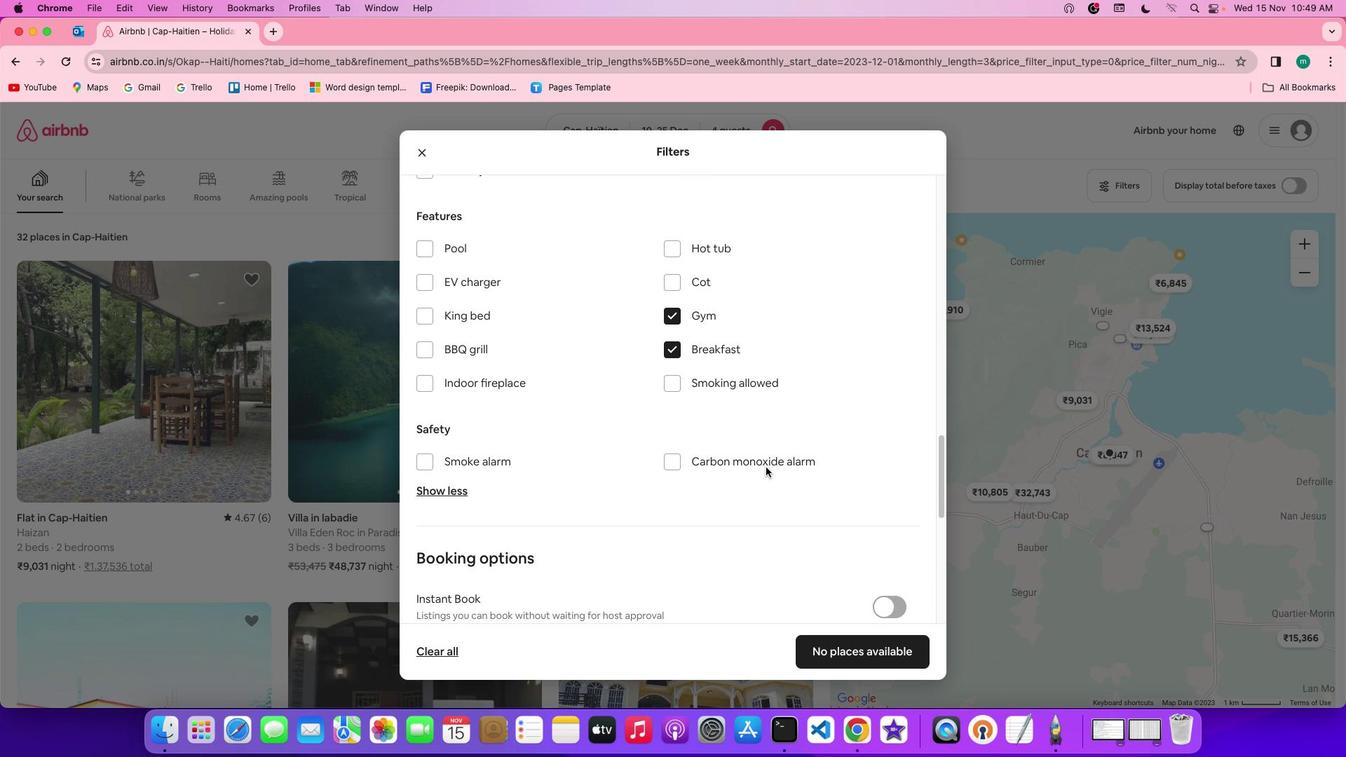
Action: Mouse scrolled (765, 467) with delta (0, 0)
Screenshot: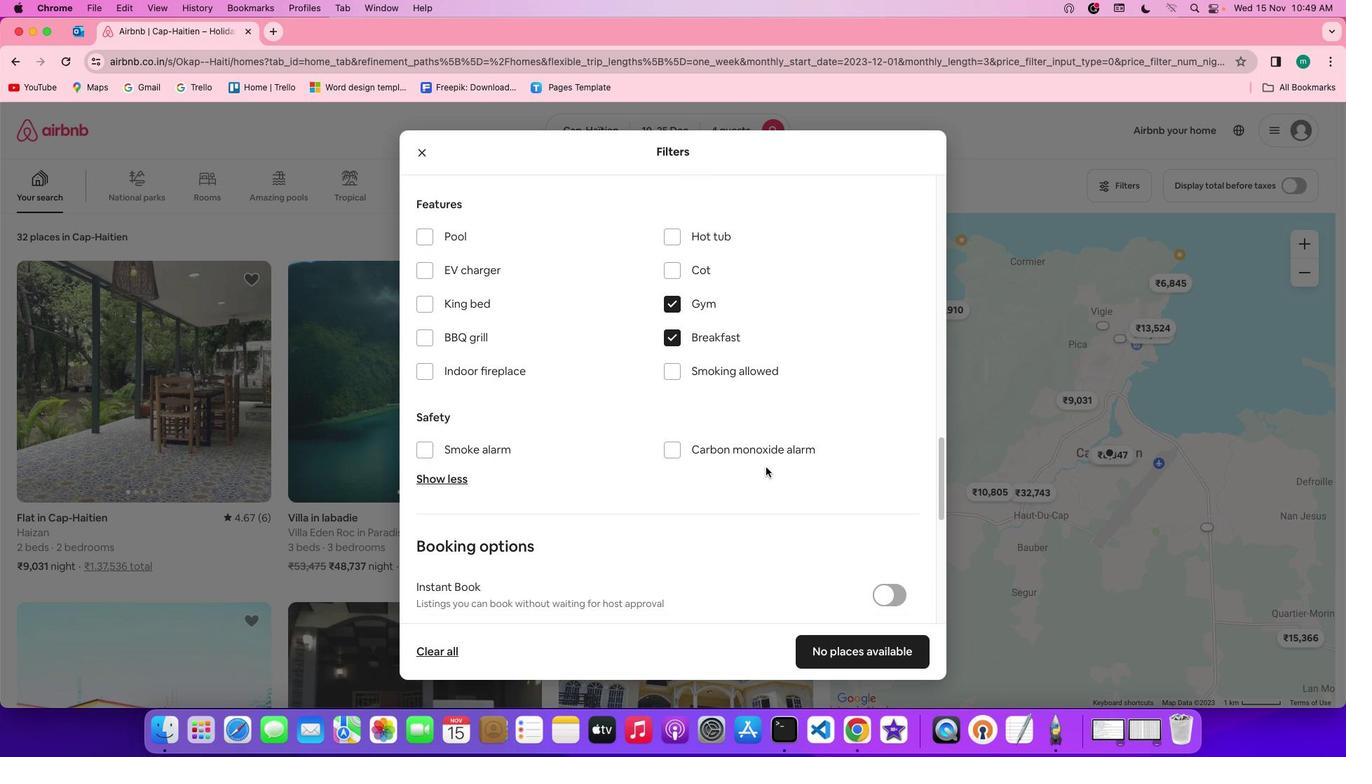 
Action: Mouse scrolled (765, 467) with delta (0, 0)
Screenshot: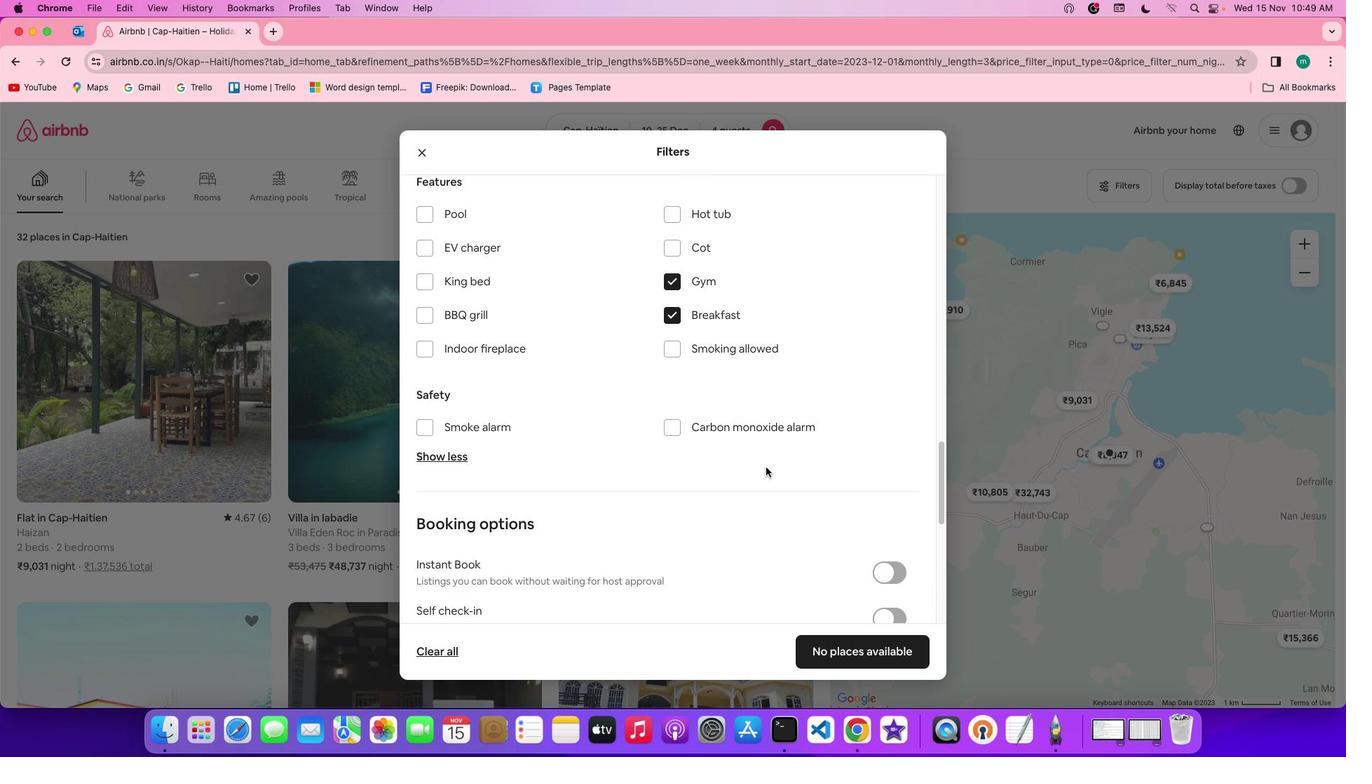
Action: Mouse scrolled (765, 467) with delta (0, 0)
Screenshot: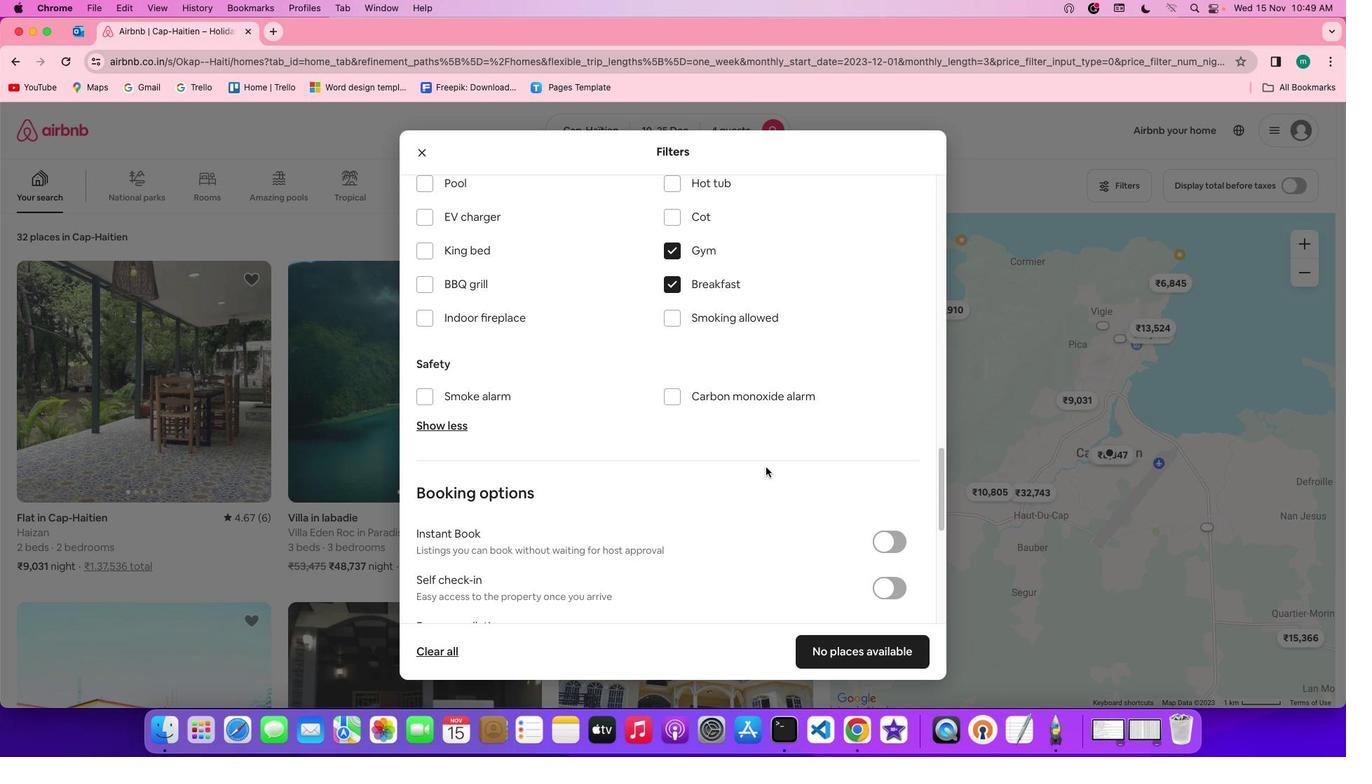 
Action: Mouse scrolled (765, 467) with delta (0, 0)
Screenshot: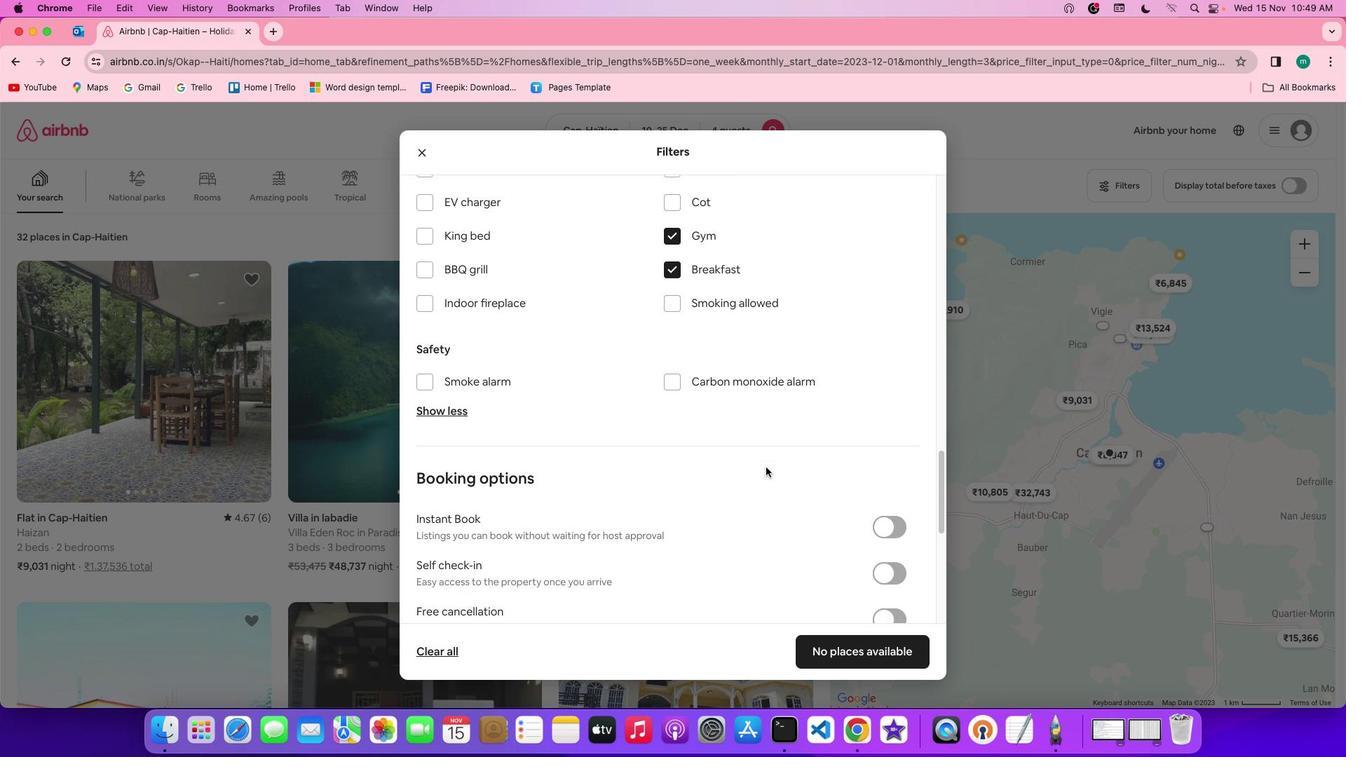 
Action: Mouse scrolled (765, 467) with delta (0, 0)
Screenshot: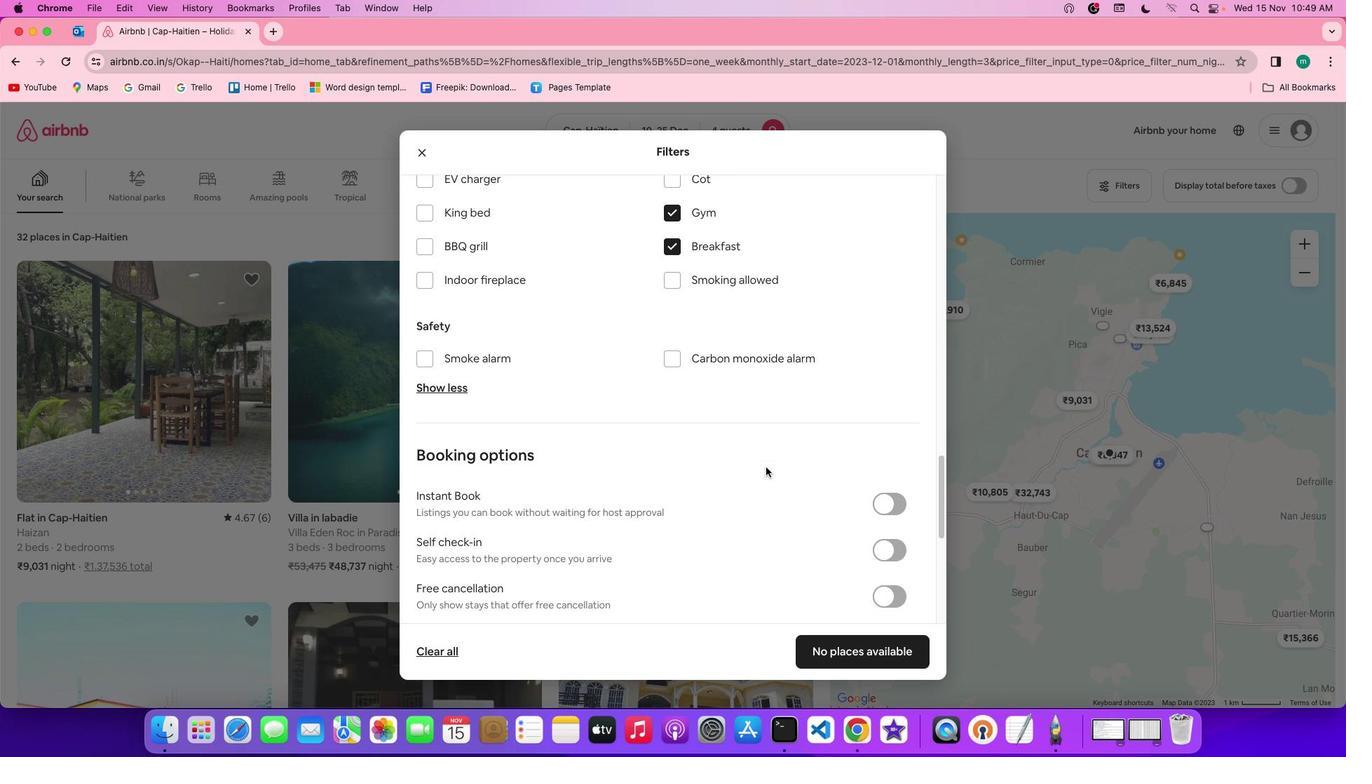 
Action: Mouse scrolled (765, 467) with delta (0, 0)
Screenshot: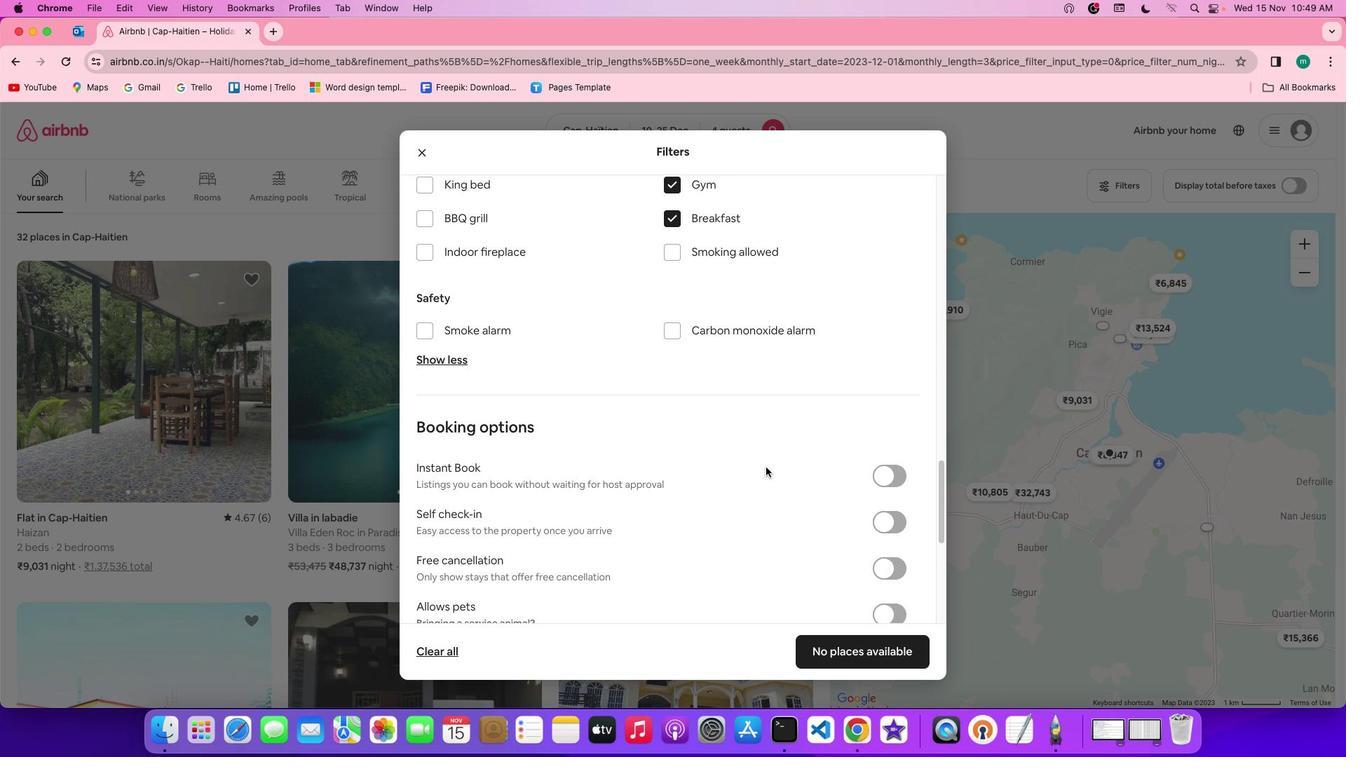
Action: Mouse scrolled (765, 467) with delta (0, 0)
Screenshot: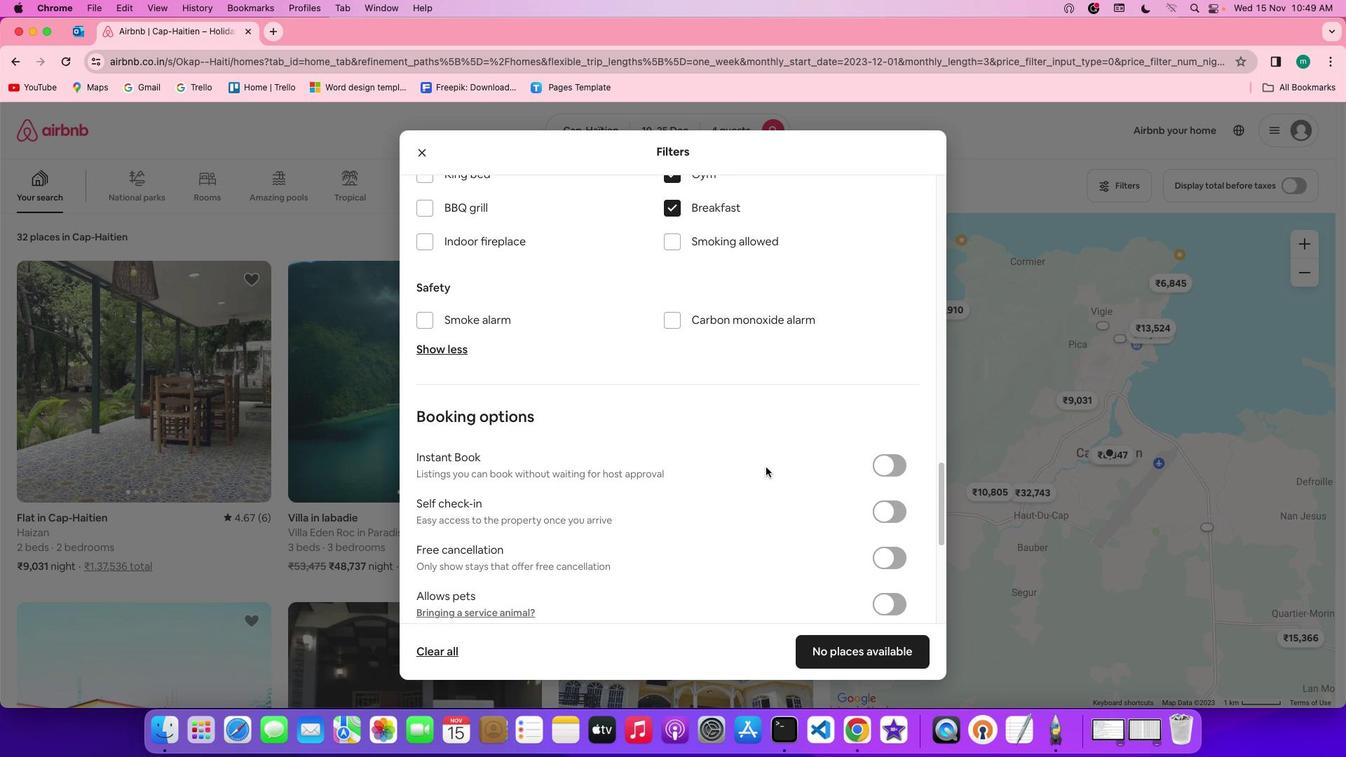 
Action: Mouse scrolled (765, 467) with delta (0, 0)
Screenshot: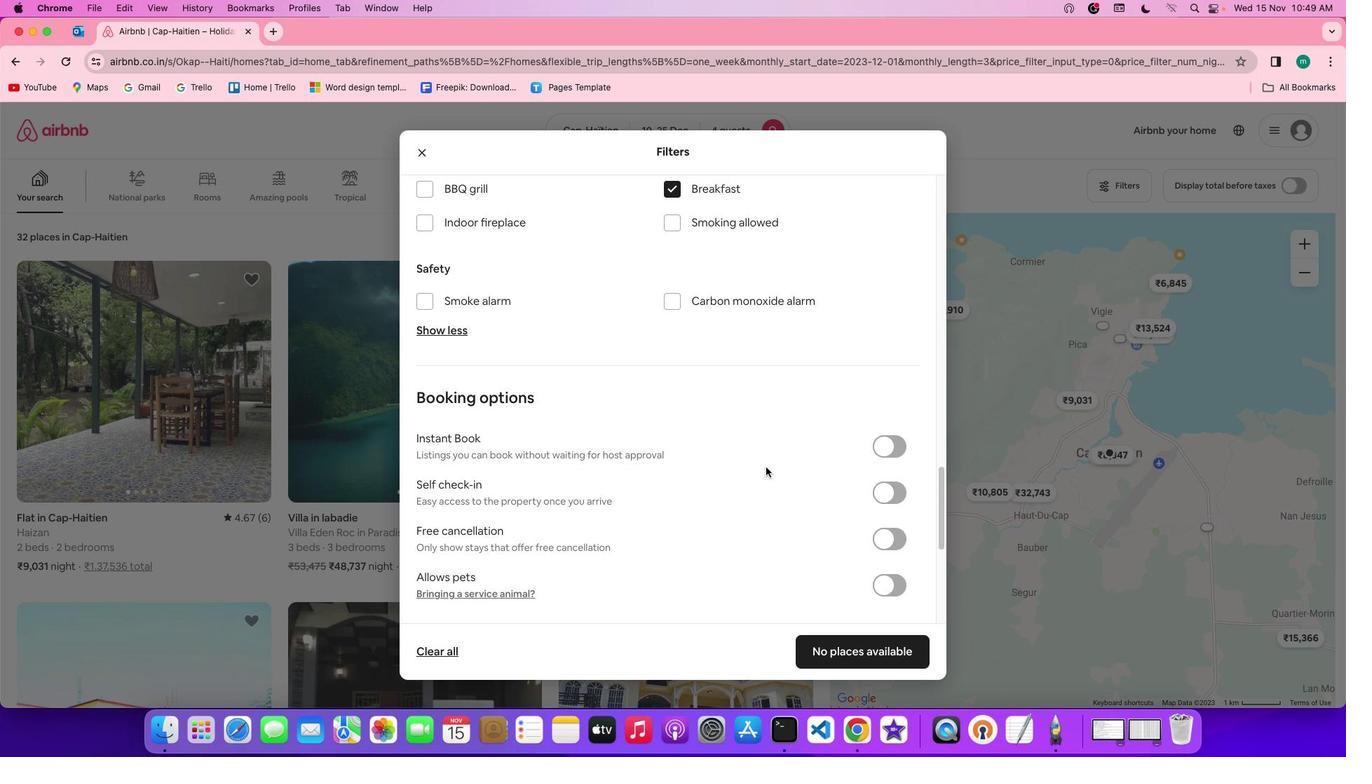 
Action: Mouse moved to (772, 488)
Screenshot: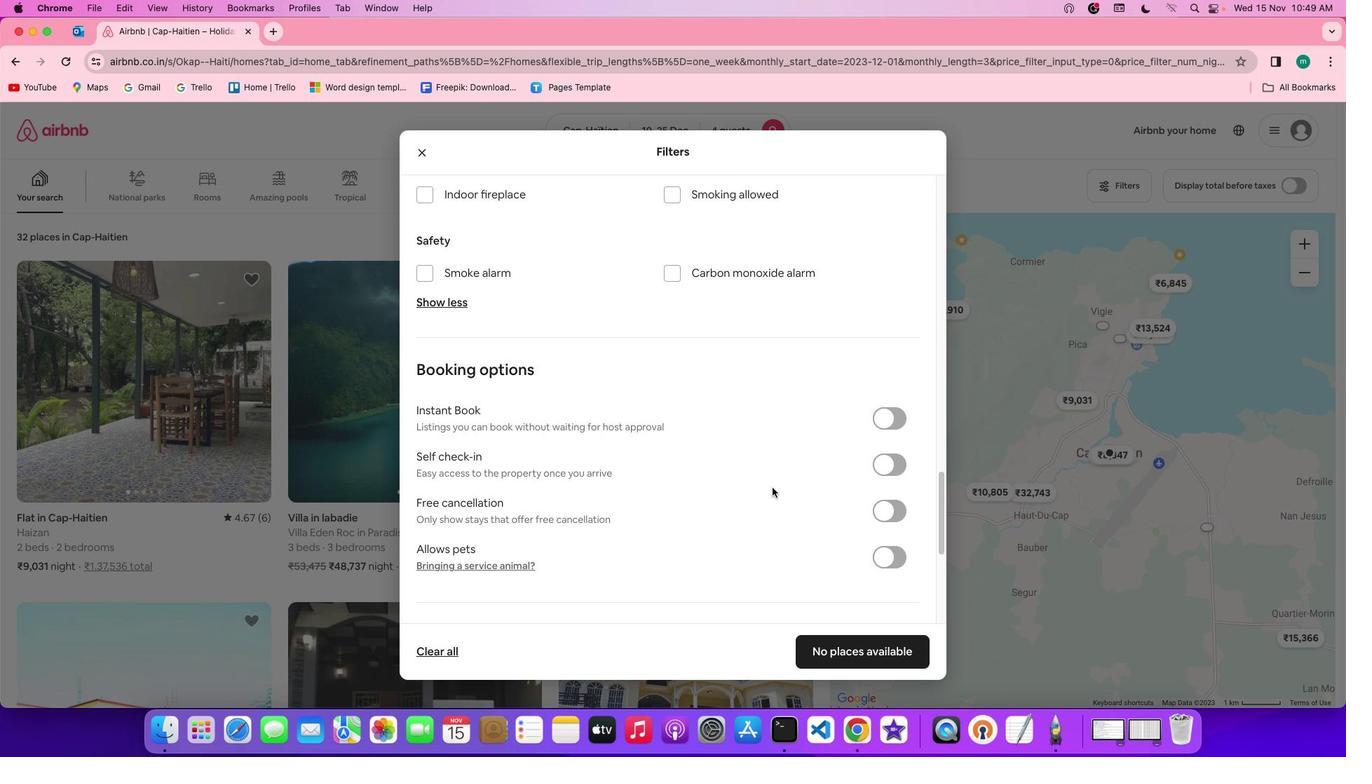 
Action: Mouse scrolled (772, 488) with delta (0, 0)
Screenshot: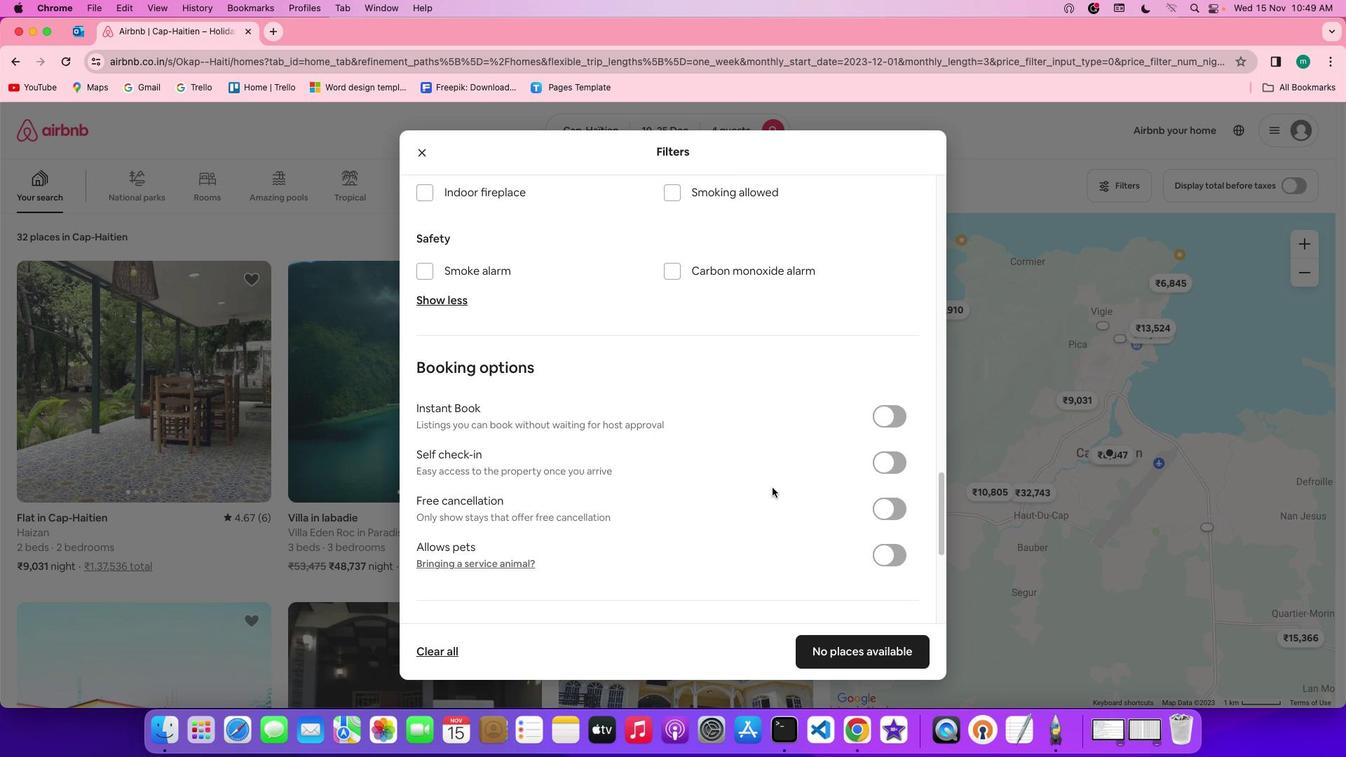 
Action: Mouse scrolled (772, 488) with delta (0, 0)
Screenshot: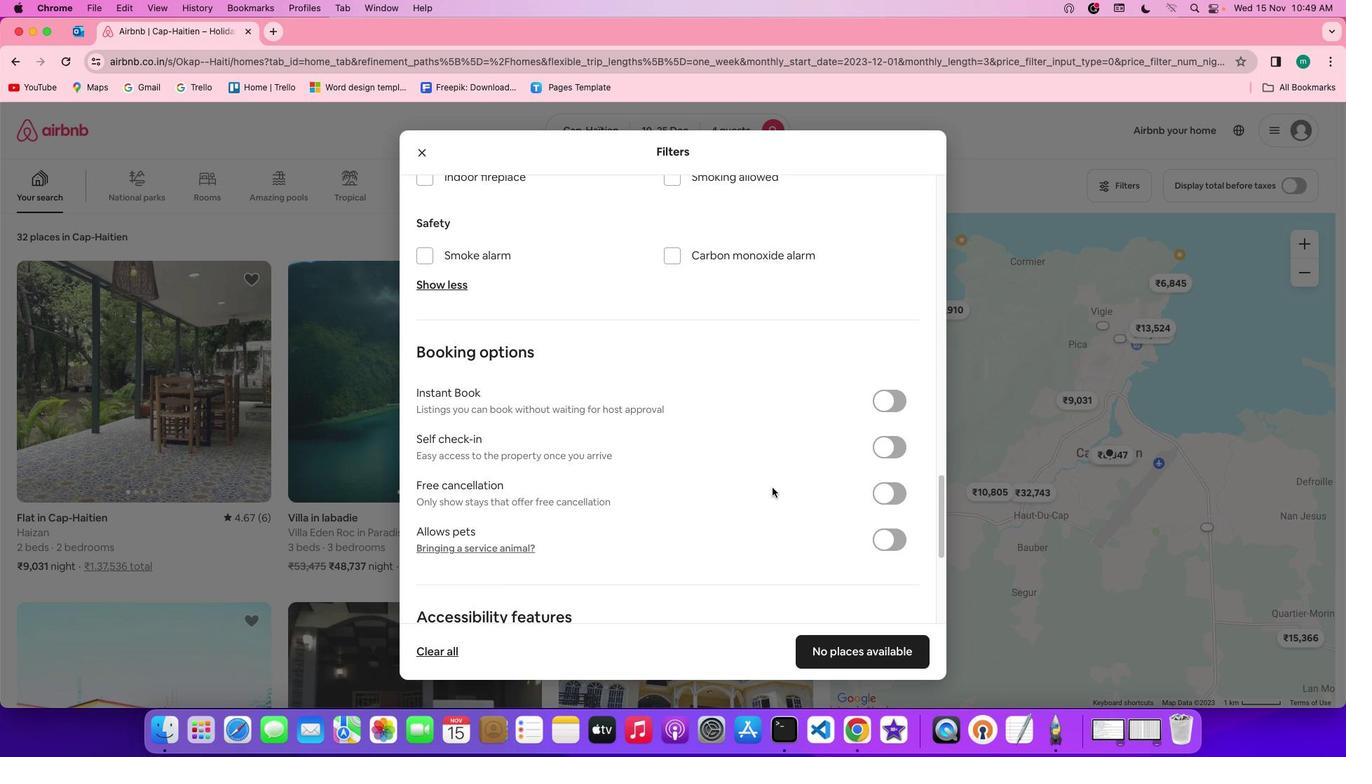 
Action: Mouse scrolled (772, 488) with delta (0, 0)
Screenshot: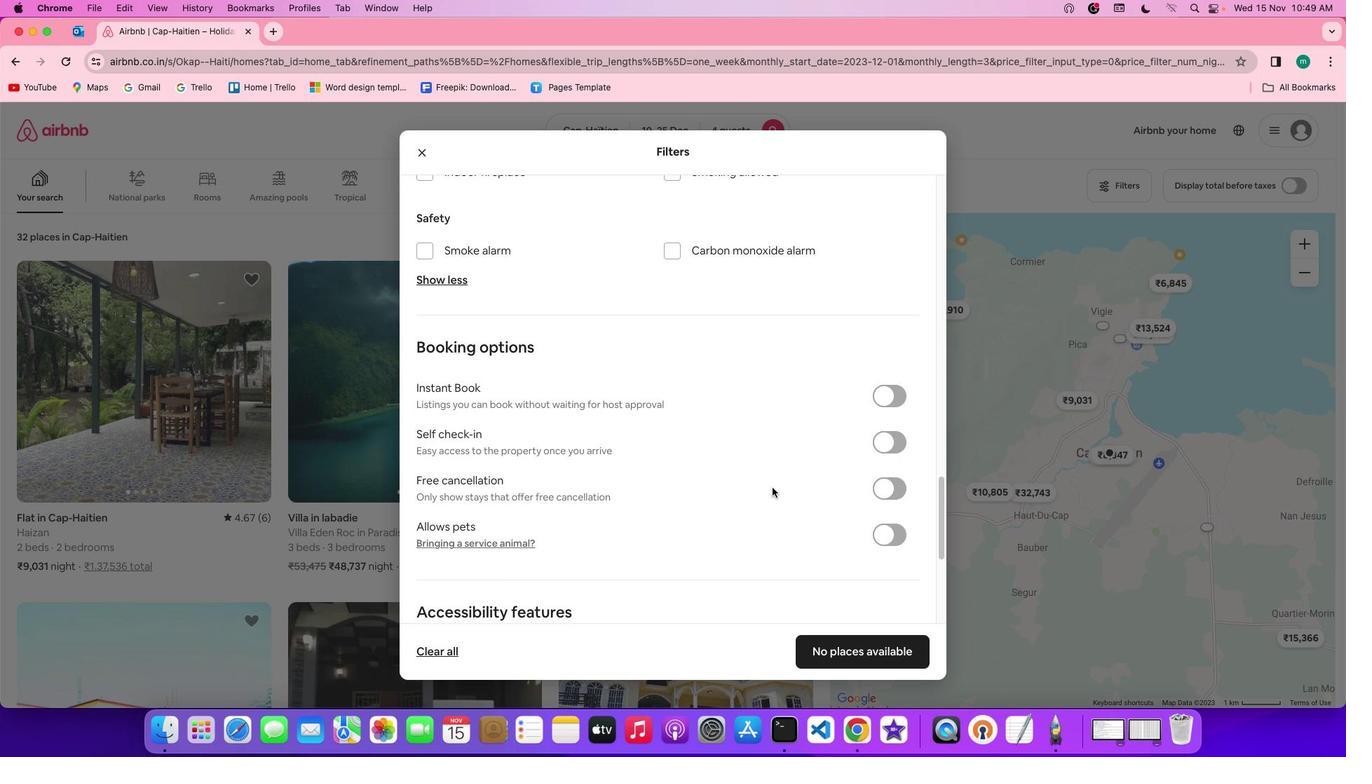 
Action: Mouse moved to (894, 414)
Screenshot: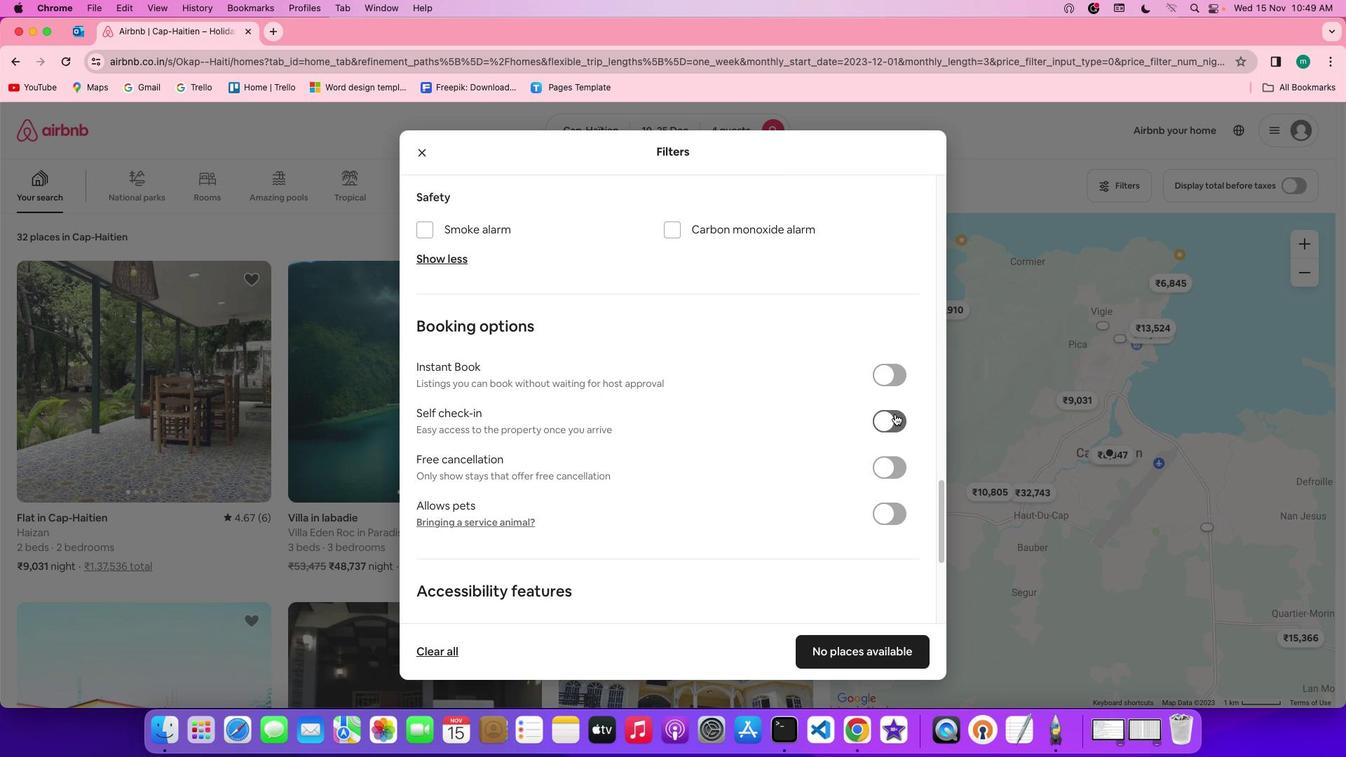 
Action: Mouse pressed left at (894, 414)
Screenshot: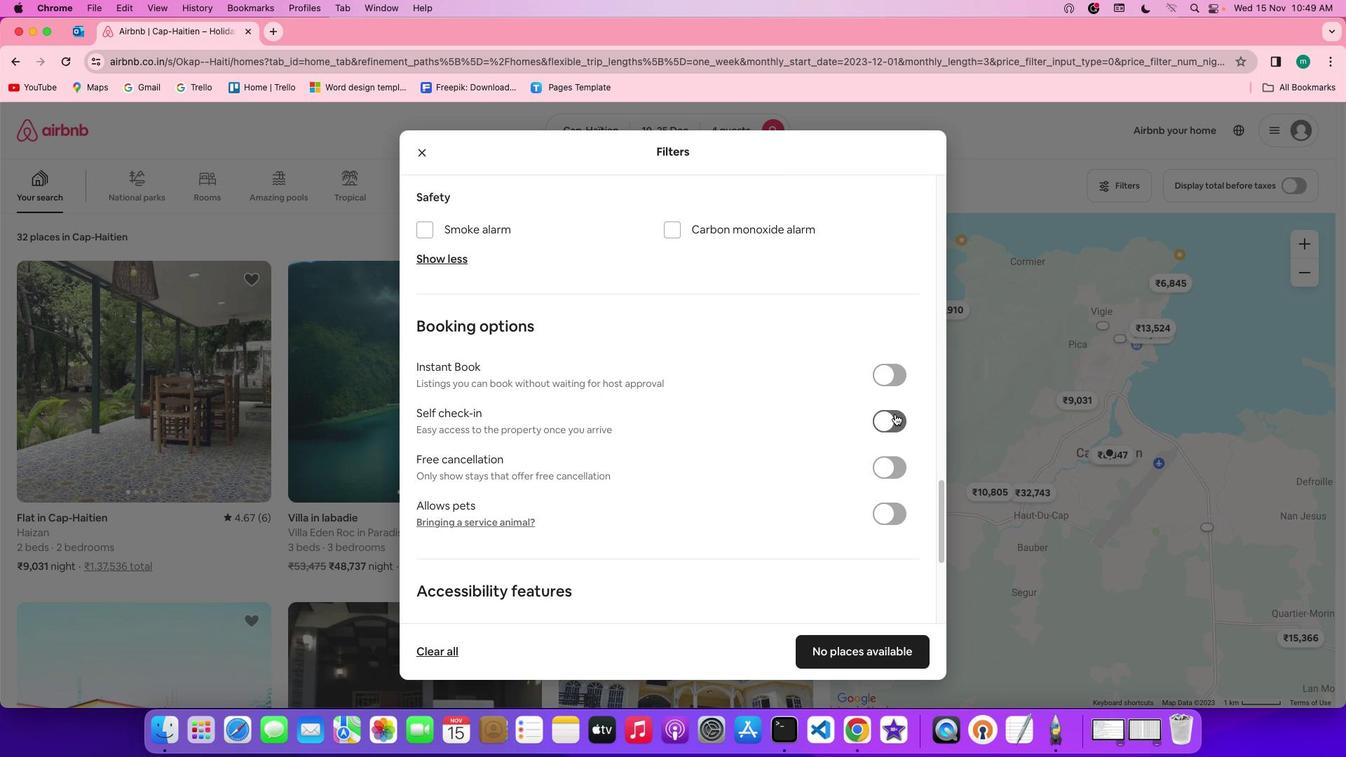 
Action: Mouse moved to (781, 530)
Screenshot: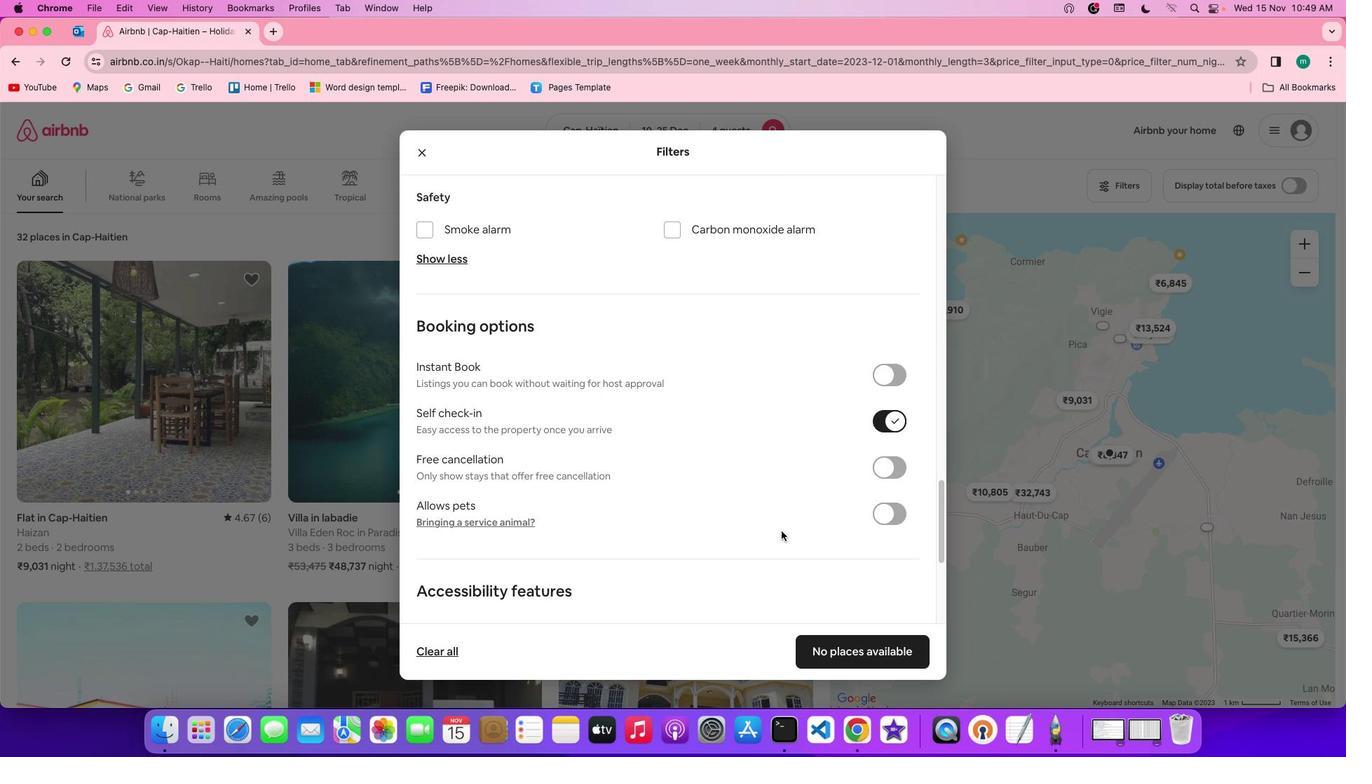 
Action: Mouse scrolled (781, 530) with delta (0, 0)
Screenshot: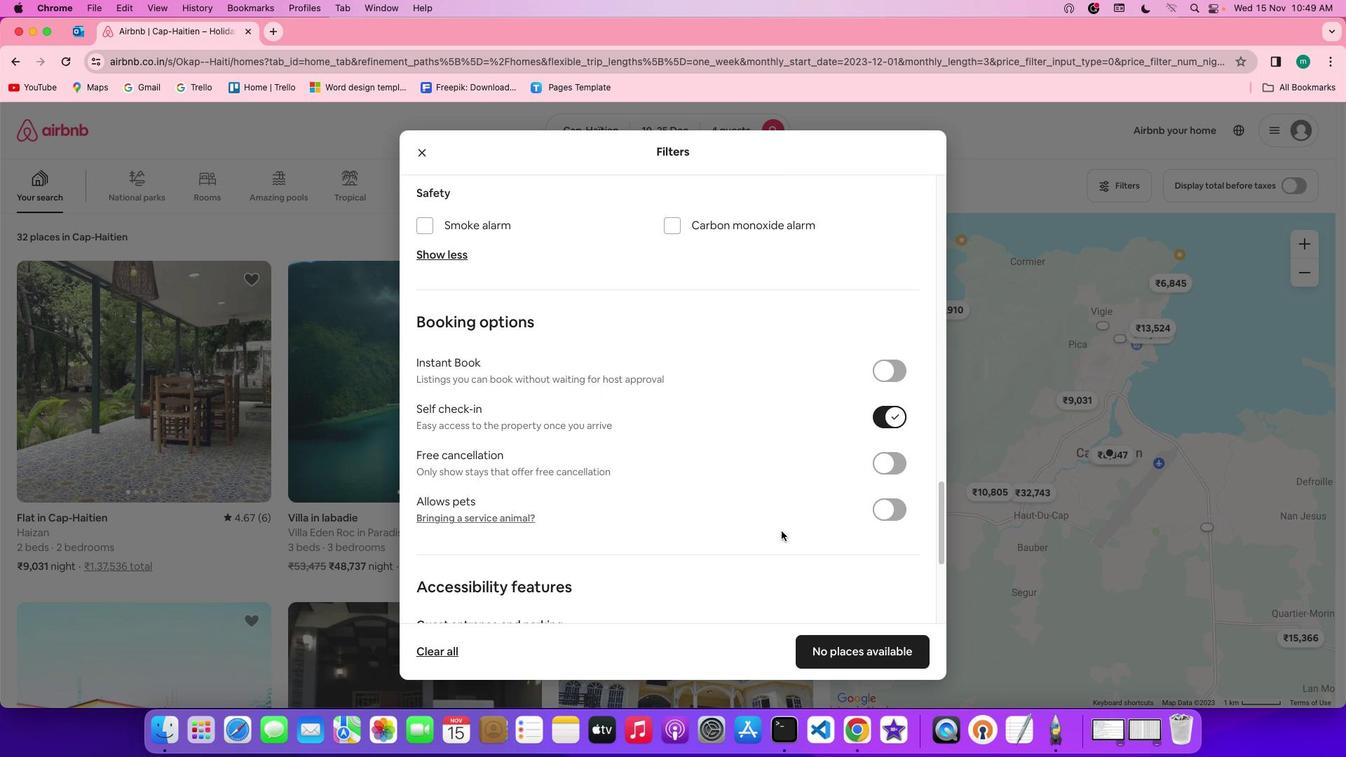
Action: Mouse scrolled (781, 530) with delta (0, 0)
Screenshot: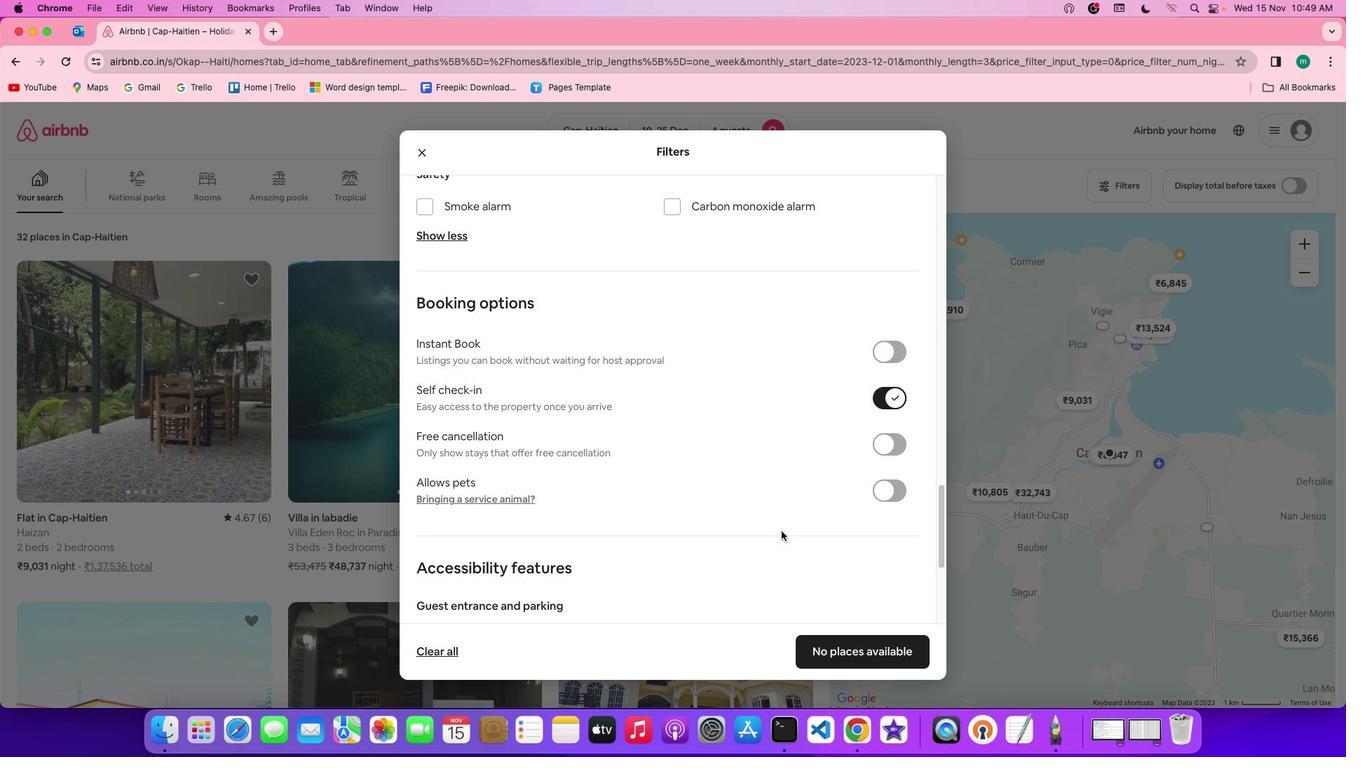 
Action: Mouse scrolled (781, 530) with delta (0, -1)
Screenshot: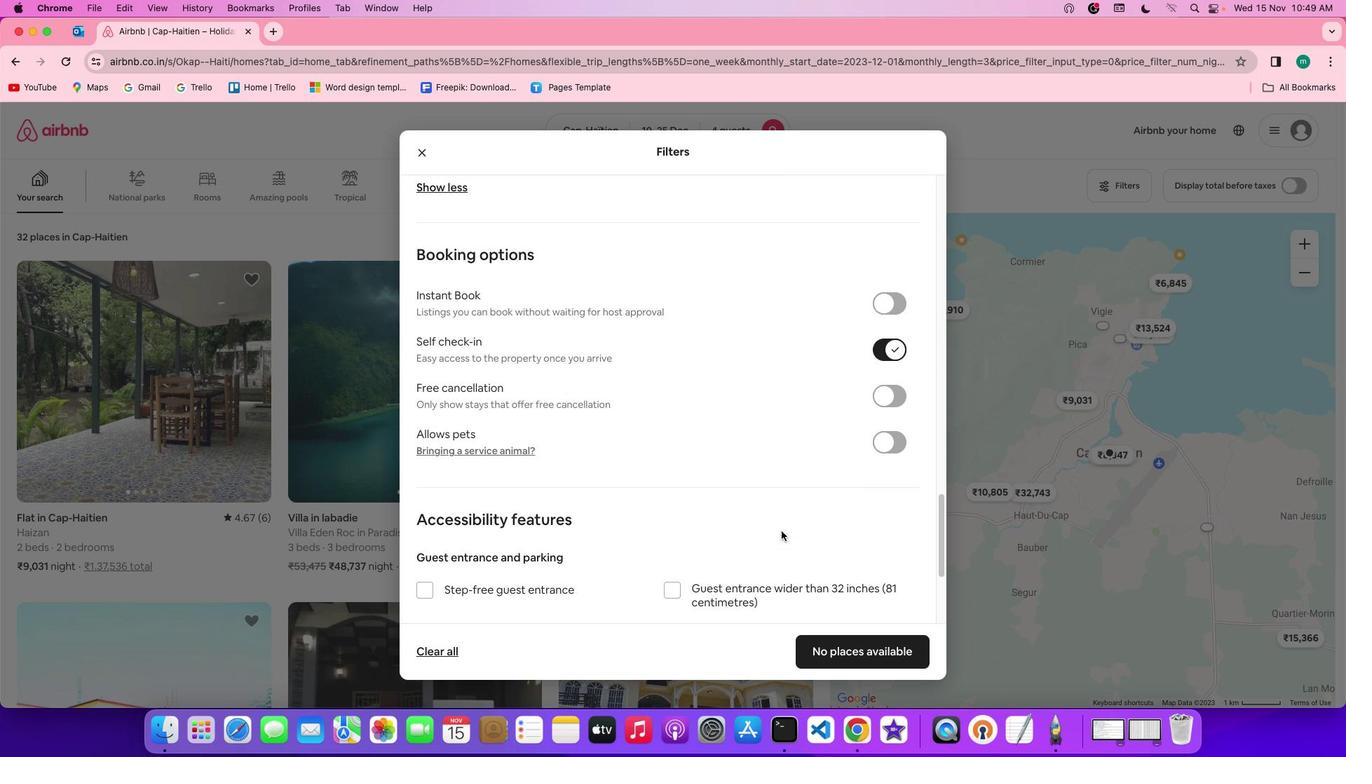 
Action: Mouse scrolled (781, 530) with delta (0, -1)
Screenshot: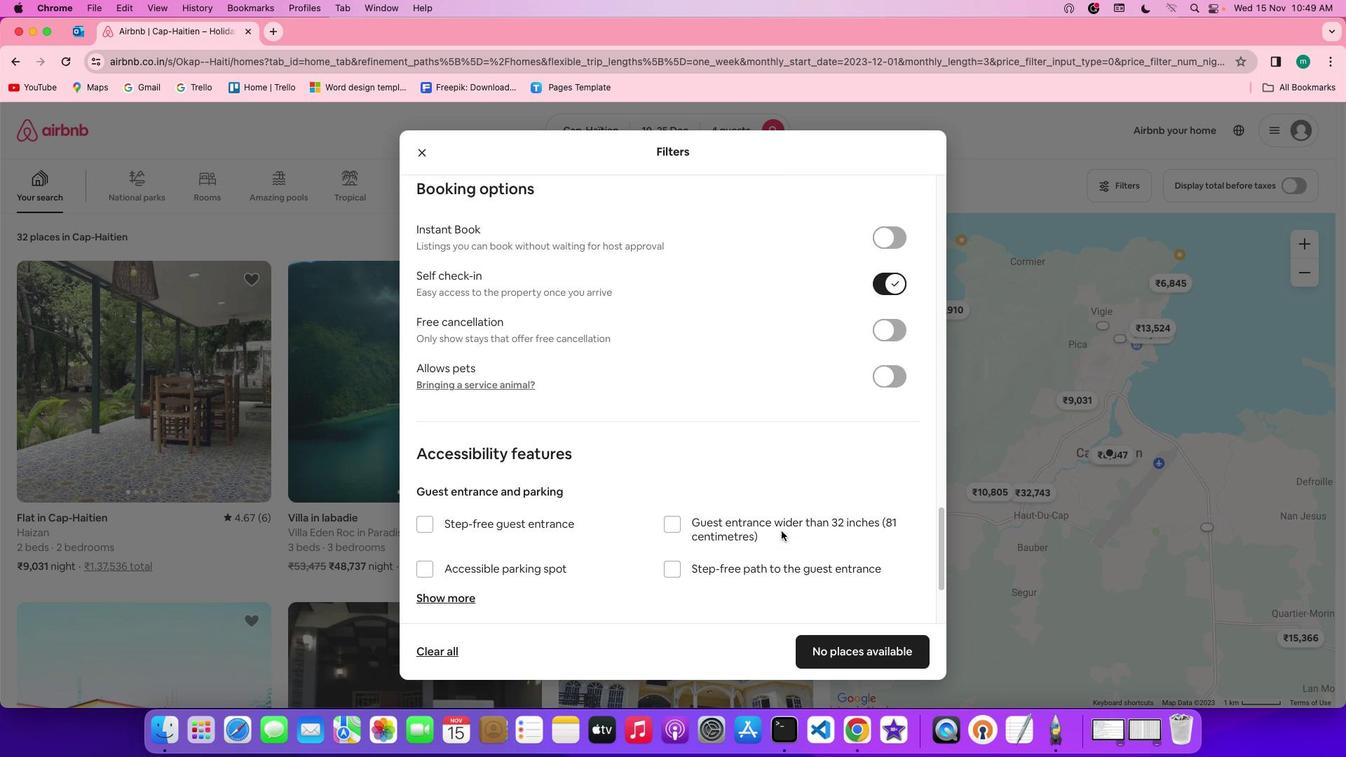 
Action: Mouse scrolled (781, 530) with delta (0, 0)
Screenshot: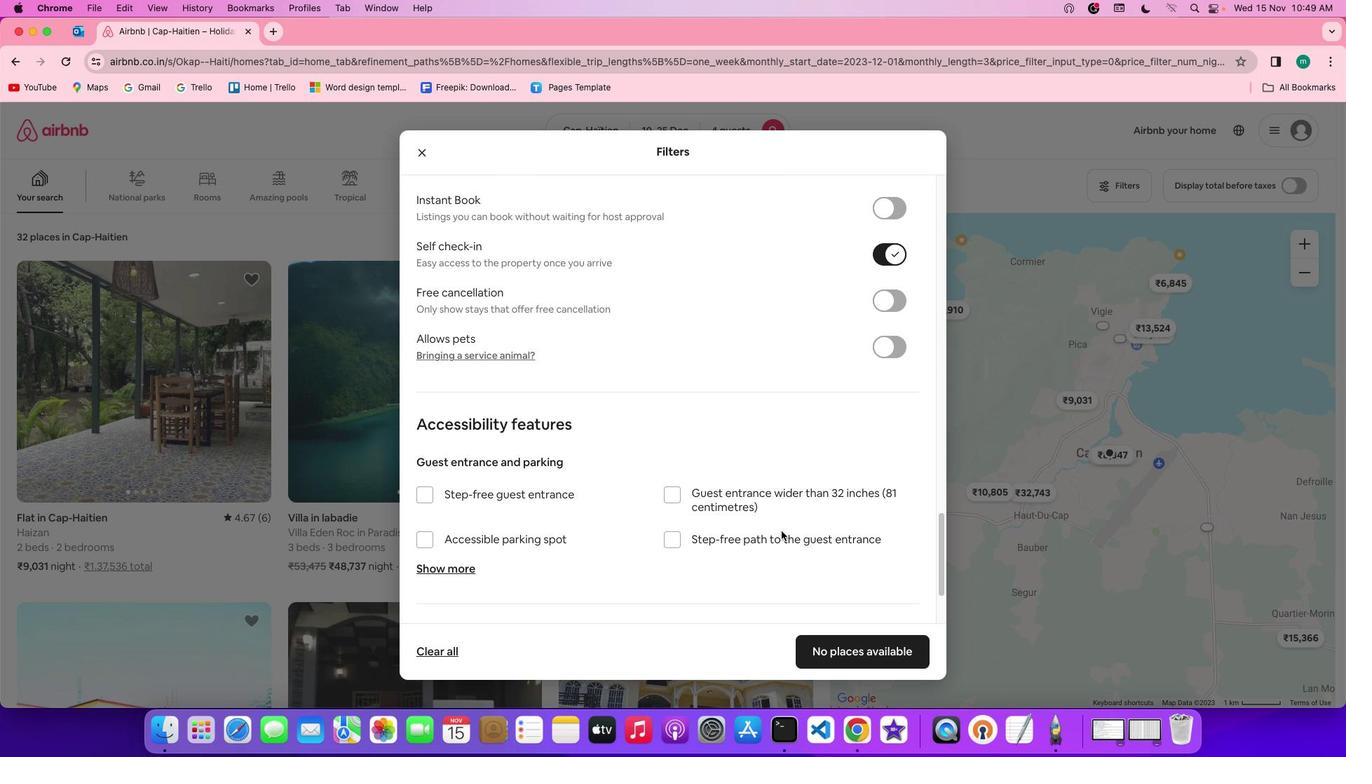 
Action: Mouse scrolled (781, 530) with delta (0, 0)
Screenshot: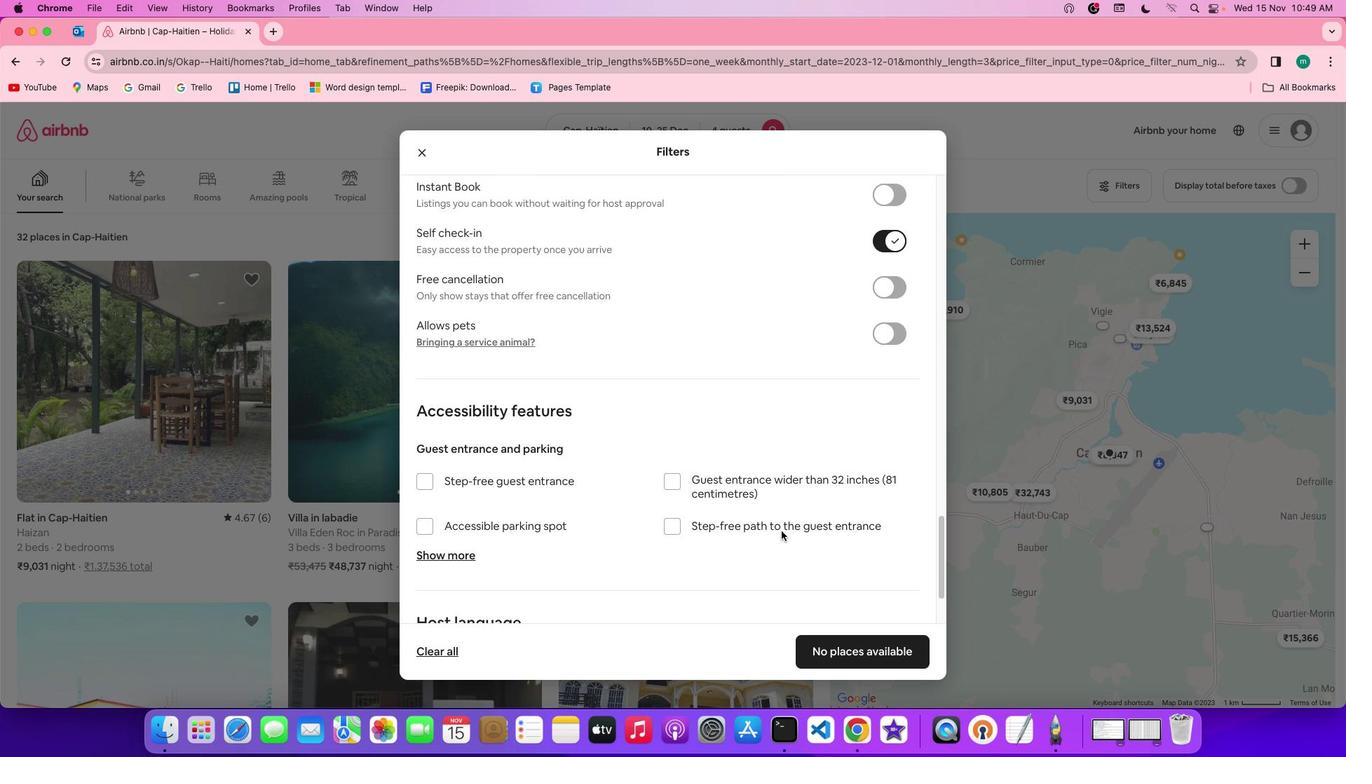 
Action: Mouse scrolled (781, 530) with delta (0, -1)
Screenshot: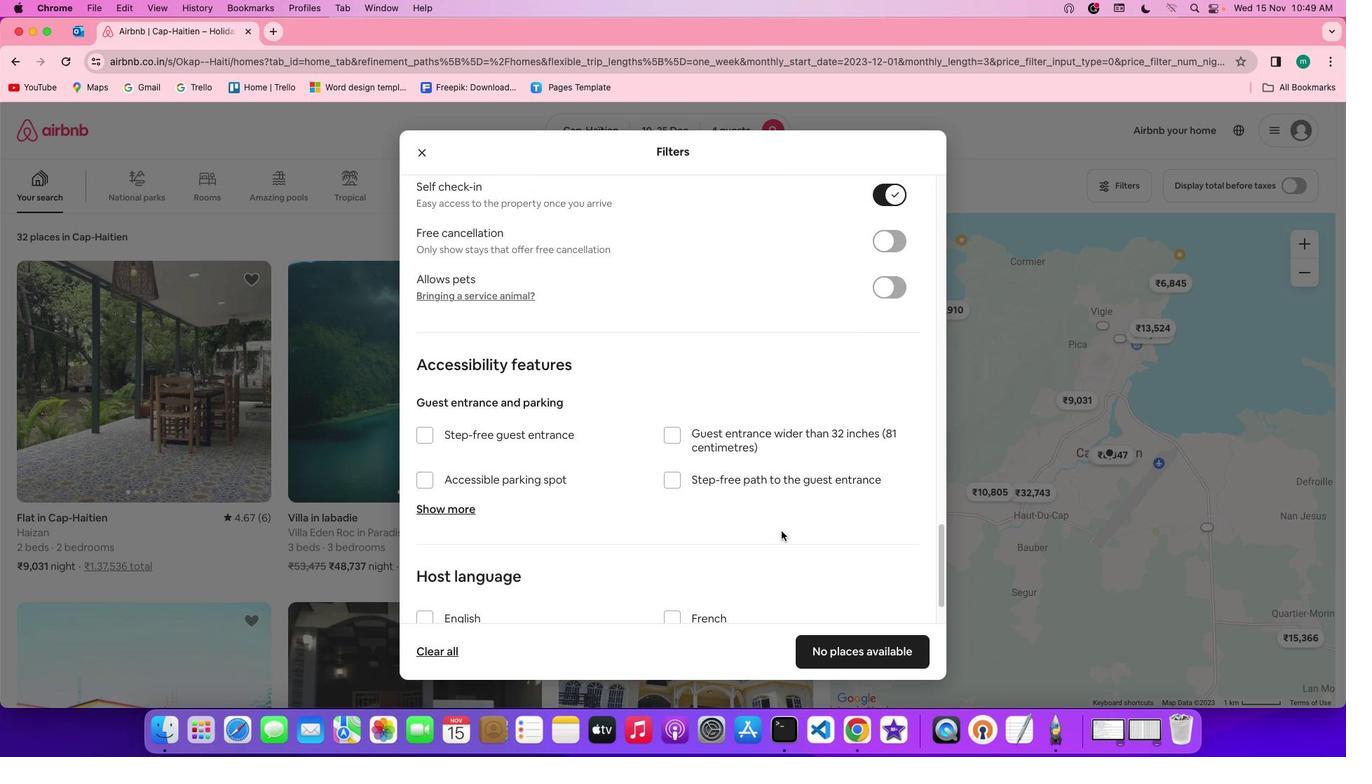 
Action: Mouse scrolled (781, 530) with delta (0, -2)
Screenshot: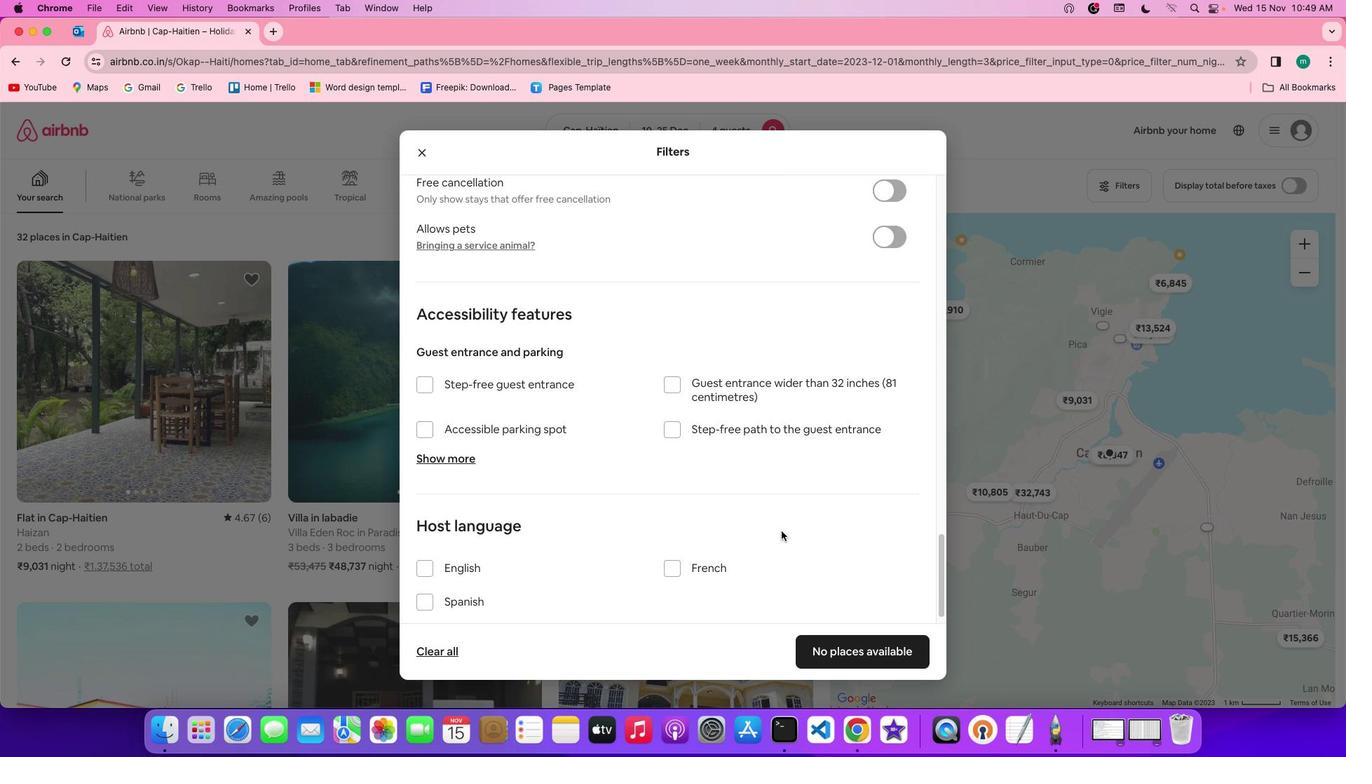 
Action: Mouse scrolled (781, 530) with delta (0, 0)
Screenshot: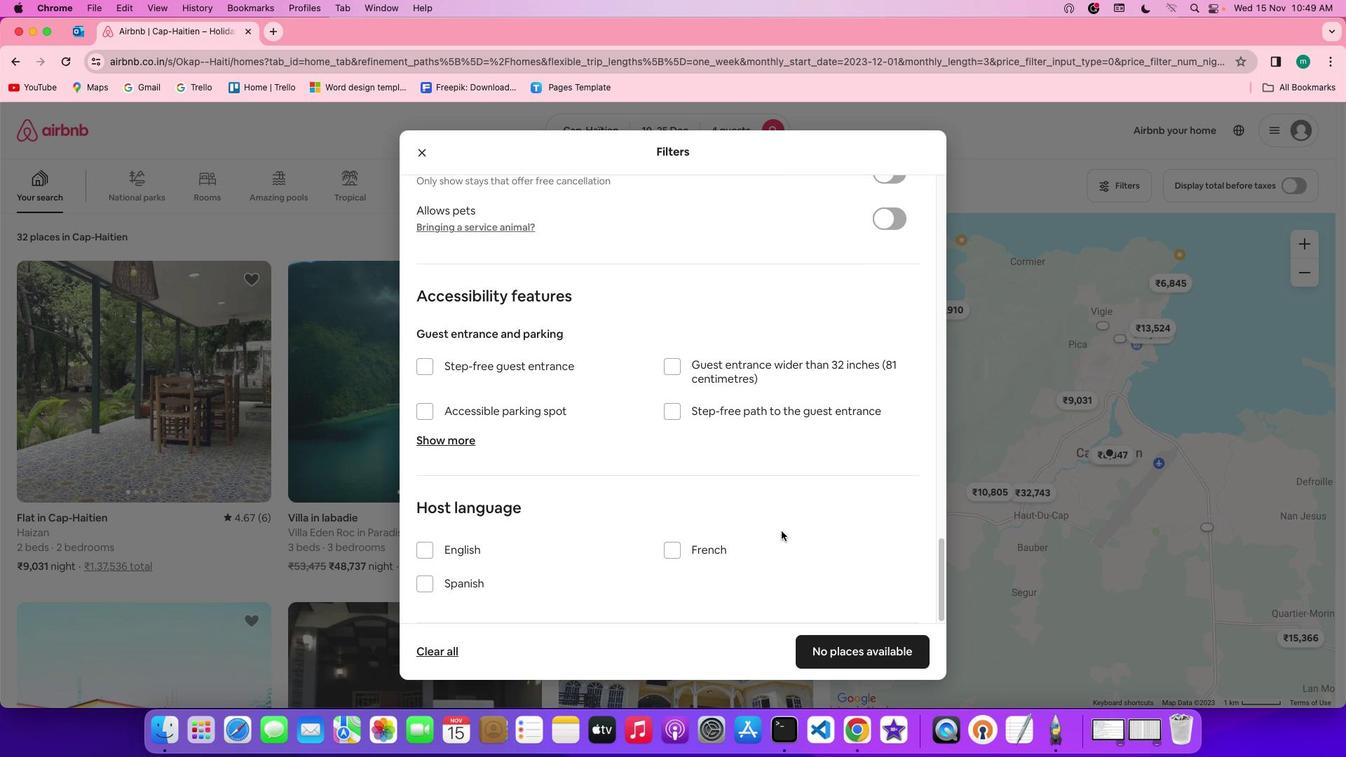 
Action: Mouse scrolled (781, 530) with delta (0, 0)
Screenshot: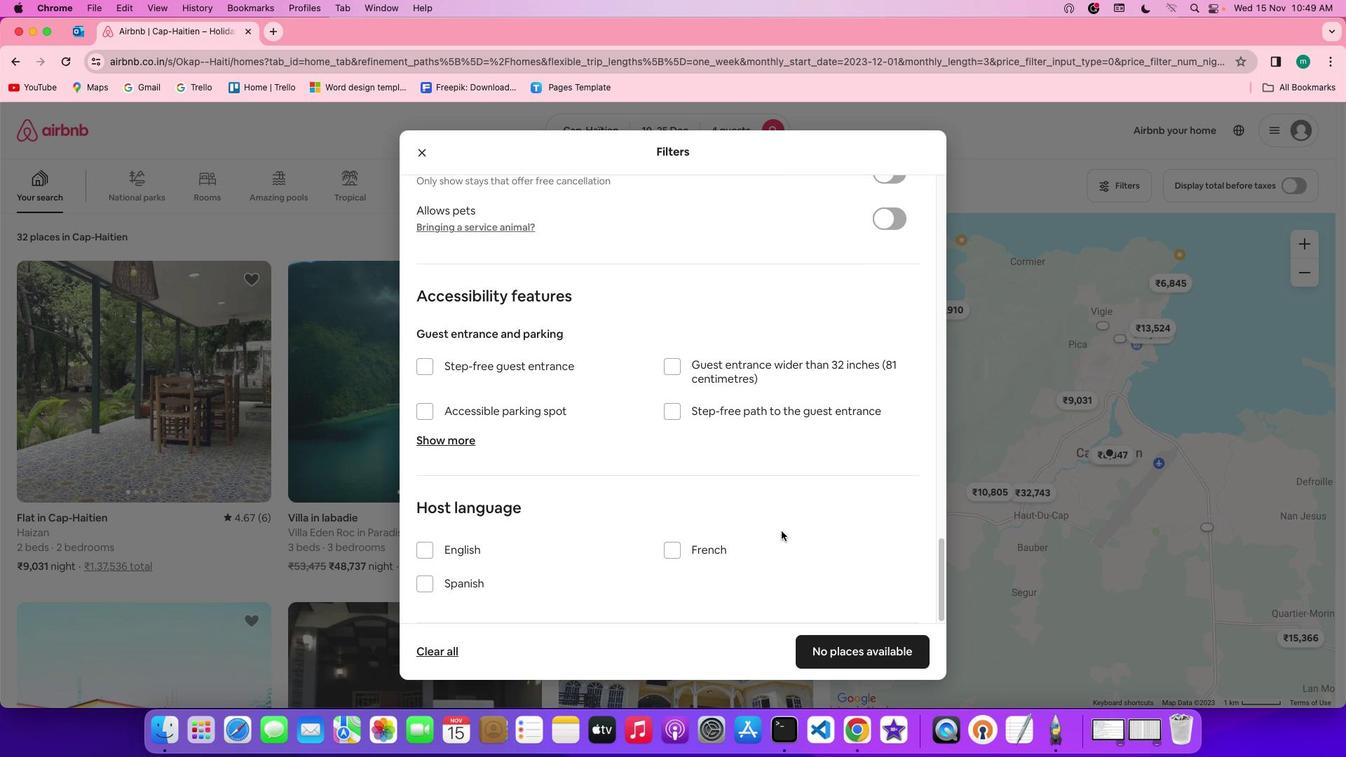 
Action: Mouse scrolled (781, 530) with delta (0, -2)
Screenshot: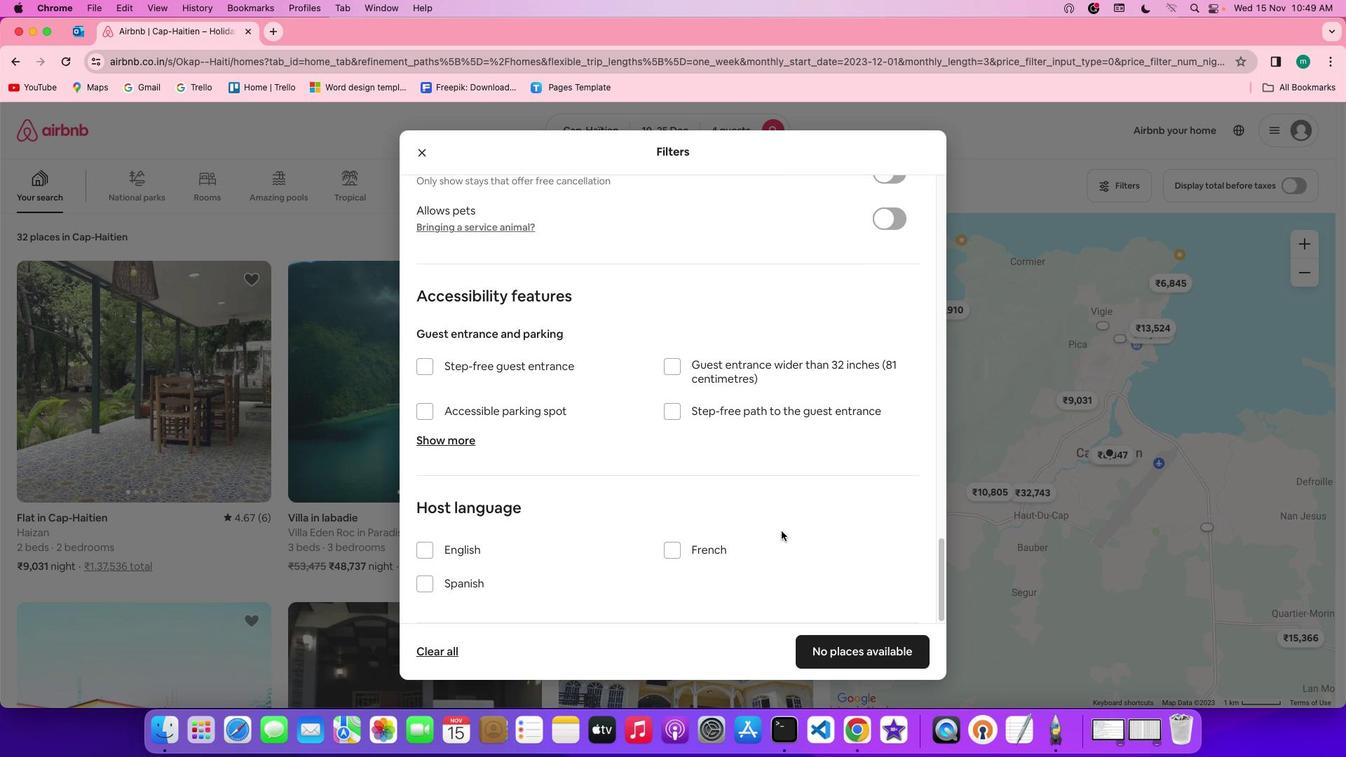 
Action: Mouse scrolled (781, 530) with delta (0, -3)
Screenshot: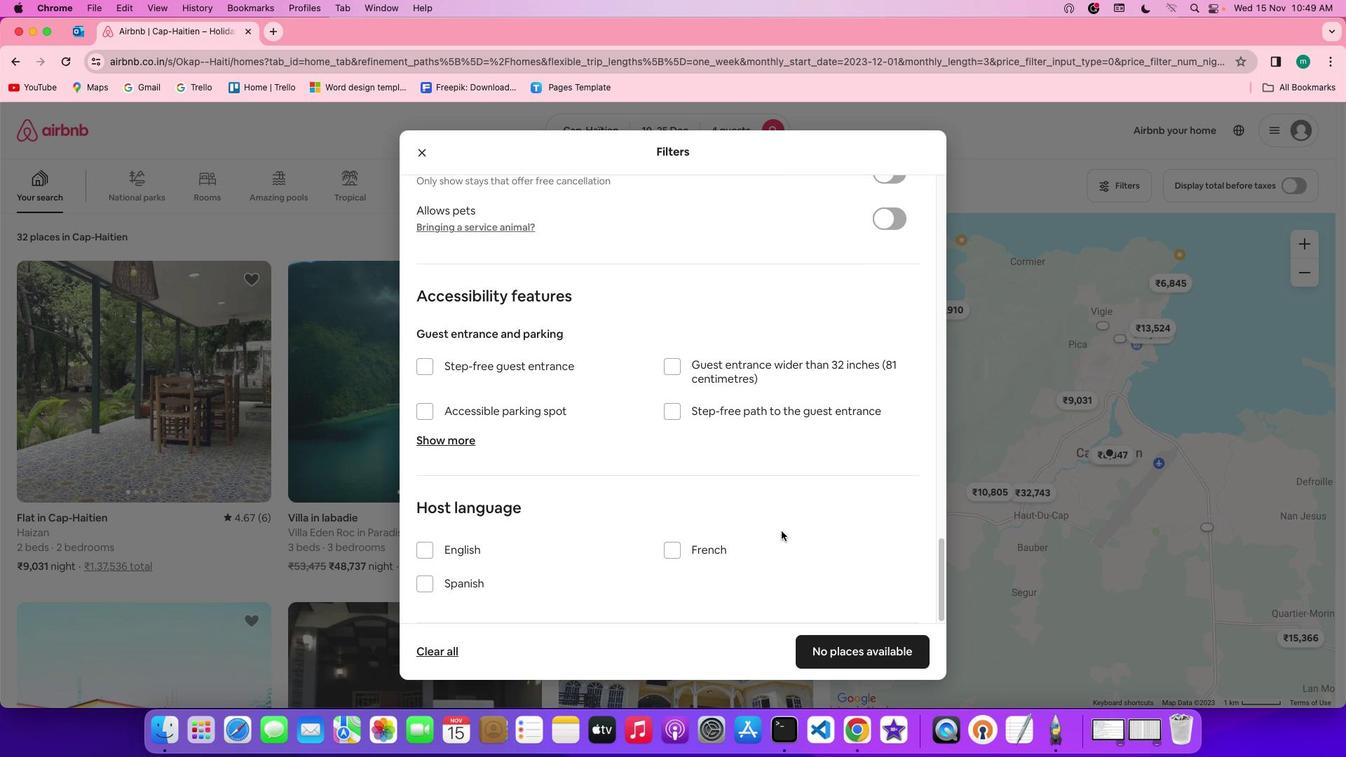 
Action: Mouse scrolled (781, 530) with delta (0, -4)
Screenshot: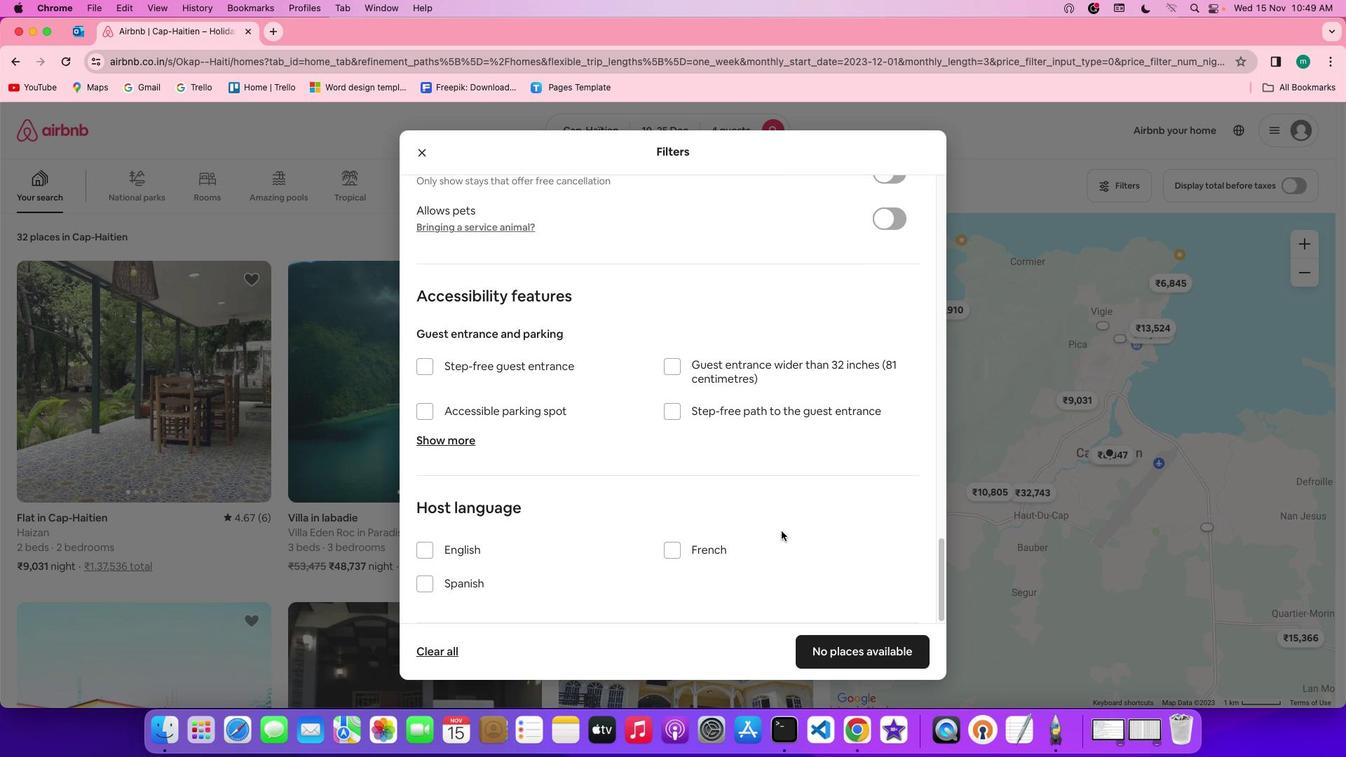 
Action: Mouse scrolled (781, 530) with delta (0, -4)
Screenshot: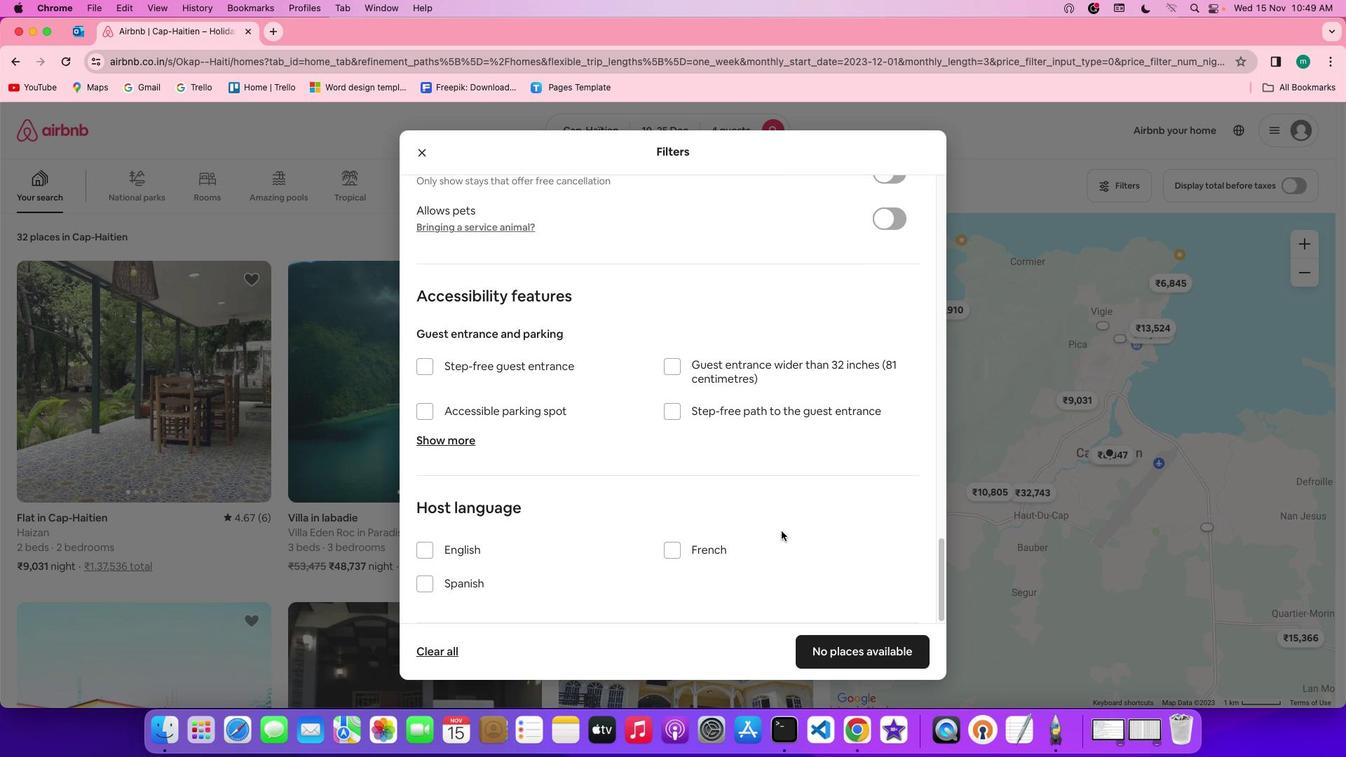 
Action: Mouse moved to (785, 536)
Screenshot: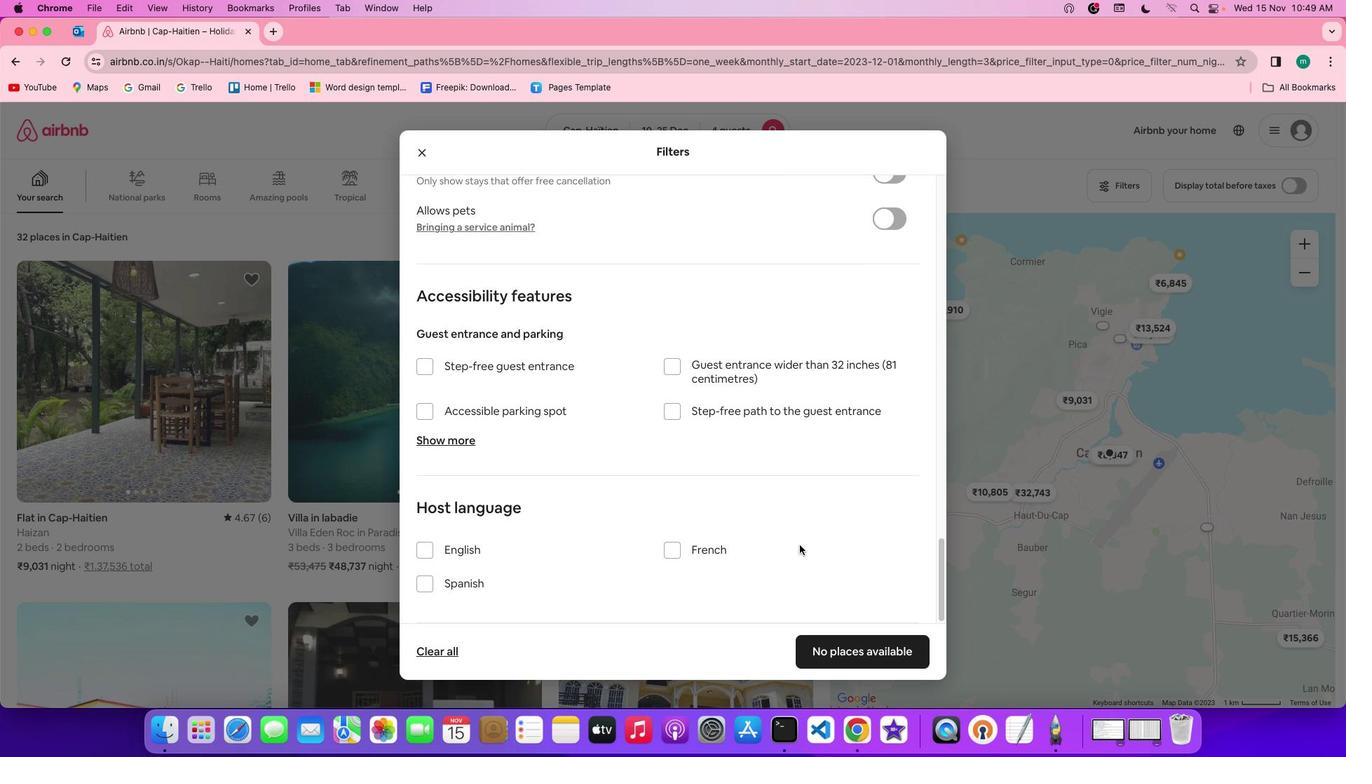 
Action: Mouse scrolled (785, 536) with delta (0, 0)
Screenshot: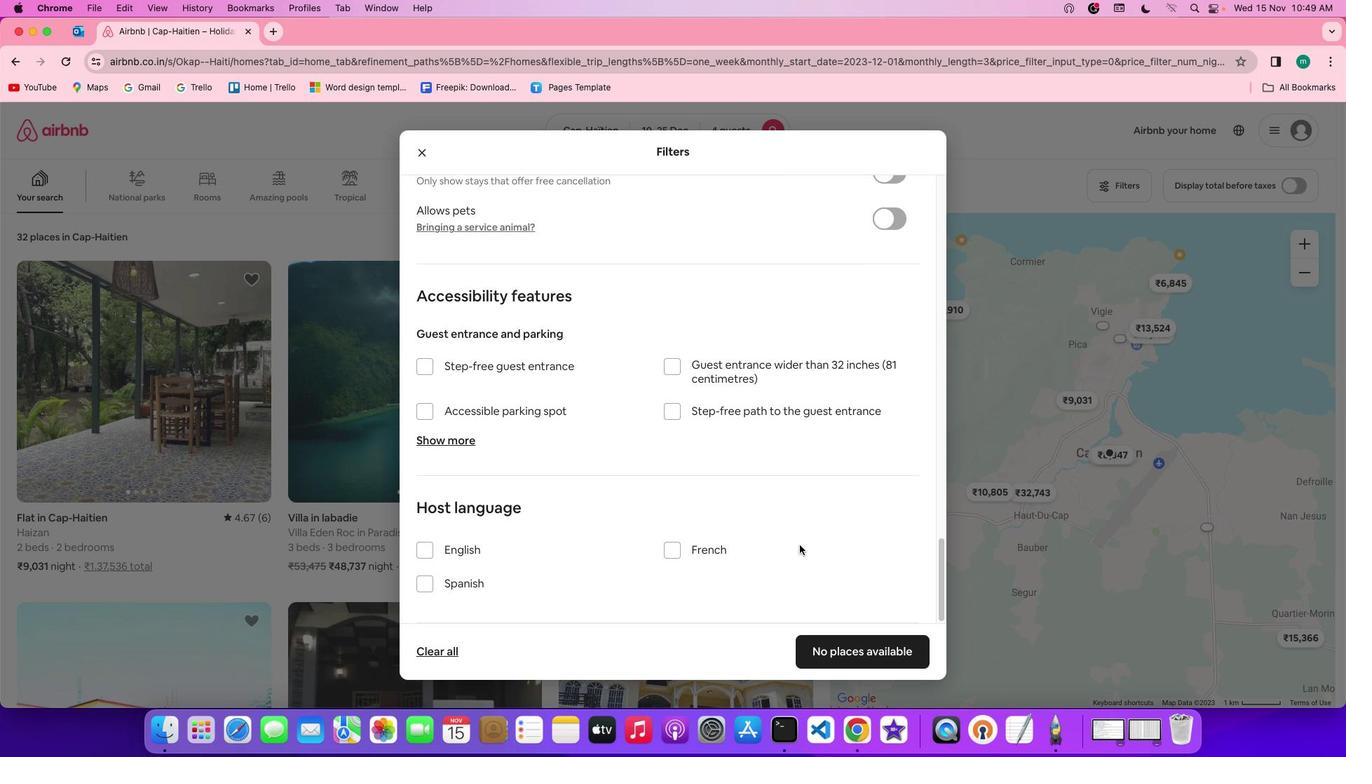 
Action: Mouse moved to (785, 536)
Screenshot: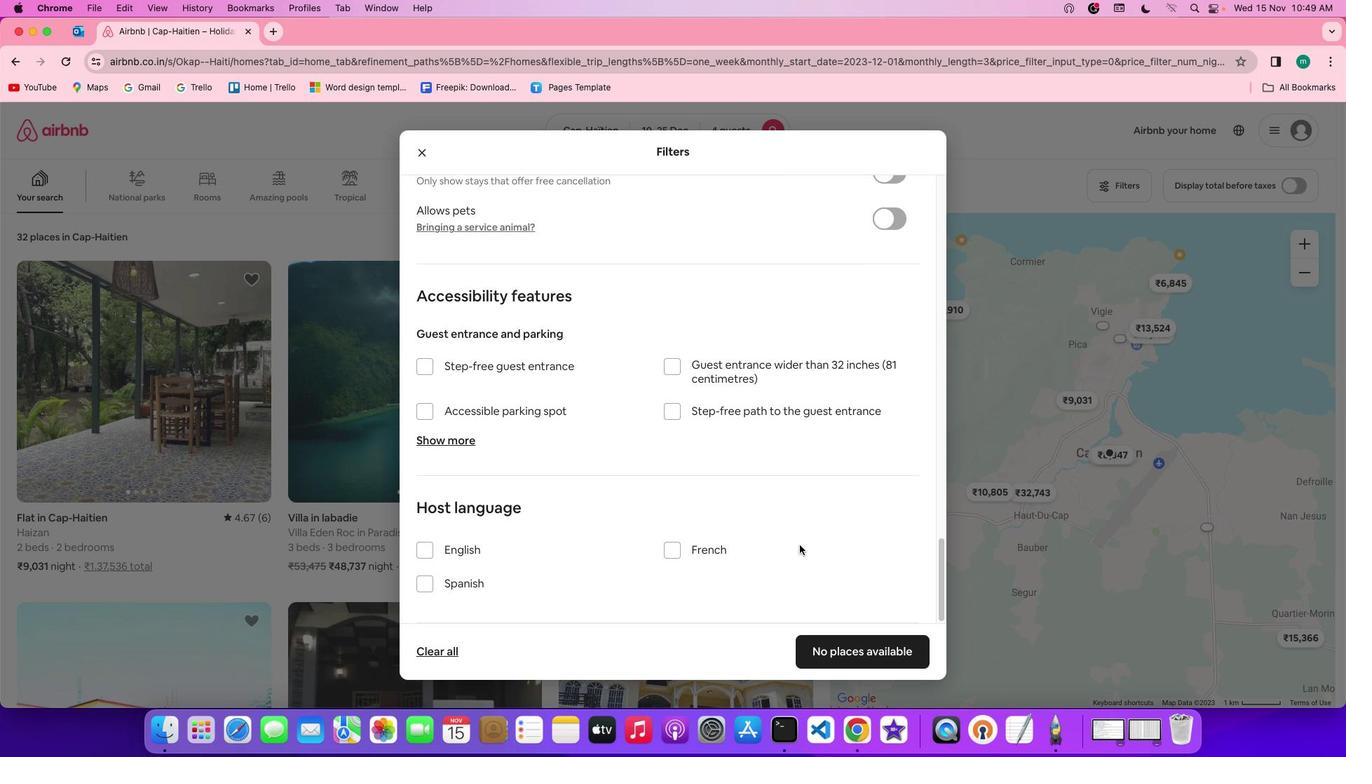 
Action: Mouse scrolled (785, 536) with delta (0, 0)
Screenshot: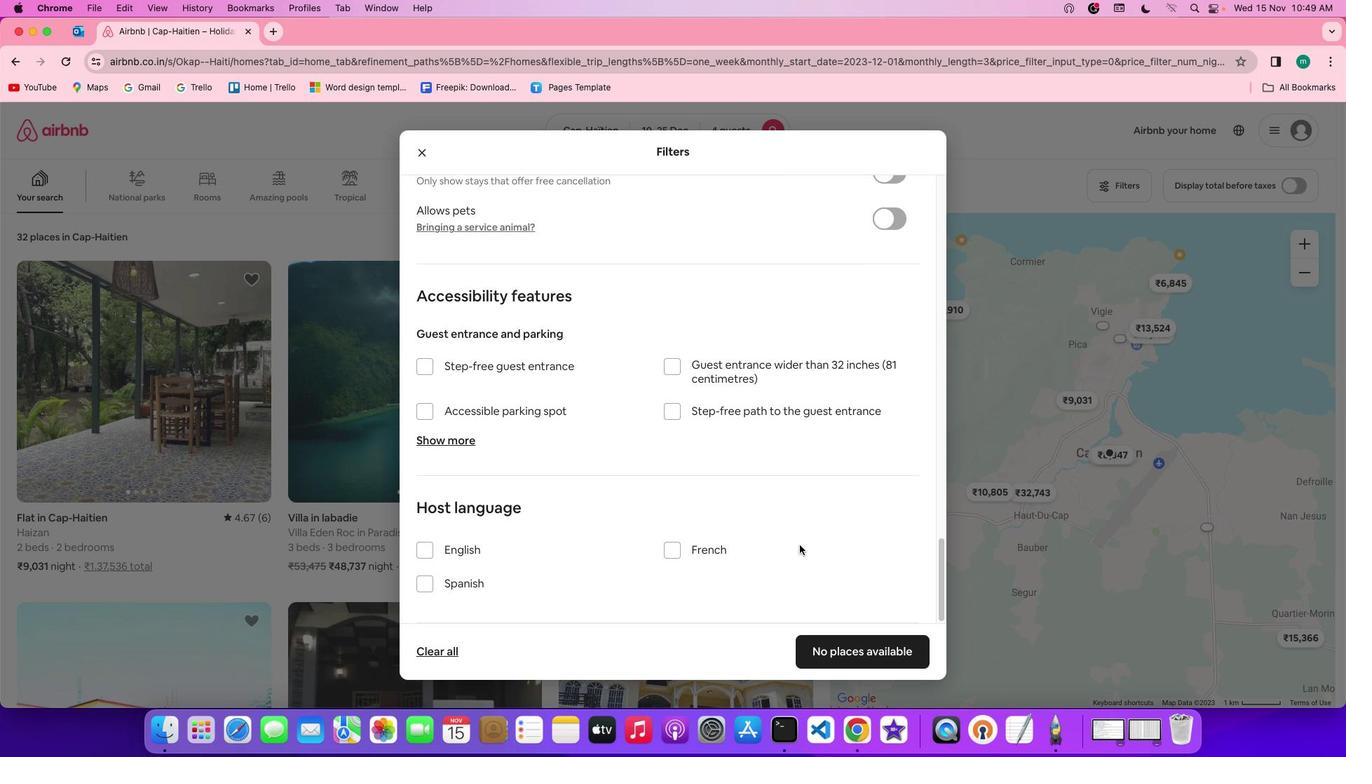 
Action: Mouse scrolled (785, 536) with delta (0, -2)
Screenshot: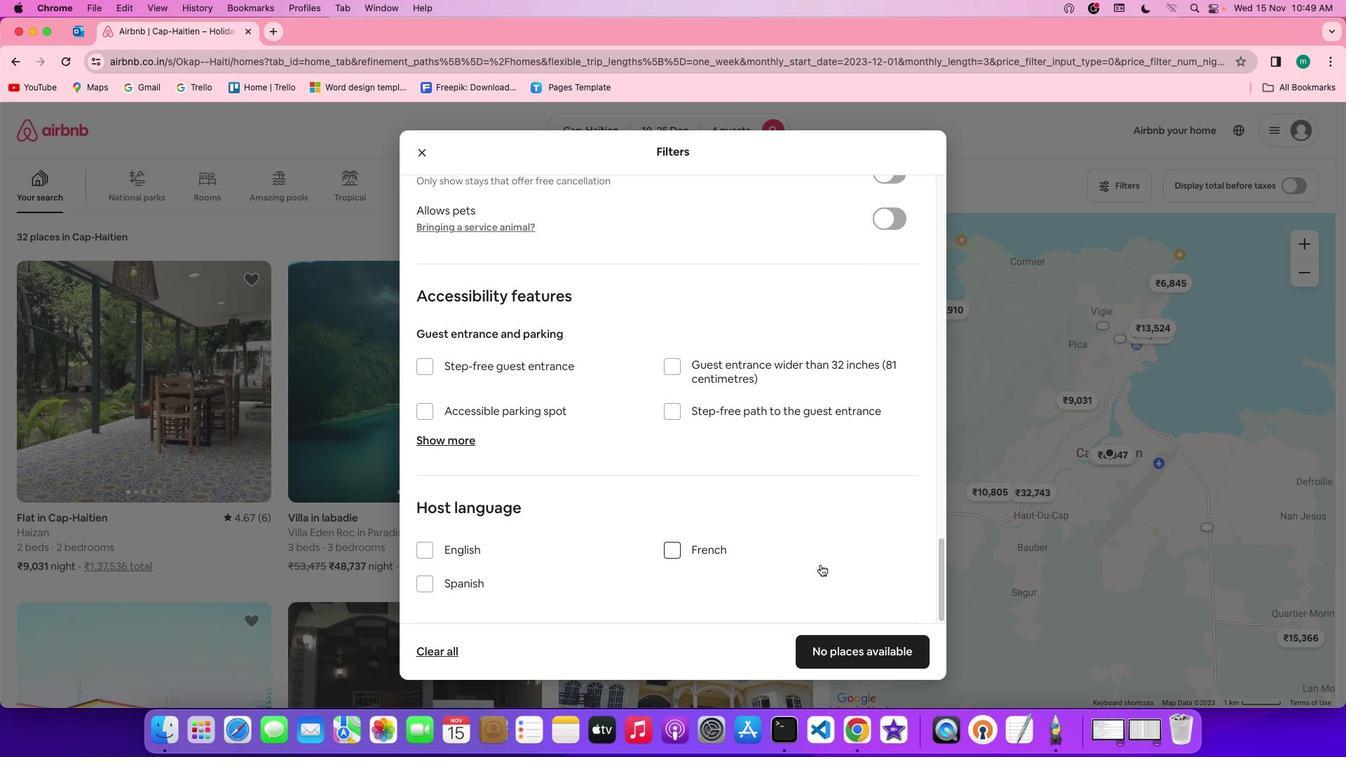 
Action: Mouse scrolled (785, 536) with delta (0, -3)
Screenshot: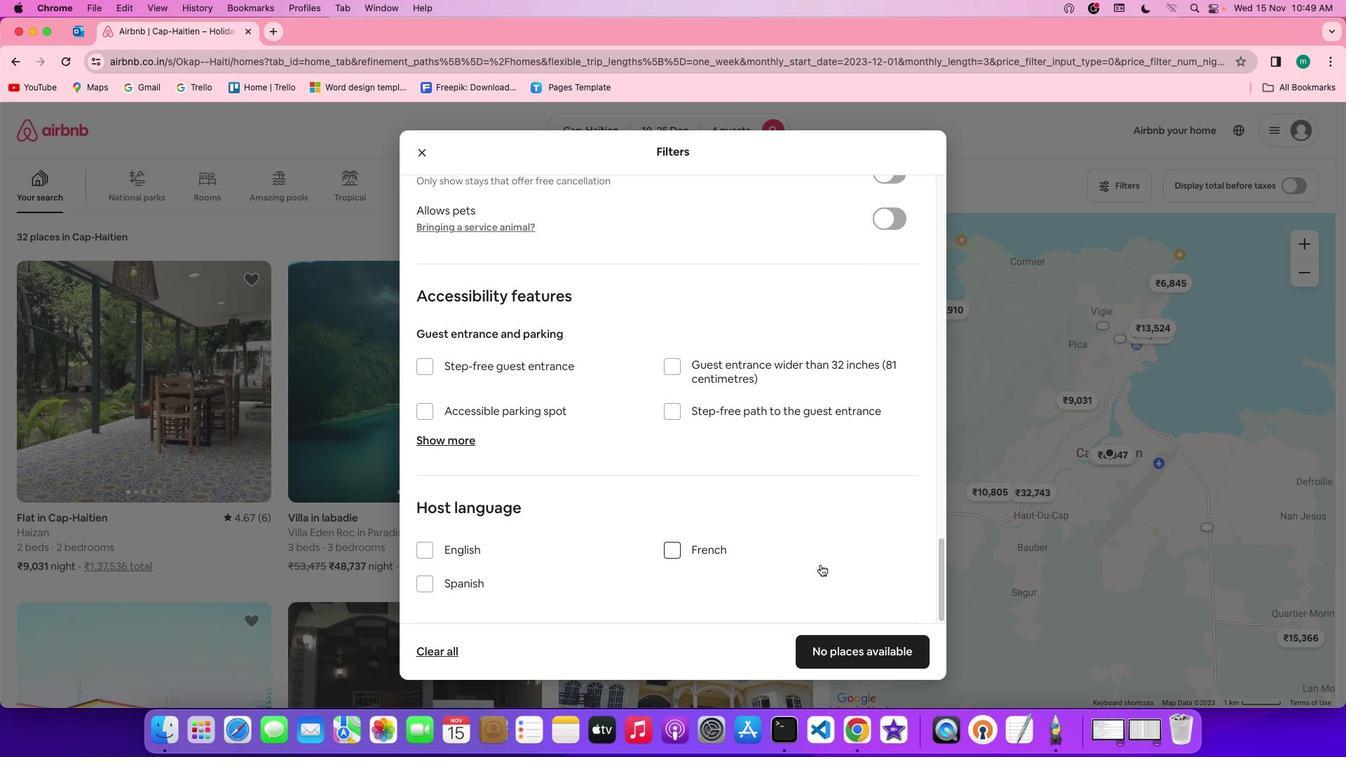 
Action: Mouse moved to (785, 536)
Screenshot: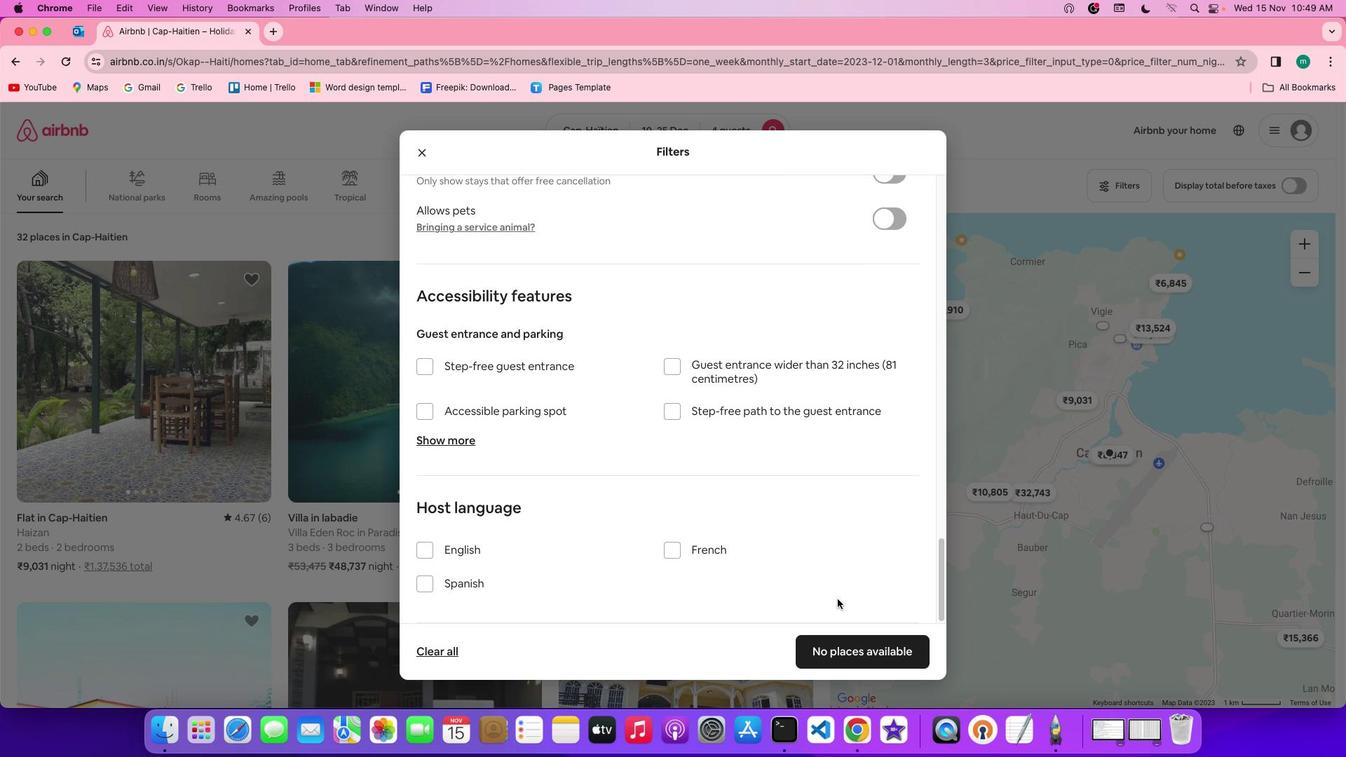 
Action: Mouse scrolled (785, 536) with delta (0, -4)
Screenshot: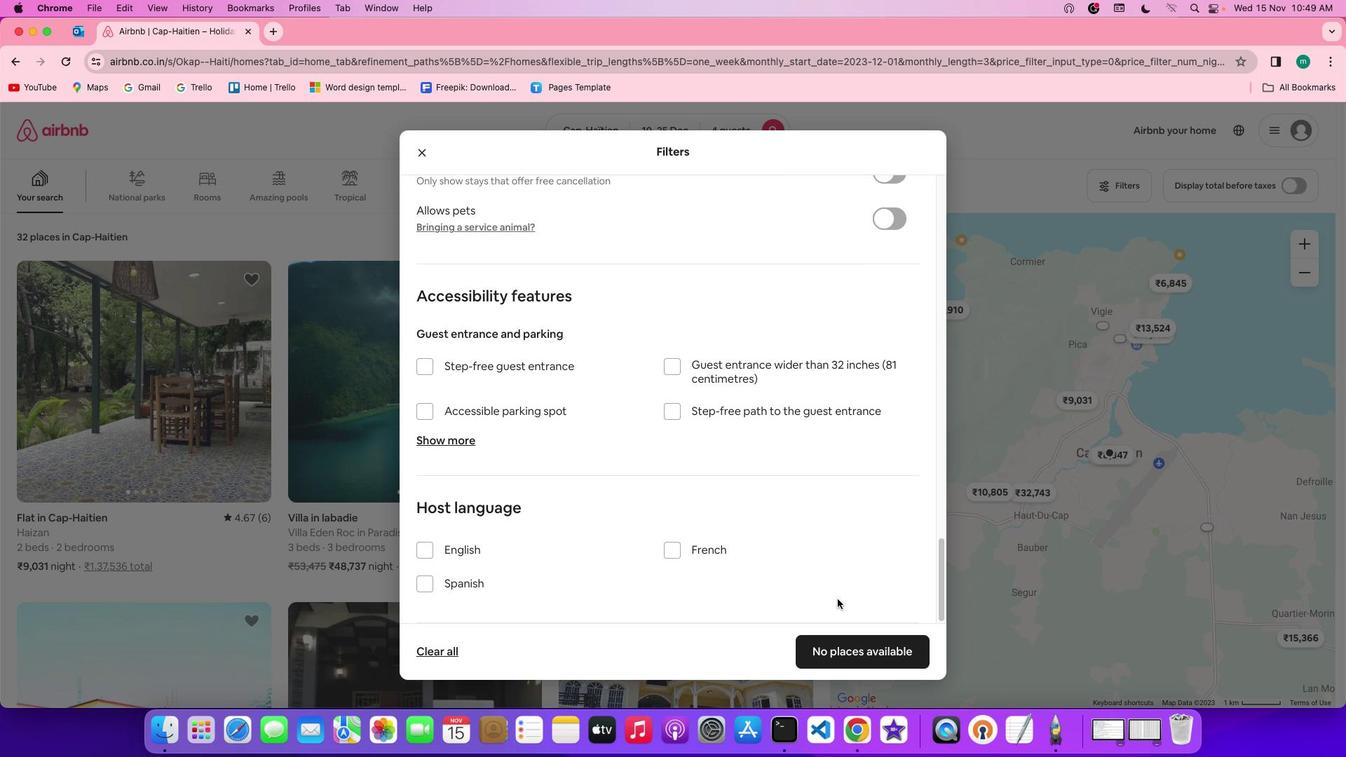 
Action: Mouse moved to (873, 651)
Screenshot: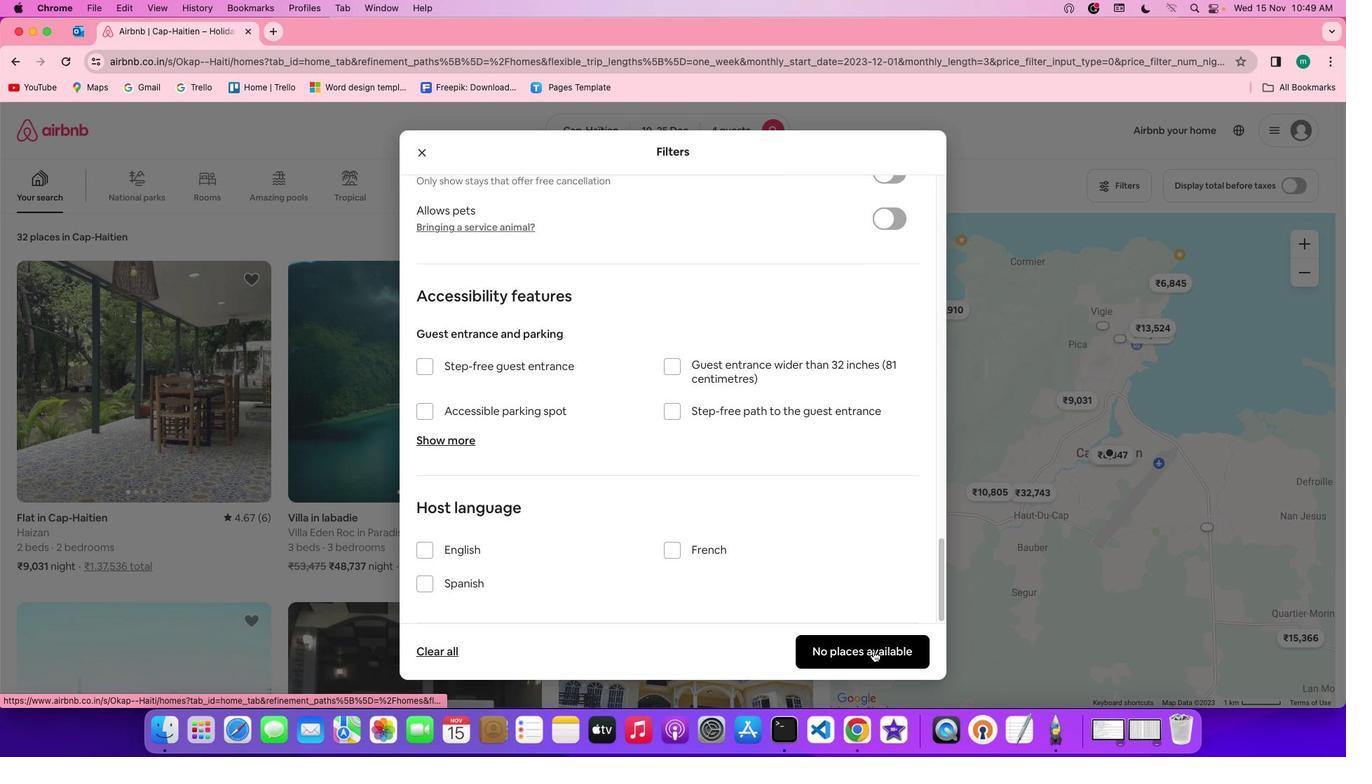 
Action: Mouse pressed left at (873, 651)
Screenshot: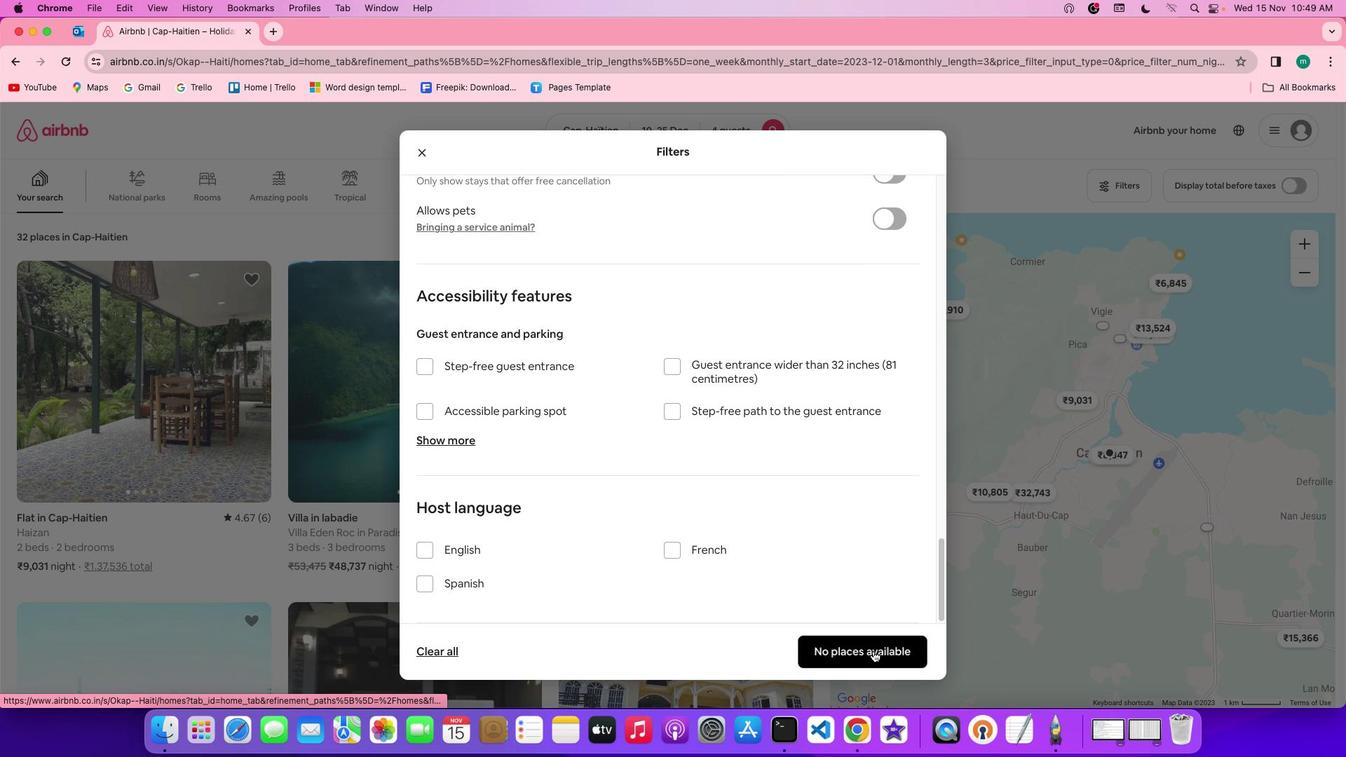 
Action: Mouse moved to (628, 563)
Screenshot: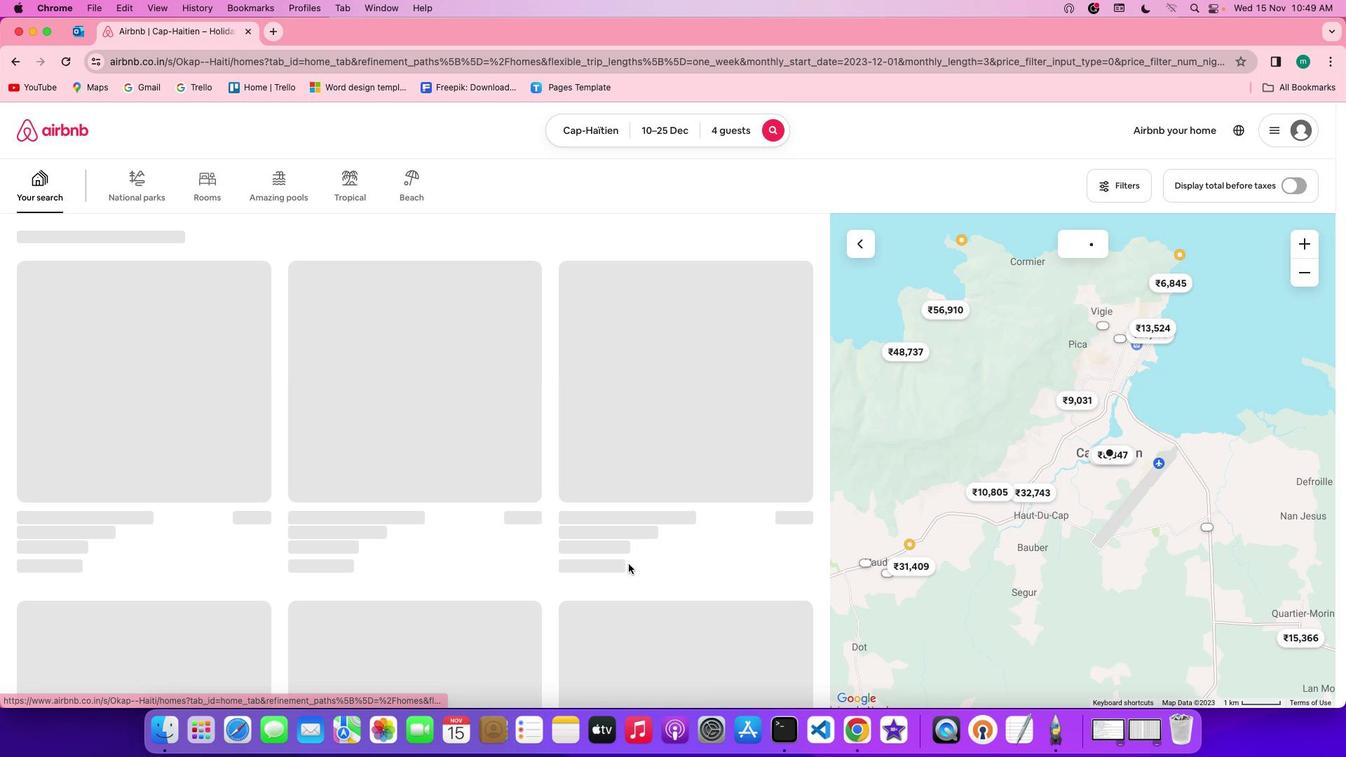 
